 Task: Play online Dominion games in very easy mode.
Action: Mouse moved to (320, 438)
Screenshot: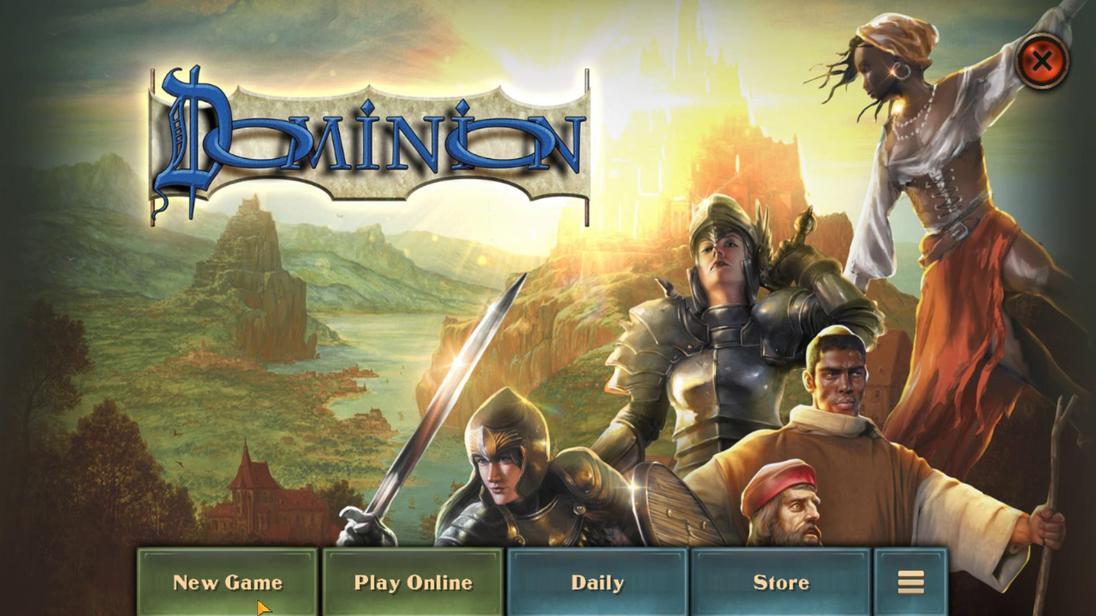 
Action: Mouse pressed left at (320, 438)
Screenshot: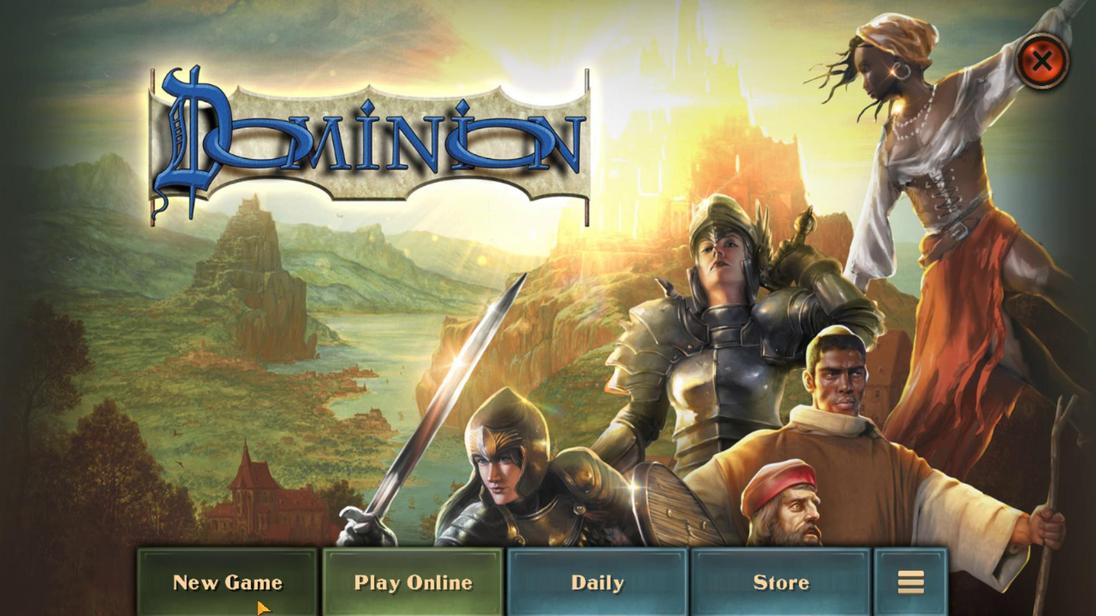 
Action: Mouse moved to (545, 467)
Screenshot: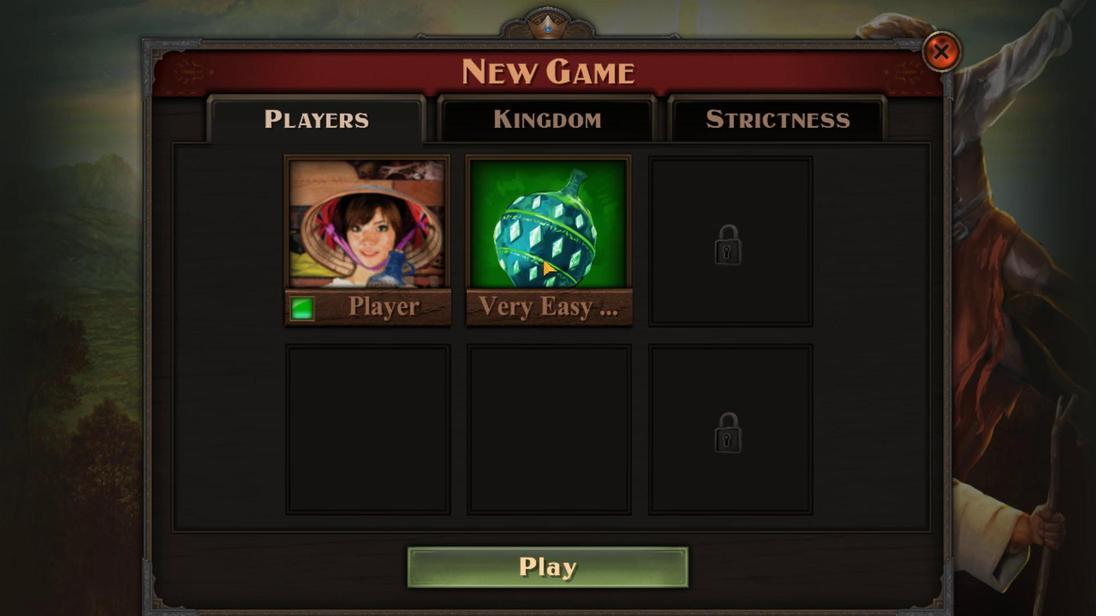 
Action: Mouse pressed left at (545, 467)
Screenshot: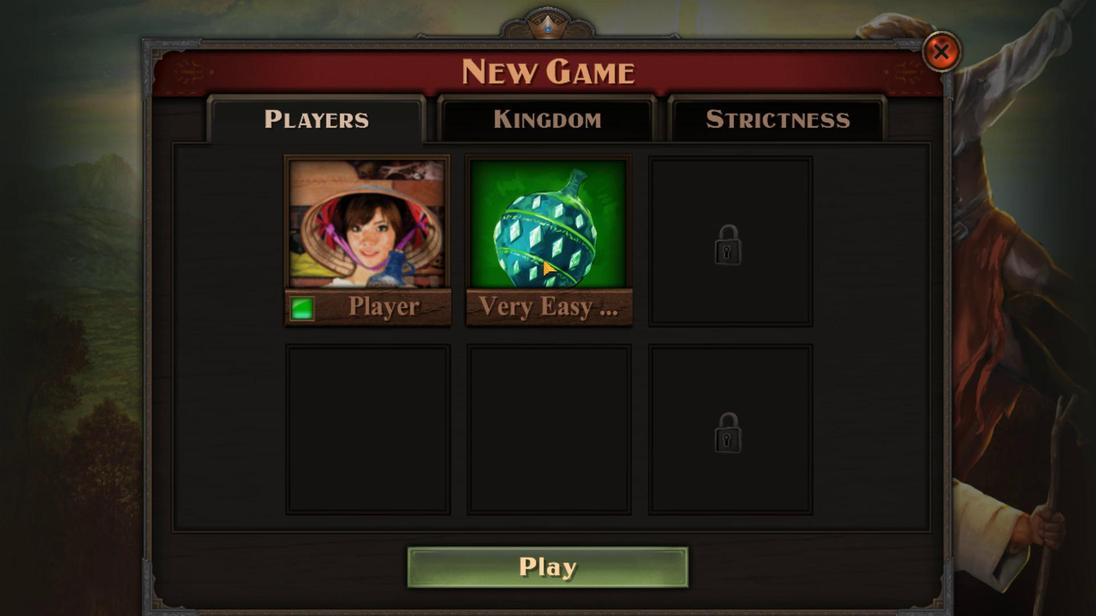 
Action: Mouse moved to (420, 465)
Screenshot: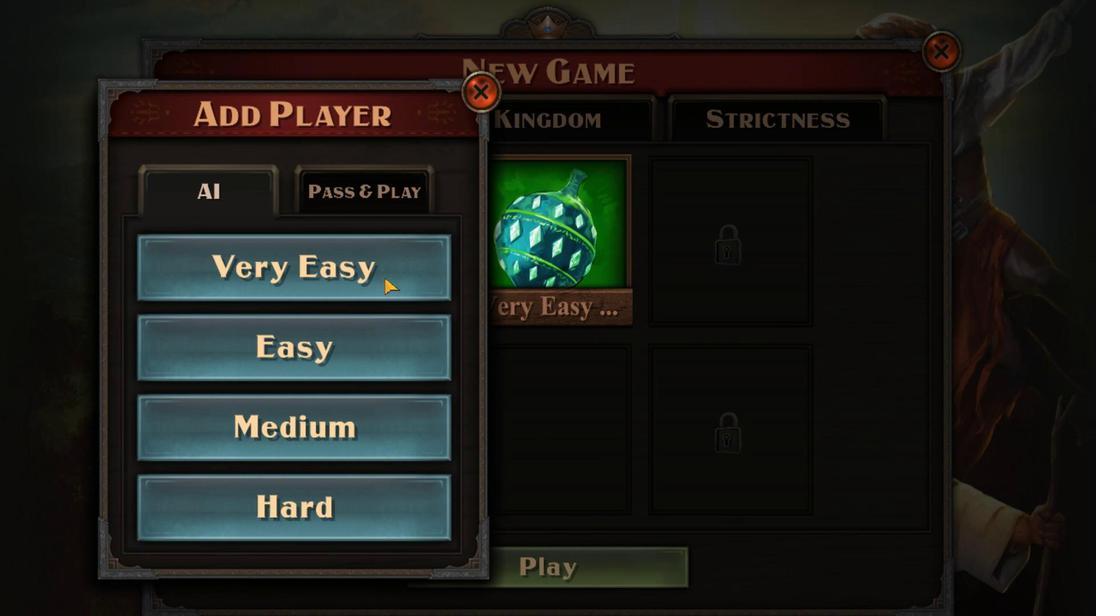 
Action: Mouse pressed left at (420, 465)
Screenshot: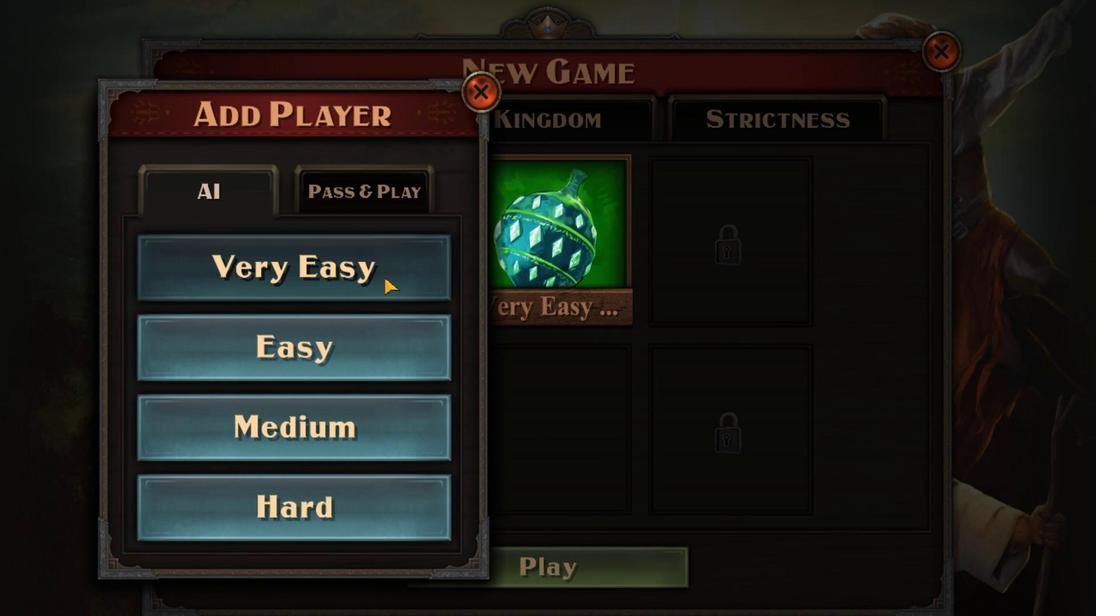 
Action: Mouse moved to (551, 441)
Screenshot: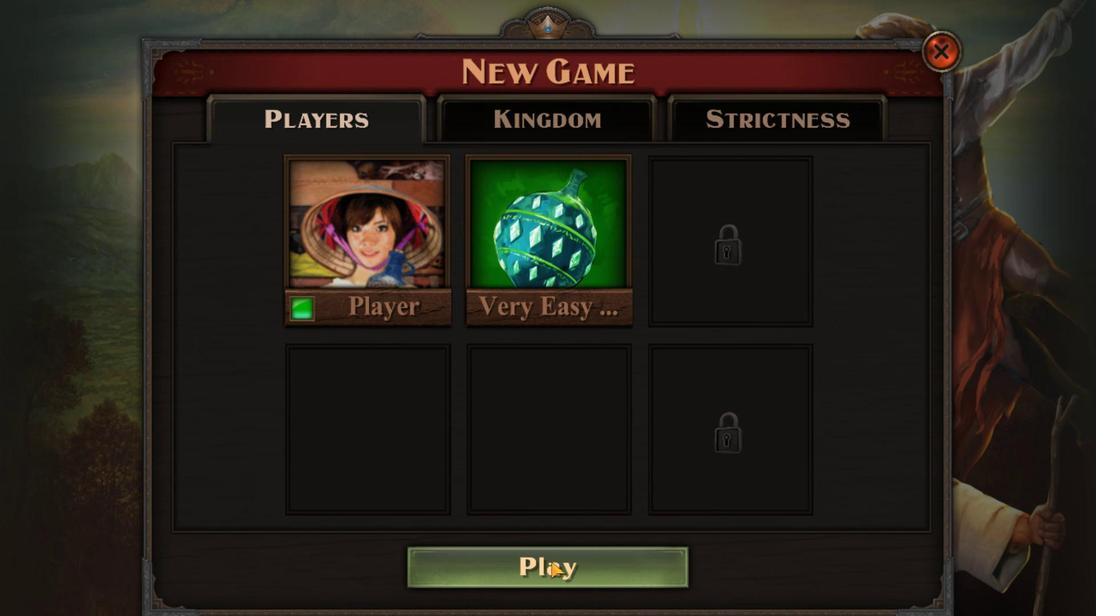 
Action: Mouse pressed left at (551, 441)
Screenshot: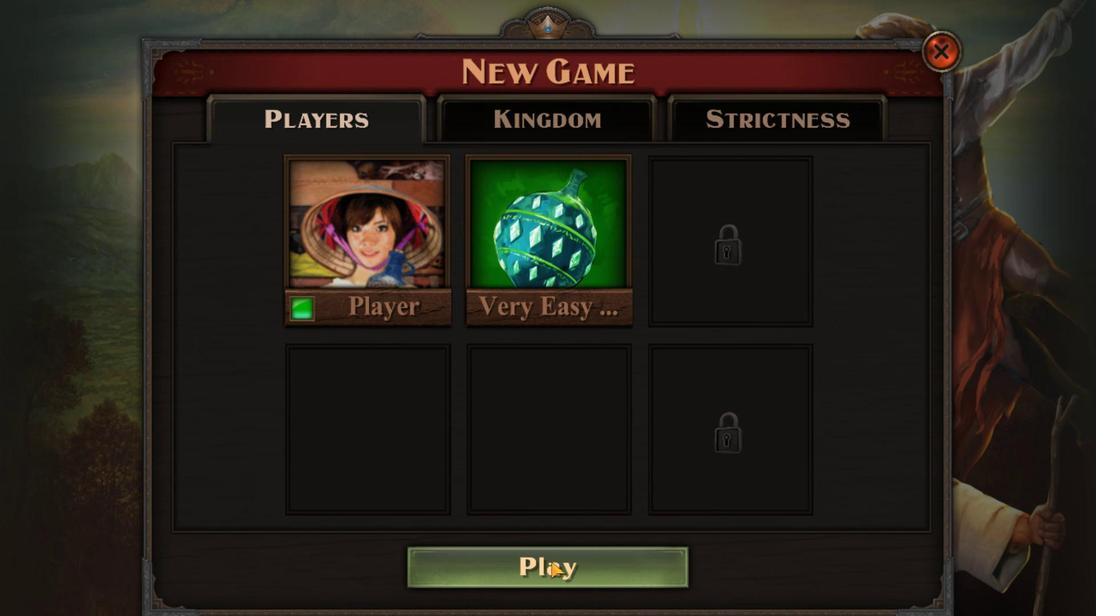 
Action: Mouse moved to (530, 444)
Screenshot: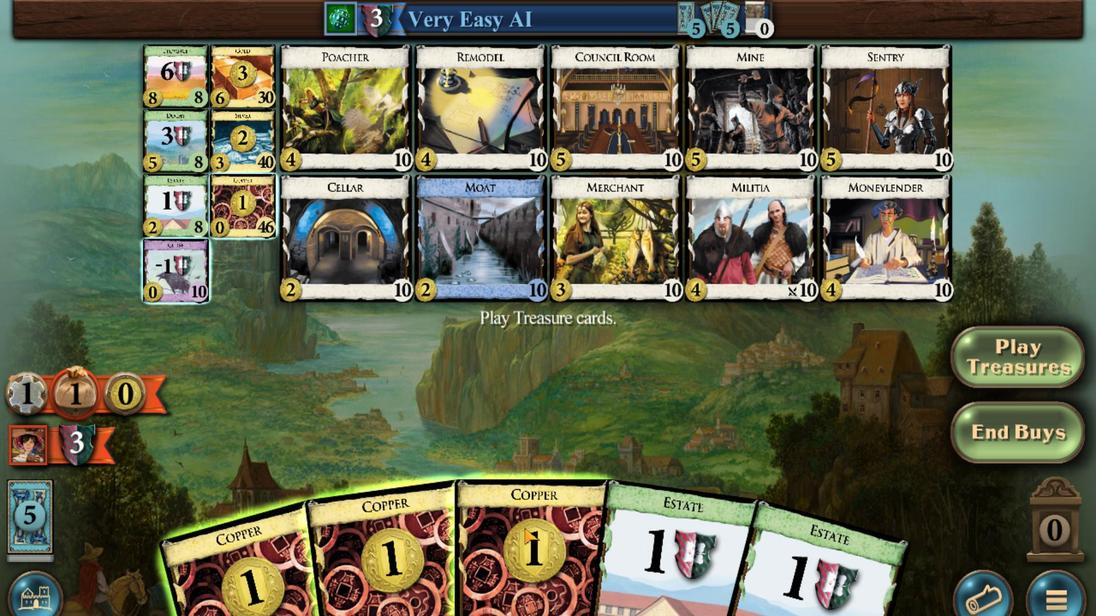 
Action: Mouse scrolled (530, 444) with delta (0, 0)
Screenshot: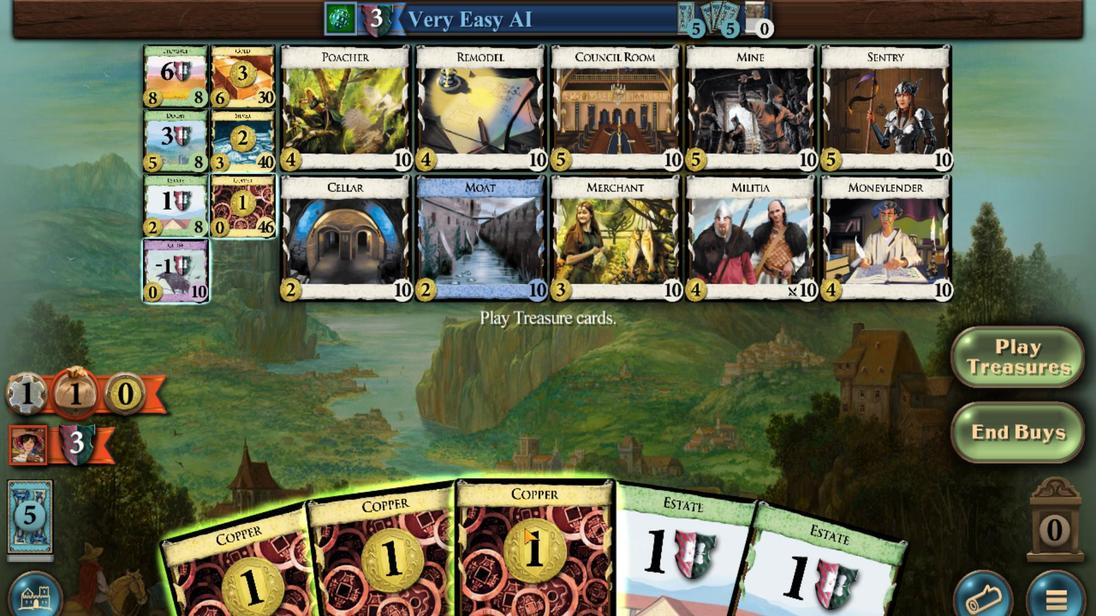 
Action: Mouse moved to (457, 442)
Screenshot: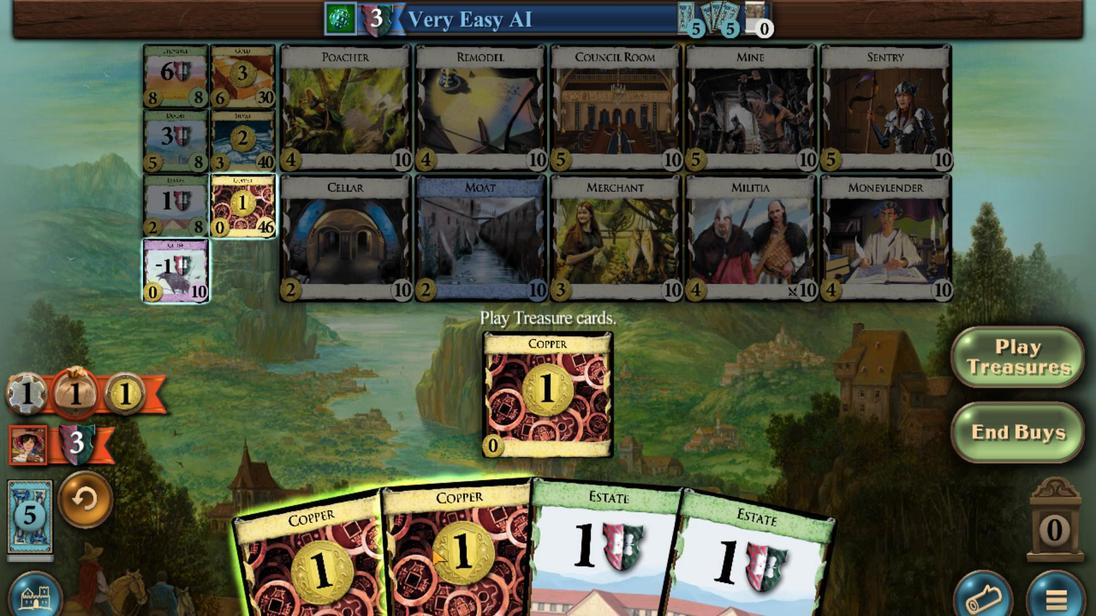
Action: Mouse scrolled (457, 442) with delta (0, 0)
Screenshot: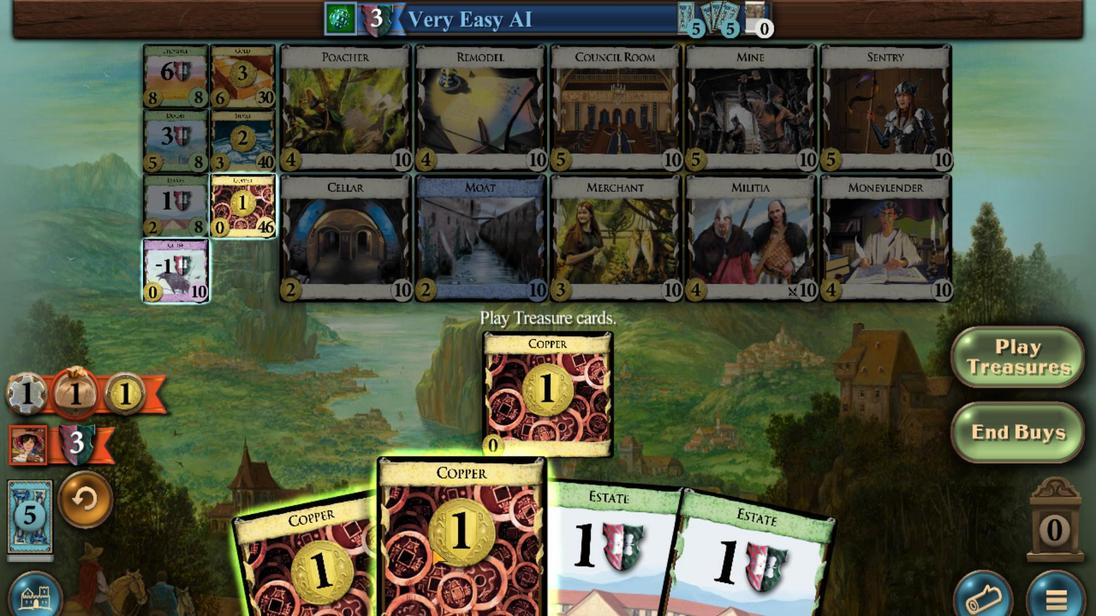 
Action: Mouse moved to (410, 441)
Screenshot: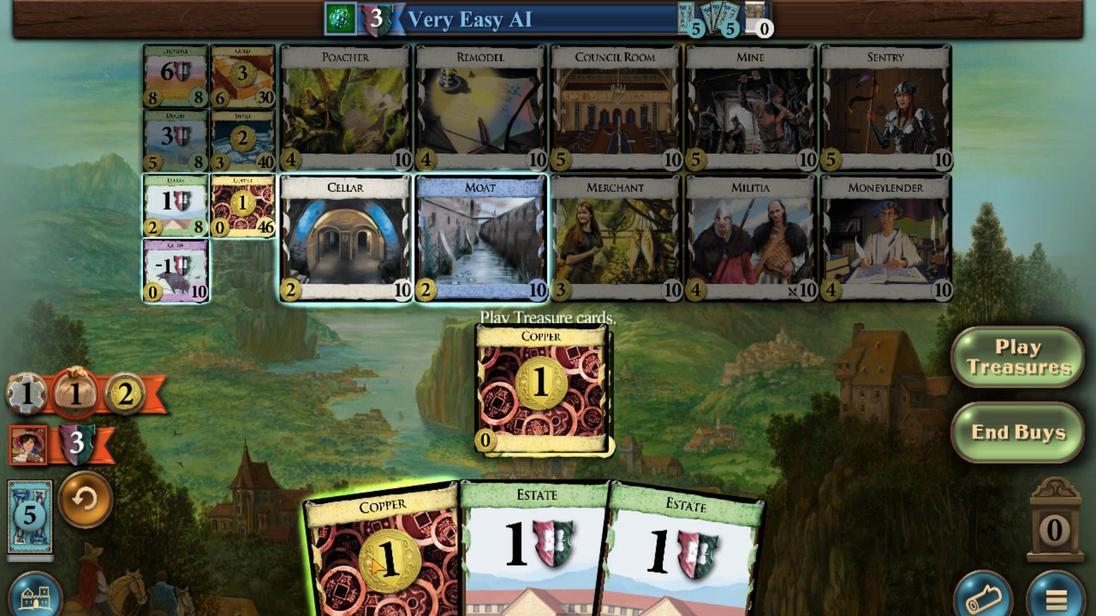 
Action: Mouse scrolled (410, 441) with delta (0, 0)
Screenshot: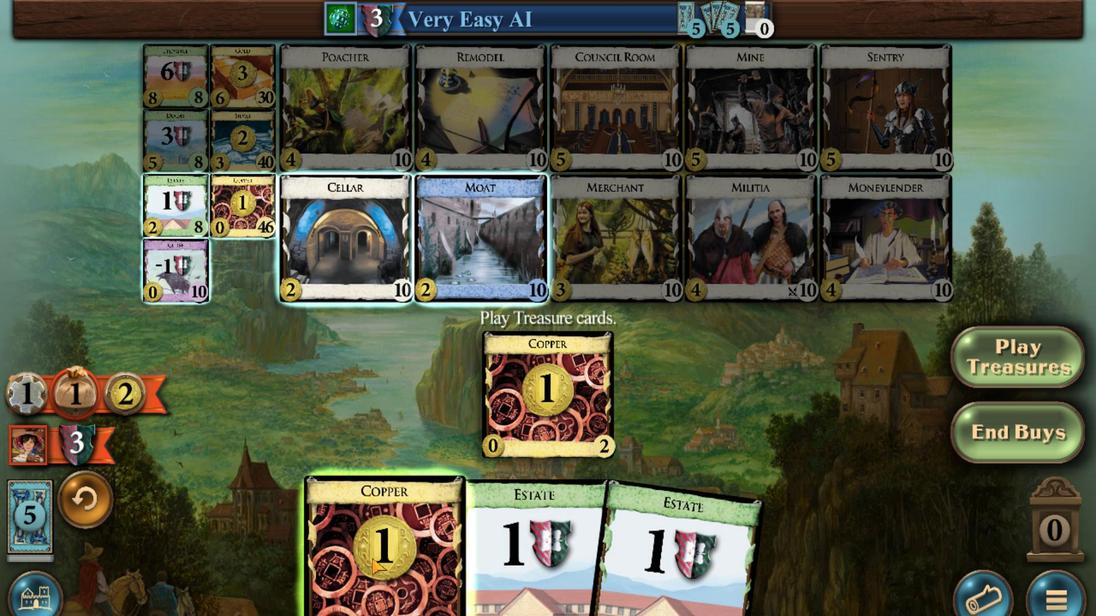 
Action: Mouse moved to (317, 476)
Screenshot: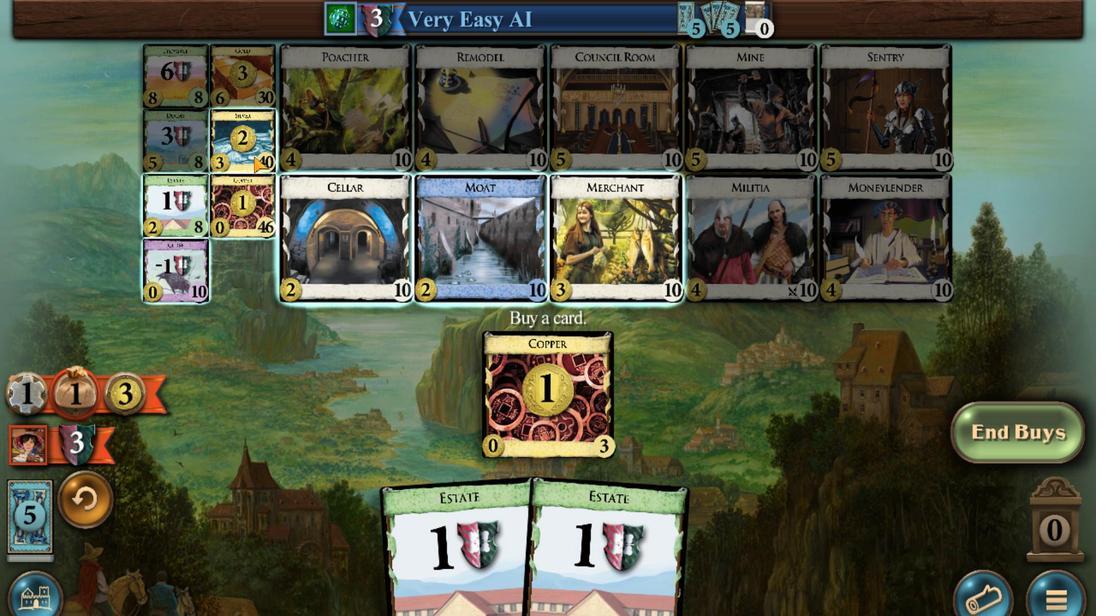 
Action: Mouse scrolled (317, 476) with delta (0, 0)
Screenshot: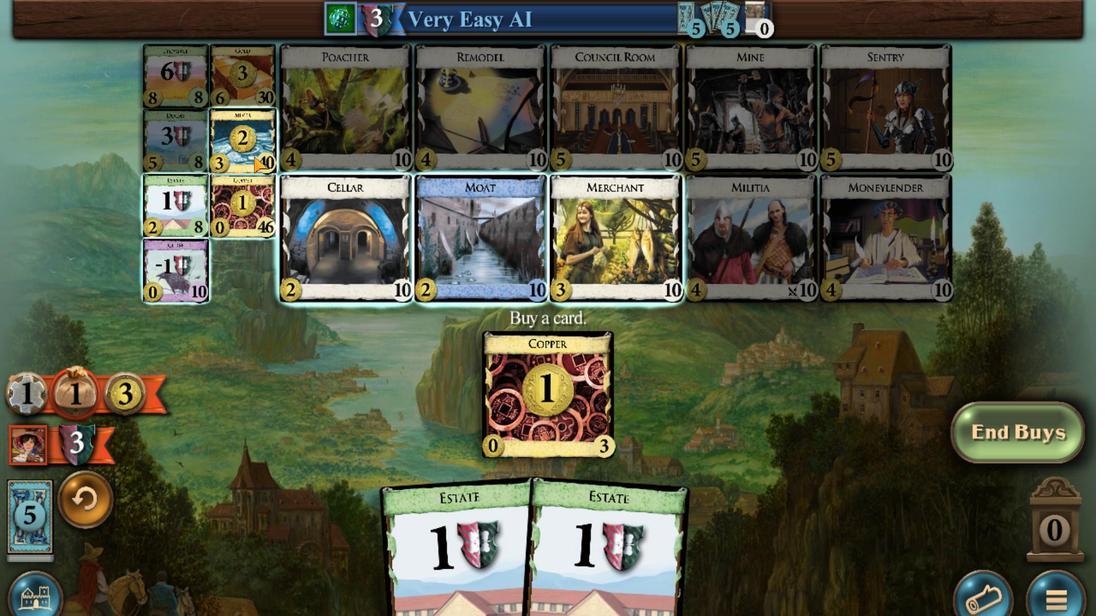 
Action: Mouse scrolled (317, 476) with delta (0, 0)
Screenshot: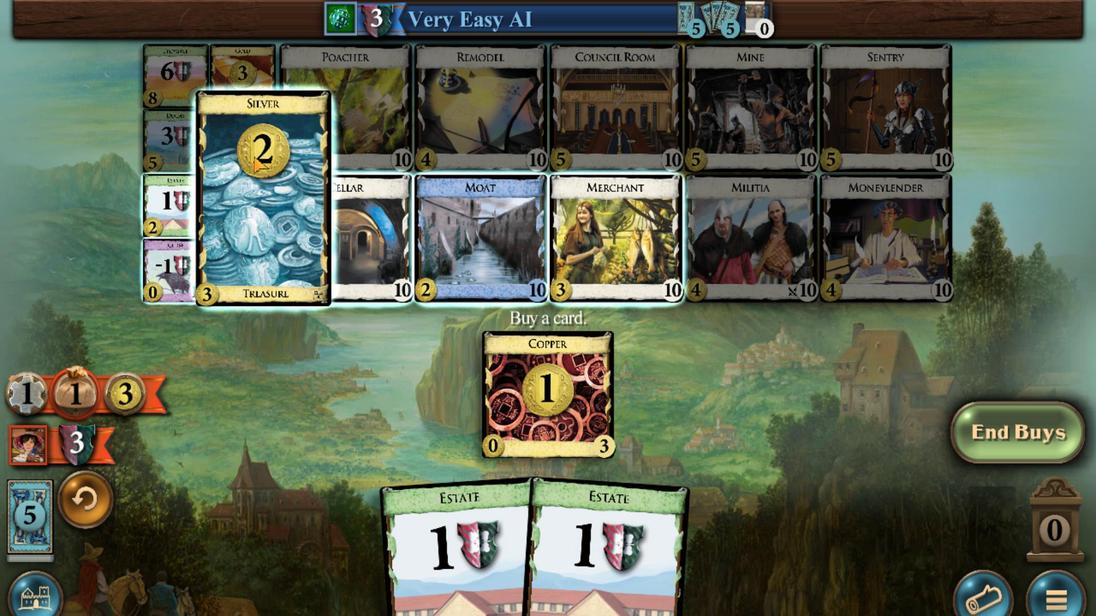 
Action: Mouse scrolled (317, 476) with delta (0, 0)
Screenshot: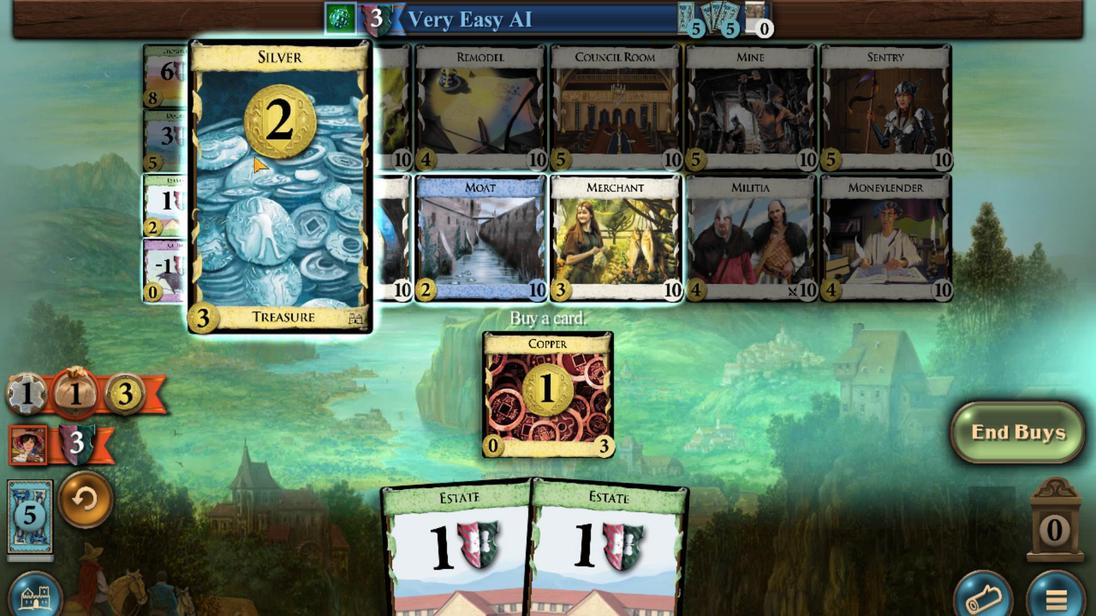
Action: Mouse scrolled (317, 476) with delta (0, 0)
Screenshot: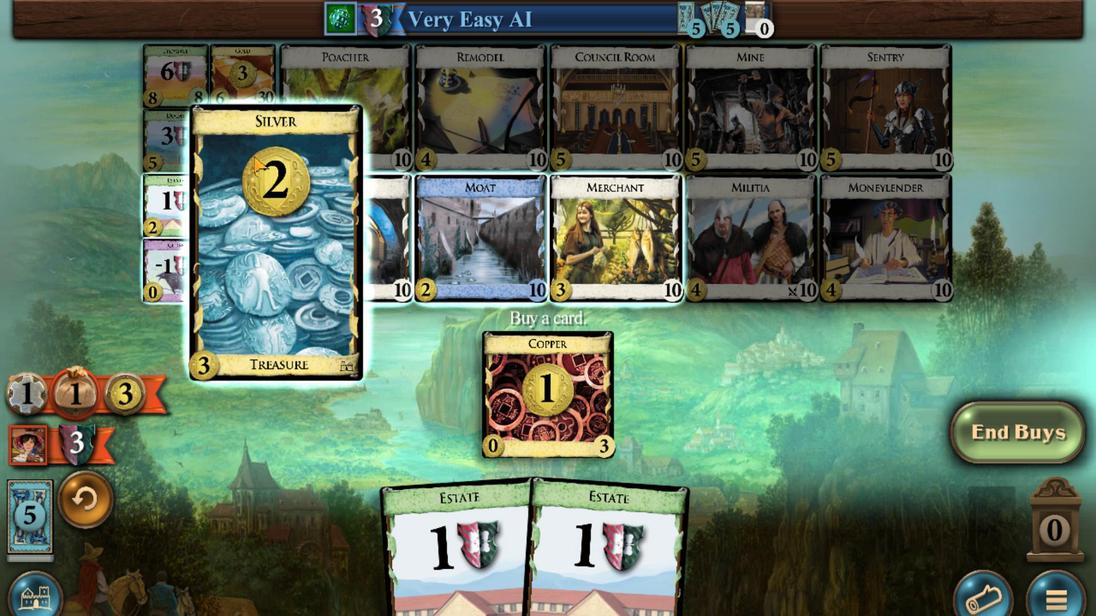 
Action: Mouse scrolled (317, 476) with delta (0, 0)
Screenshot: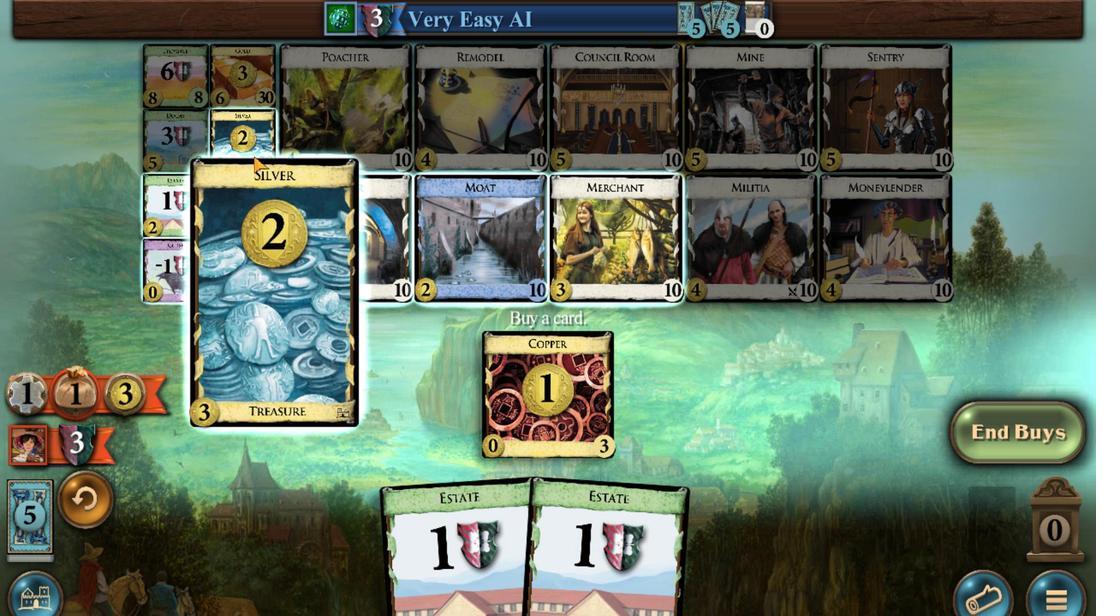 
Action: Mouse moved to (596, 444)
Screenshot: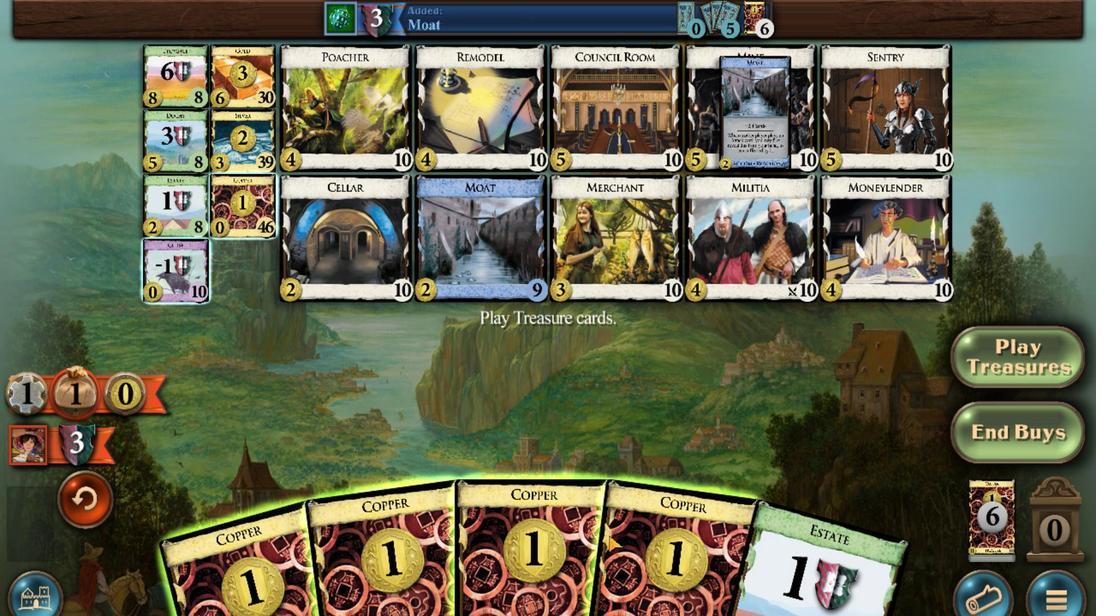 
Action: Mouse scrolled (596, 444) with delta (0, 0)
Screenshot: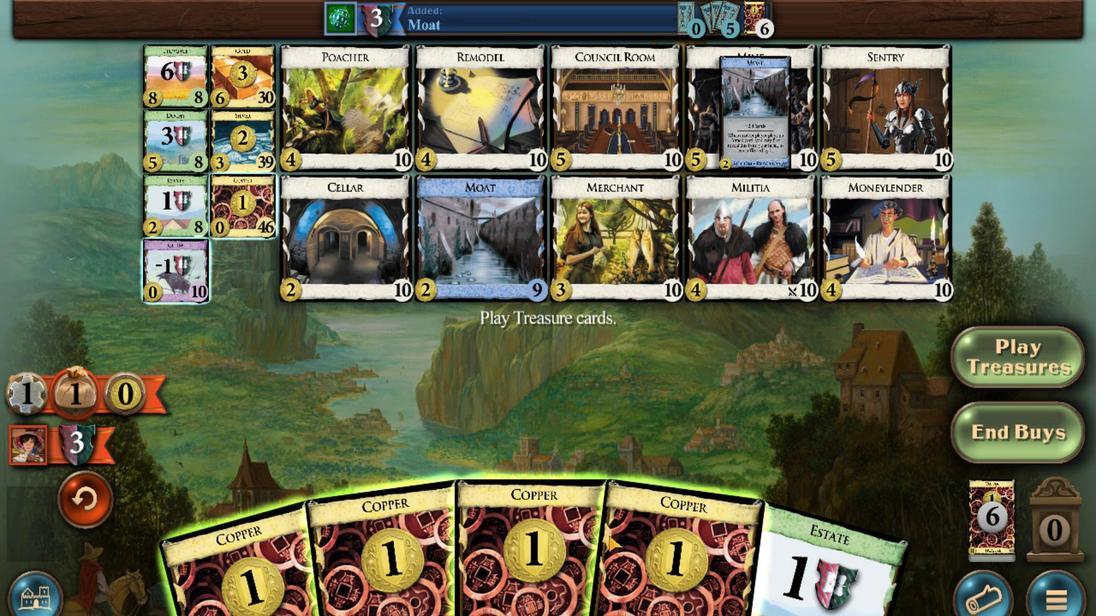 
Action: Mouse moved to (545, 444)
Screenshot: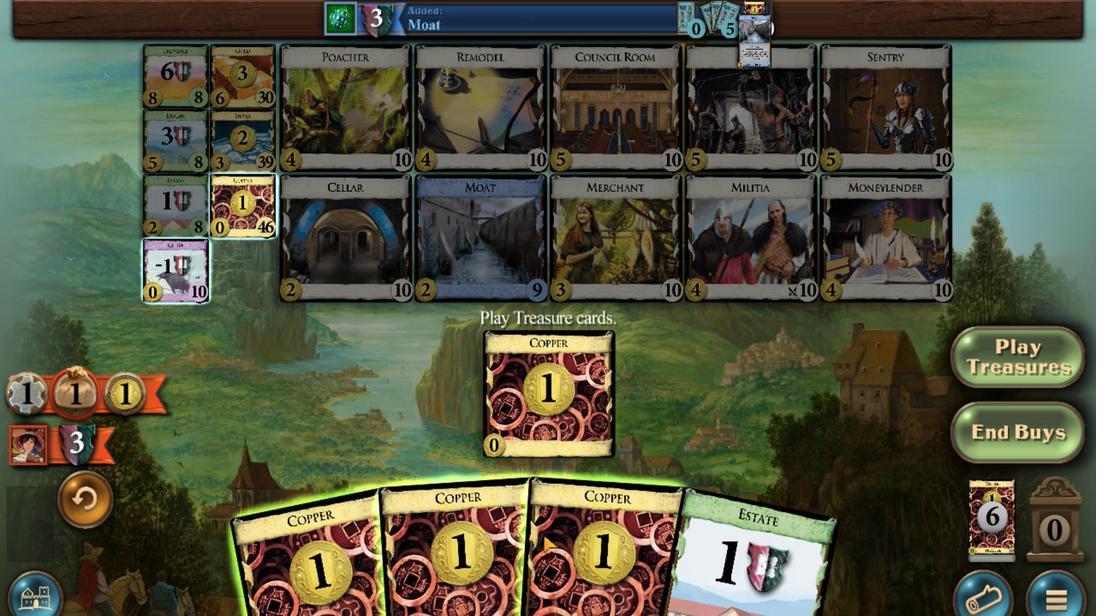 
Action: Mouse scrolled (545, 444) with delta (0, 0)
Screenshot: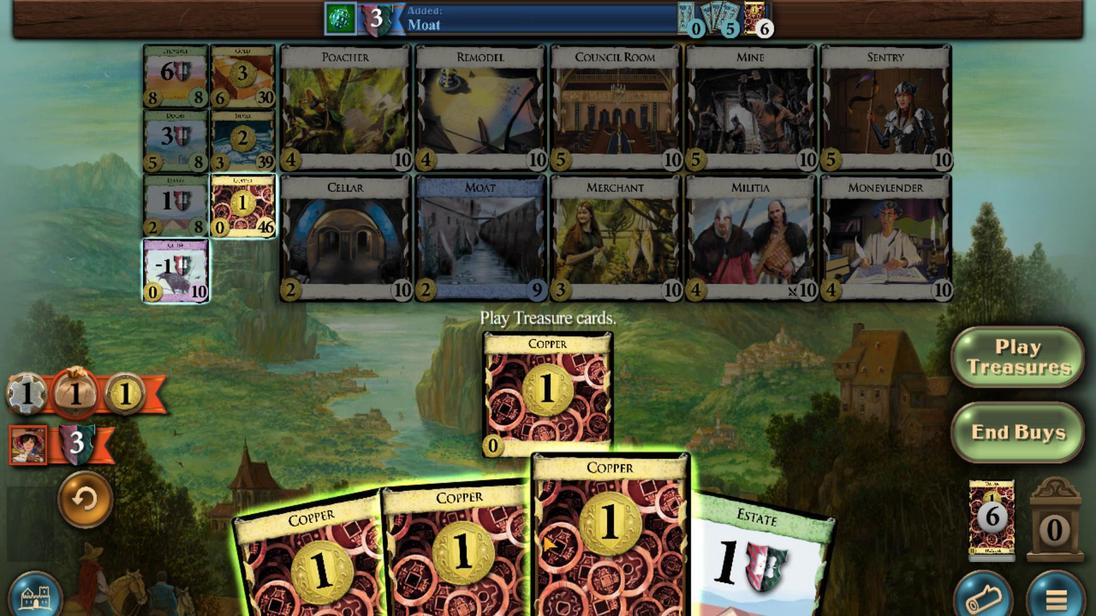 
Action: Mouse moved to (496, 444)
Screenshot: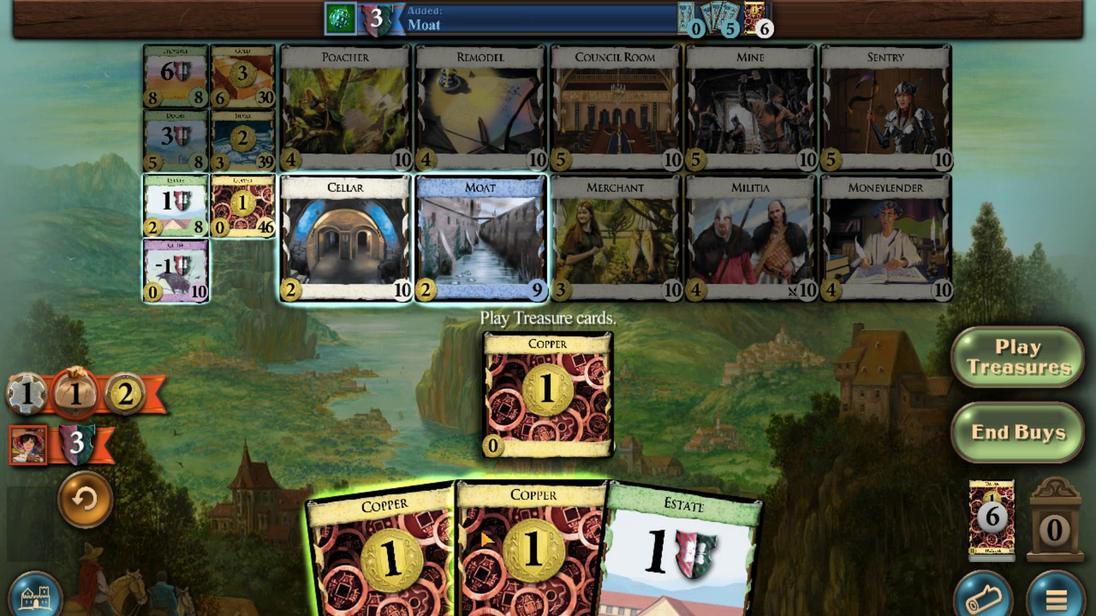 
Action: Mouse scrolled (496, 444) with delta (0, 0)
Screenshot: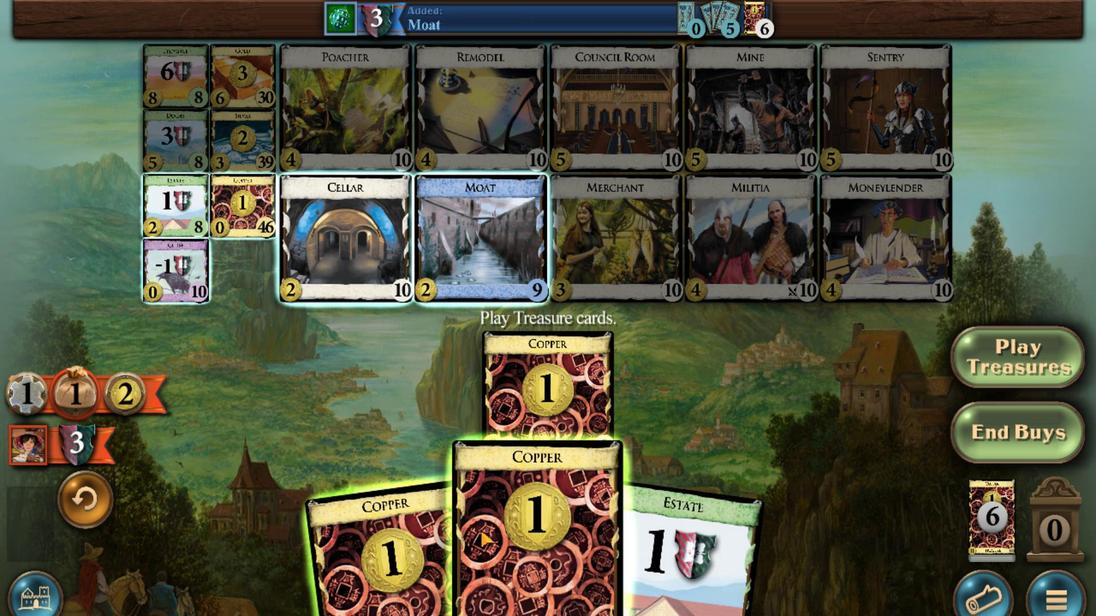 
Action: Mouse moved to (461, 444)
Screenshot: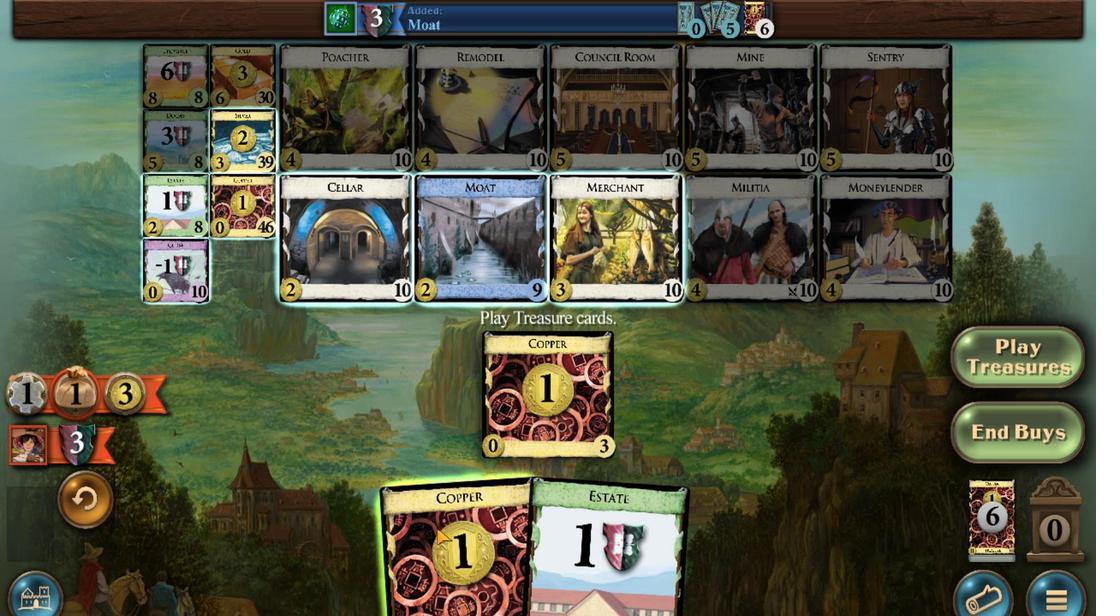 
Action: Mouse scrolled (461, 444) with delta (0, 0)
Screenshot: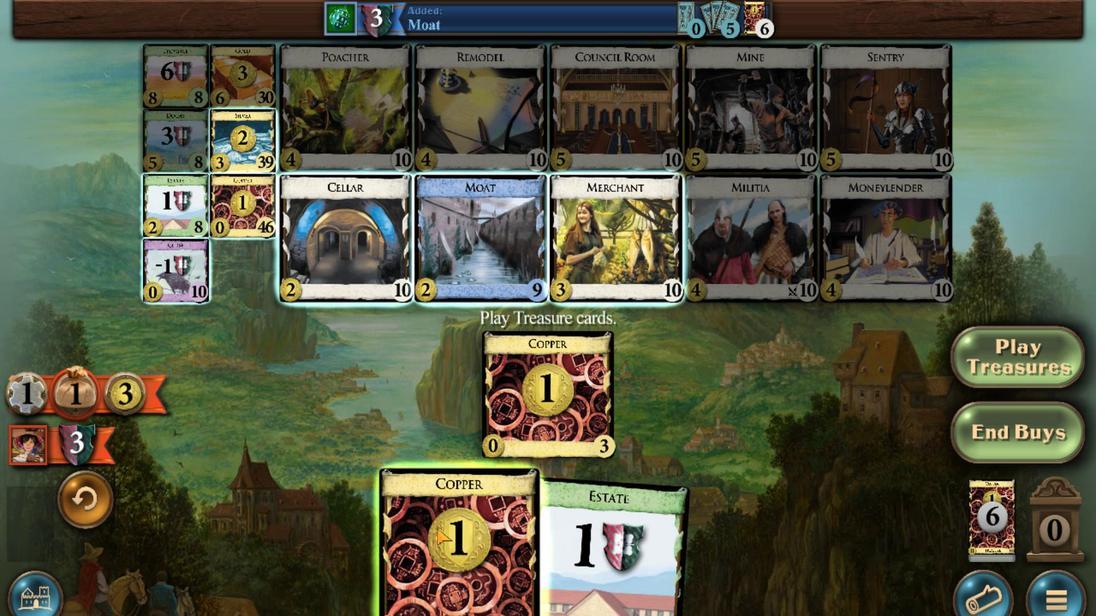 
Action: Mouse moved to (469, 481)
Screenshot: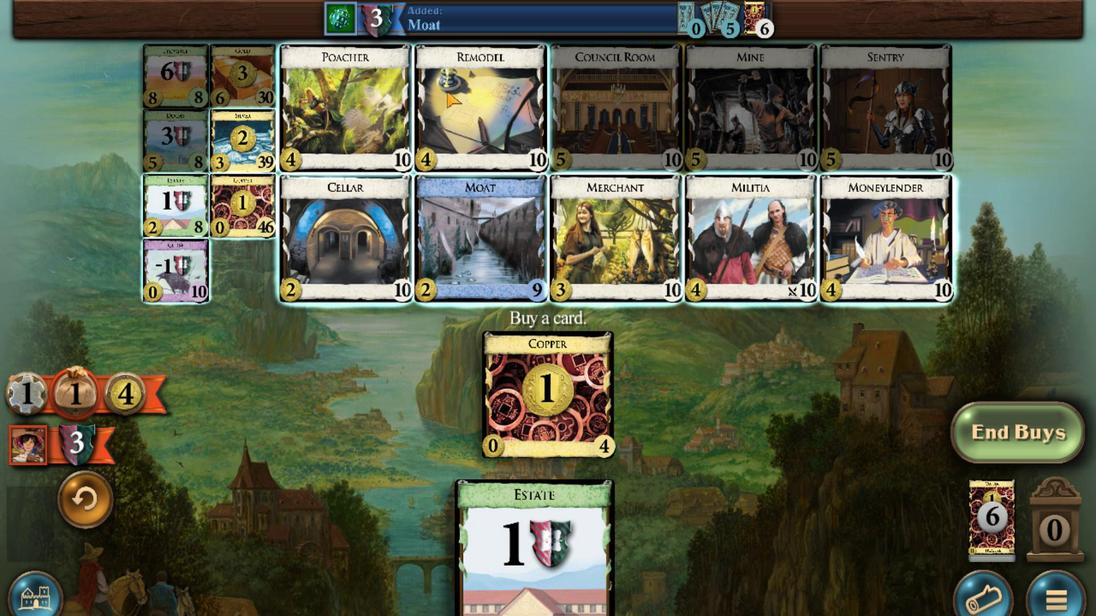 
Action: Mouse scrolled (469, 481) with delta (0, 0)
Screenshot: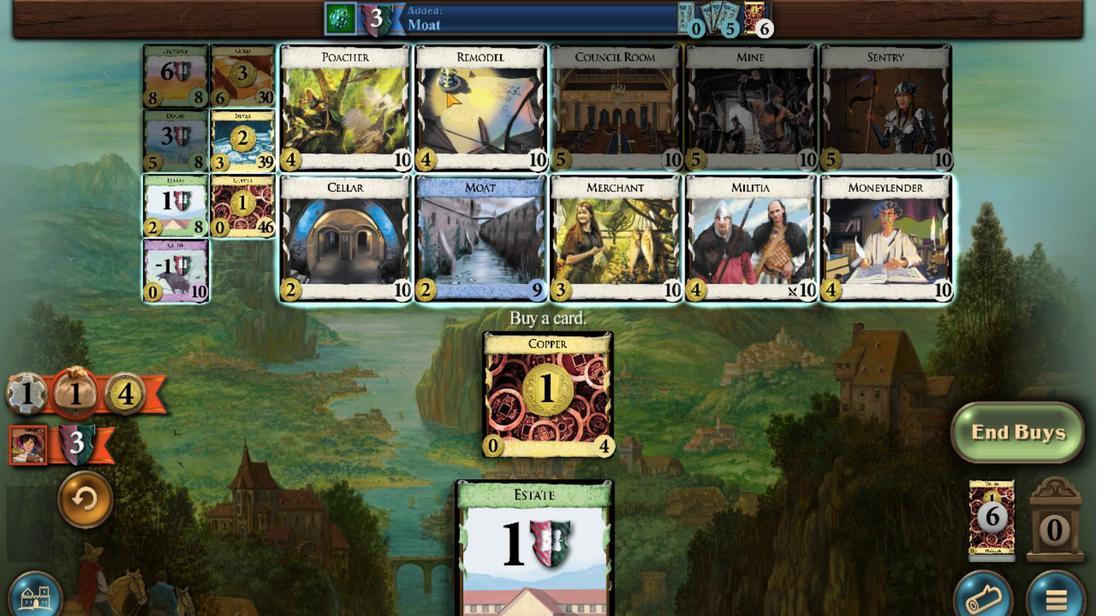 
Action: Mouse scrolled (469, 481) with delta (0, 0)
Screenshot: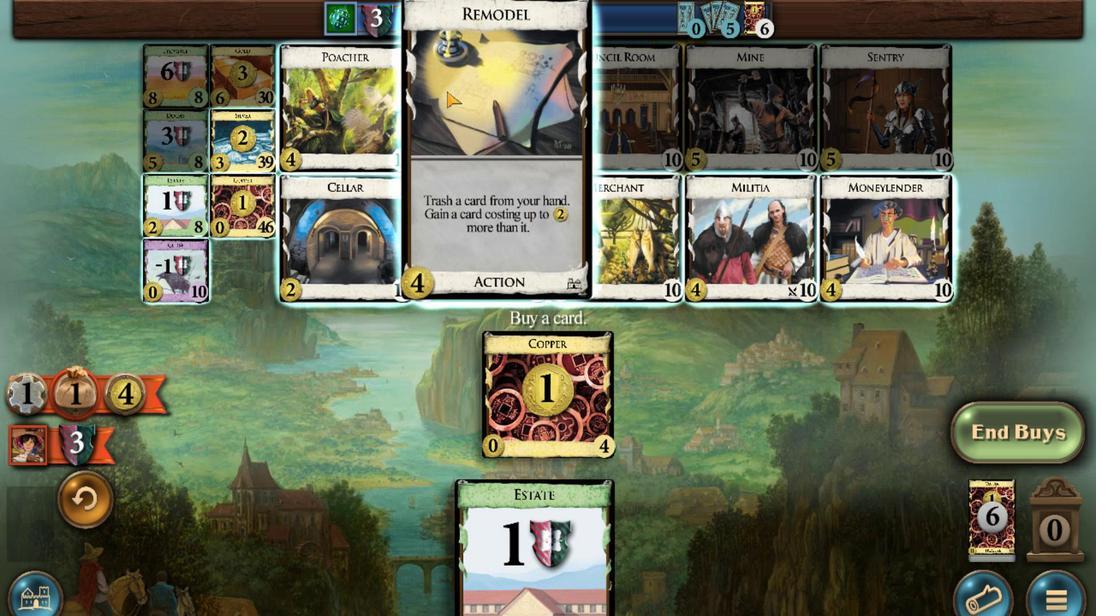 
Action: Mouse scrolled (469, 481) with delta (0, 0)
Screenshot: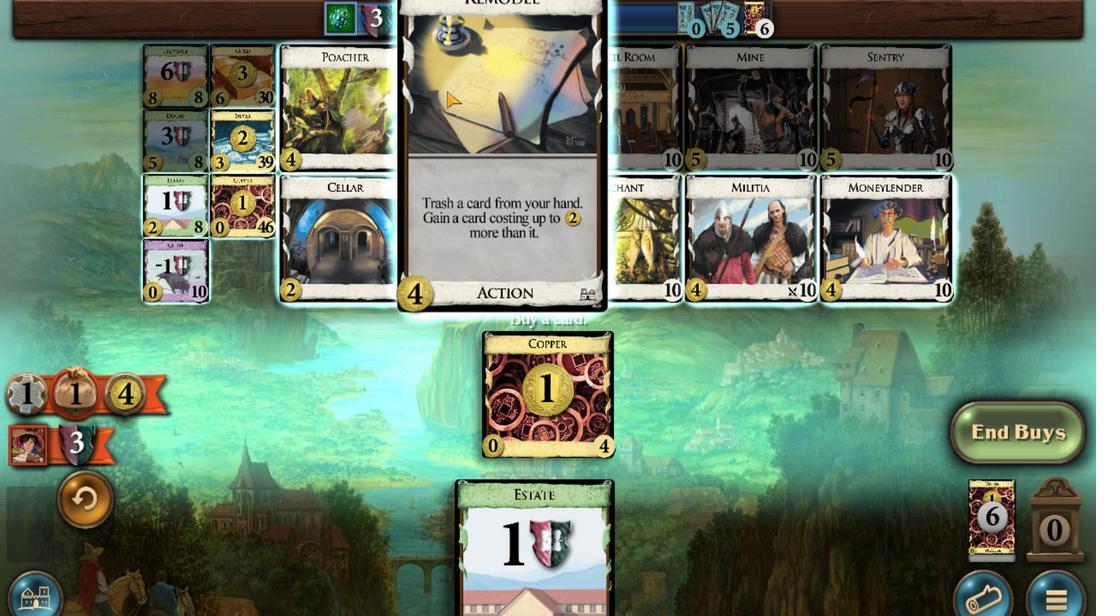 
Action: Mouse scrolled (469, 481) with delta (0, 0)
Screenshot: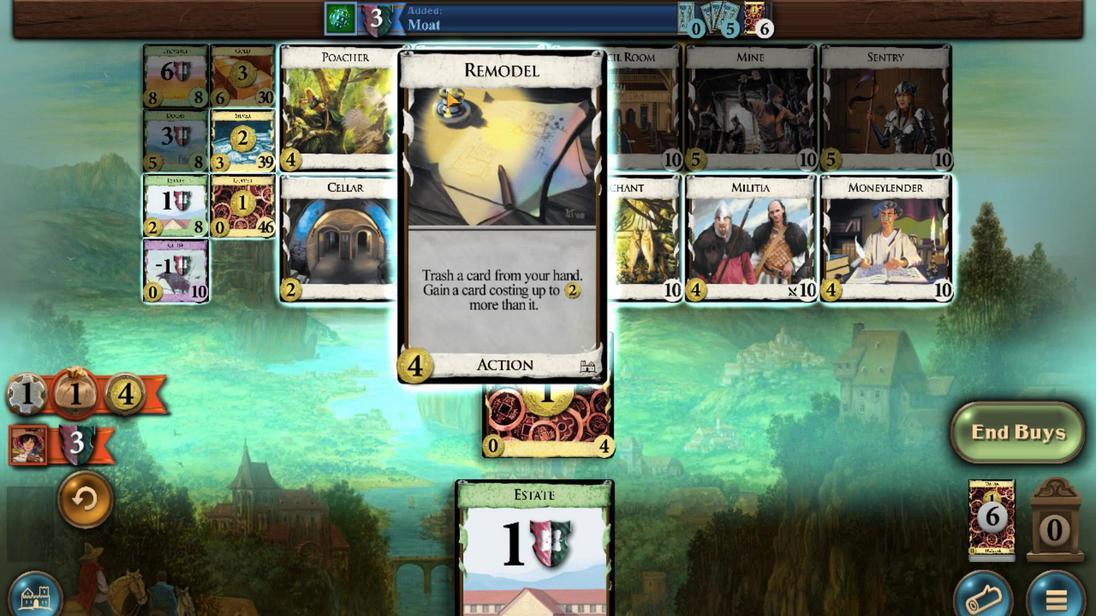 
Action: Mouse moved to (312, 442)
Screenshot: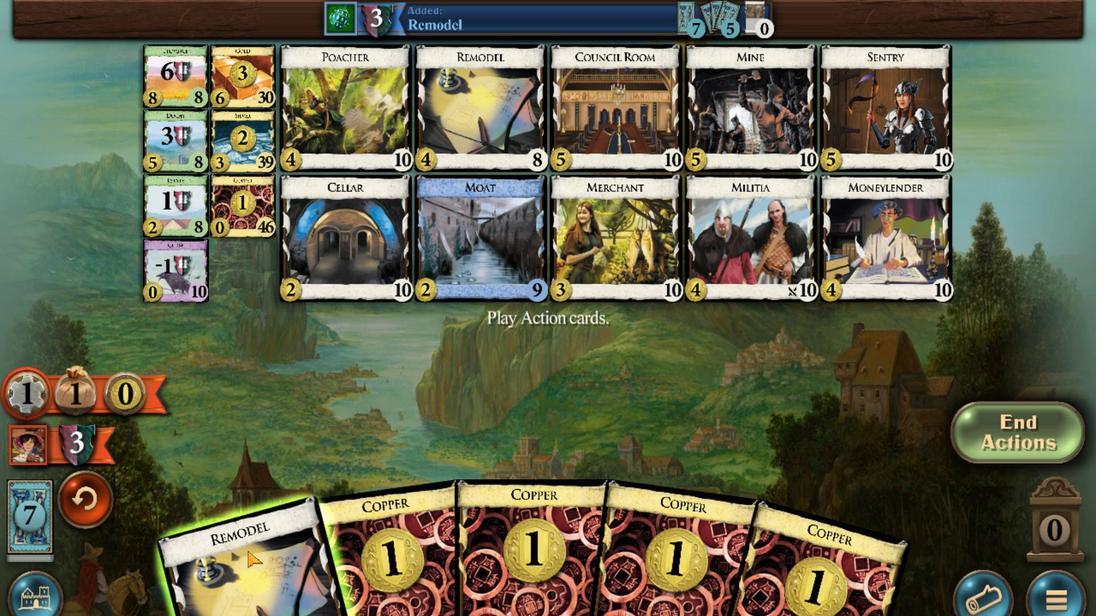 
Action: Mouse scrolled (312, 442) with delta (0, 0)
Screenshot: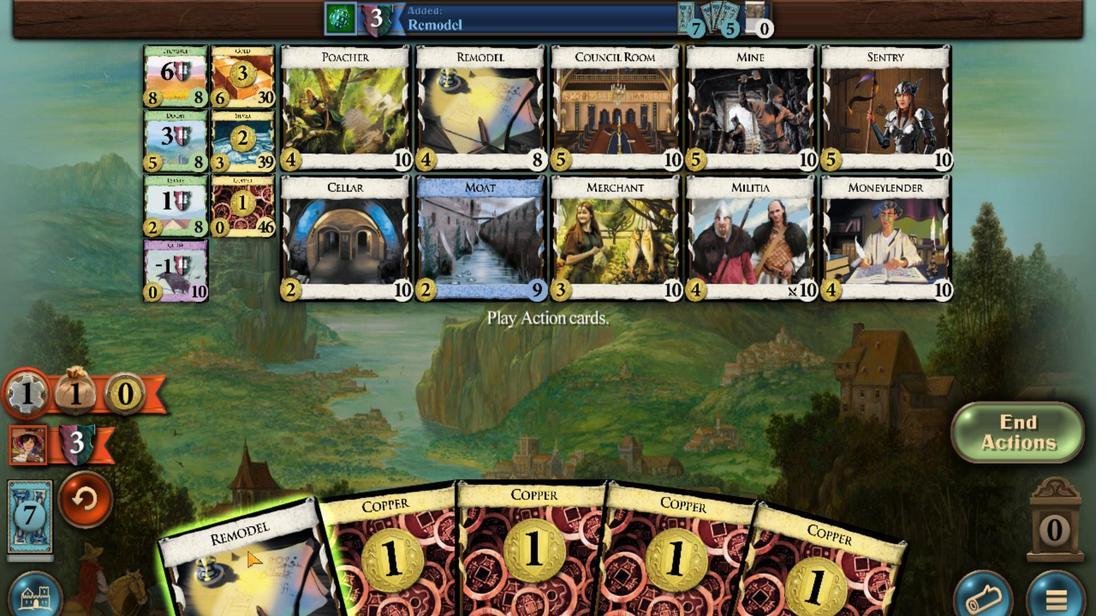 
Action: Mouse moved to (263, 473)
Screenshot: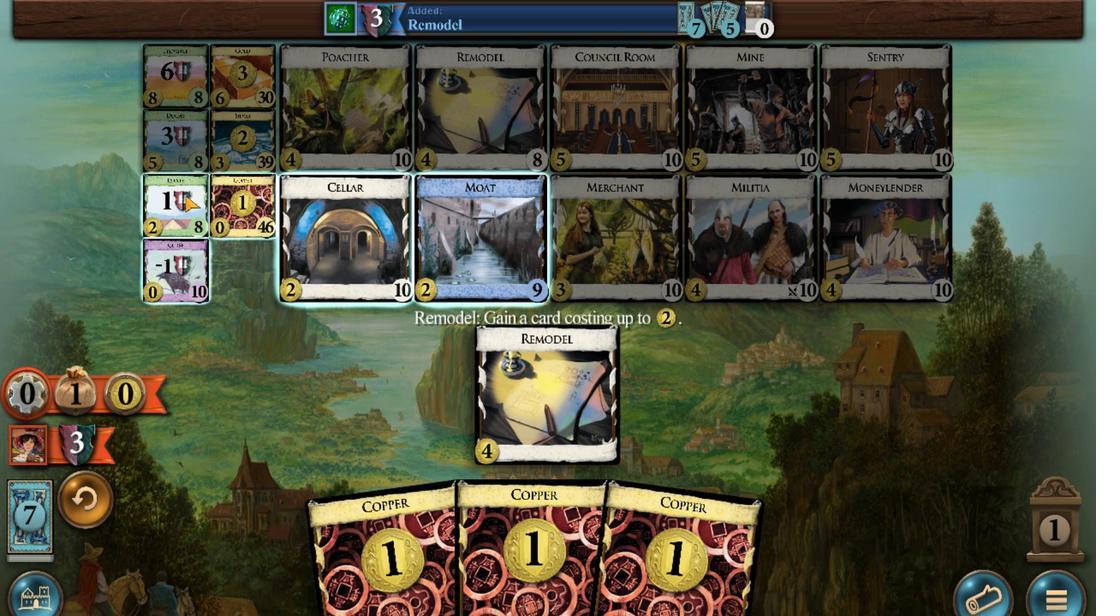 
Action: Mouse scrolled (263, 473) with delta (0, 0)
Screenshot: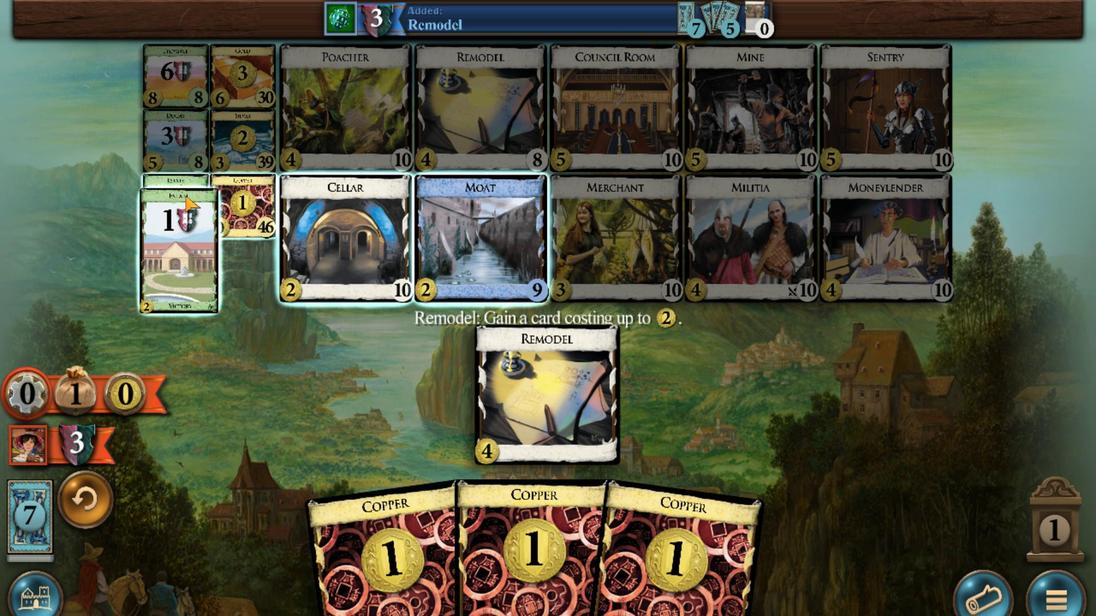 
Action: Mouse scrolled (263, 473) with delta (0, 0)
Screenshot: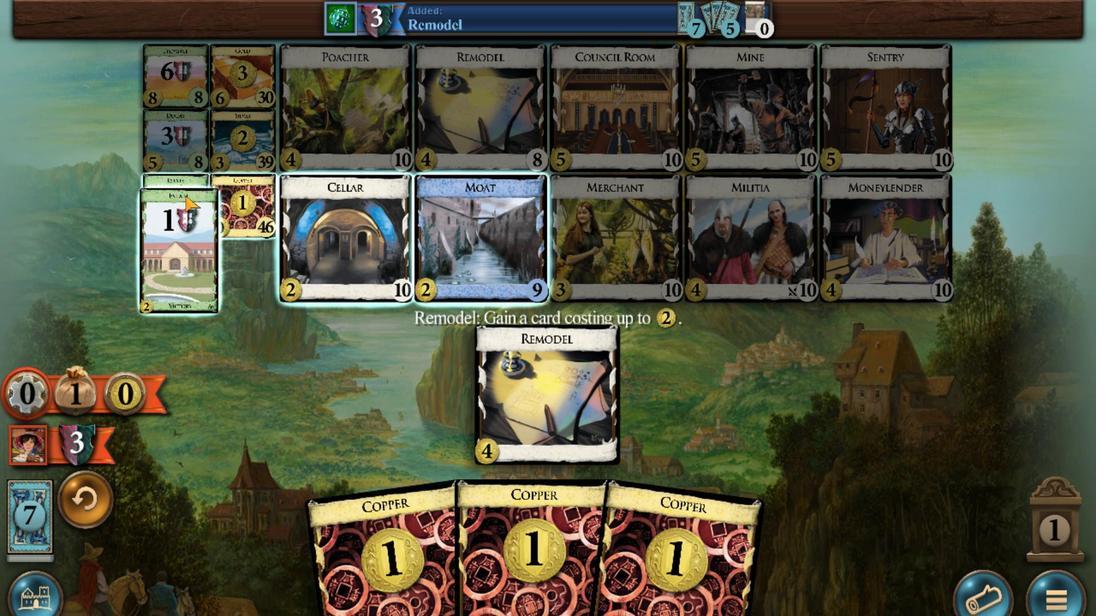 
Action: Mouse scrolled (263, 473) with delta (0, 0)
Screenshot: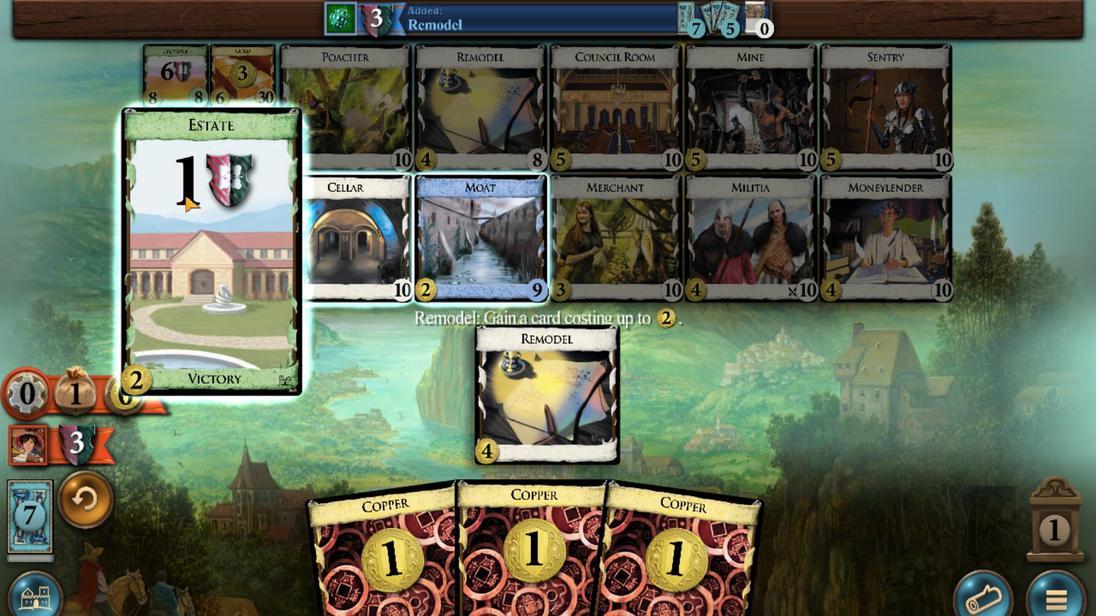 
Action: Mouse scrolled (263, 473) with delta (0, 0)
Screenshot: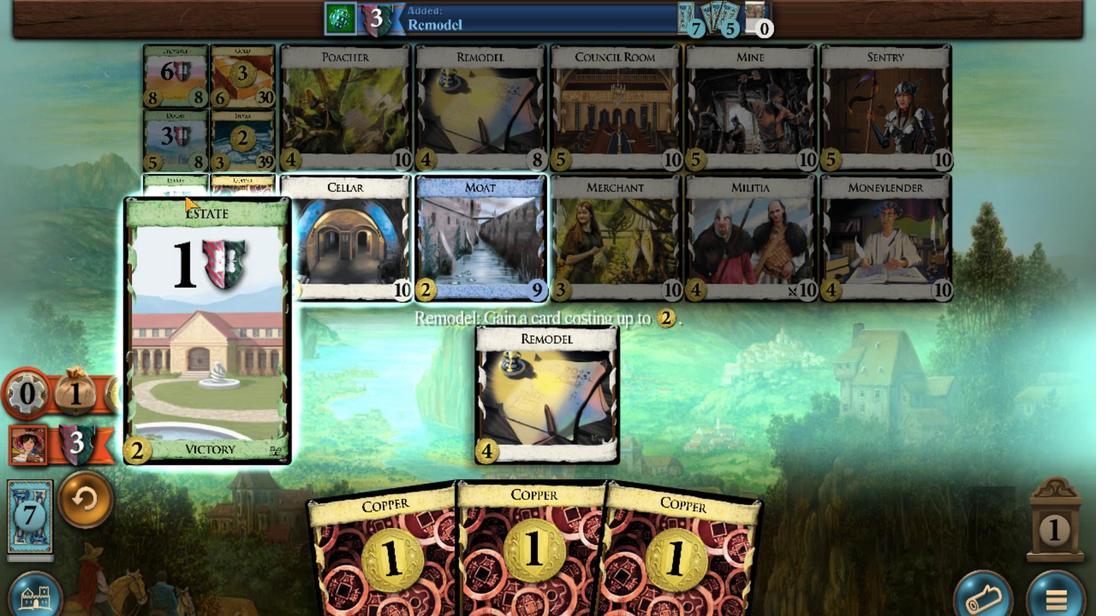 
Action: Mouse moved to (498, 445)
Screenshot: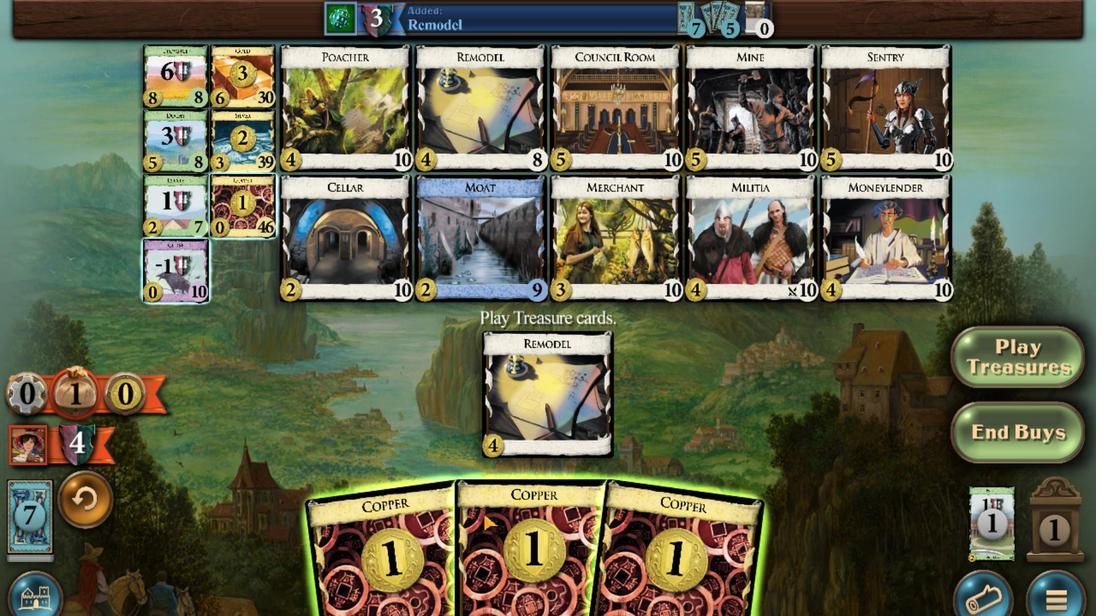 
Action: Mouse scrolled (498, 445) with delta (0, 0)
Screenshot: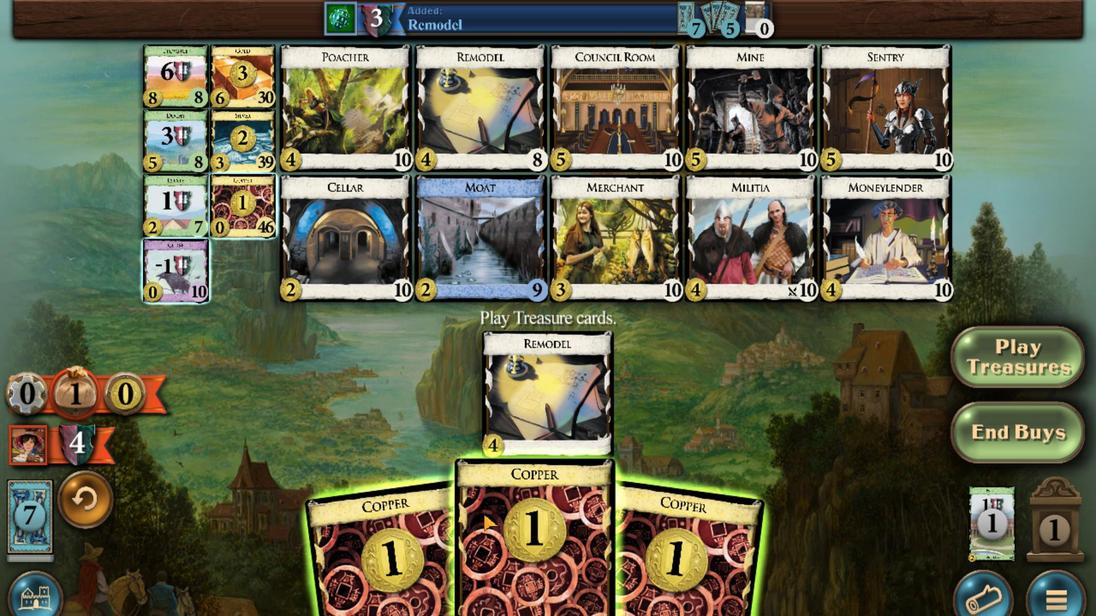 
Action: Mouse moved to (477, 445)
Screenshot: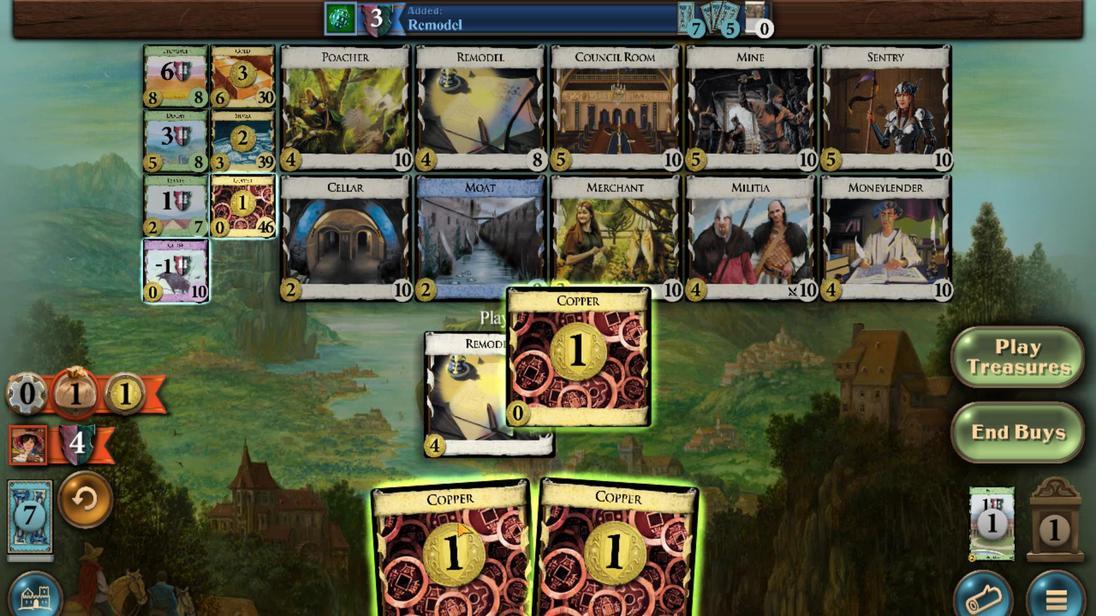 
Action: Mouse scrolled (477, 445) with delta (0, 0)
Screenshot: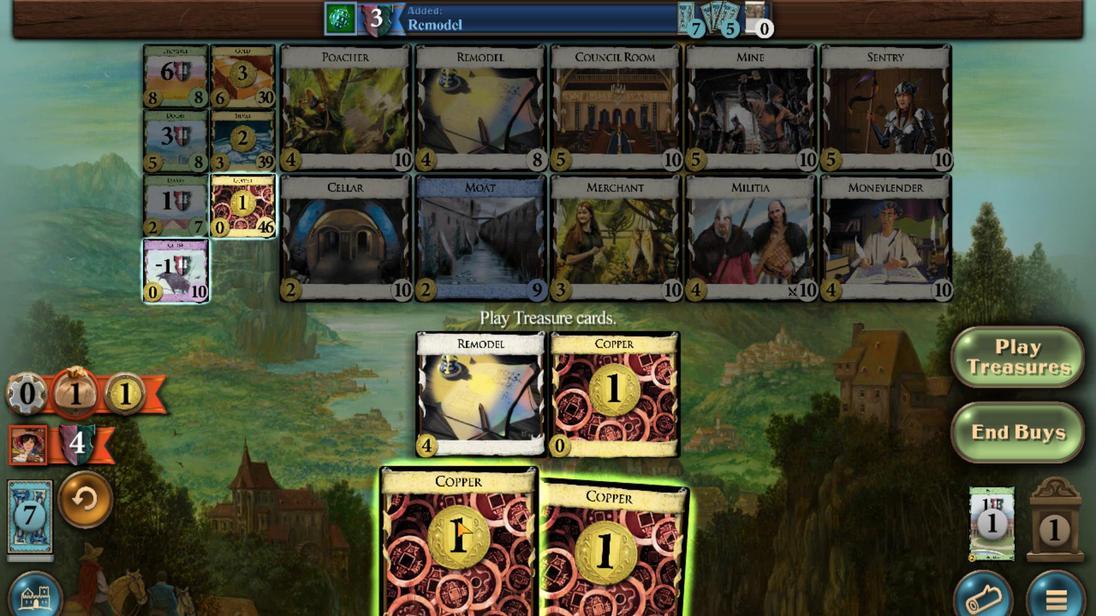 
Action: Mouse moved to (517, 445)
Screenshot: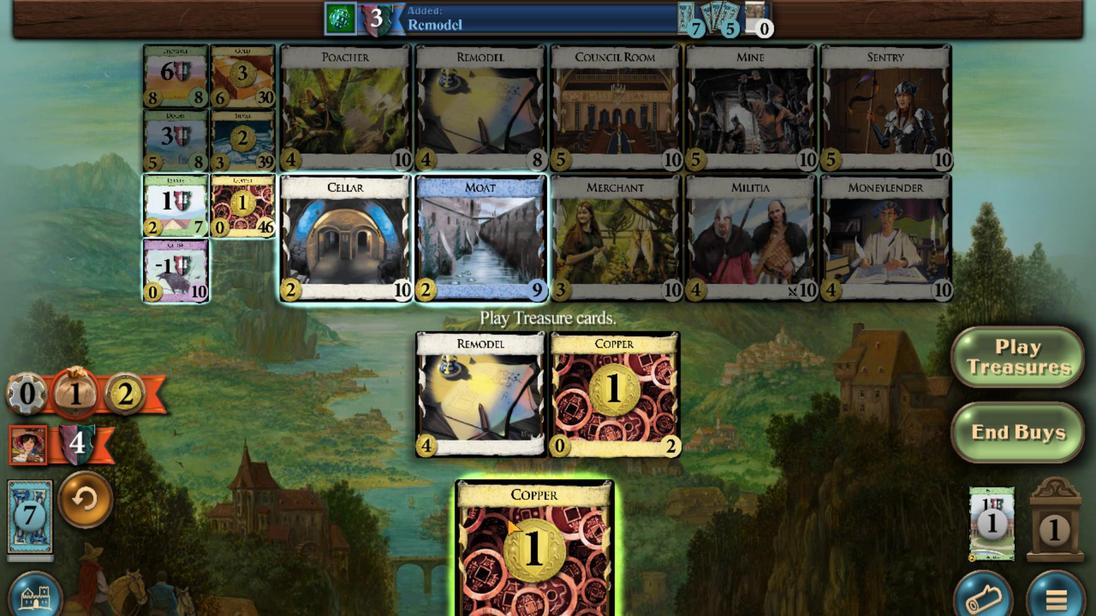 
Action: Mouse scrolled (517, 445) with delta (0, 0)
Screenshot: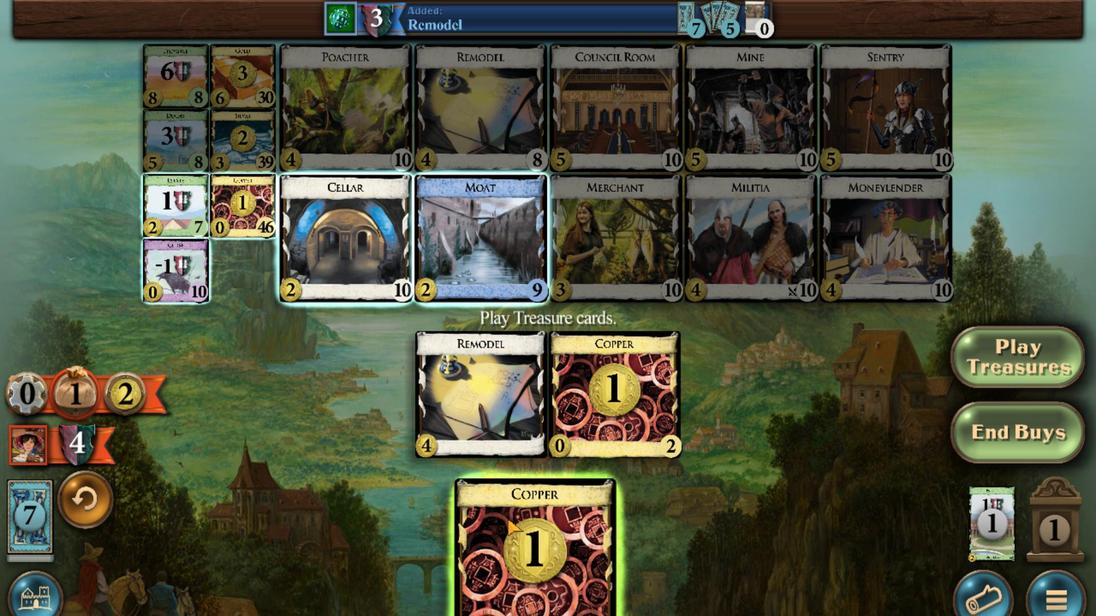 
Action: Mouse moved to (312, 477)
Screenshot: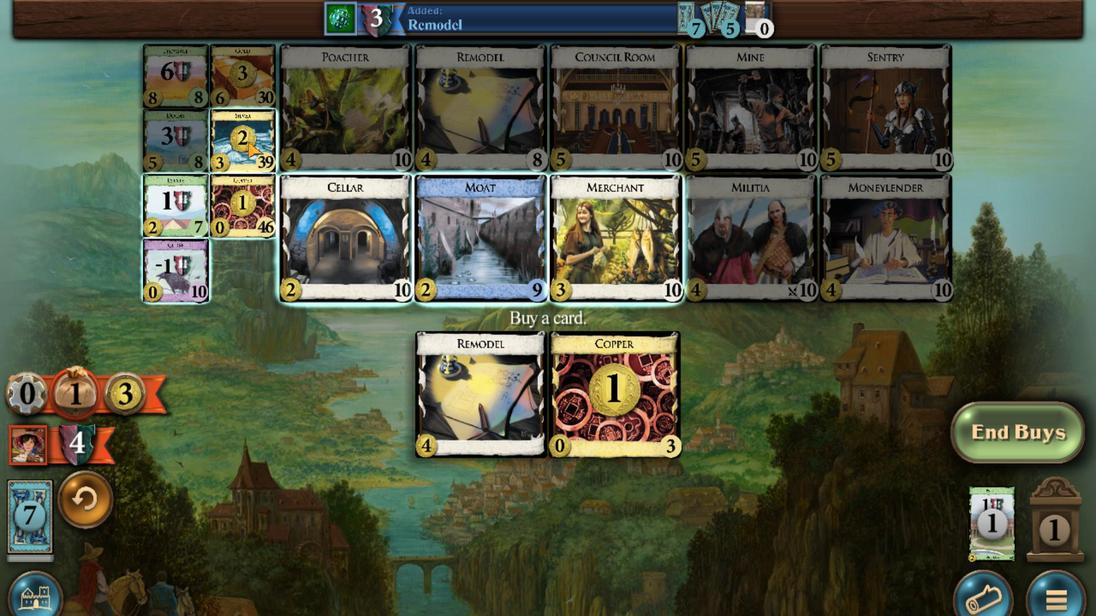 
Action: Mouse scrolled (312, 477) with delta (0, 0)
Screenshot: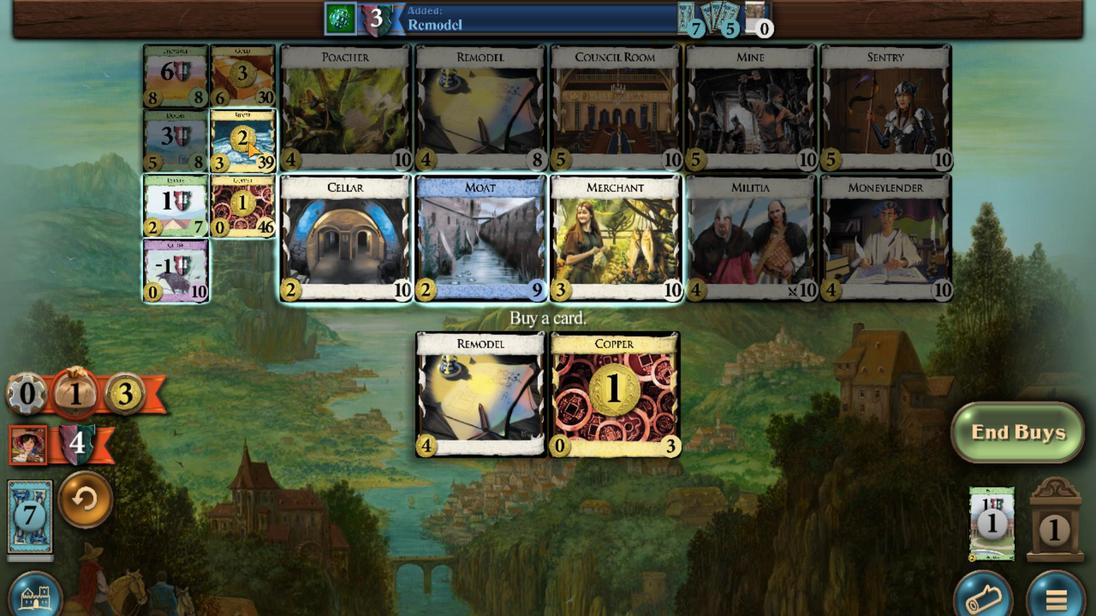 
Action: Mouse scrolled (312, 477) with delta (0, 0)
Screenshot: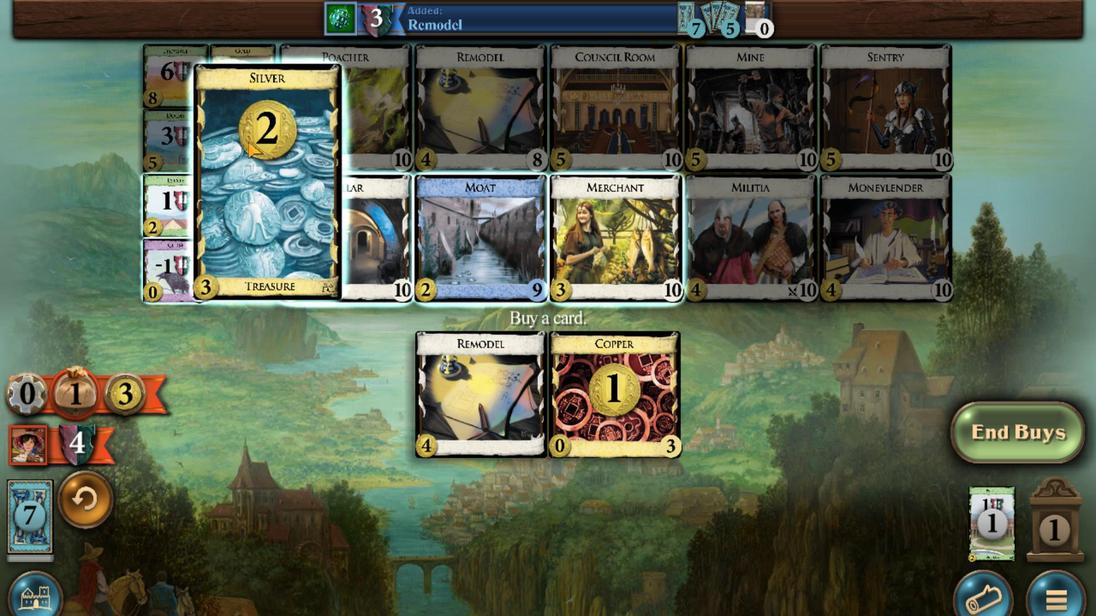 
Action: Mouse scrolled (312, 477) with delta (0, 0)
Screenshot: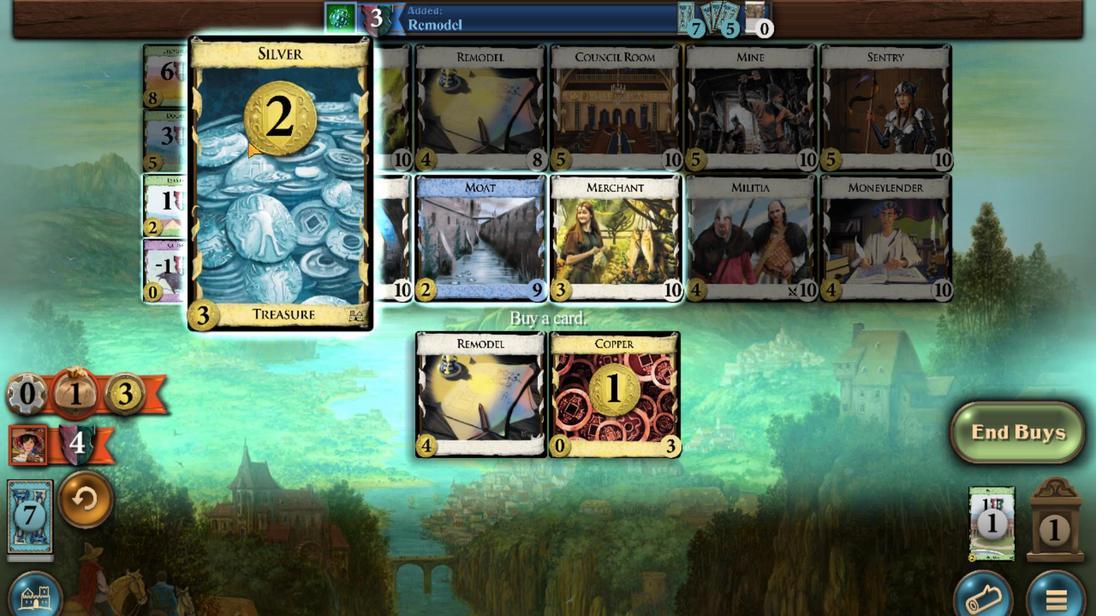
Action: Mouse moved to (508, 444)
Screenshot: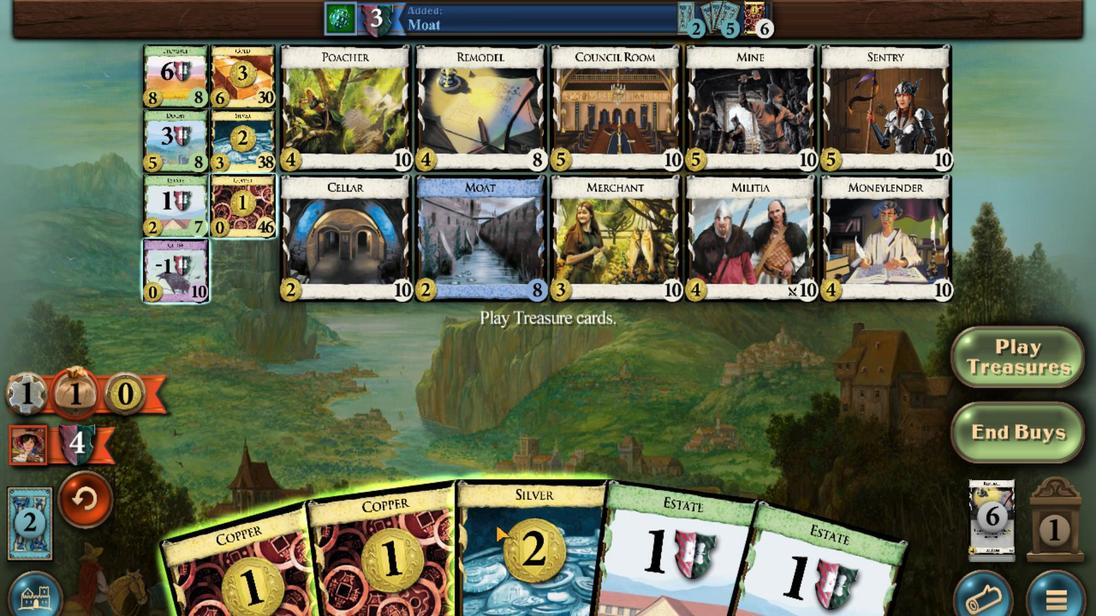 
Action: Mouse scrolled (508, 444) with delta (0, 0)
Screenshot: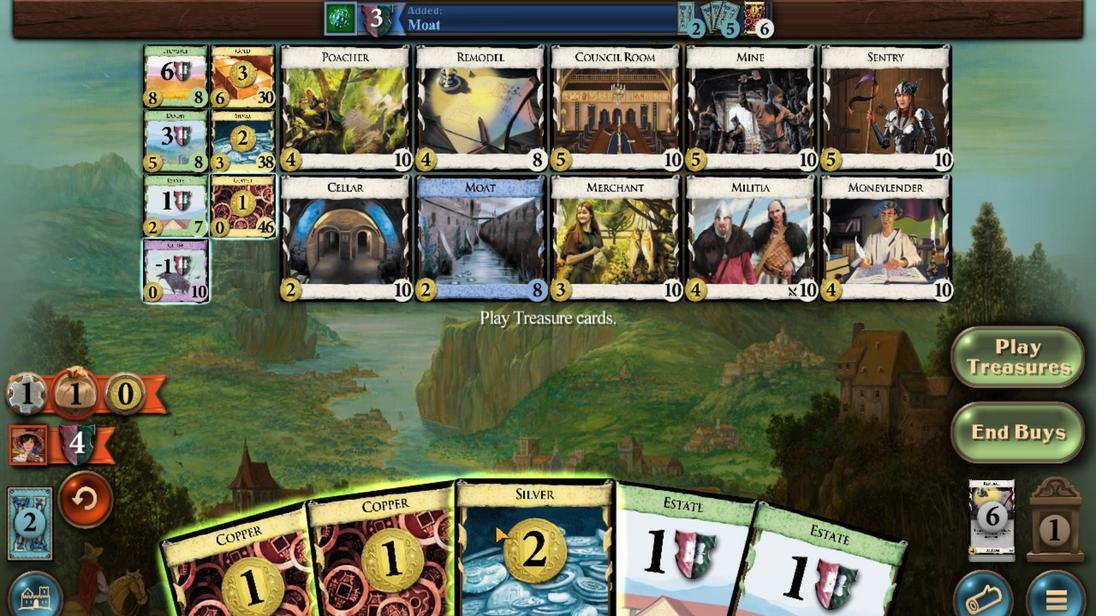 
Action: Mouse moved to (472, 444)
Screenshot: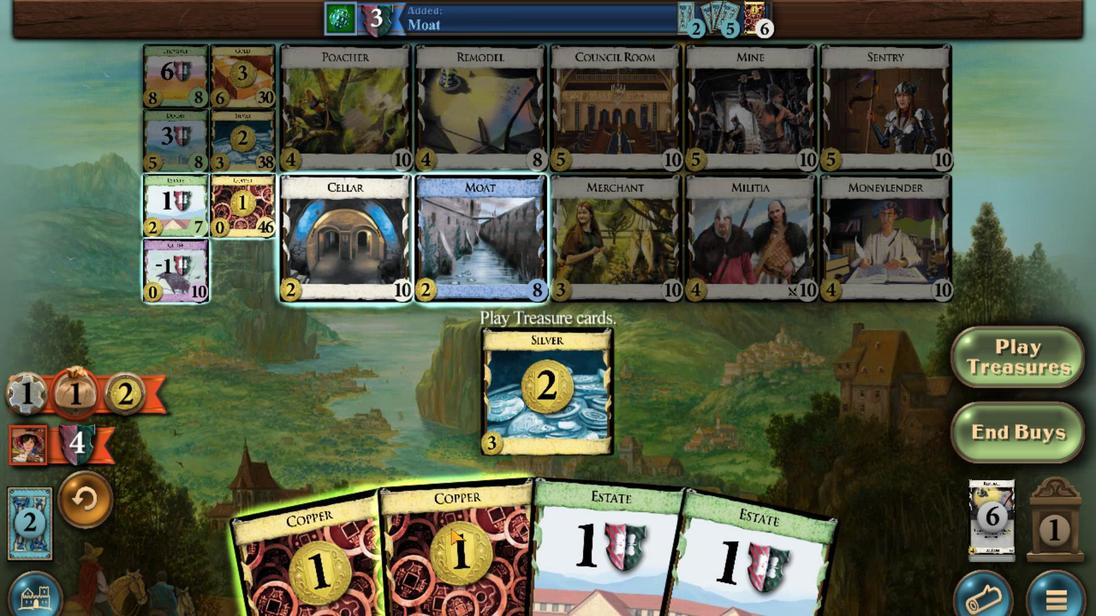 
Action: Mouse scrolled (472, 444) with delta (0, 0)
Screenshot: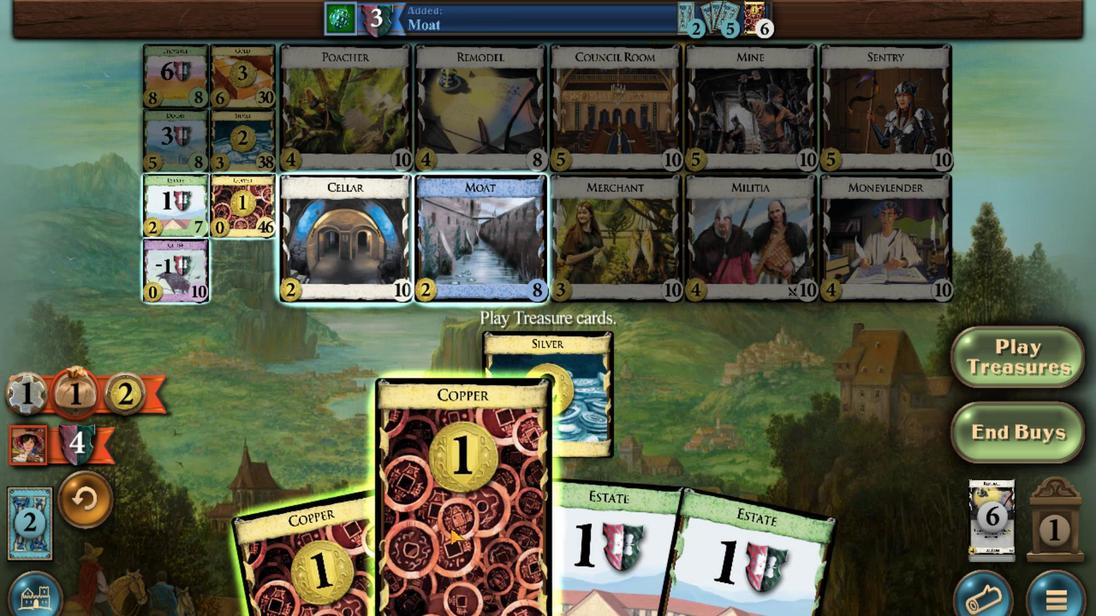 
Action: Mouse moved to (426, 443)
Screenshot: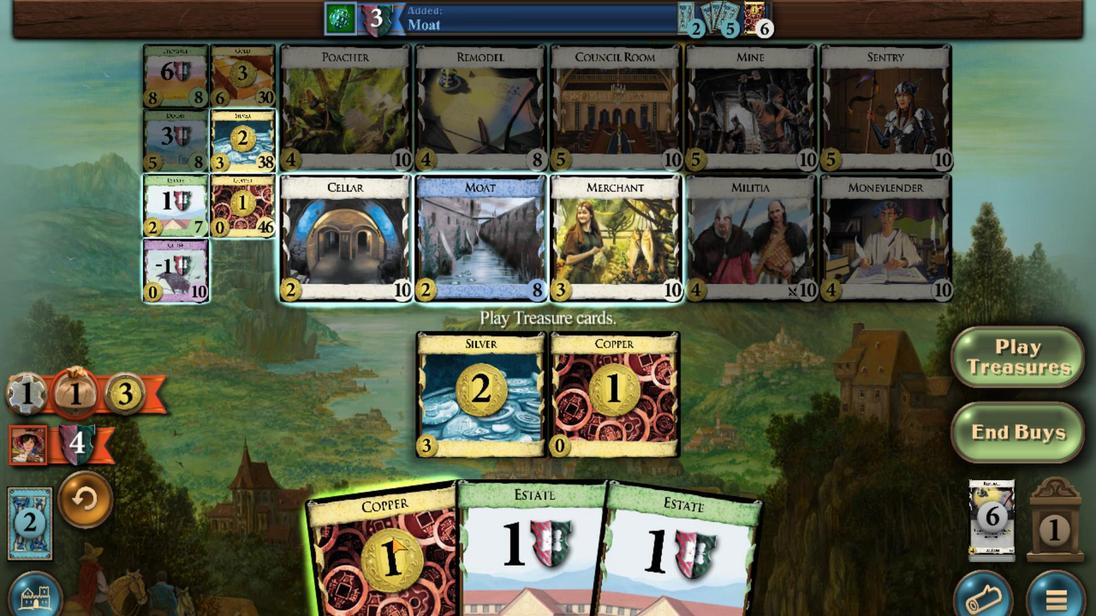 
Action: Mouse scrolled (426, 444) with delta (0, 0)
Screenshot: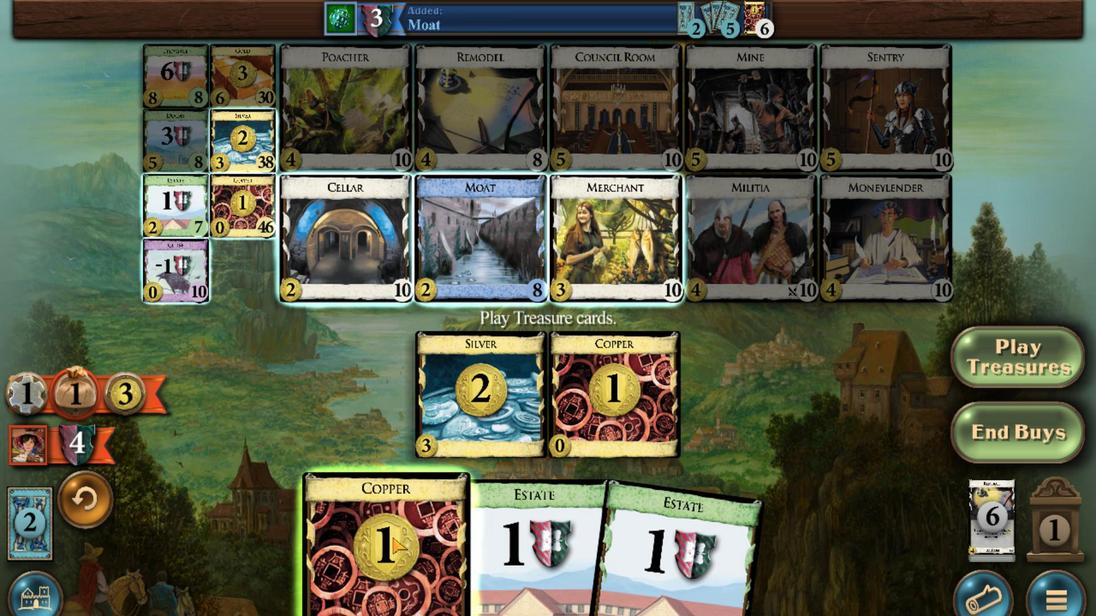 
Action: Mouse moved to (380, 479)
Screenshot: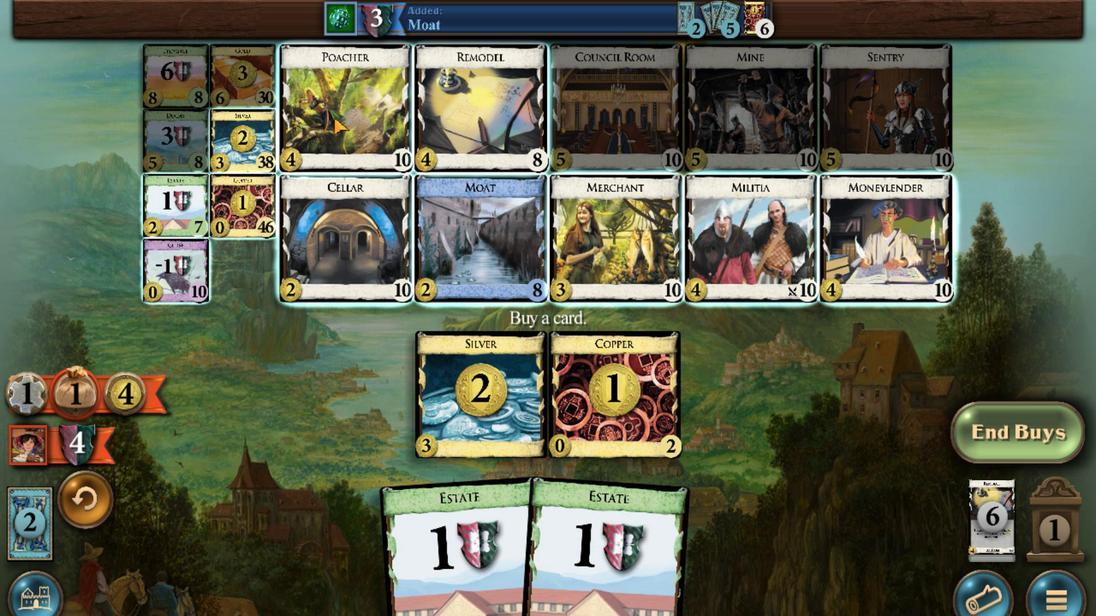 
Action: Mouse scrolled (380, 479) with delta (0, 0)
Screenshot: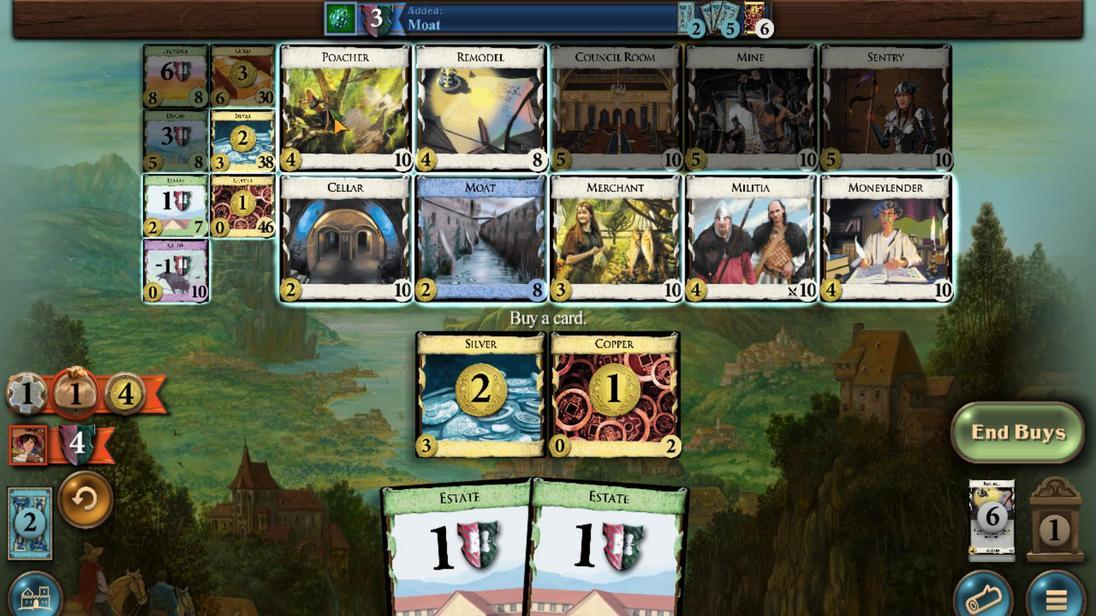 
Action: Mouse scrolled (380, 479) with delta (0, 0)
Screenshot: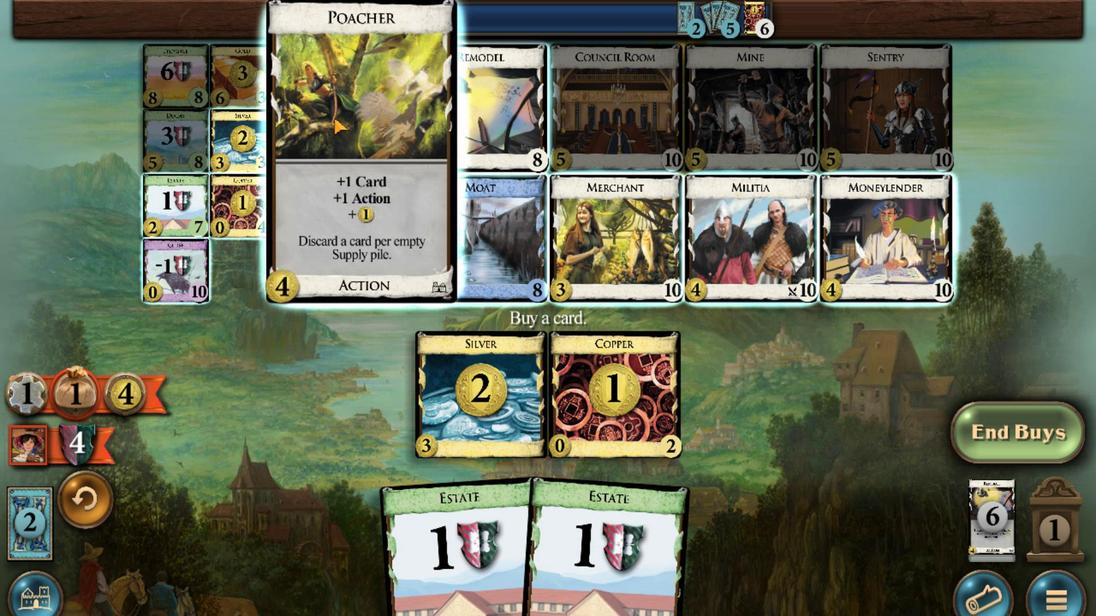 
Action: Mouse scrolled (380, 479) with delta (0, 0)
Screenshot: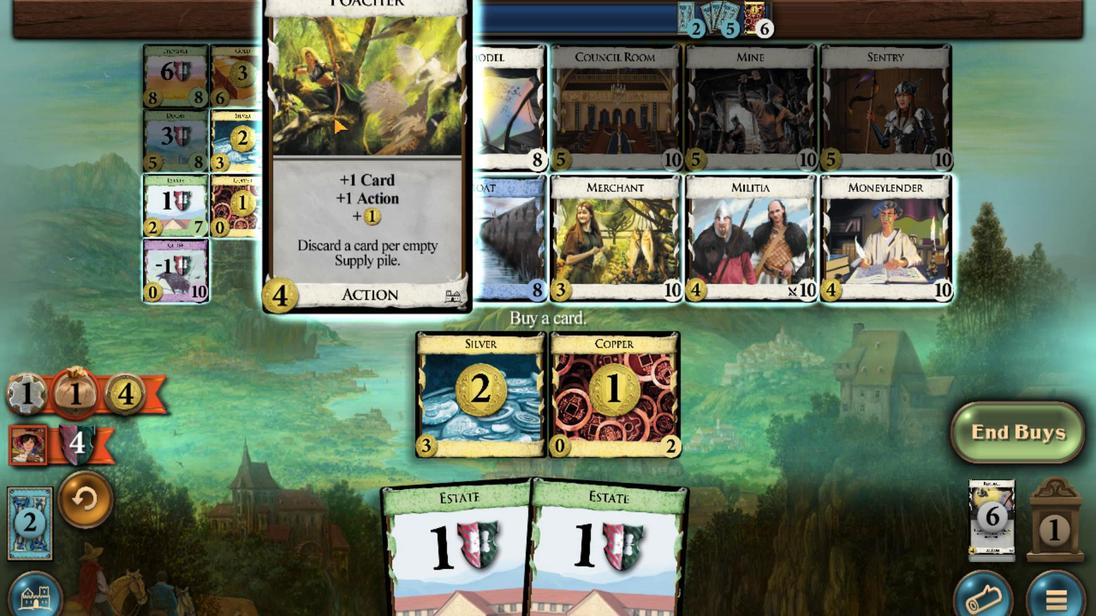 
Action: Mouse scrolled (380, 479) with delta (0, 0)
Screenshot: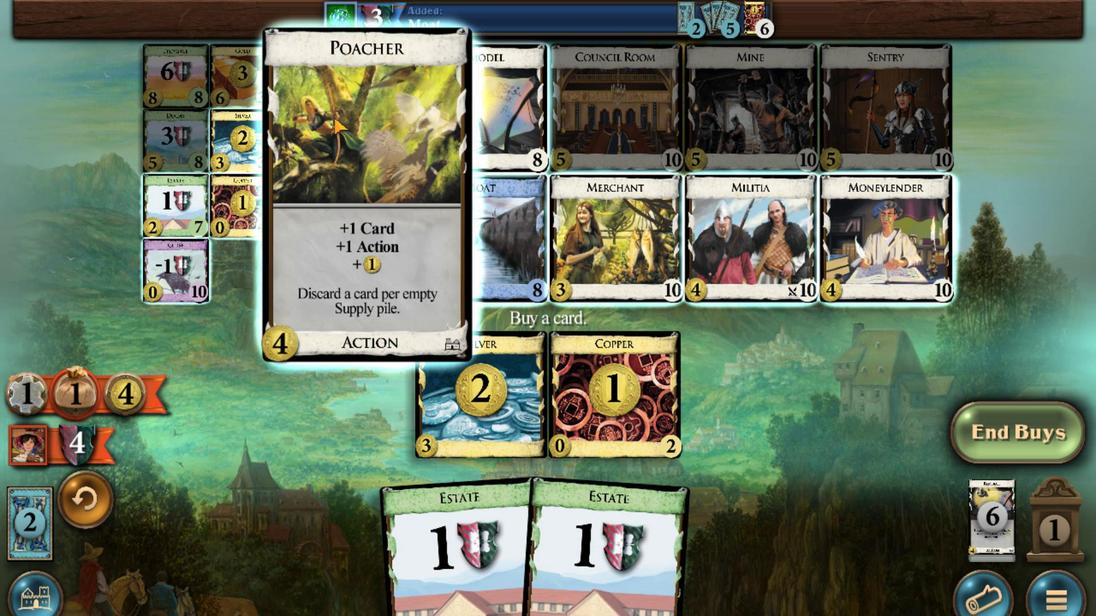 
Action: Mouse scrolled (380, 479) with delta (0, 0)
Screenshot: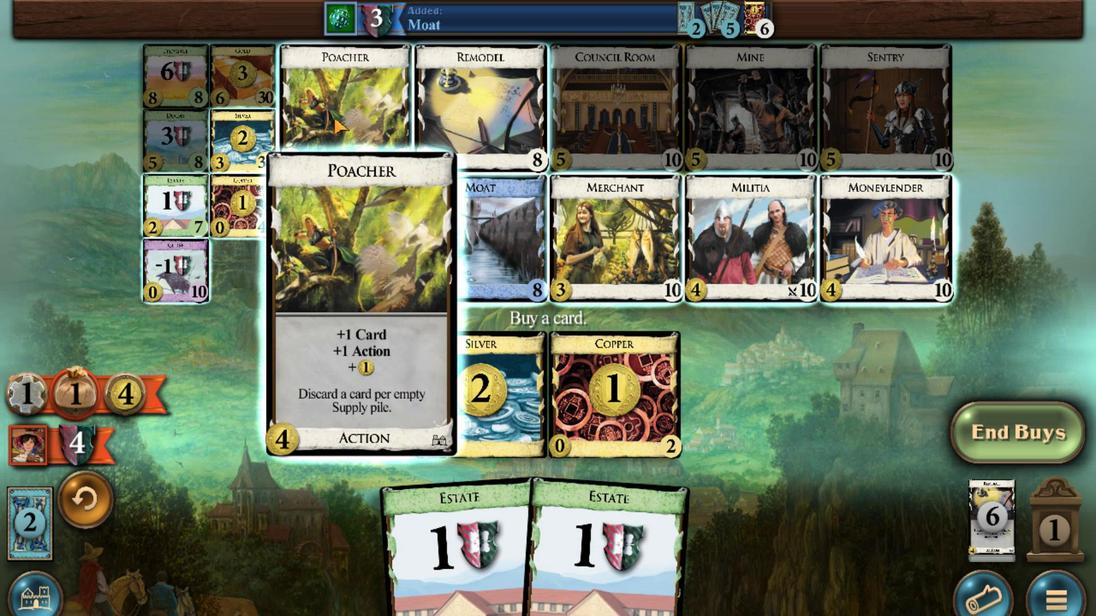 
Action: Mouse moved to (426, 445)
Screenshot: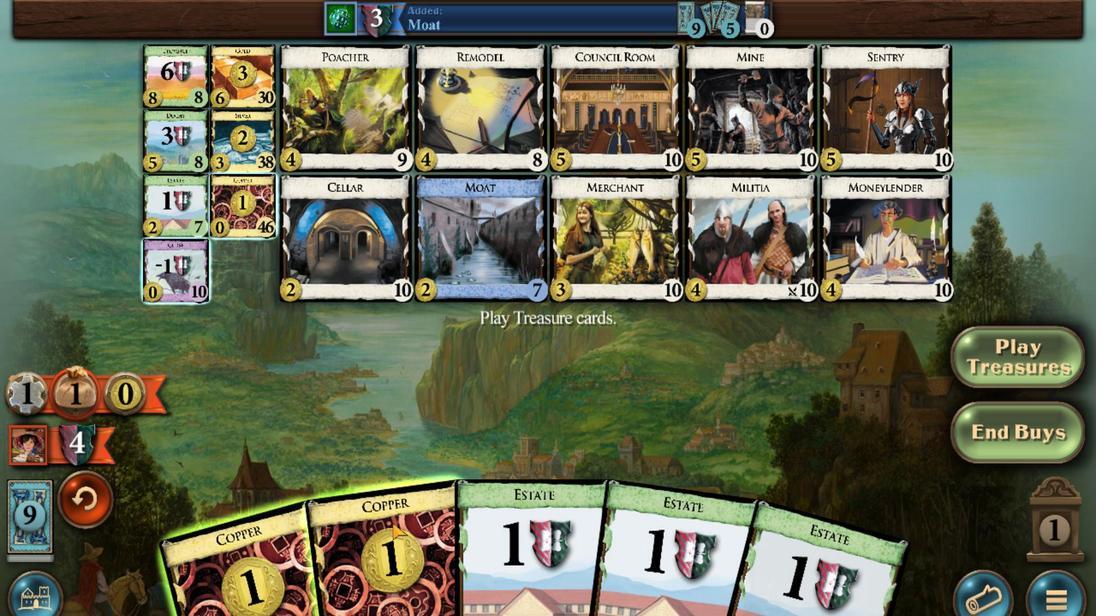 
Action: Mouse scrolled (426, 445) with delta (0, 0)
Screenshot: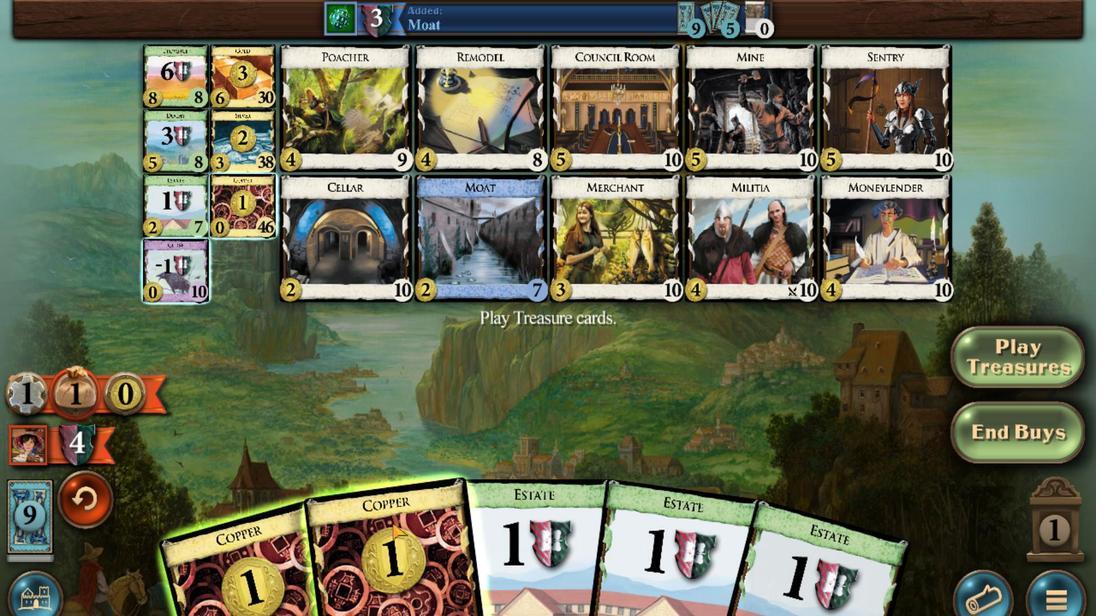 
Action: Mouse scrolled (426, 445) with delta (0, 0)
Screenshot: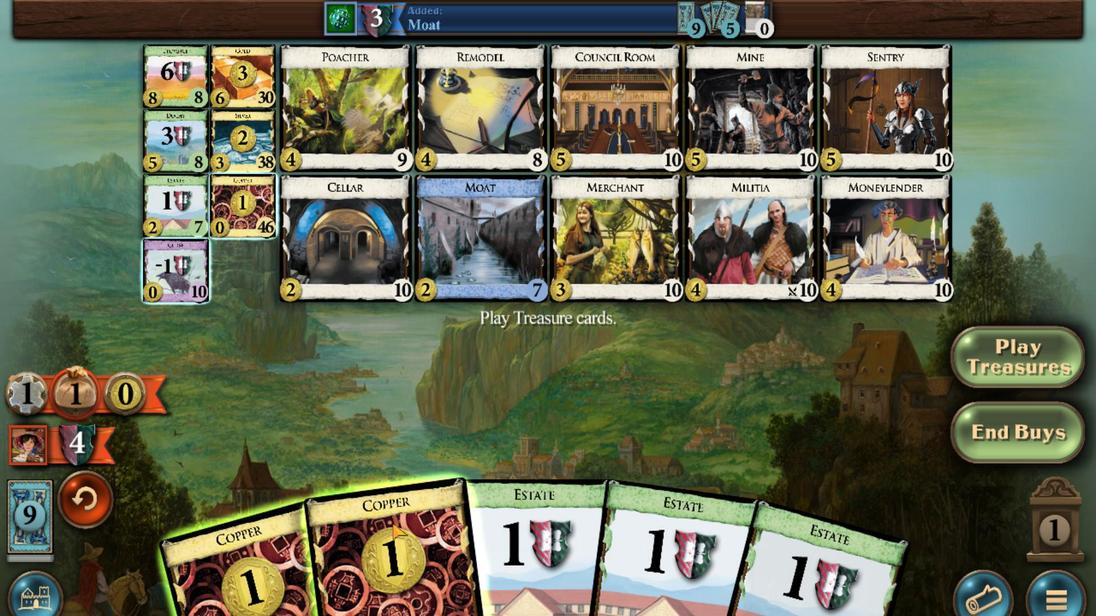 
Action: Mouse moved to (386, 444)
Screenshot: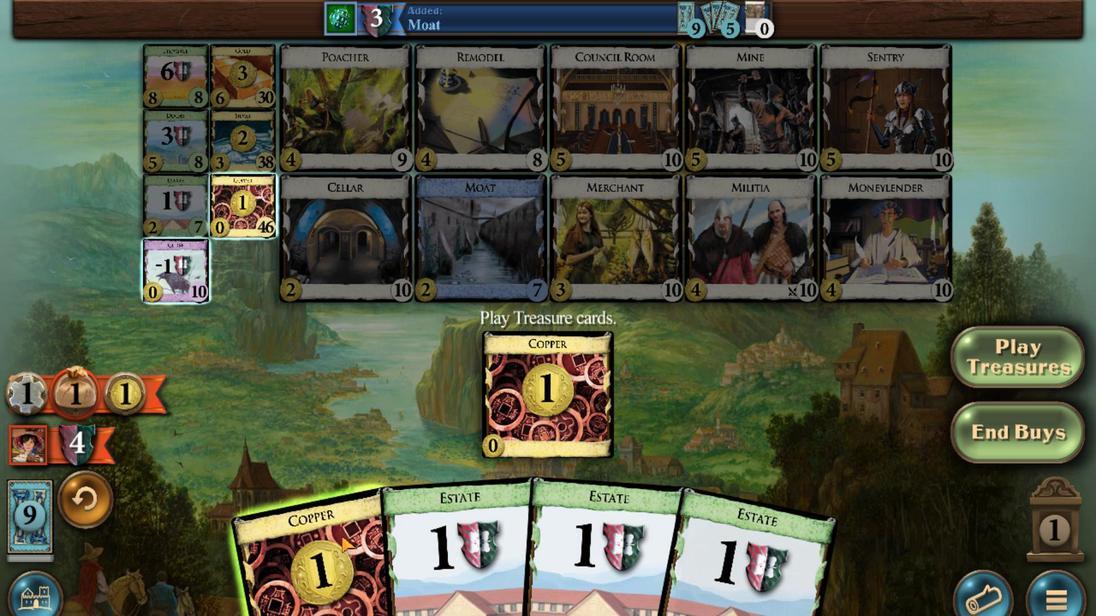 
Action: Mouse scrolled (386, 444) with delta (0, 0)
Screenshot: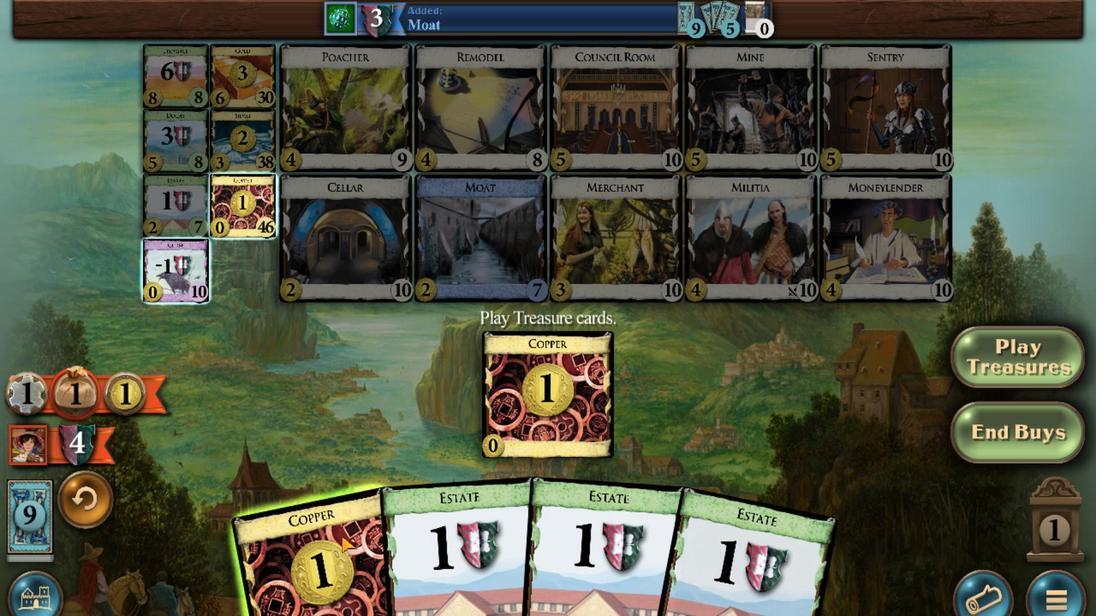 
Action: Mouse moved to (264, 472)
Screenshot: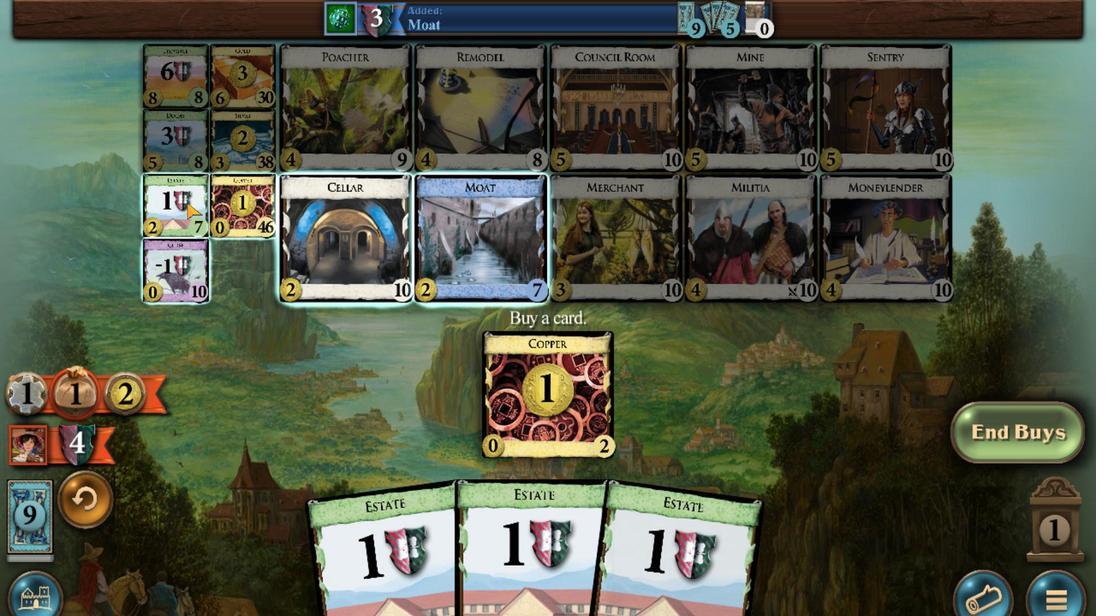
Action: Mouse scrolled (264, 472) with delta (0, 0)
Screenshot: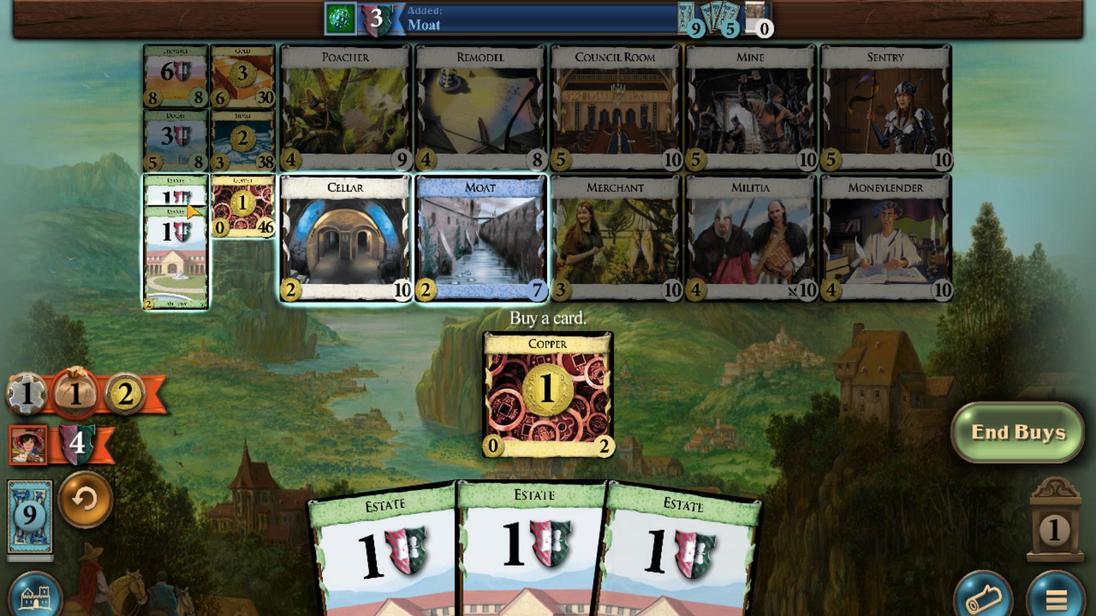 
Action: Mouse scrolled (264, 472) with delta (0, 0)
Screenshot: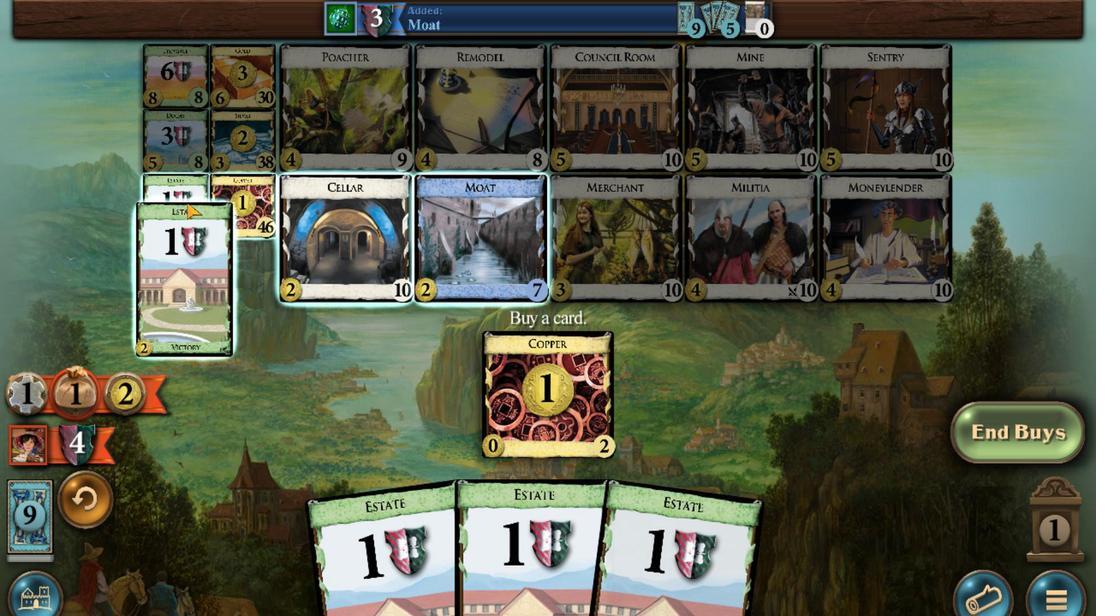 
Action: Mouse scrolled (264, 472) with delta (0, 0)
Screenshot: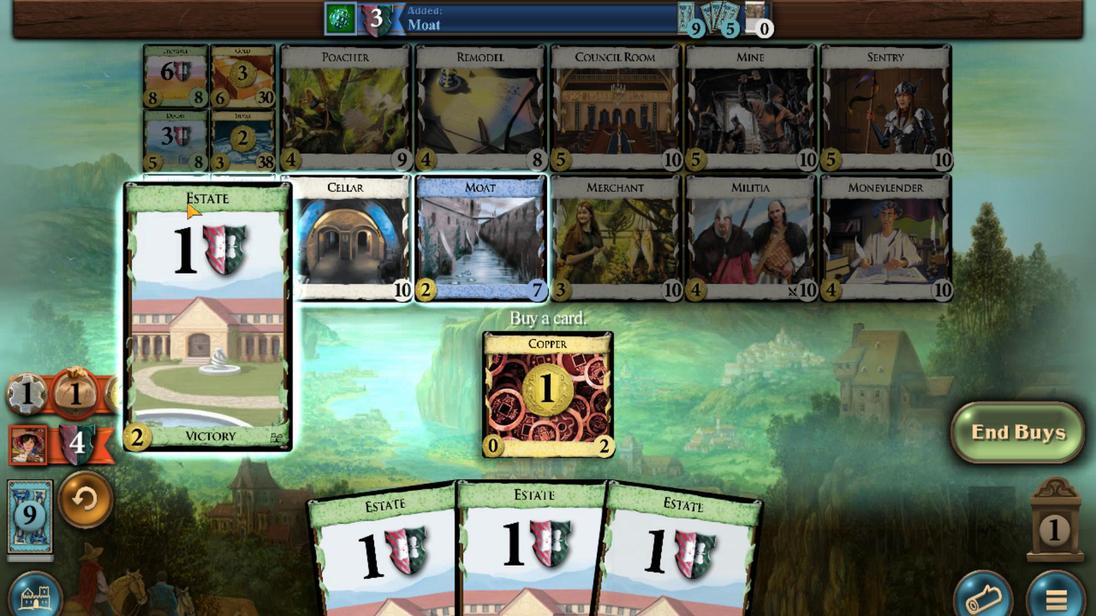 
Action: Mouse scrolled (264, 472) with delta (0, 0)
Screenshot: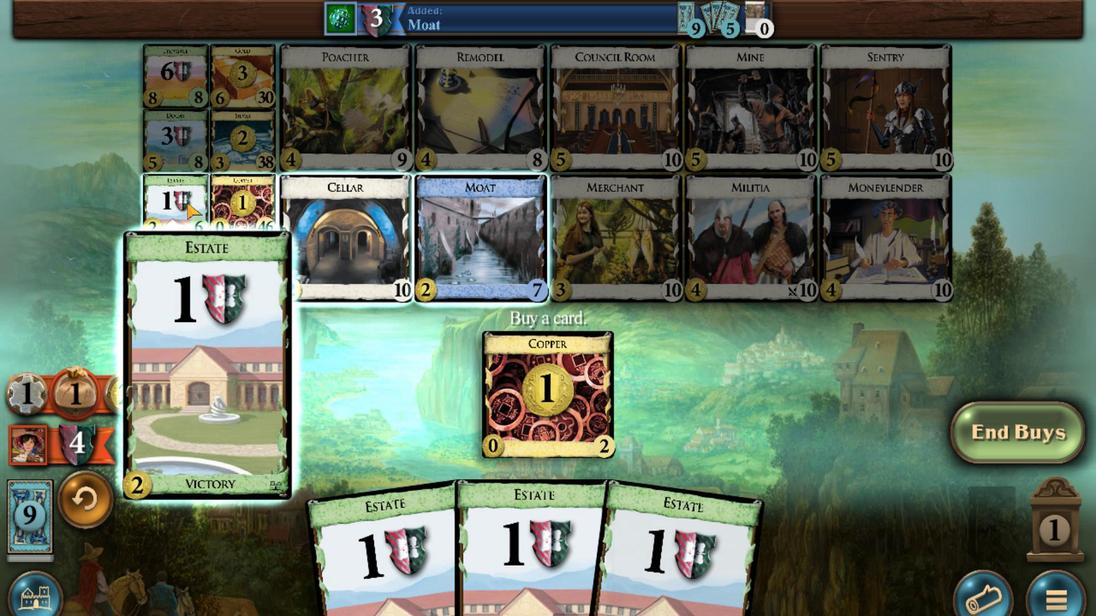 
Action: Mouse moved to (325, 444)
Screenshot: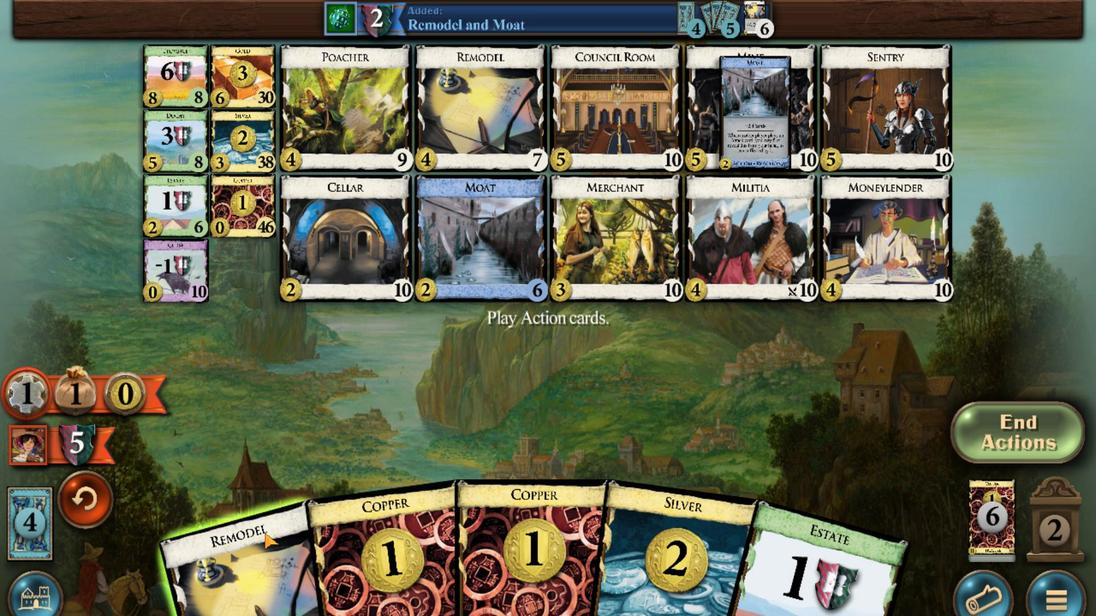 
Action: Mouse scrolled (325, 444) with delta (0, 0)
Screenshot: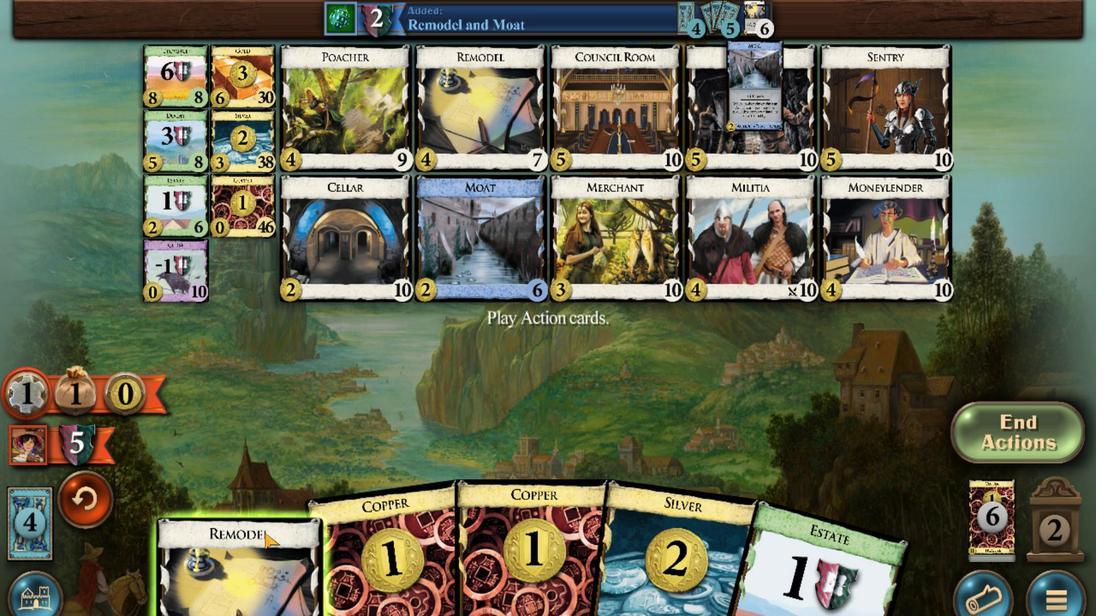 
Action: Mouse moved to (594, 444)
Screenshot: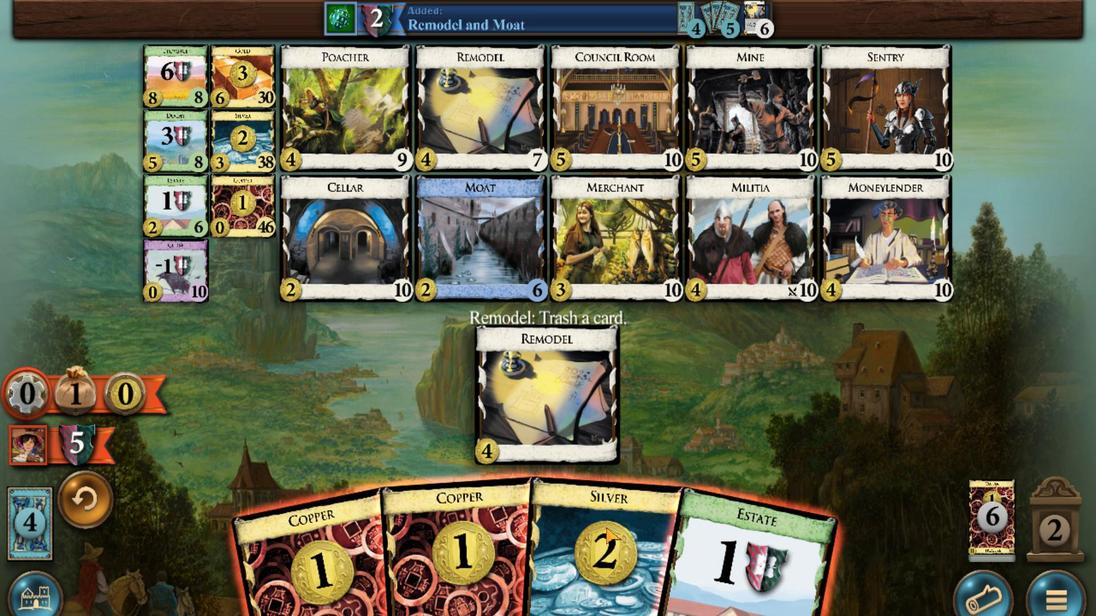 
Action: Mouse scrolled (594, 444) with delta (0, 0)
Screenshot: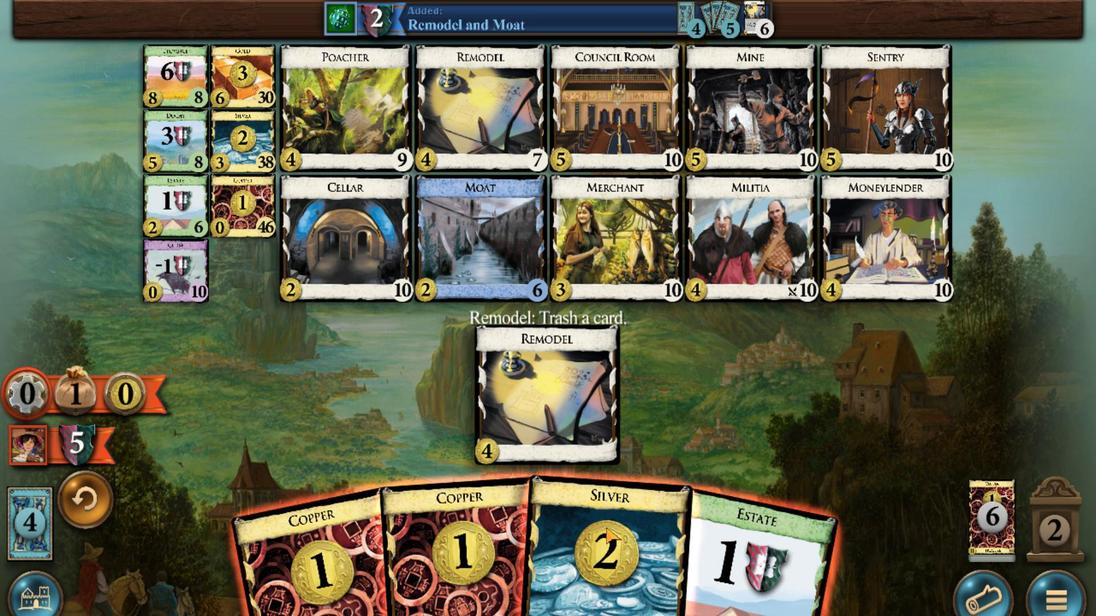 
Action: Mouse moved to (252, 477)
Screenshot: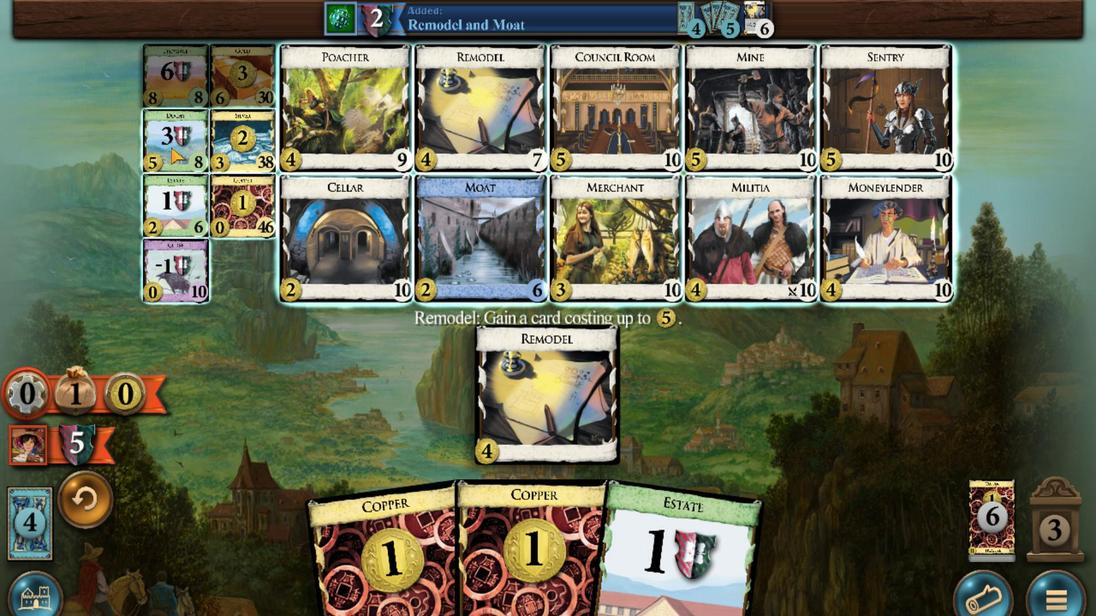 
Action: Mouse scrolled (252, 477) with delta (0, 0)
Screenshot: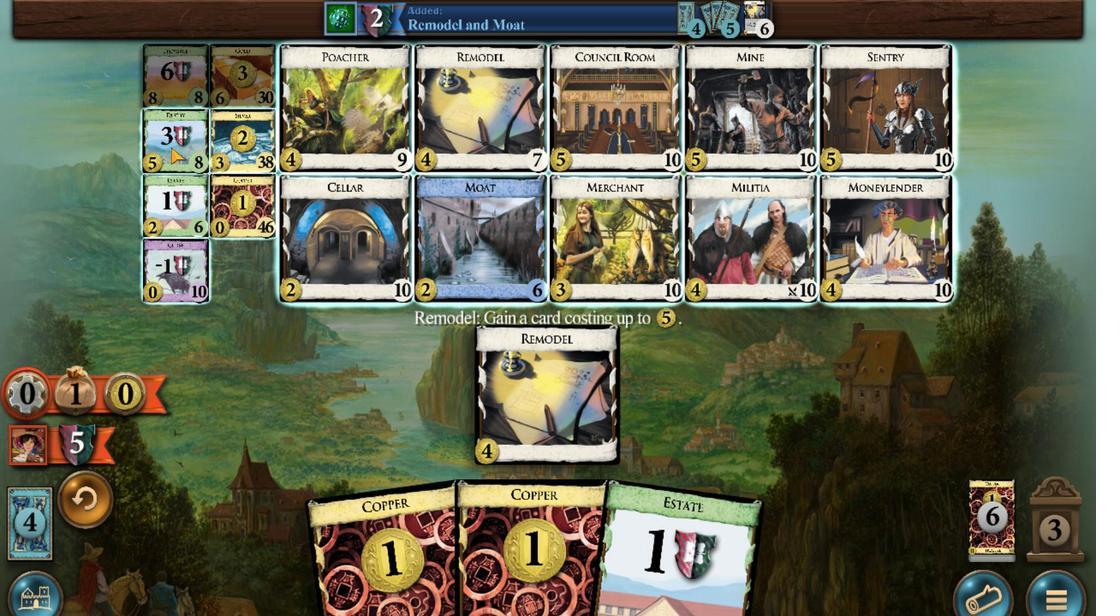 
Action: Mouse scrolled (252, 477) with delta (0, 0)
Screenshot: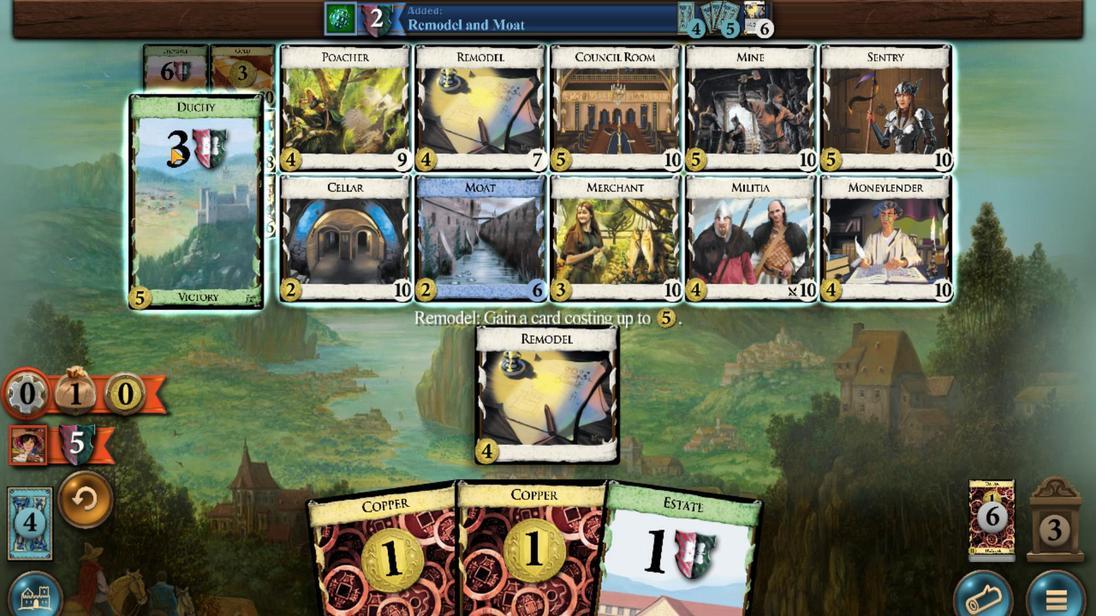 
Action: Mouse scrolled (252, 477) with delta (0, 0)
Screenshot: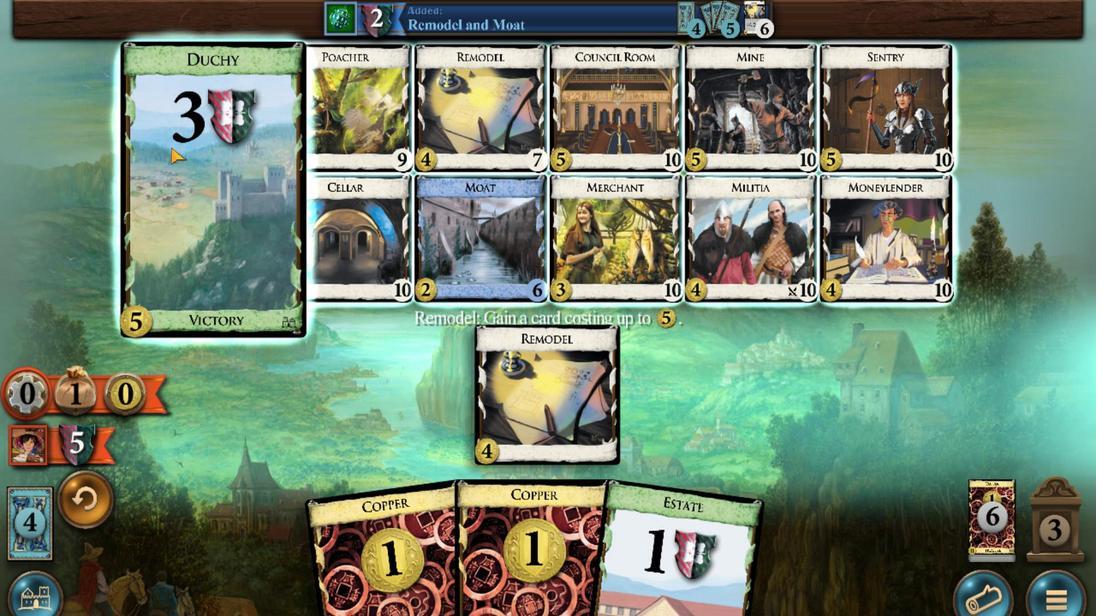 
Action: Mouse scrolled (252, 477) with delta (0, 0)
Screenshot: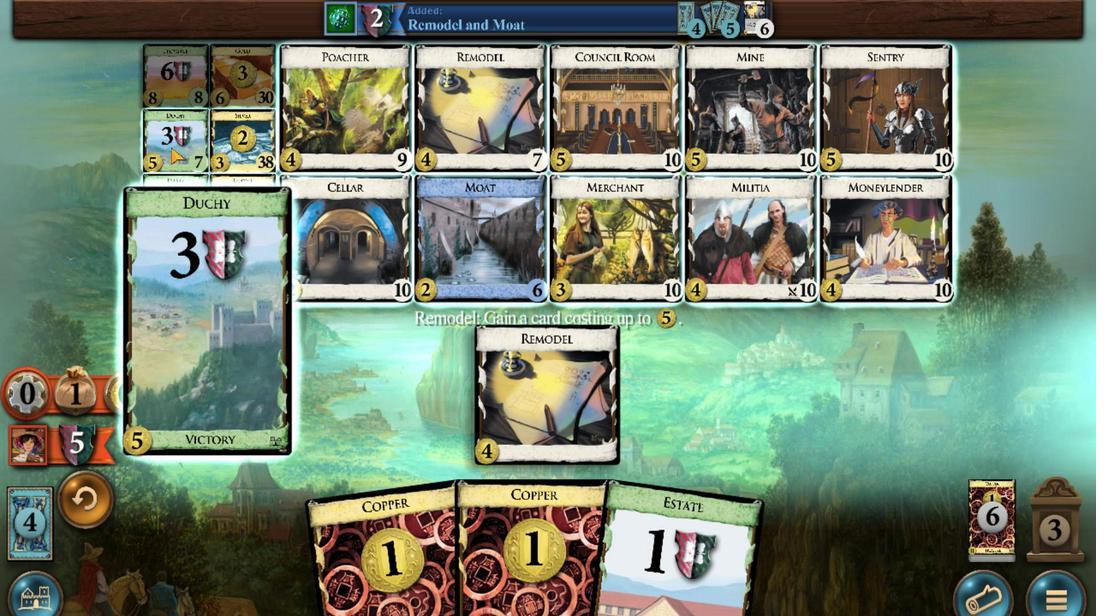 
Action: Mouse moved to (541, 442)
Screenshot: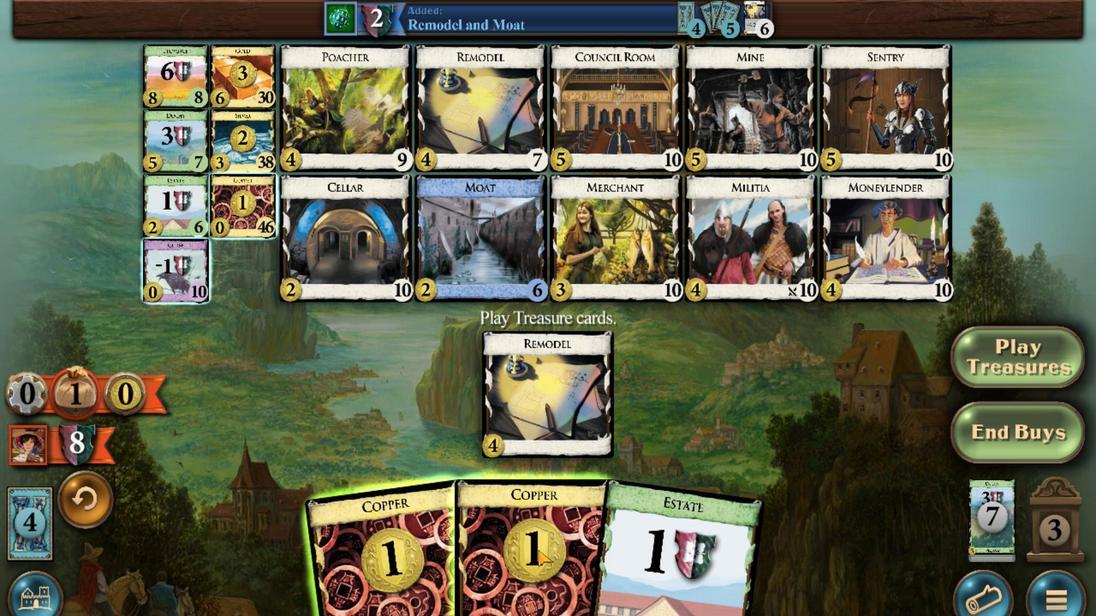 
Action: Mouse scrolled (541, 442) with delta (0, 0)
Screenshot: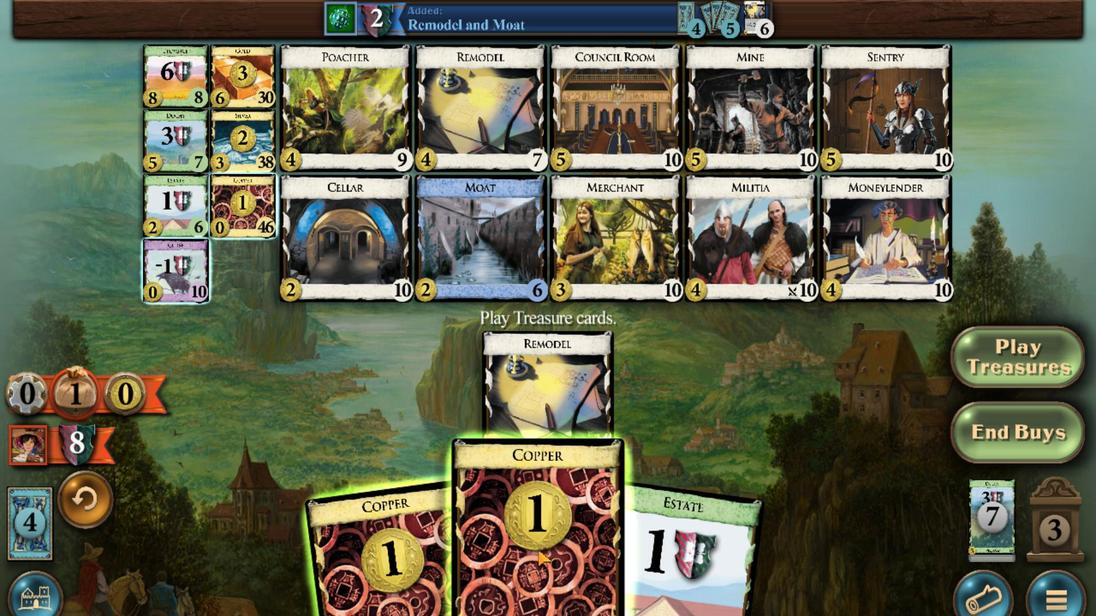 
Action: Mouse moved to (482, 441)
Screenshot: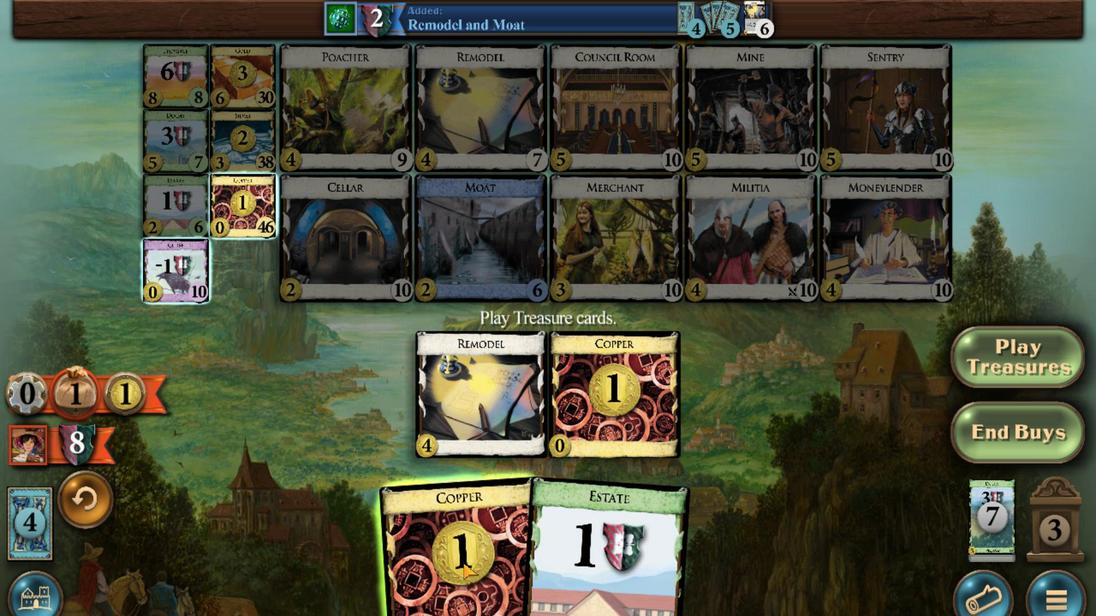 
Action: Mouse scrolled (482, 441) with delta (0, 0)
Screenshot: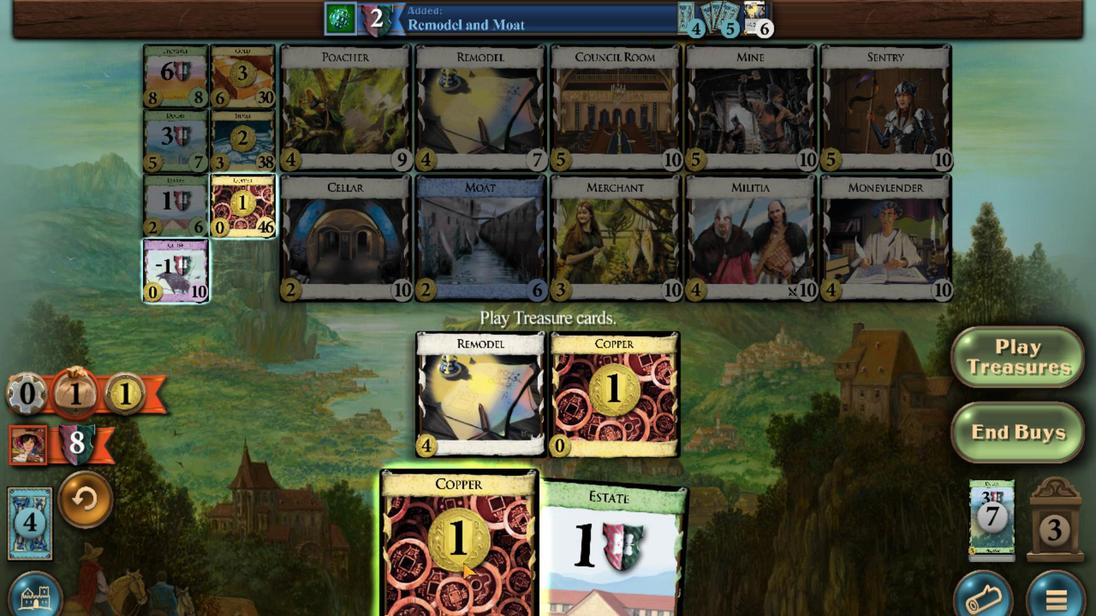 
Action: Mouse moved to (264, 471)
Screenshot: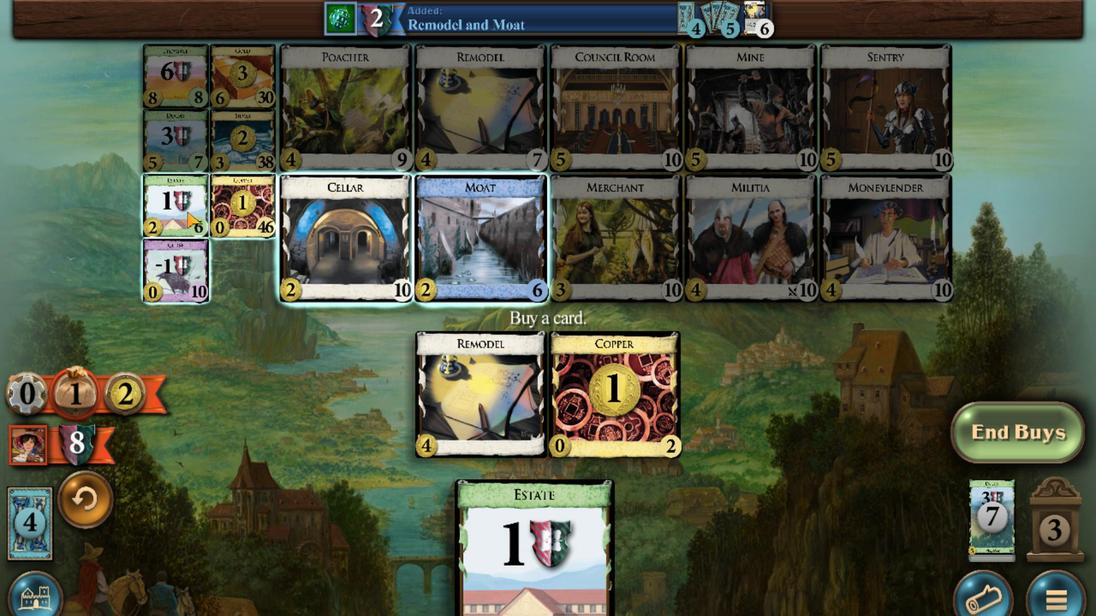 
Action: Mouse scrolled (264, 471) with delta (0, 0)
Screenshot: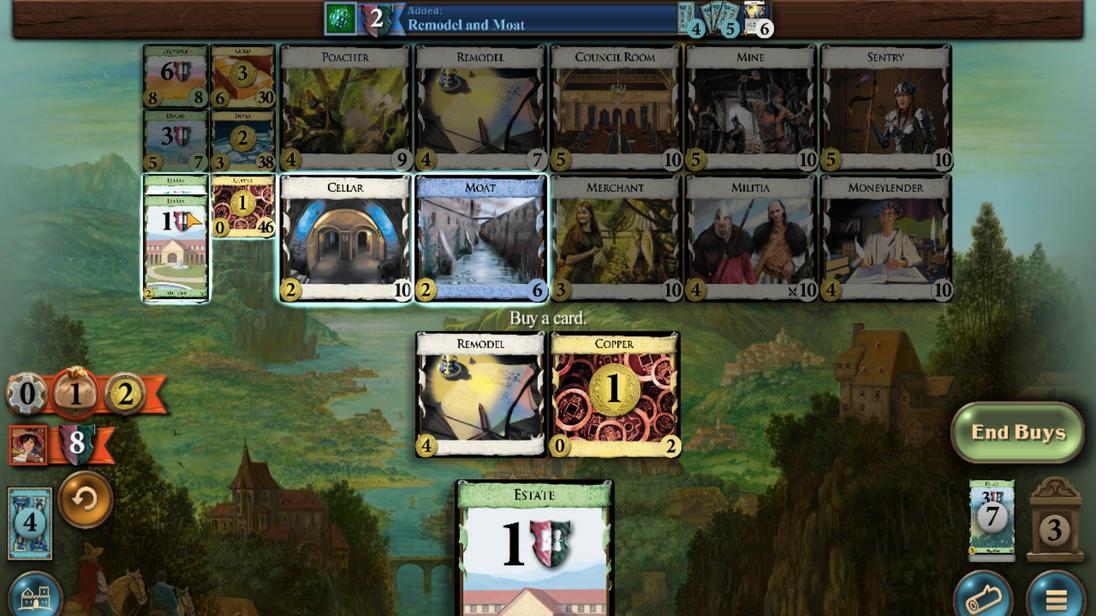 
Action: Mouse scrolled (264, 471) with delta (0, 0)
Screenshot: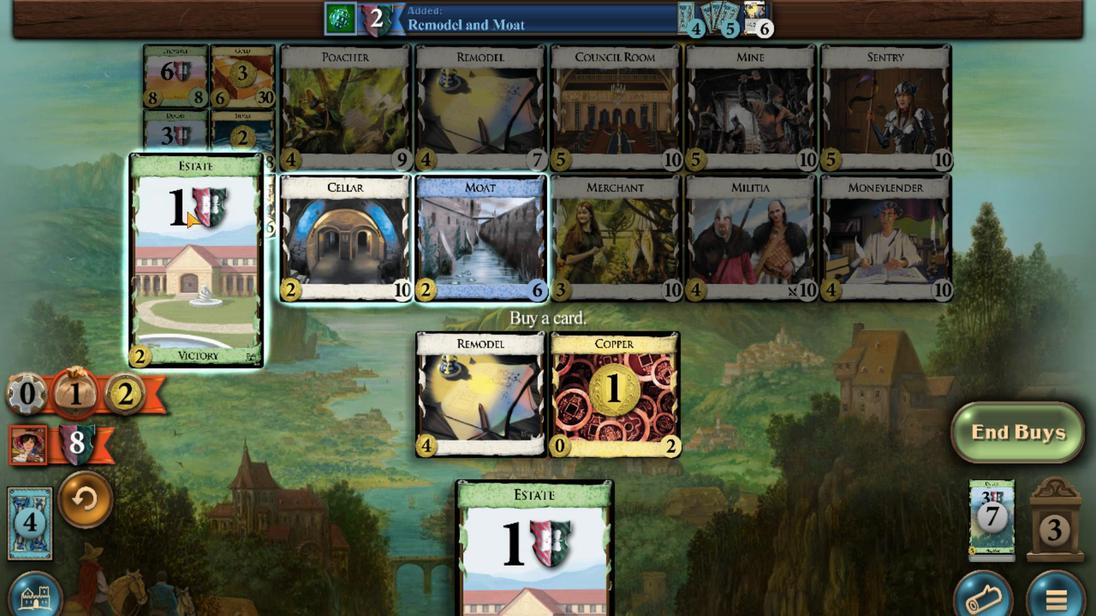
Action: Mouse scrolled (264, 471) with delta (0, 0)
Screenshot: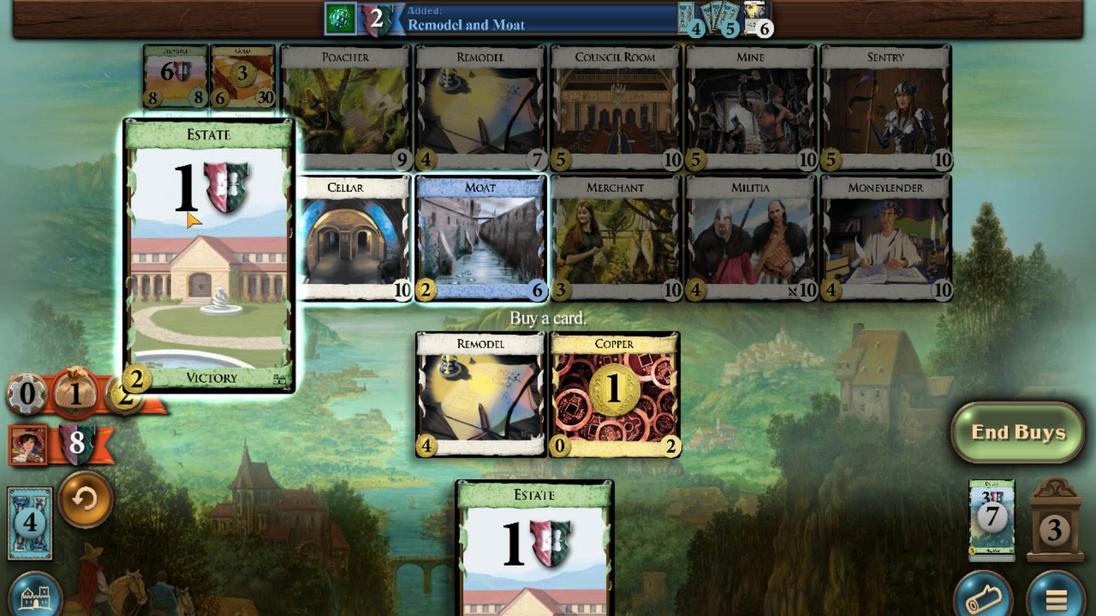 
Action: Mouse scrolled (264, 471) with delta (0, 0)
Screenshot: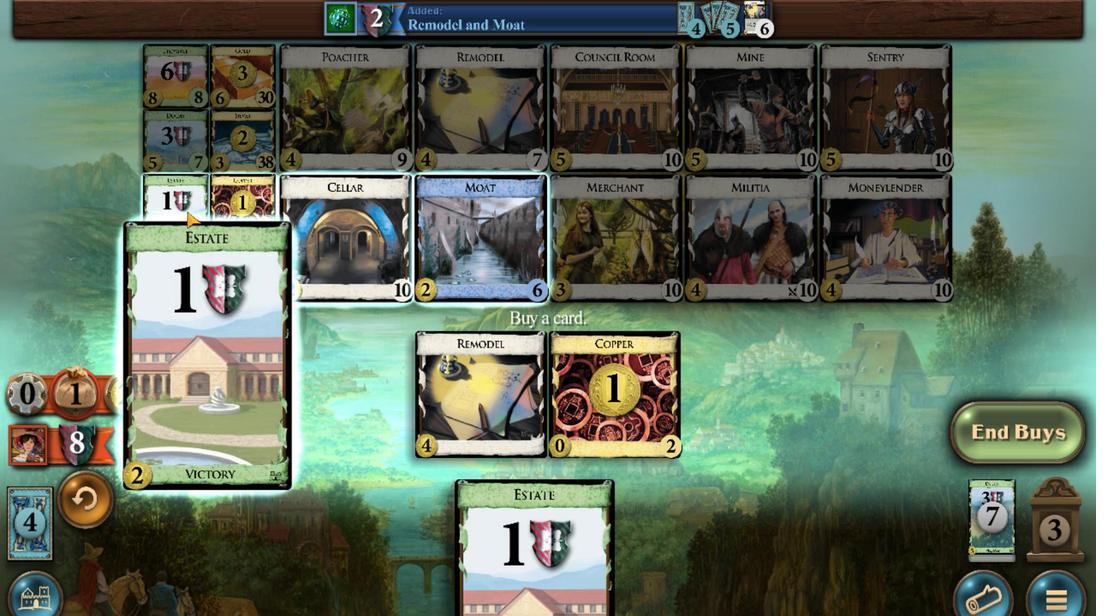 
Action: Mouse moved to (323, 441)
Screenshot: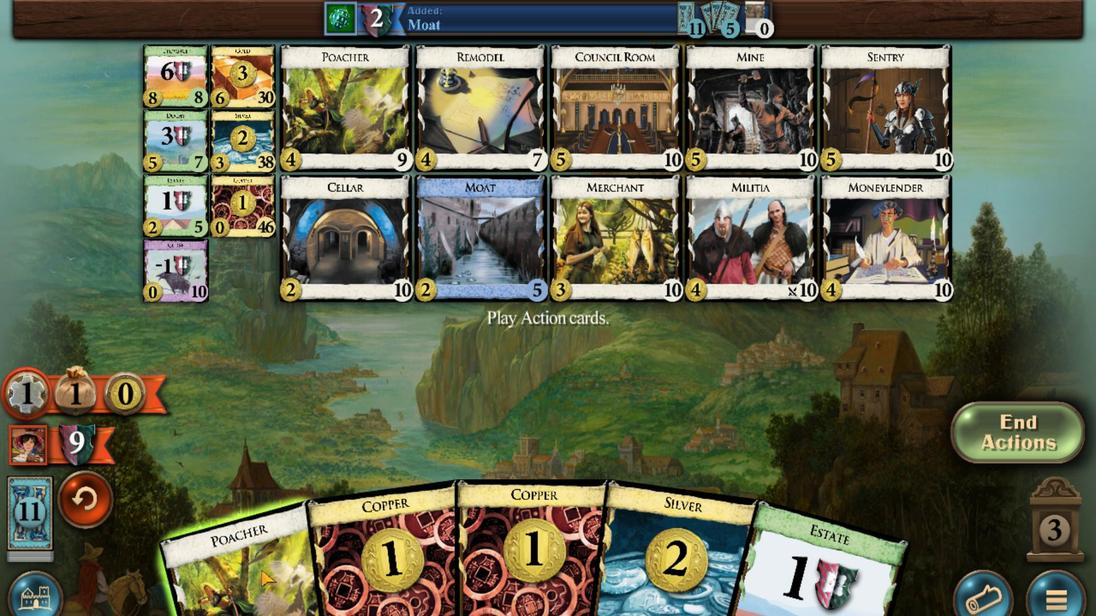 
Action: Mouse scrolled (323, 441) with delta (0, 0)
Screenshot: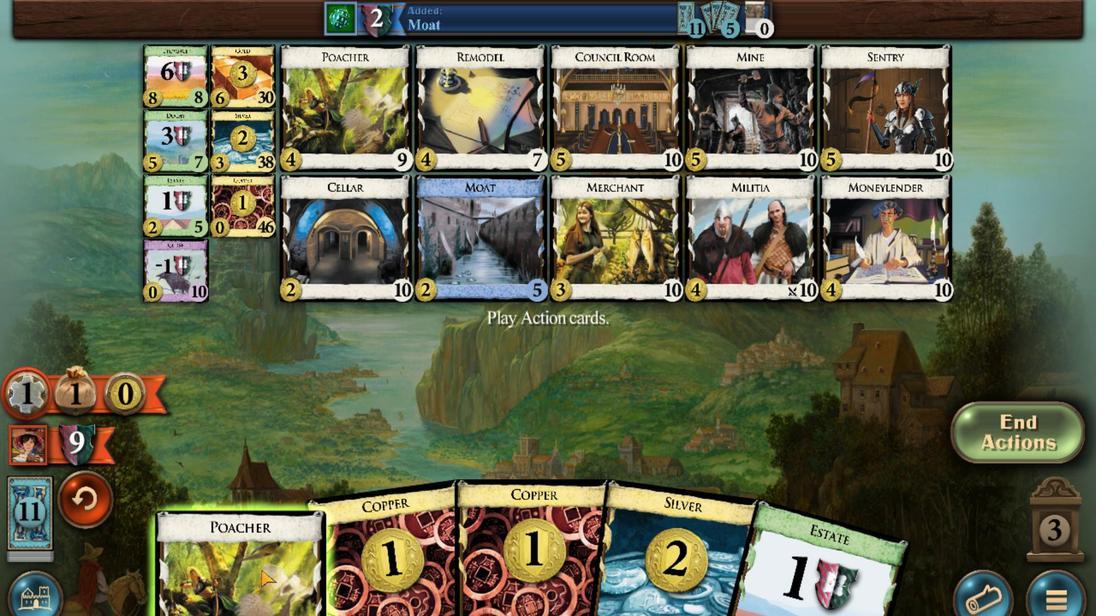 
Action: Mouse moved to (516, 440)
Screenshot: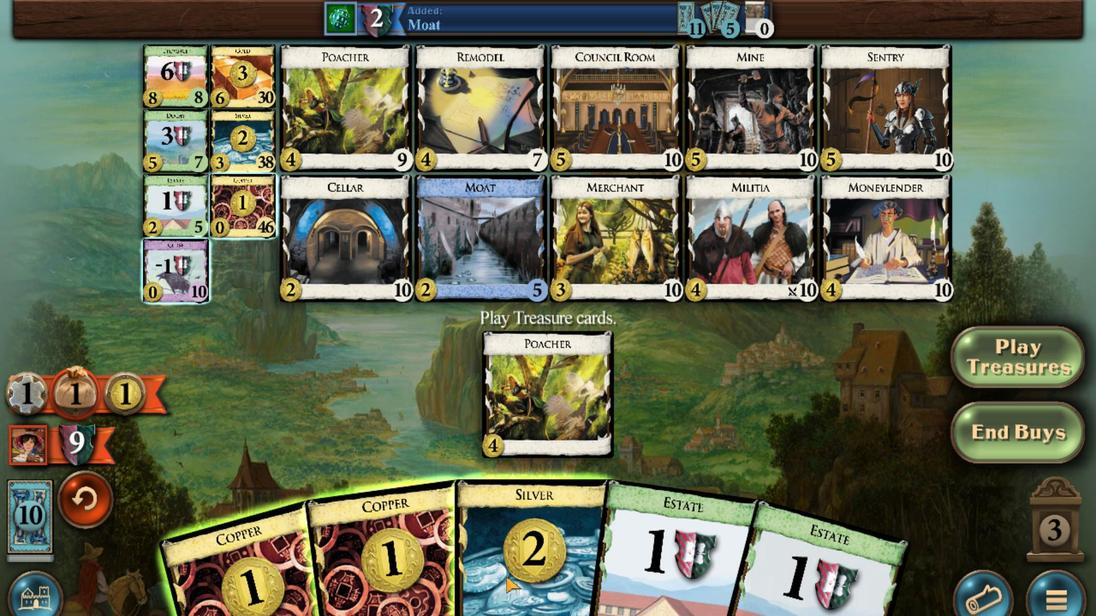 
Action: Mouse scrolled (516, 440) with delta (0, 0)
Screenshot: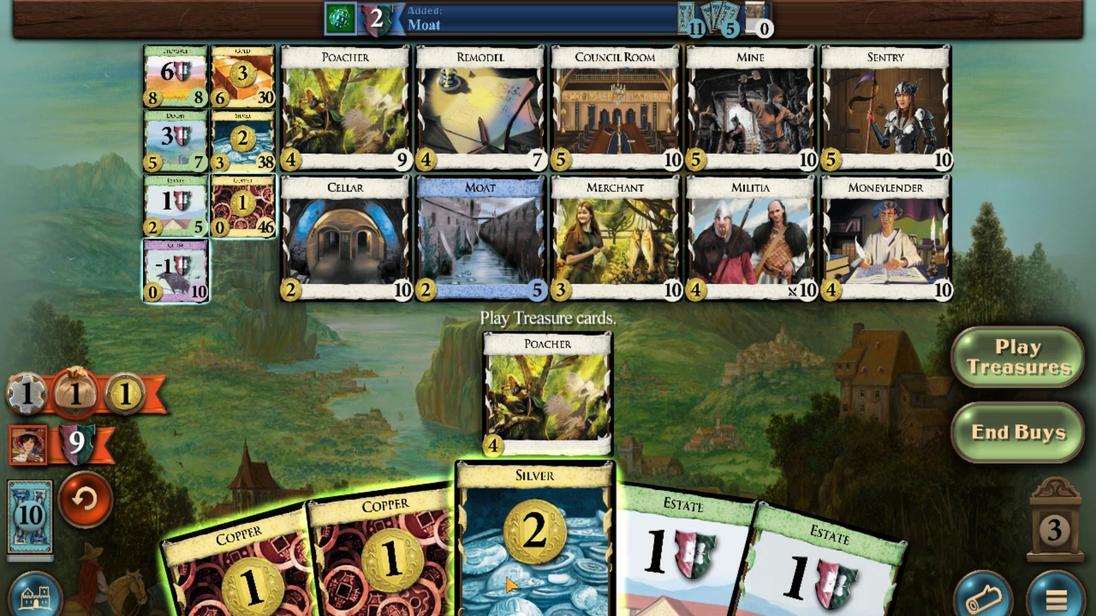 
Action: Mouse moved to (492, 441)
Screenshot: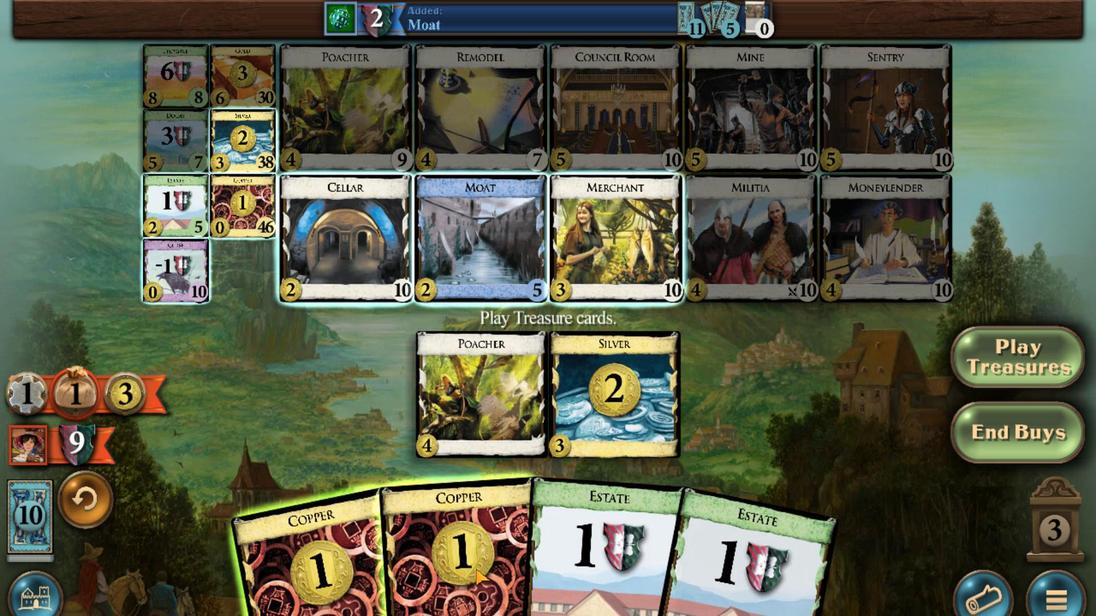 
Action: Mouse scrolled (492, 441) with delta (0, 0)
Screenshot: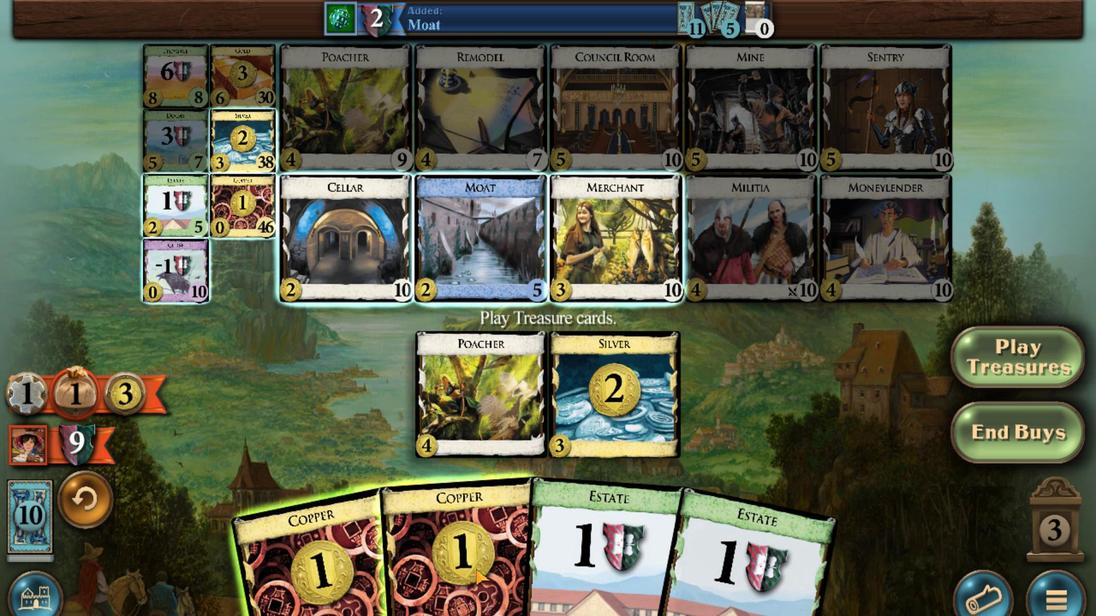
Action: Mouse moved to (450, 441)
Screenshot: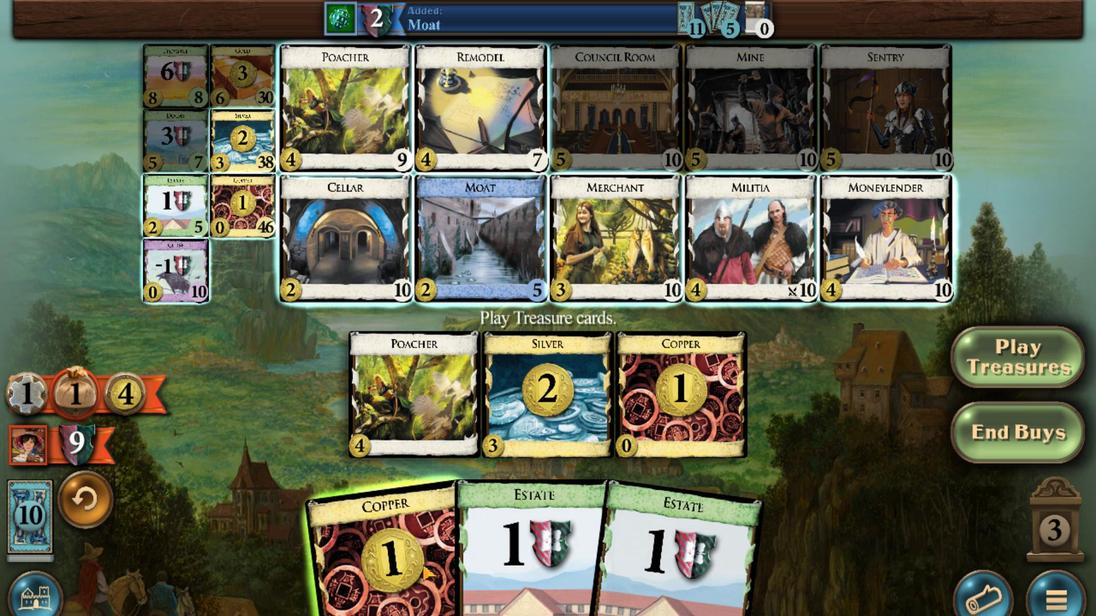 
Action: Mouse scrolled (450, 441) with delta (0, 0)
Screenshot: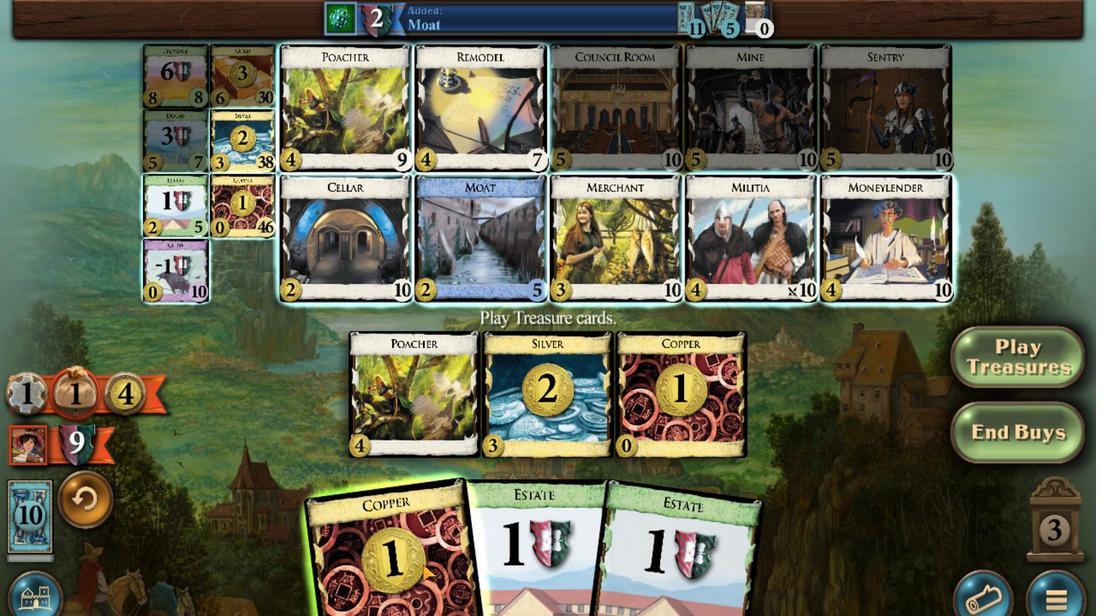 
Action: Mouse moved to (254, 477)
Screenshot: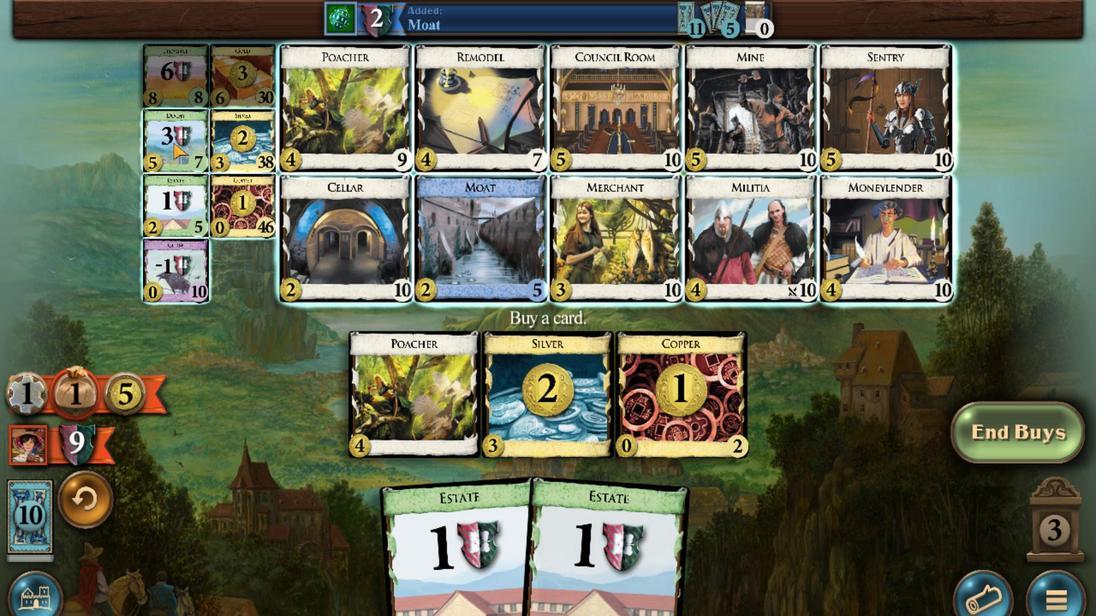 
Action: Mouse scrolled (254, 477) with delta (0, 0)
Screenshot: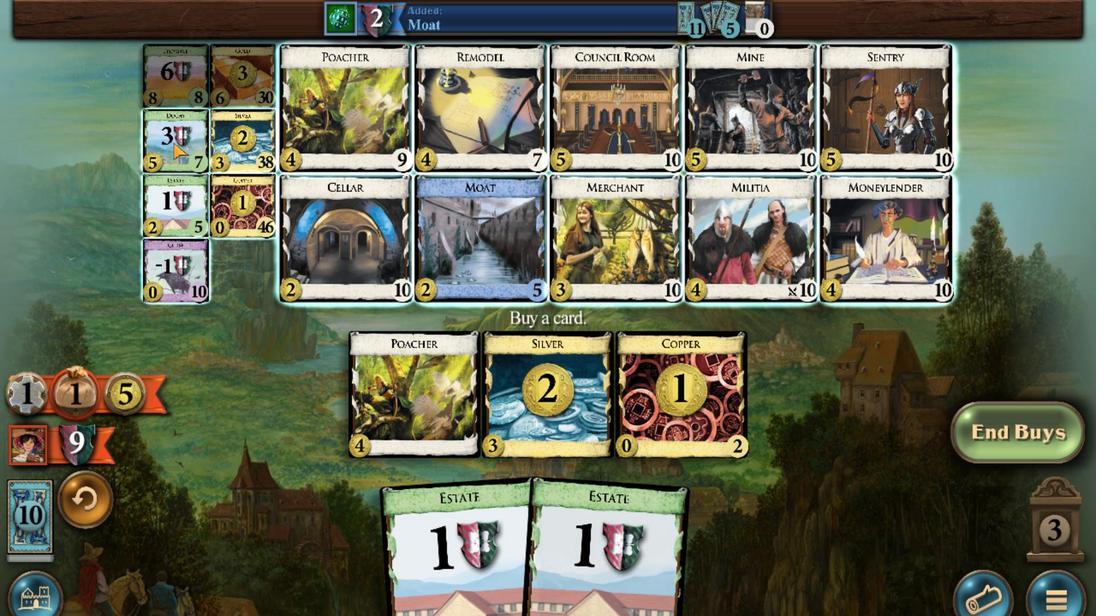 
Action: Mouse scrolled (254, 477) with delta (0, 0)
Screenshot: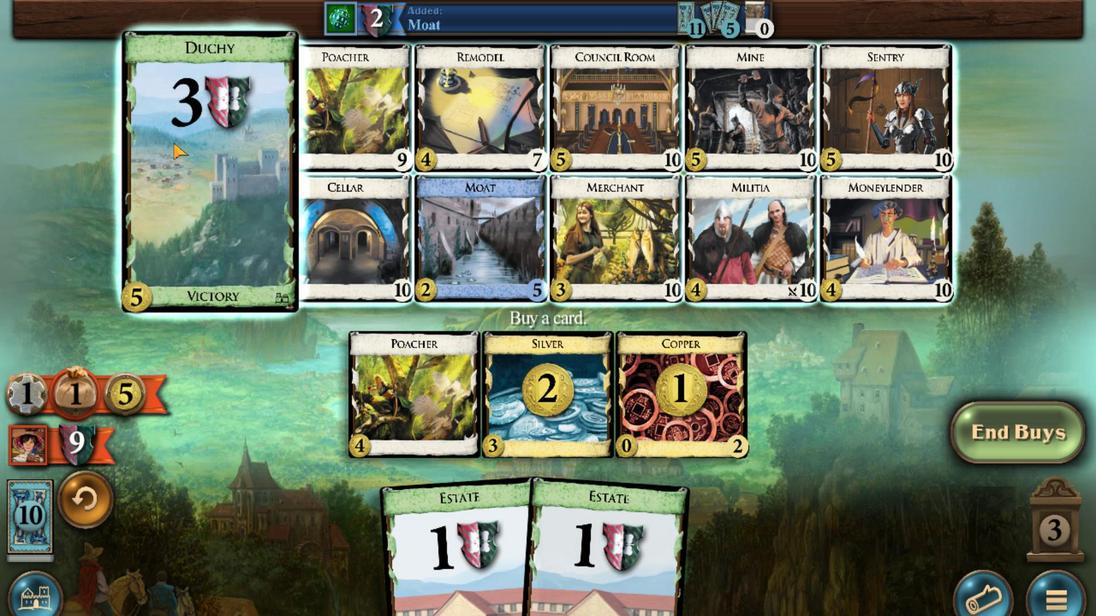 
Action: Mouse scrolled (254, 477) with delta (0, 0)
Screenshot: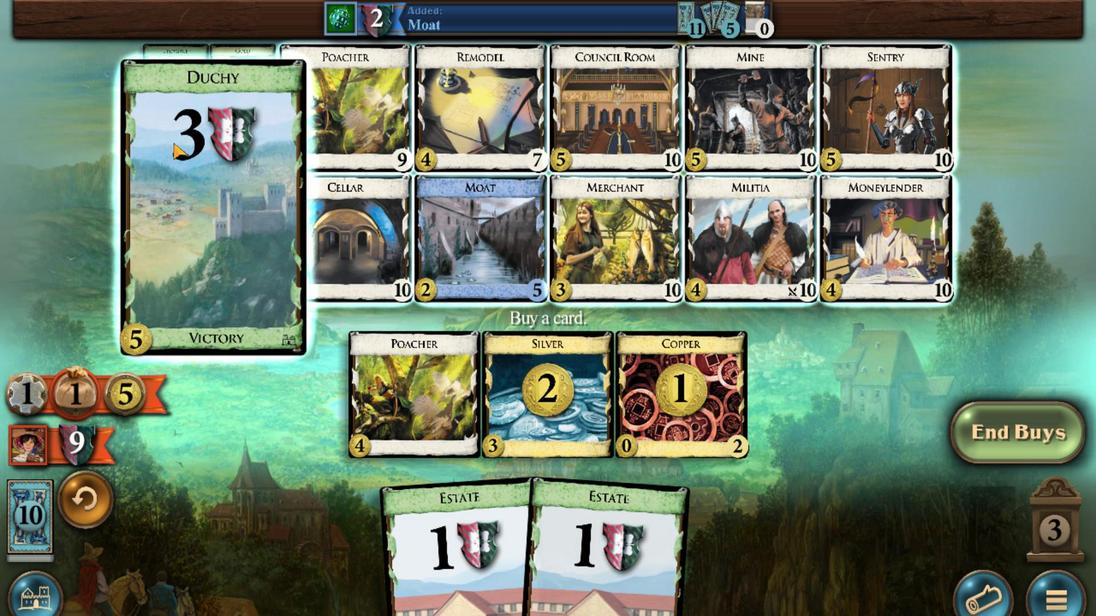 
Action: Mouse scrolled (254, 477) with delta (0, 0)
Screenshot: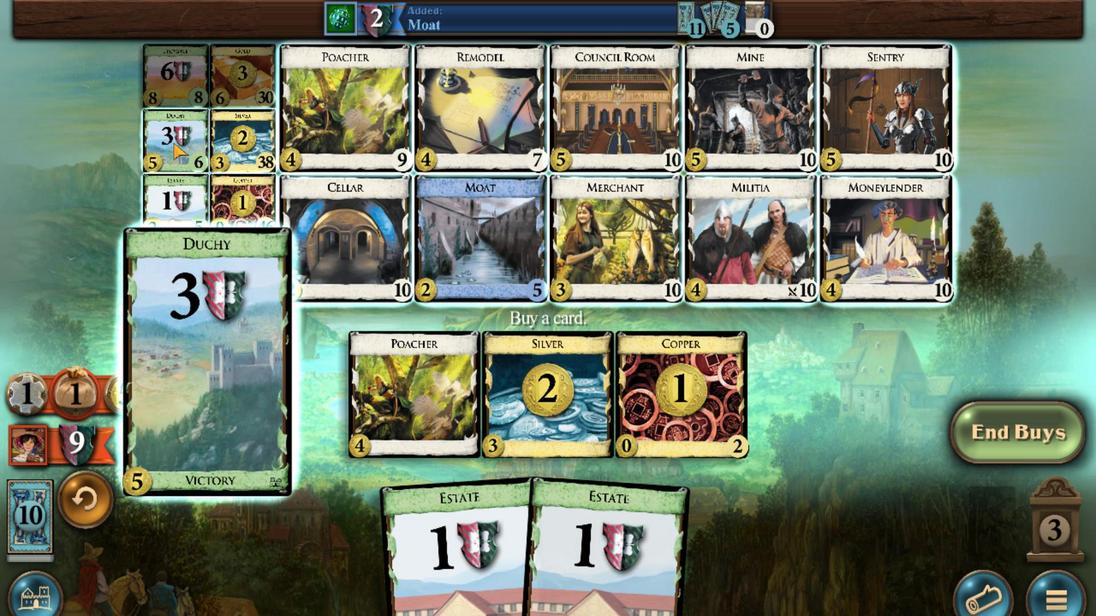 
Action: Mouse moved to (421, 442)
Screenshot: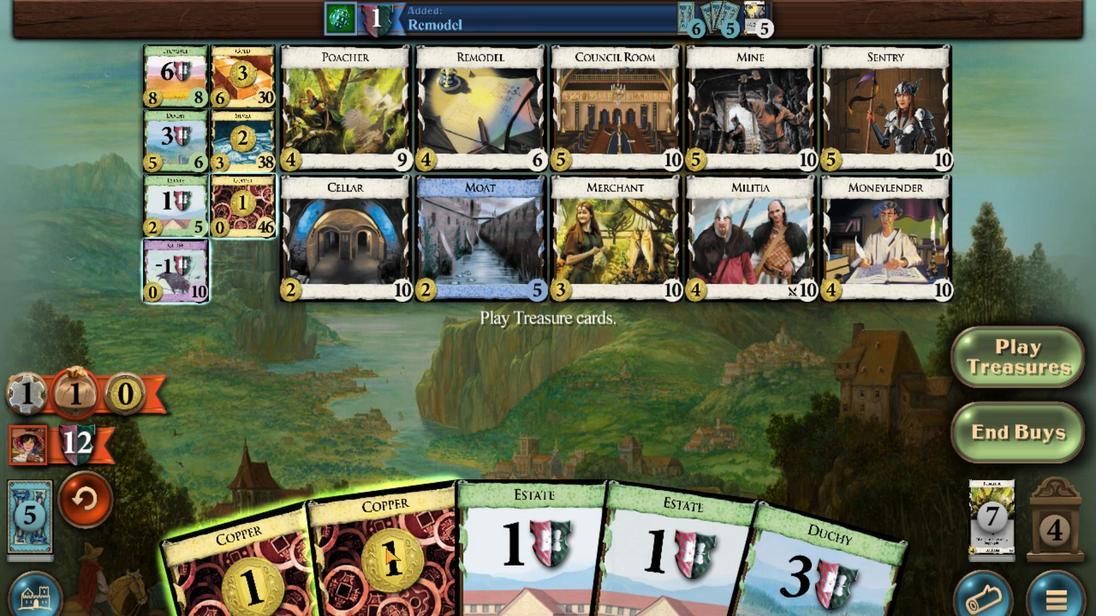 
Action: Mouse scrolled (421, 442) with delta (0, 0)
Screenshot: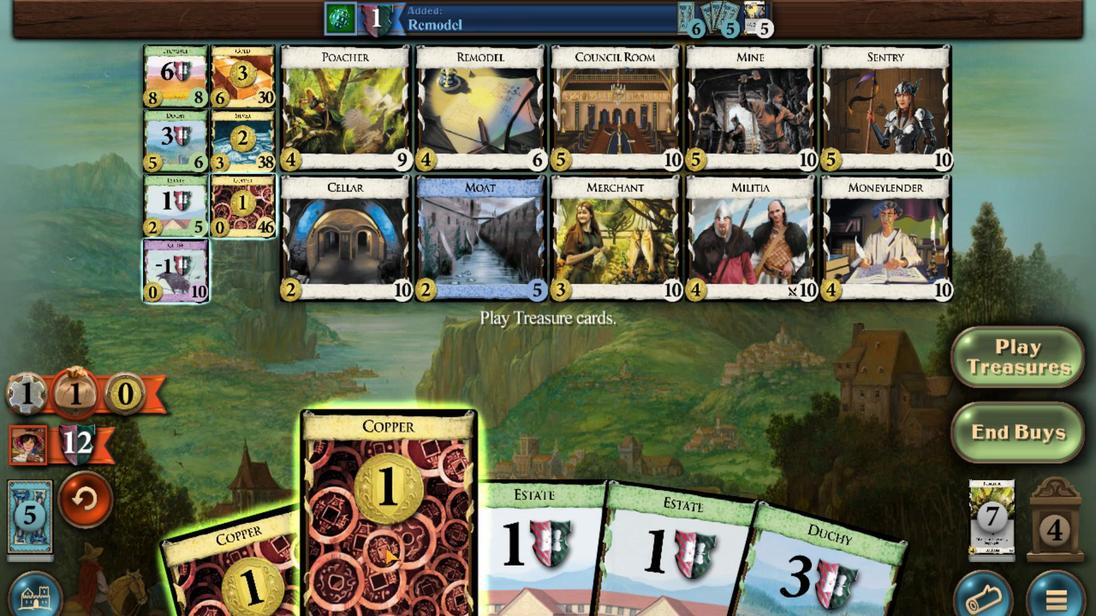 
Action: Mouse moved to (384, 442)
Screenshot: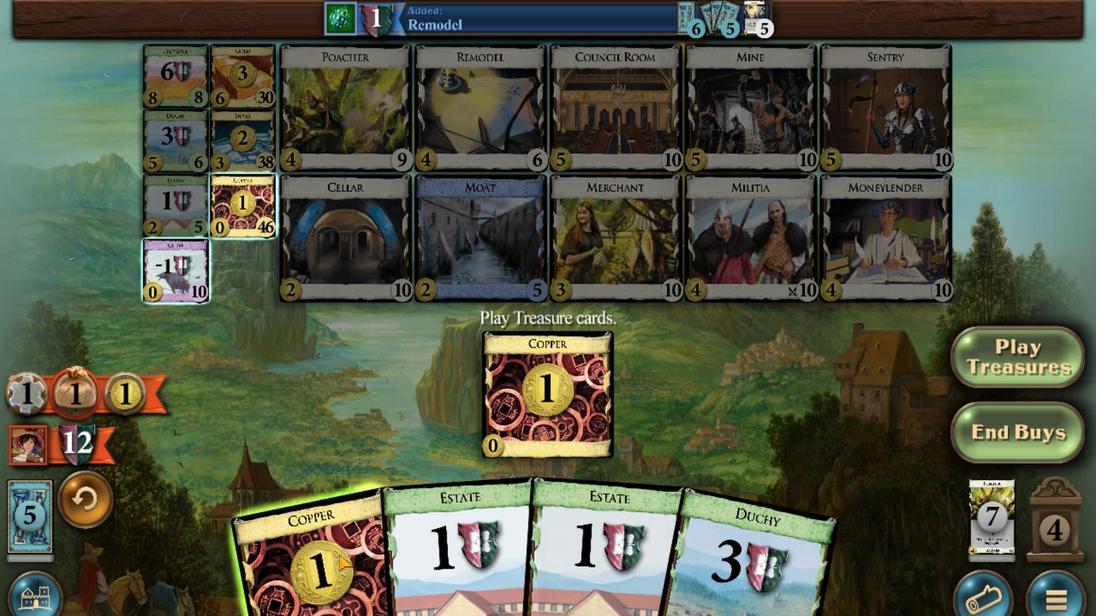 
Action: Mouse scrolled (384, 442) with delta (0, 0)
Screenshot: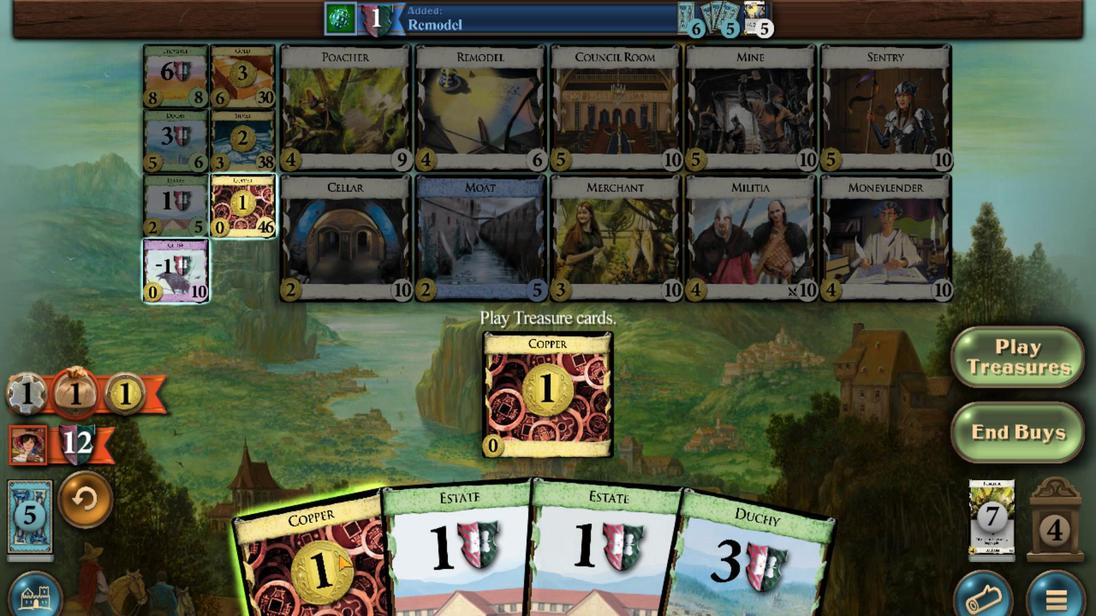 
Action: Mouse moved to (257, 473)
Screenshot: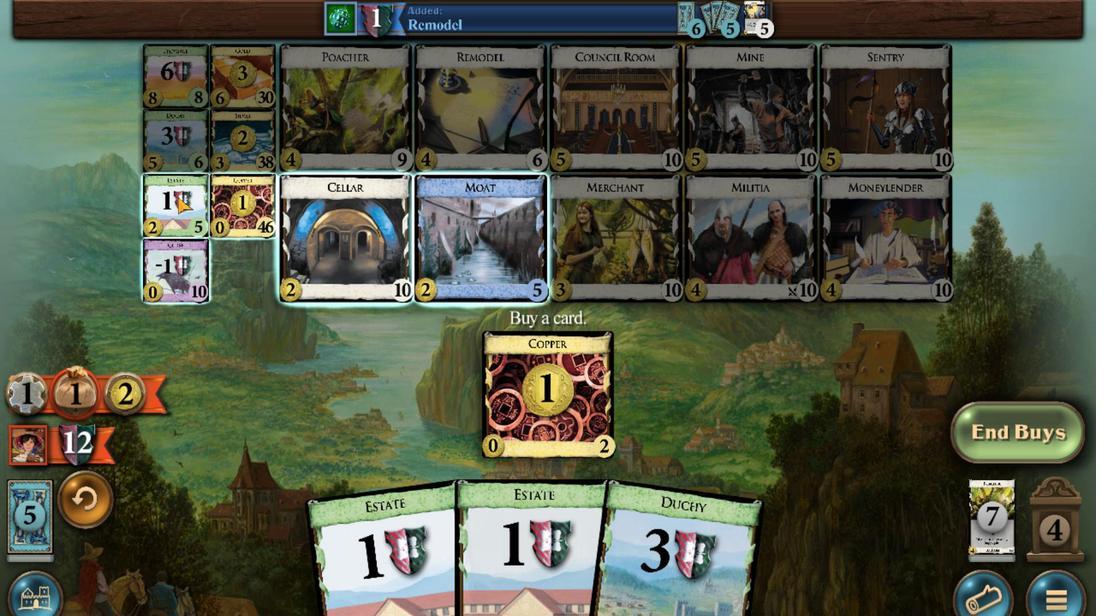 
Action: Mouse scrolled (257, 472) with delta (0, 0)
Screenshot: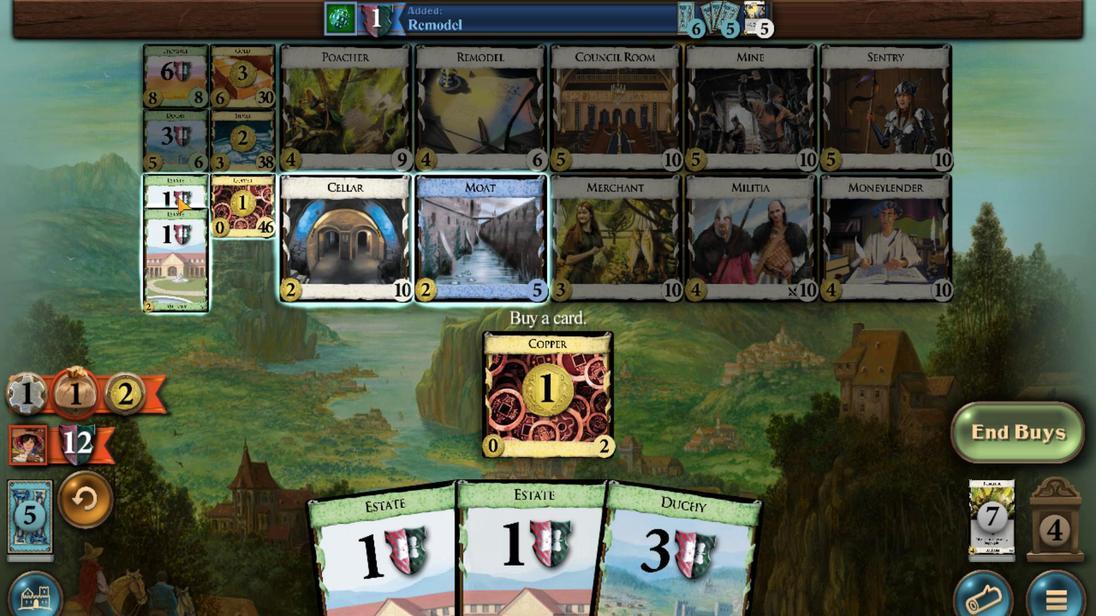 
Action: Mouse scrolled (257, 472) with delta (0, 0)
Screenshot: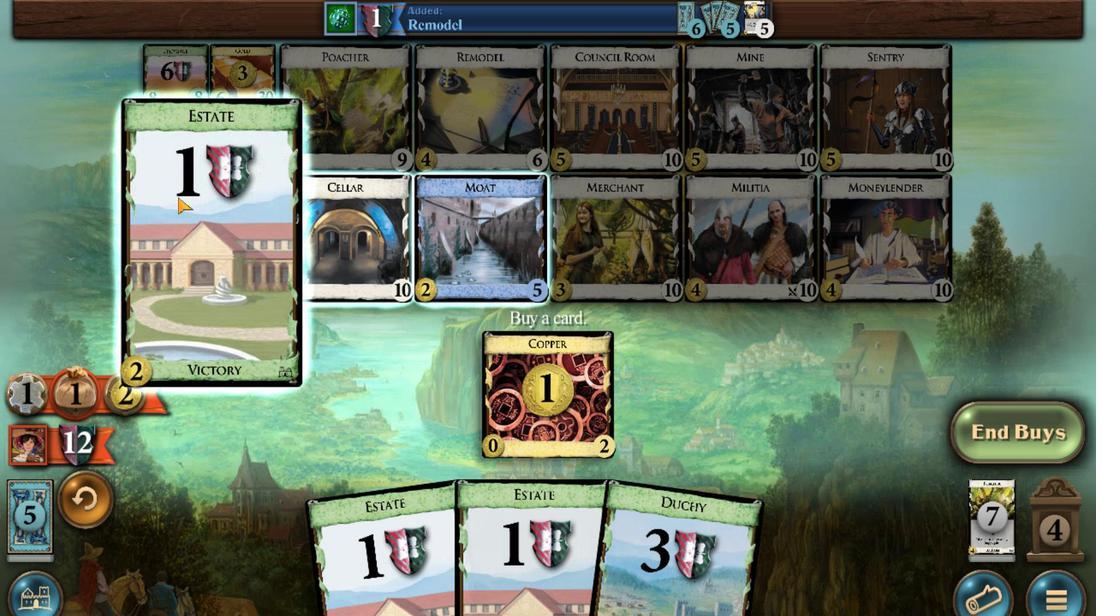 
Action: Mouse moved to (317, 442)
Screenshot: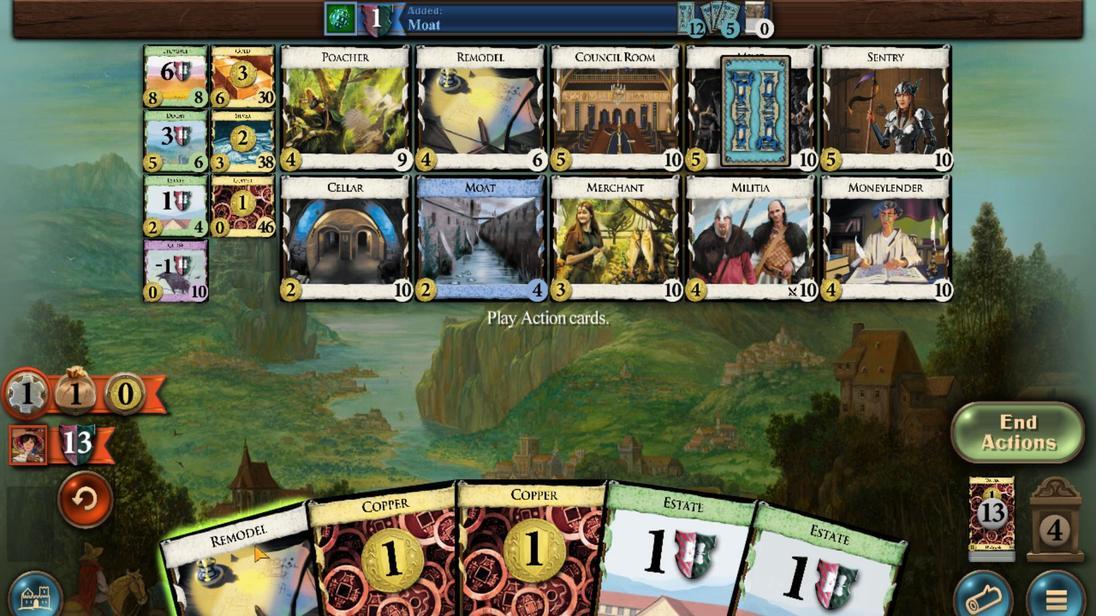 
Action: Mouse scrolled (317, 442) with delta (0, 0)
Screenshot: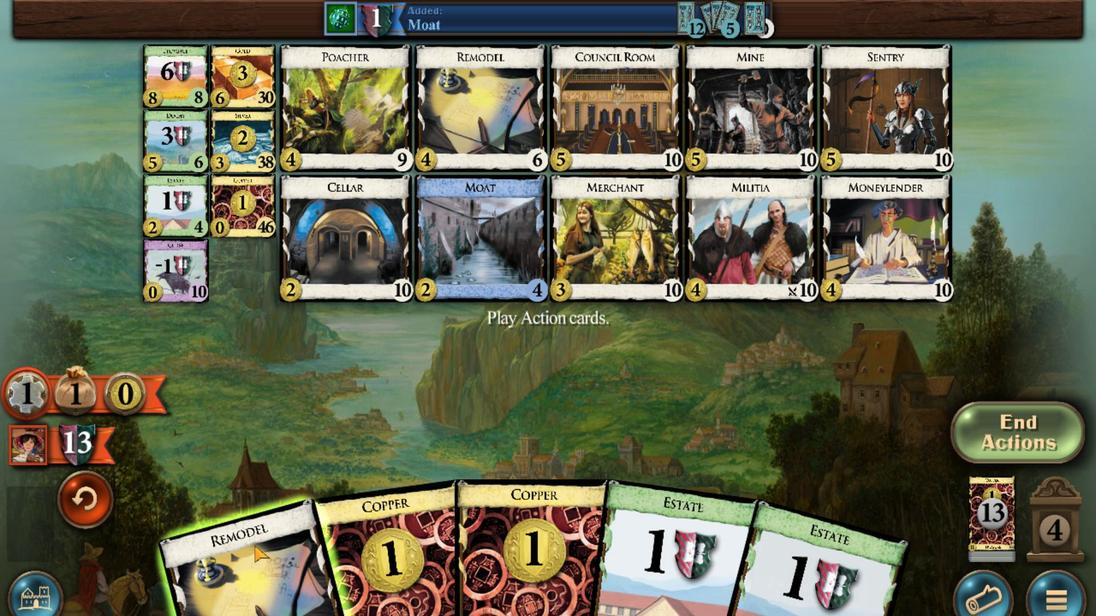
Action: Mouse moved to (494, 444)
Screenshot: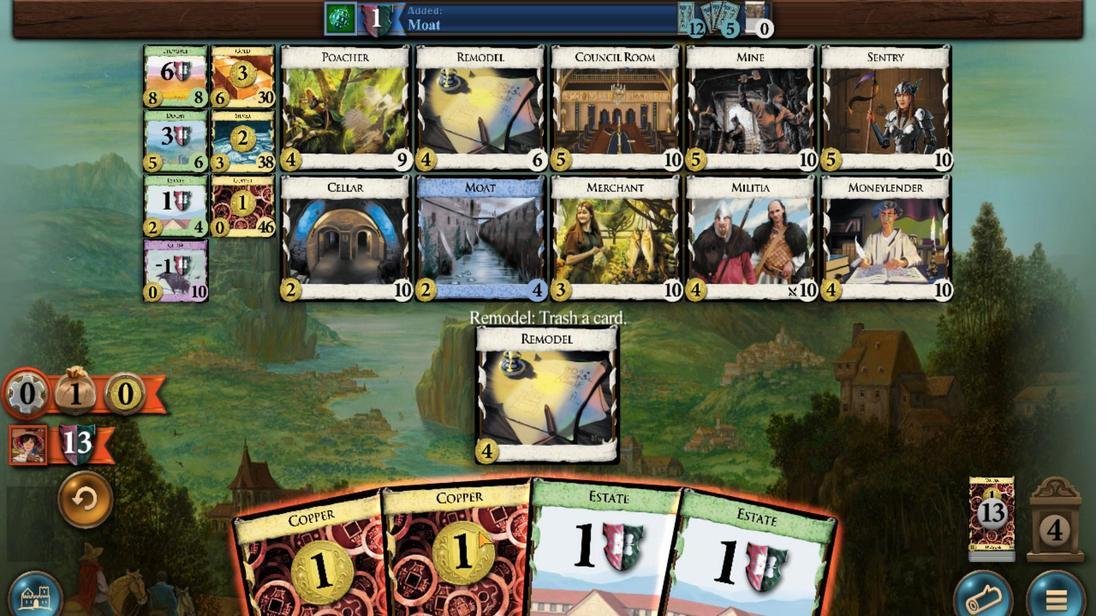 
Action: Mouse scrolled (494, 444) with delta (0, 0)
Screenshot: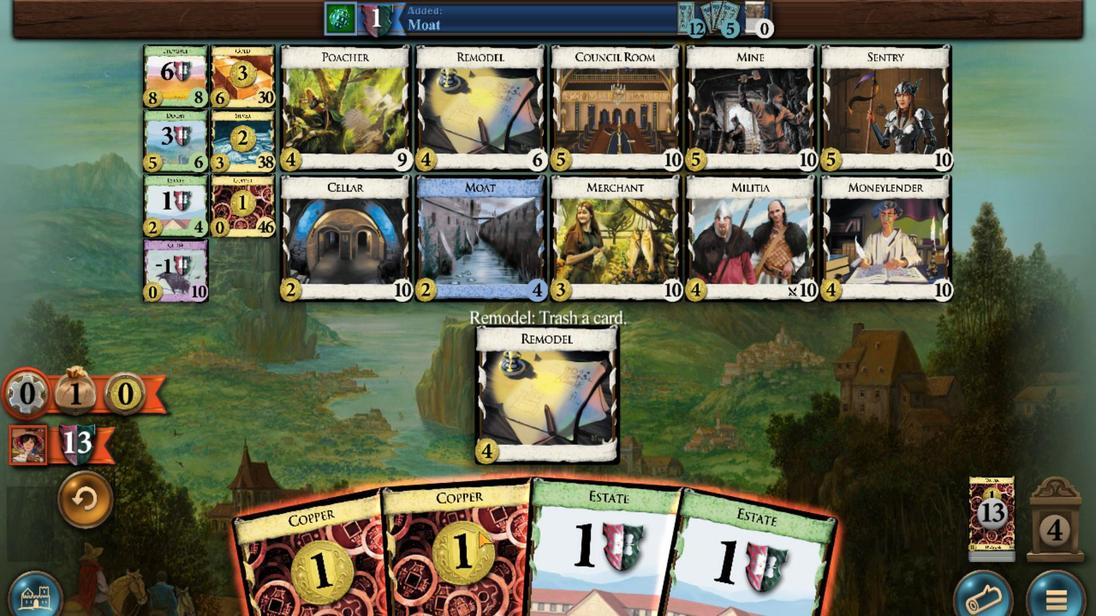 
Action: Mouse moved to (268, 472)
Screenshot: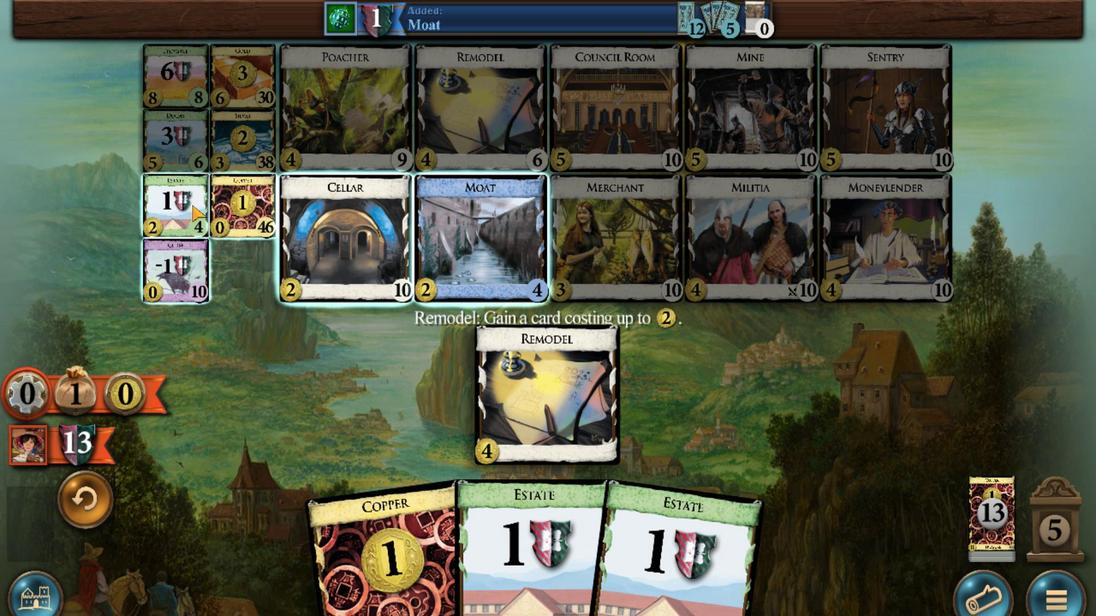 
Action: Mouse scrolled (268, 472) with delta (0, 0)
Screenshot: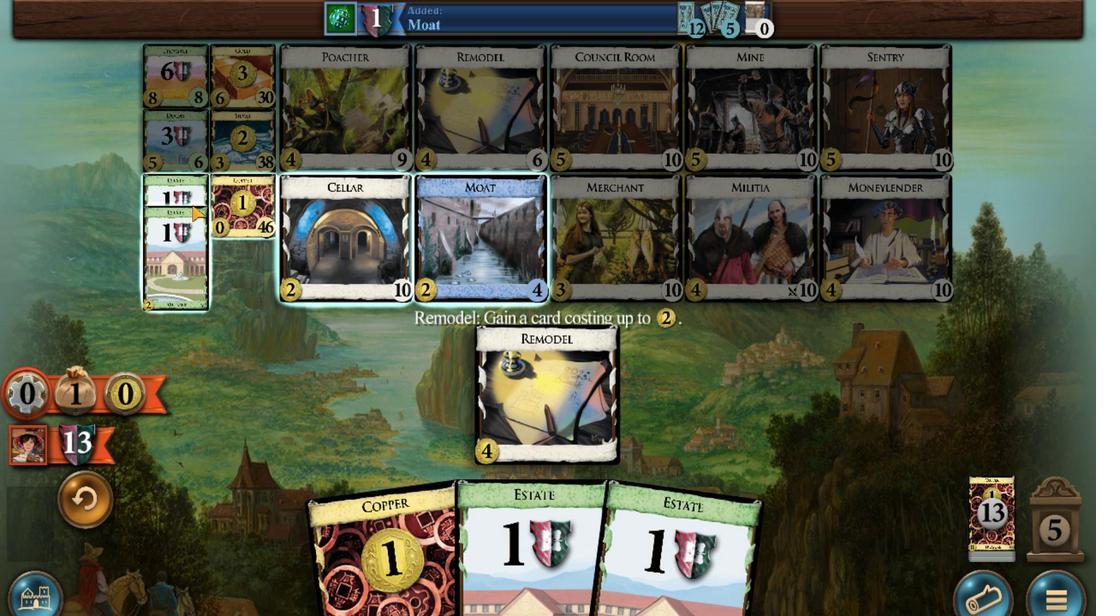 
Action: Mouse scrolled (268, 472) with delta (0, 0)
Screenshot: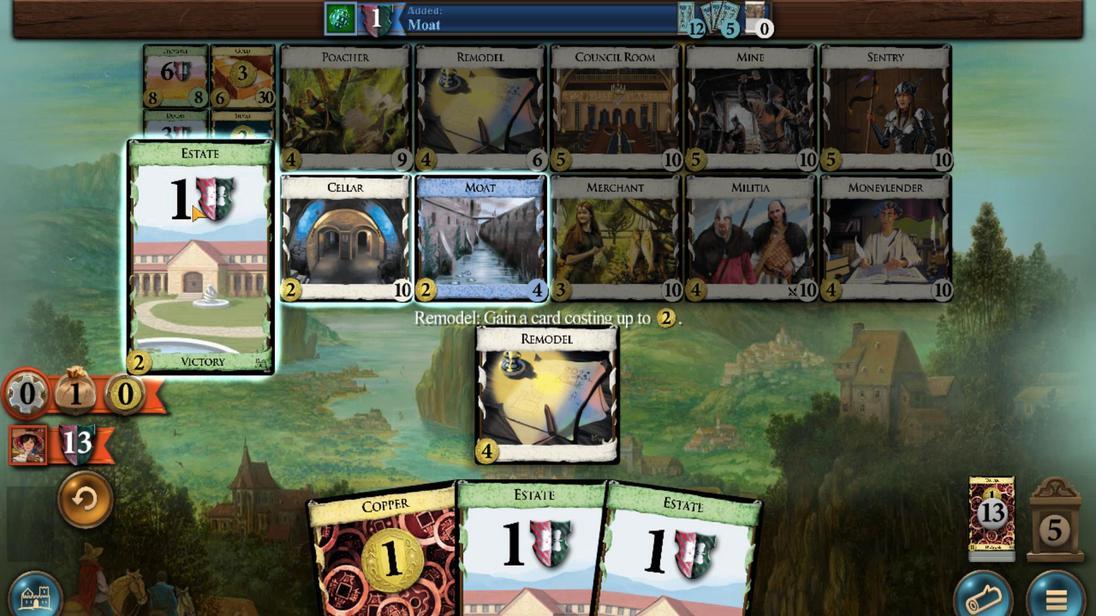 
Action: Mouse moved to (417, 445)
Screenshot: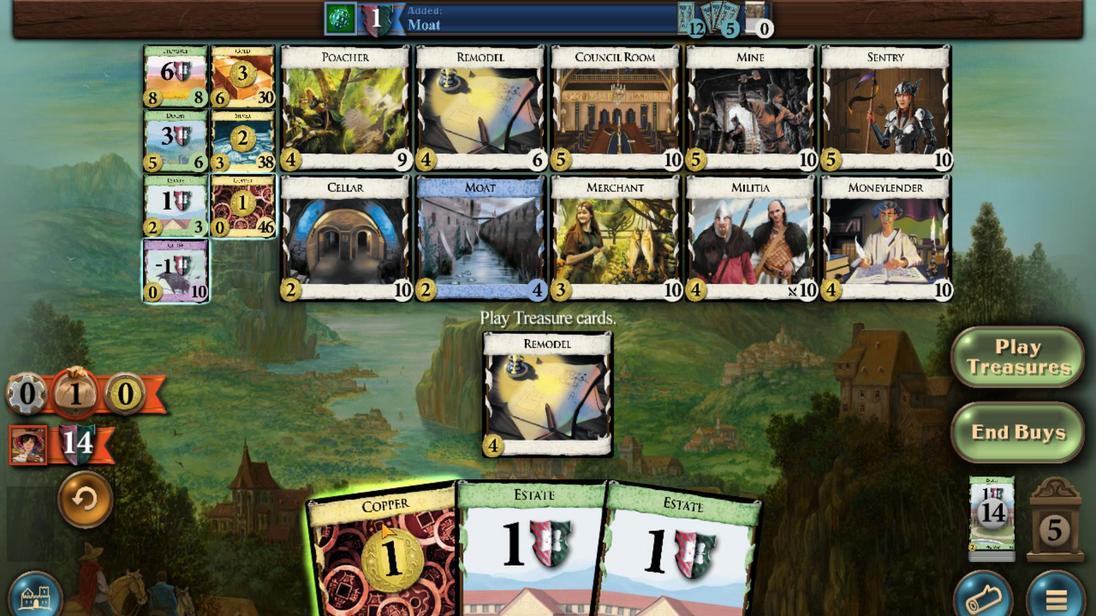 
Action: Mouse scrolled (417, 445) with delta (0, 0)
Screenshot: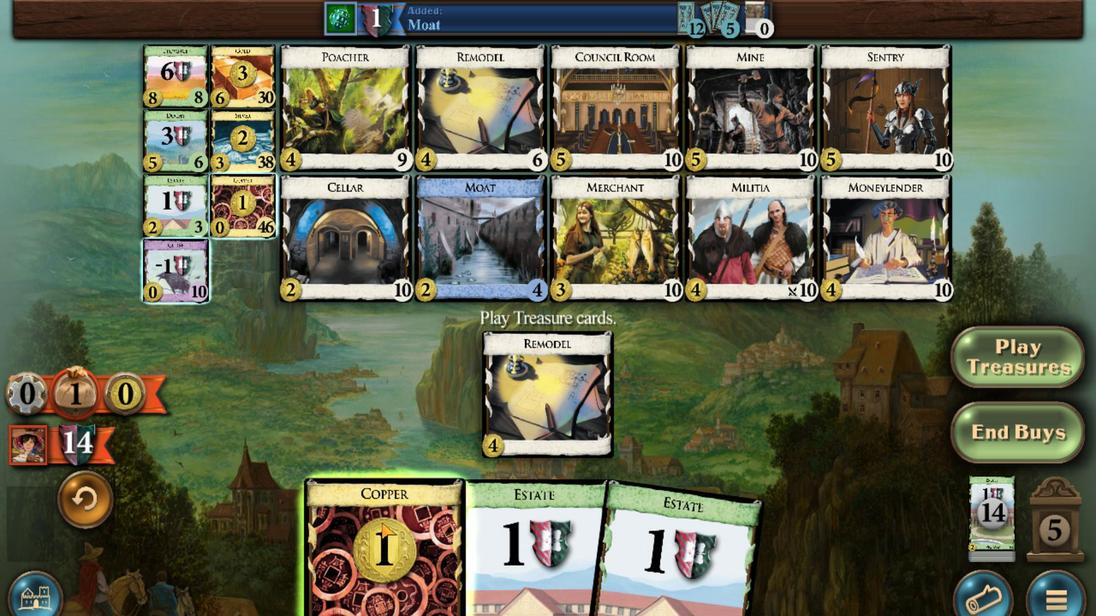 
Action: Mouse moved to (320, 472)
Screenshot: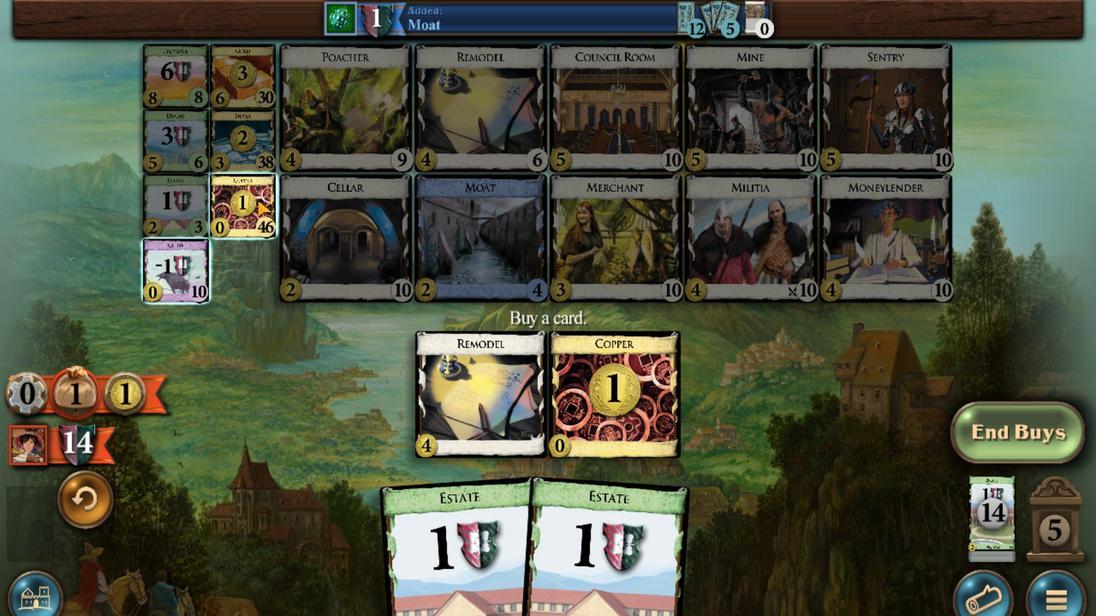
Action: Mouse scrolled (320, 472) with delta (0, 0)
Screenshot: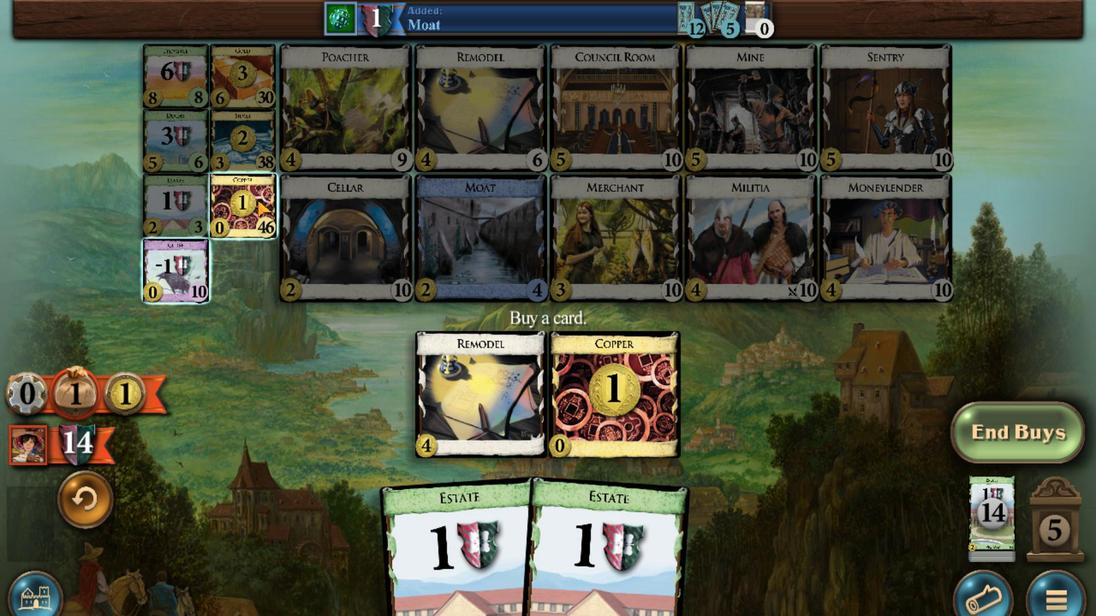
Action: Mouse scrolled (320, 472) with delta (0, 0)
Screenshot: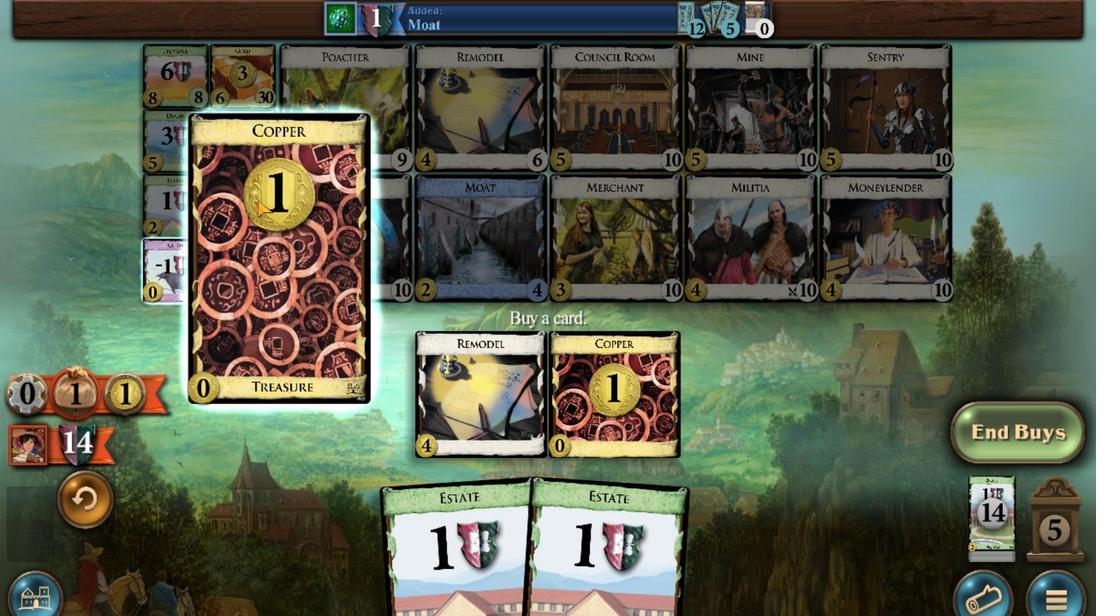 
Action: Mouse scrolled (320, 472) with delta (0, 0)
Screenshot: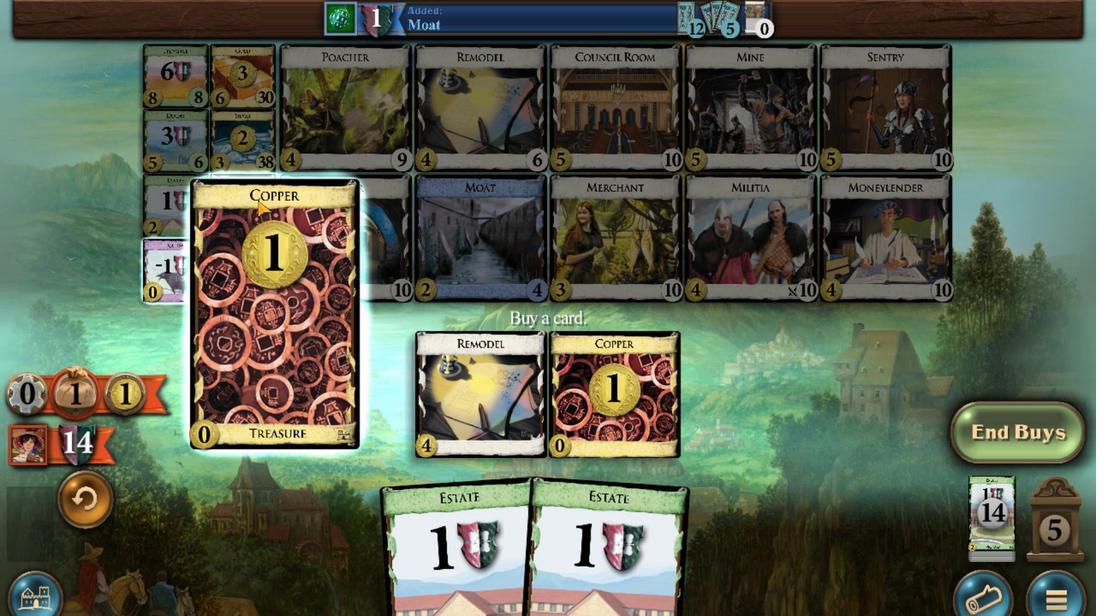 
Action: Mouse moved to (307, 441)
Screenshot: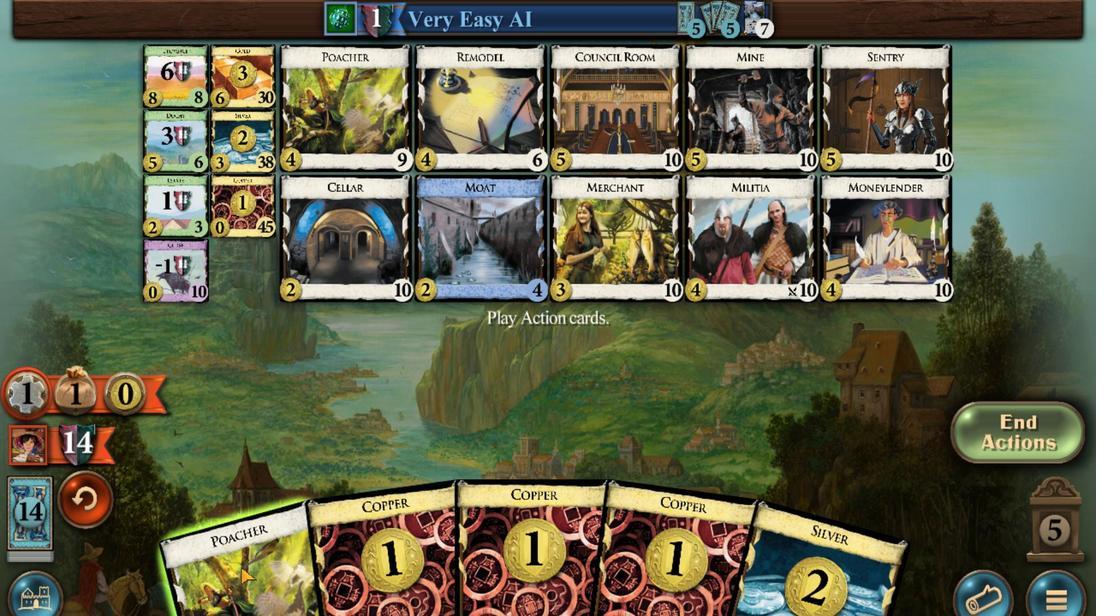 
Action: Mouse scrolled (307, 441) with delta (0, 0)
Screenshot: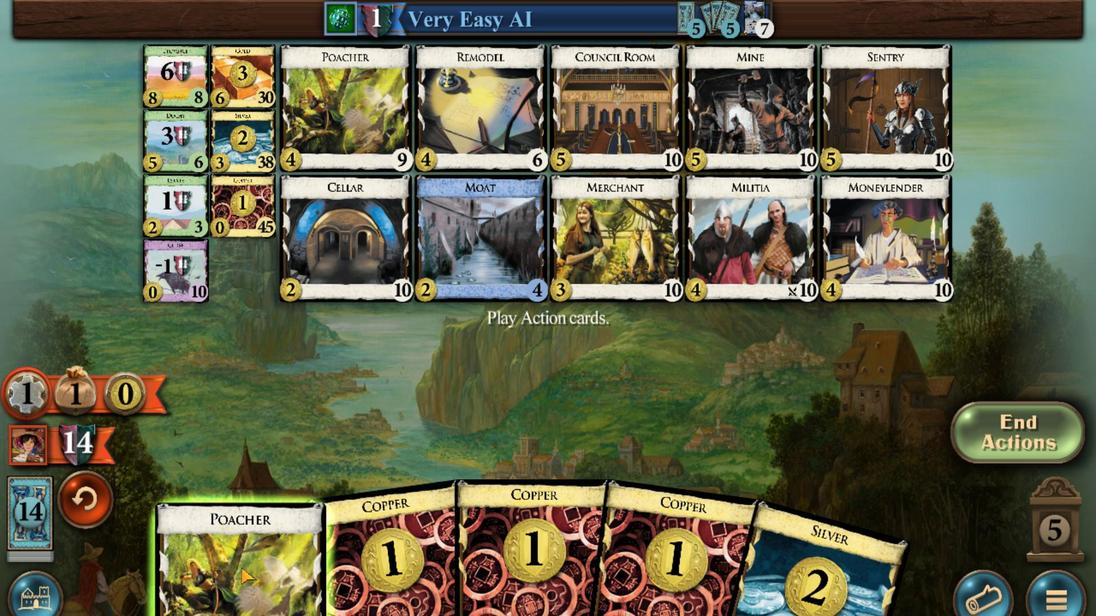 
Action: Mouse moved to (620, 446)
Screenshot: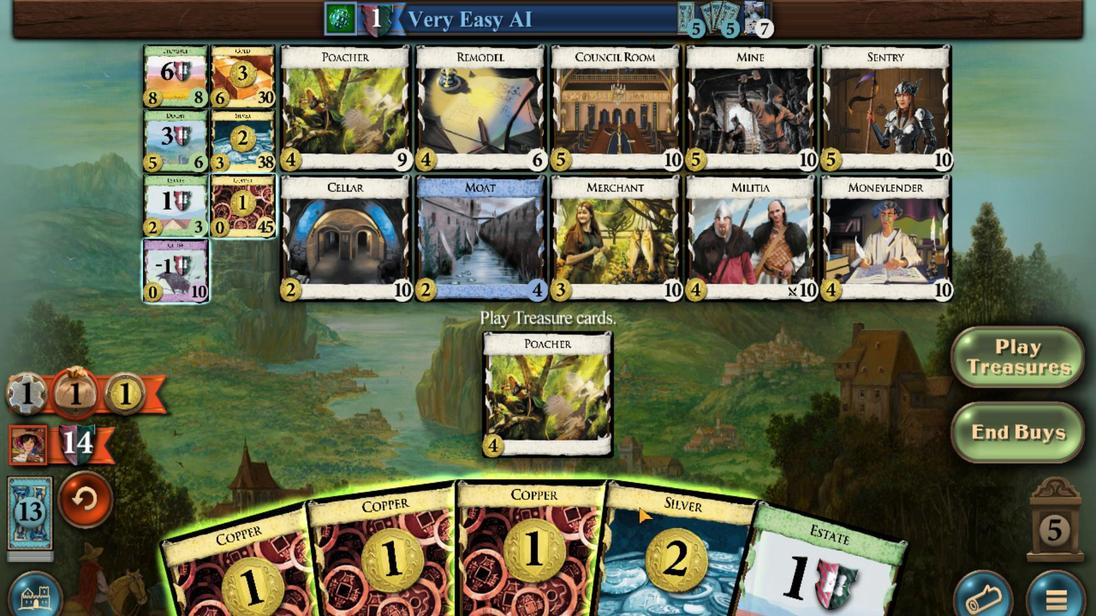 
Action: Mouse scrolled (620, 446) with delta (0, 0)
Screenshot: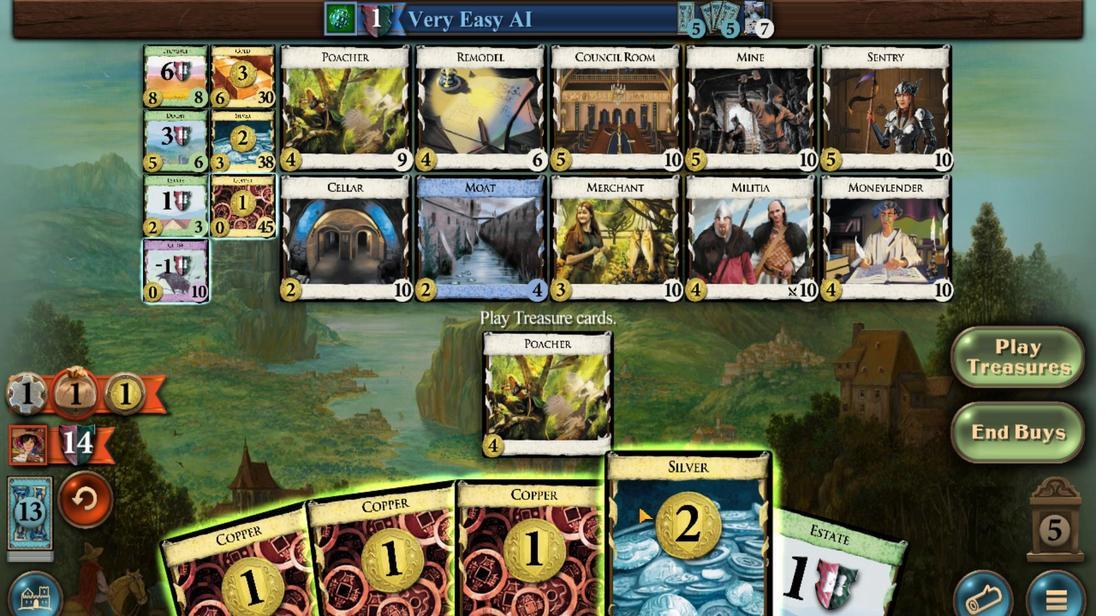 
Action: Mouse moved to (598, 445)
Screenshot: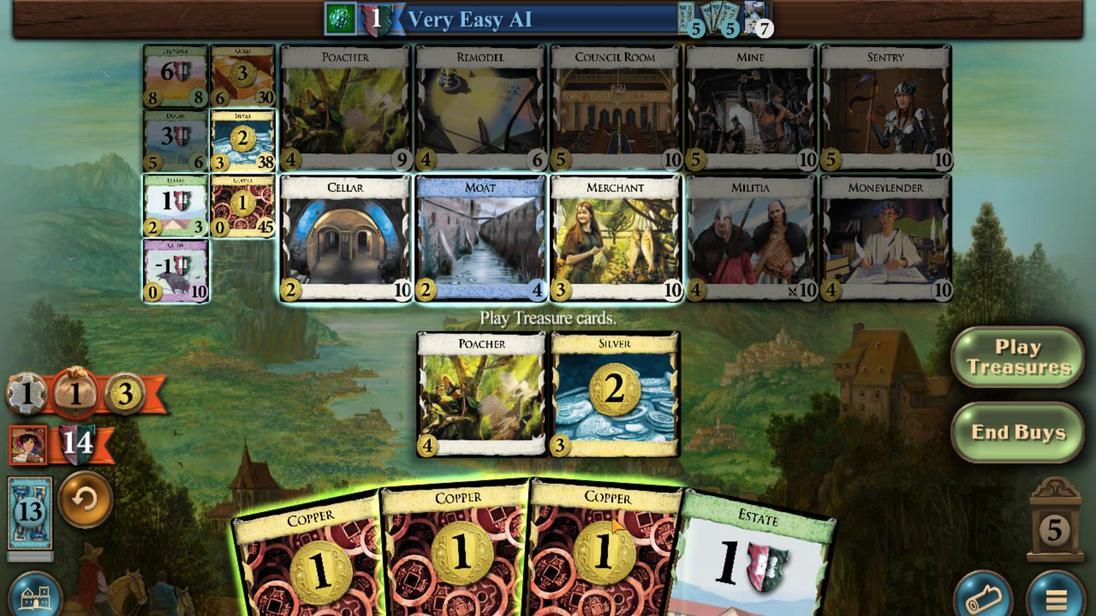 
Action: Mouse scrolled (598, 445) with delta (0, 0)
Screenshot: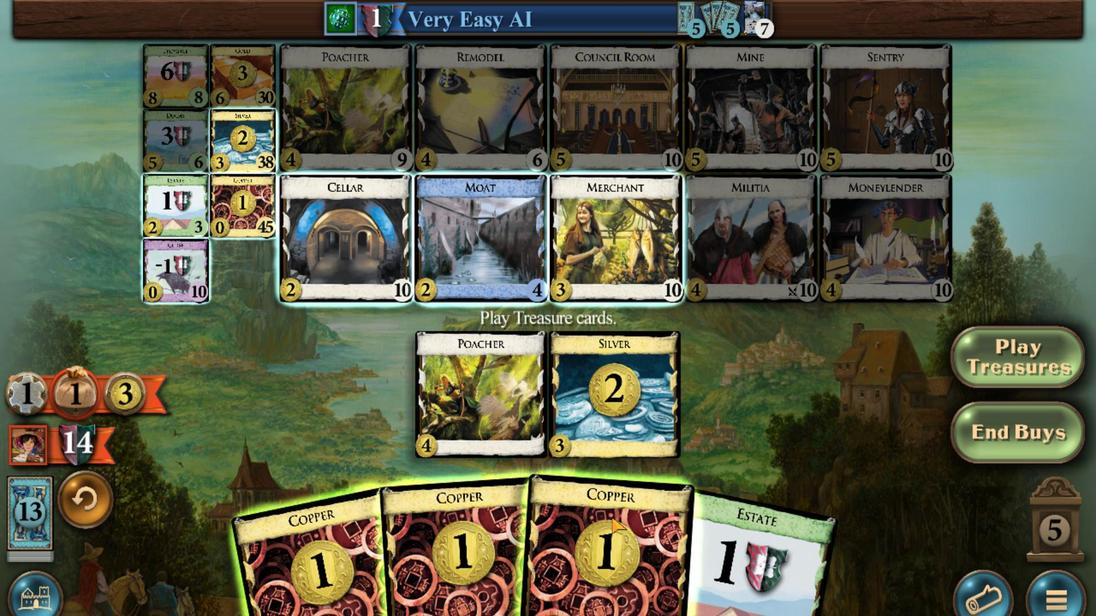 
Action: Mouse moved to (564, 444)
Screenshot: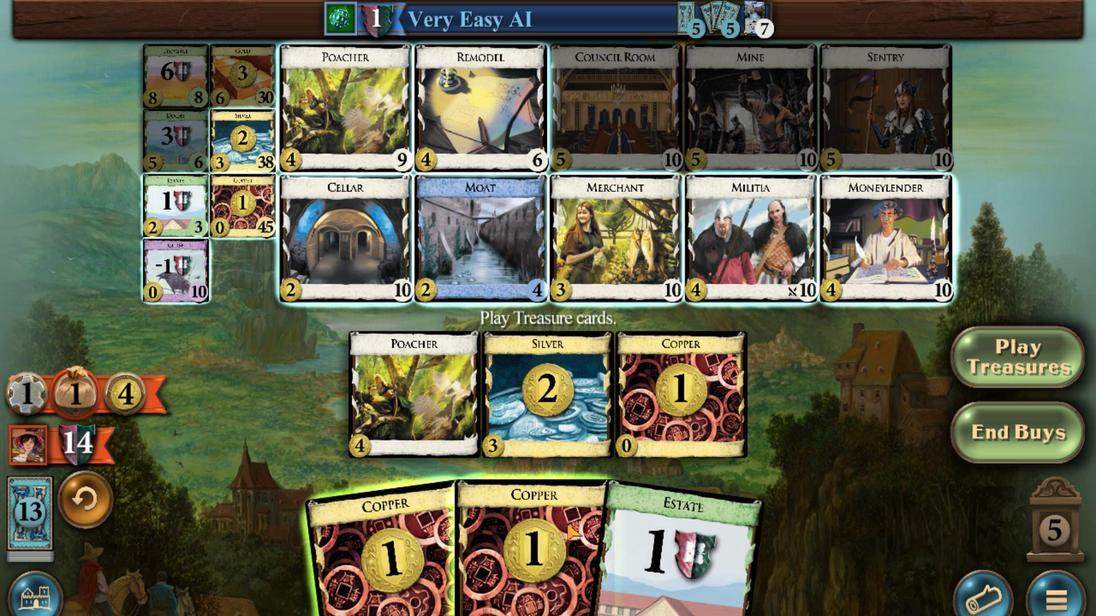 
Action: Mouse scrolled (564, 445) with delta (0, 0)
Screenshot: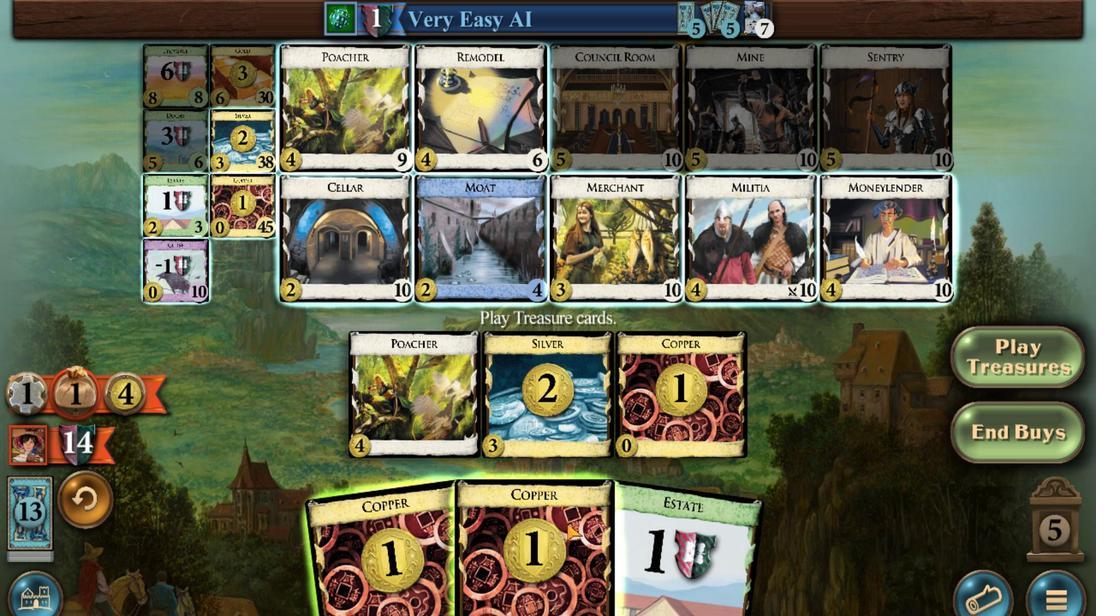 
Action: Mouse moved to (503, 444)
Screenshot: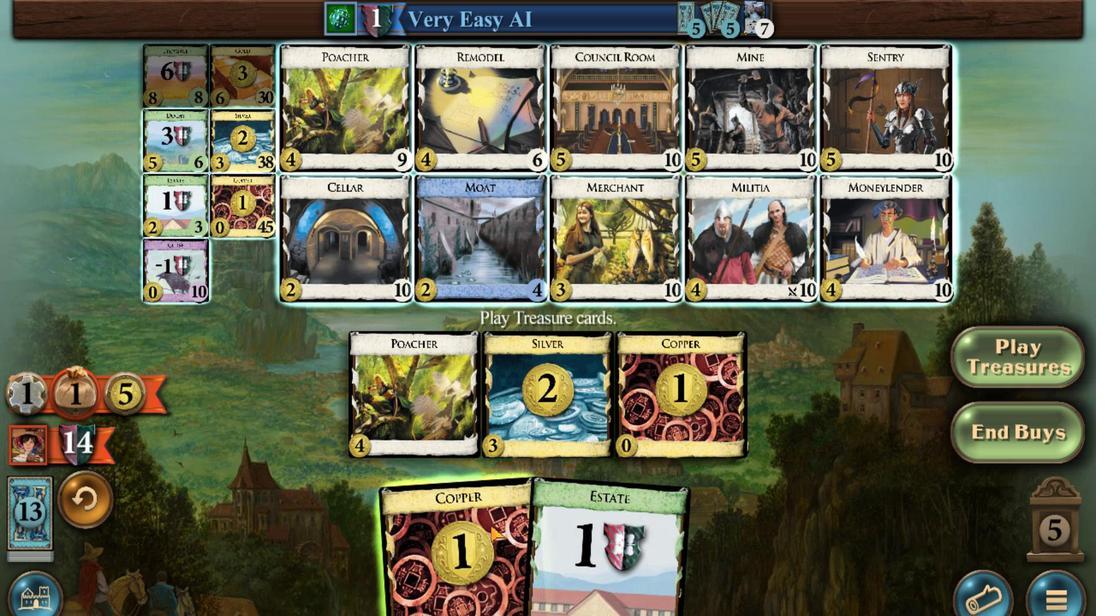 
Action: Mouse scrolled (503, 444) with delta (0, 0)
Screenshot: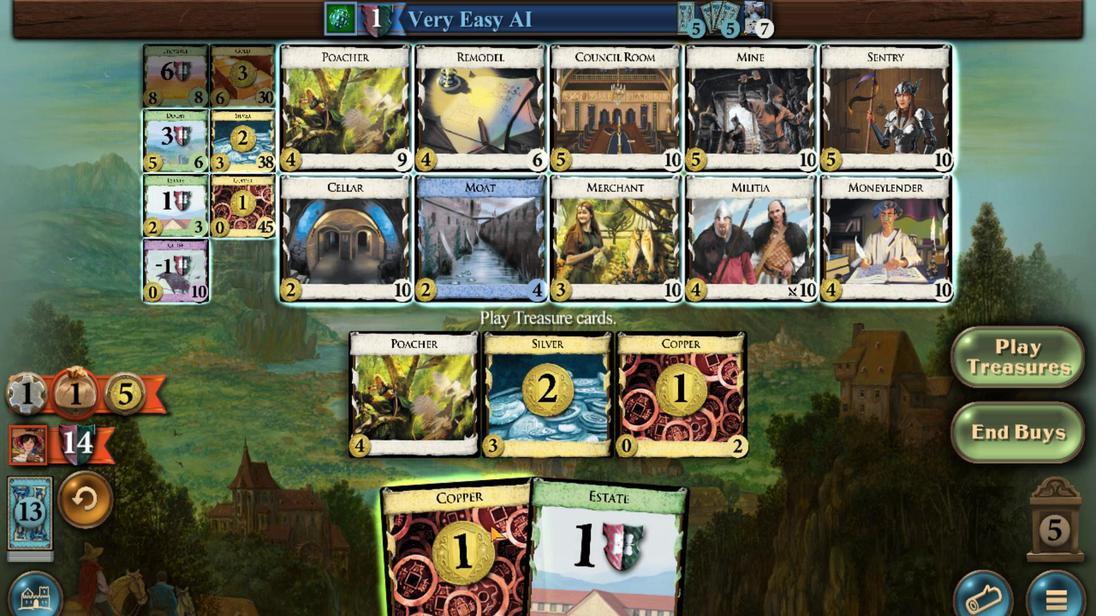 
Action: Mouse moved to (301, 482)
Screenshot: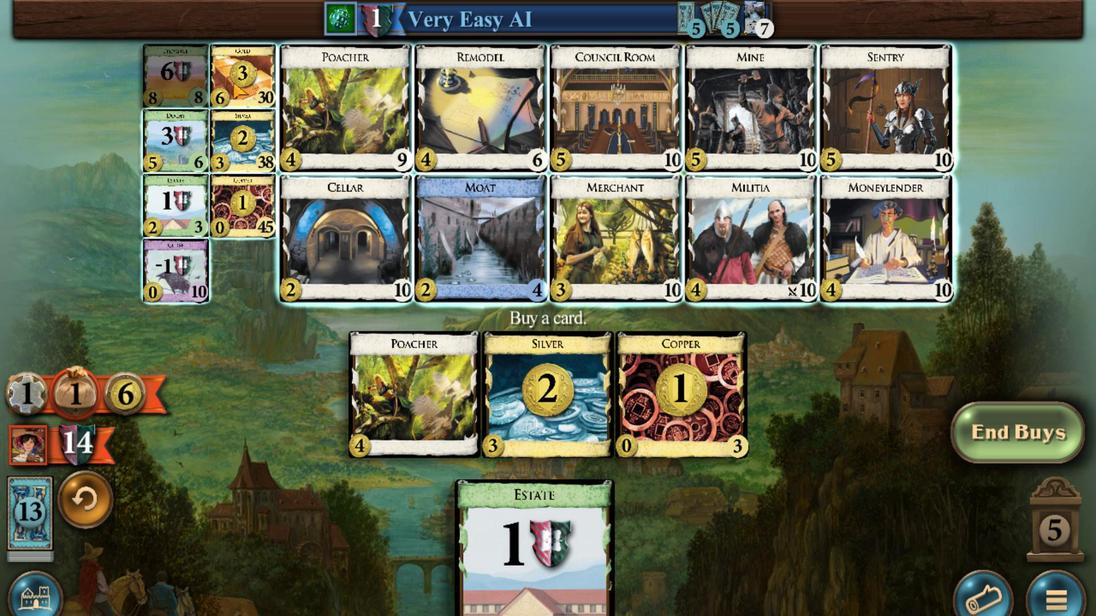 
Action: Mouse scrolled (301, 482) with delta (0, 0)
Screenshot: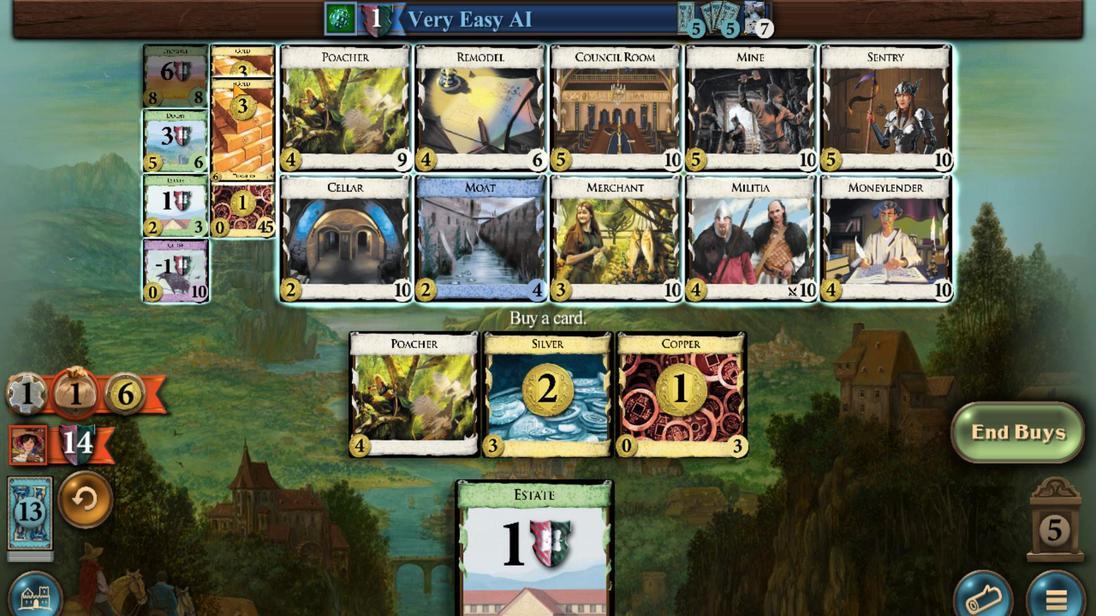 
Action: Mouse scrolled (301, 482) with delta (0, 0)
Screenshot: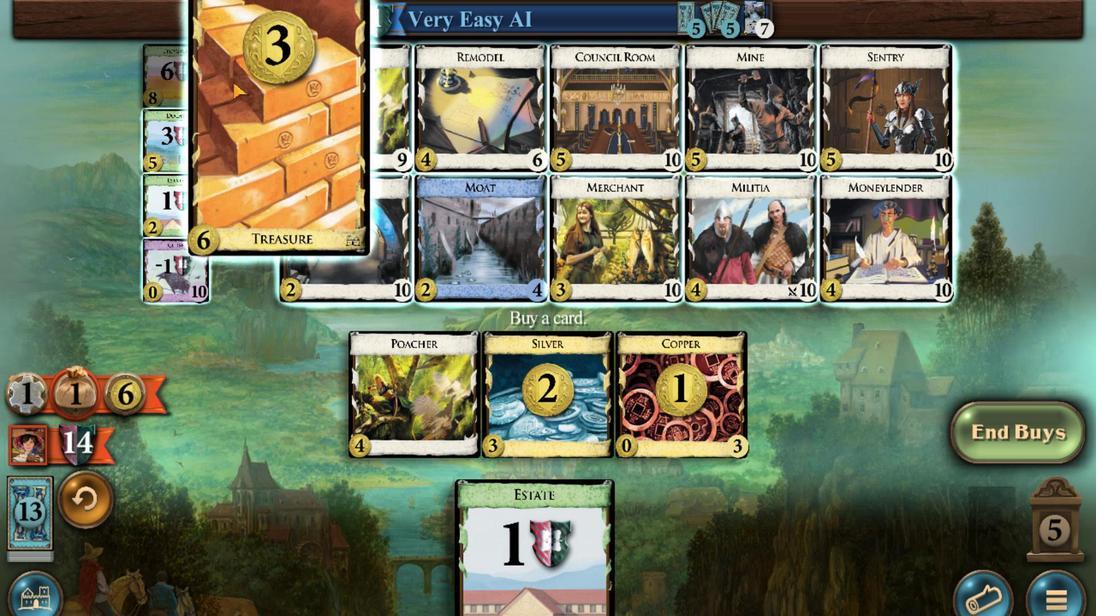 
Action: Mouse scrolled (301, 482) with delta (0, 0)
Screenshot: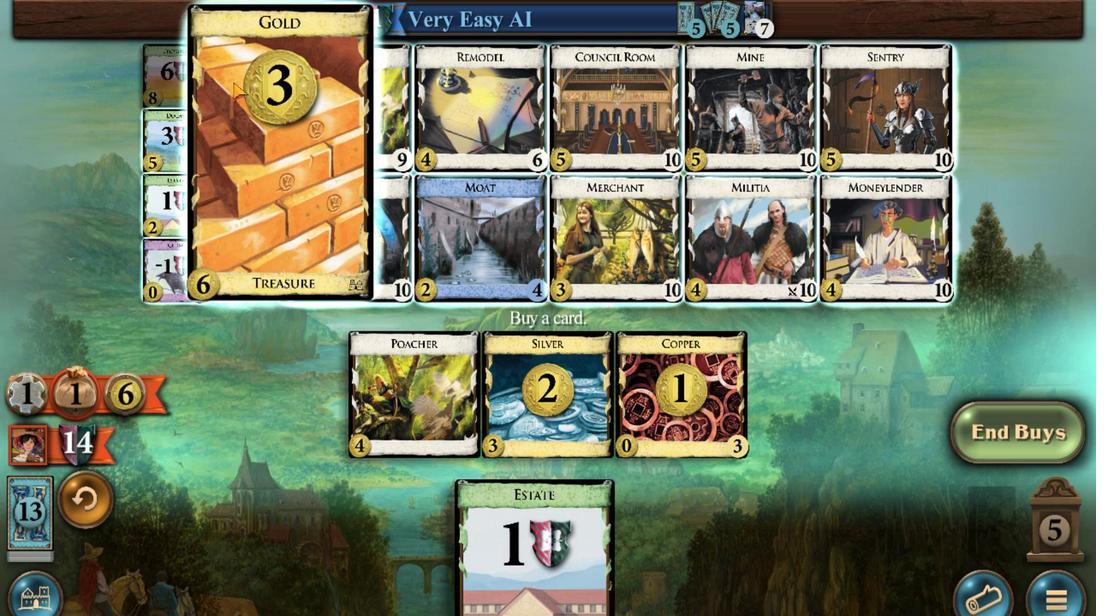 
Action: Mouse scrolled (301, 482) with delta (0, 0)
Screenshot: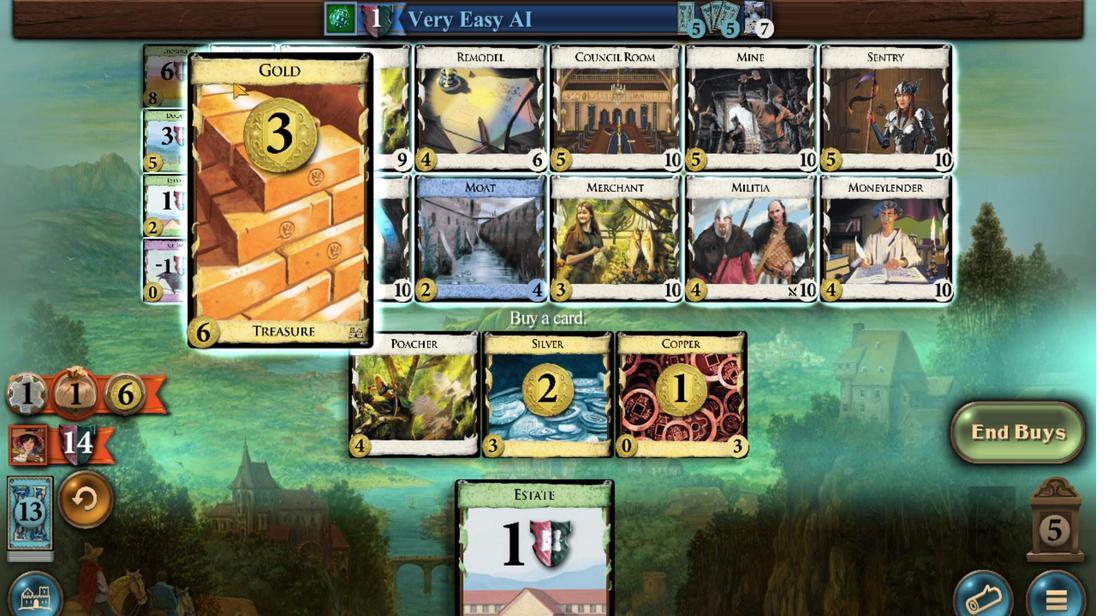 
Action: Mouse scrolled (301, 482) with delta (0, 0)
Screenshot: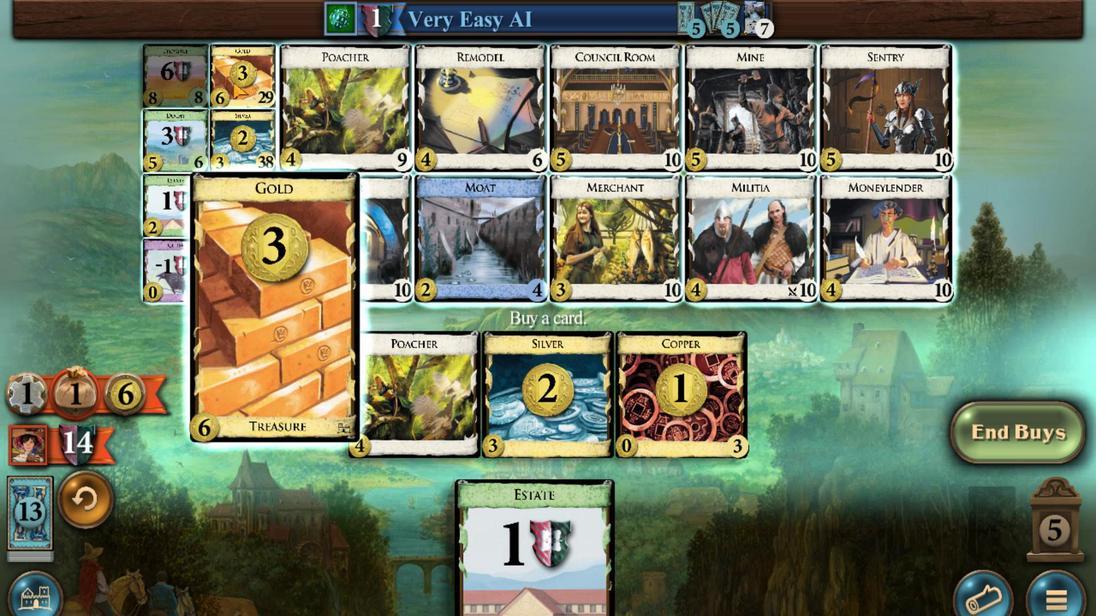 
Action: Mouse moved to (320, 444)
Screenshot: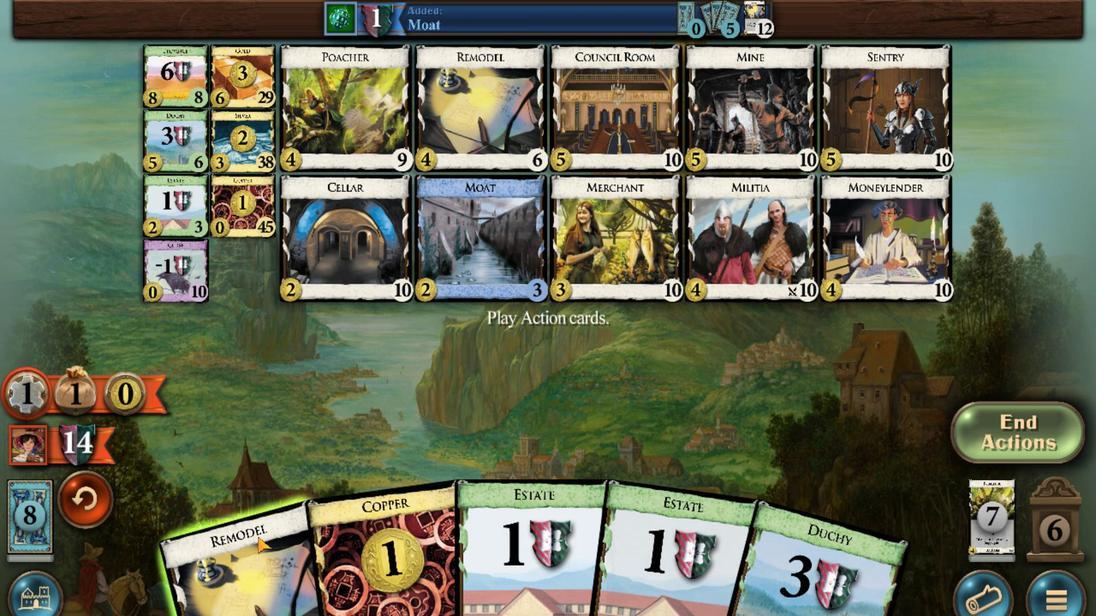 
Action: Mouse scrolled (320, 444) with delta (0, 0)
Screenshot: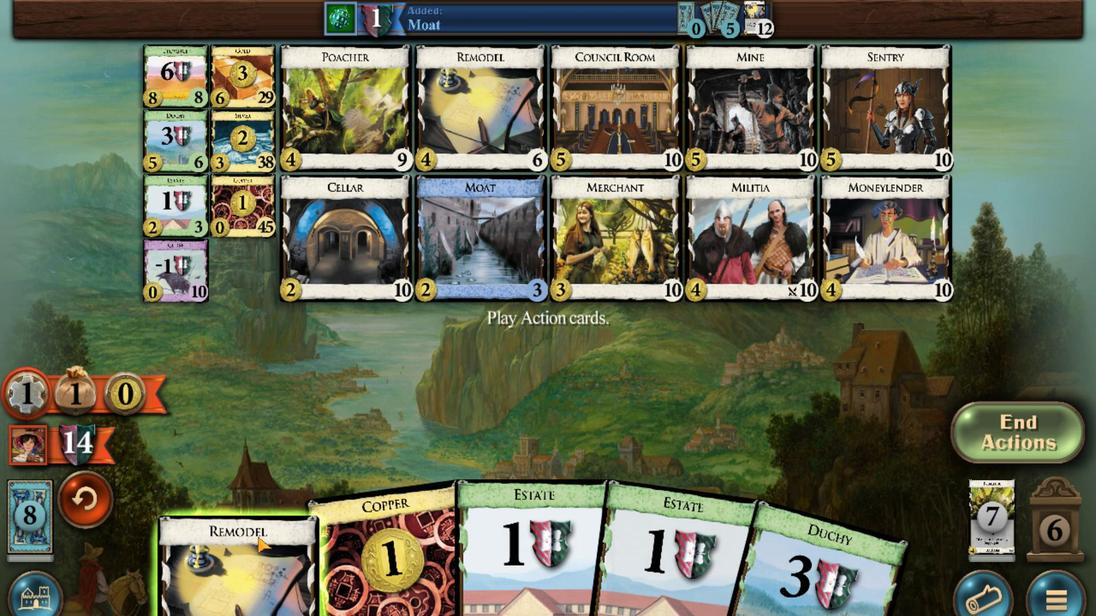 
Action: Mouse moved to (719, 440)
Screenshot: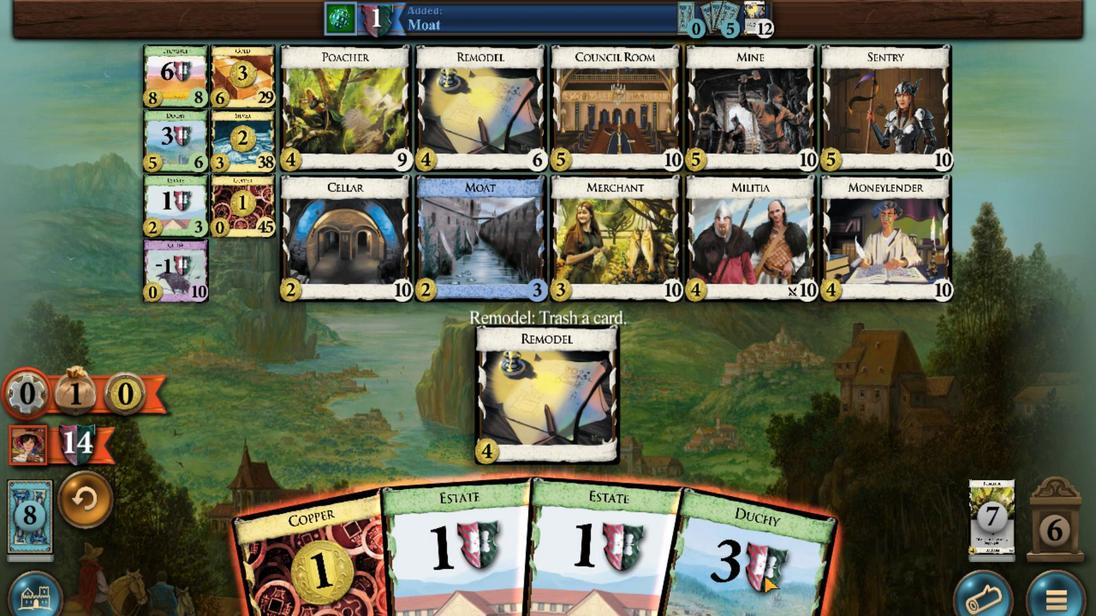 
Action: Mouse scrolled (719, 440) with delta (0, 0)
Screenshot: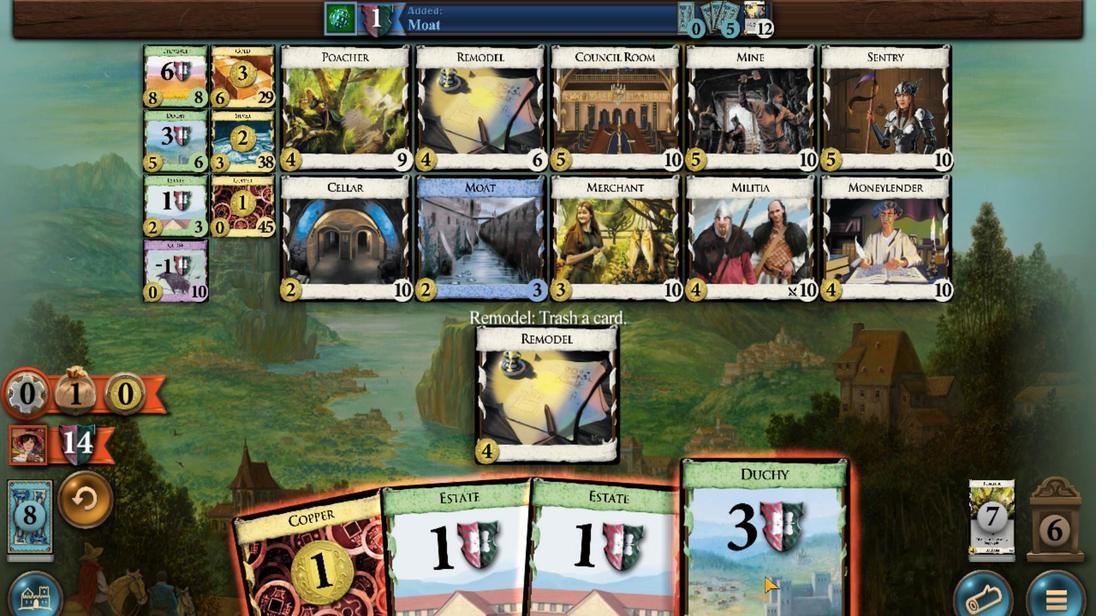 
Action: Mouse moved to (304, 482)
Screenshot: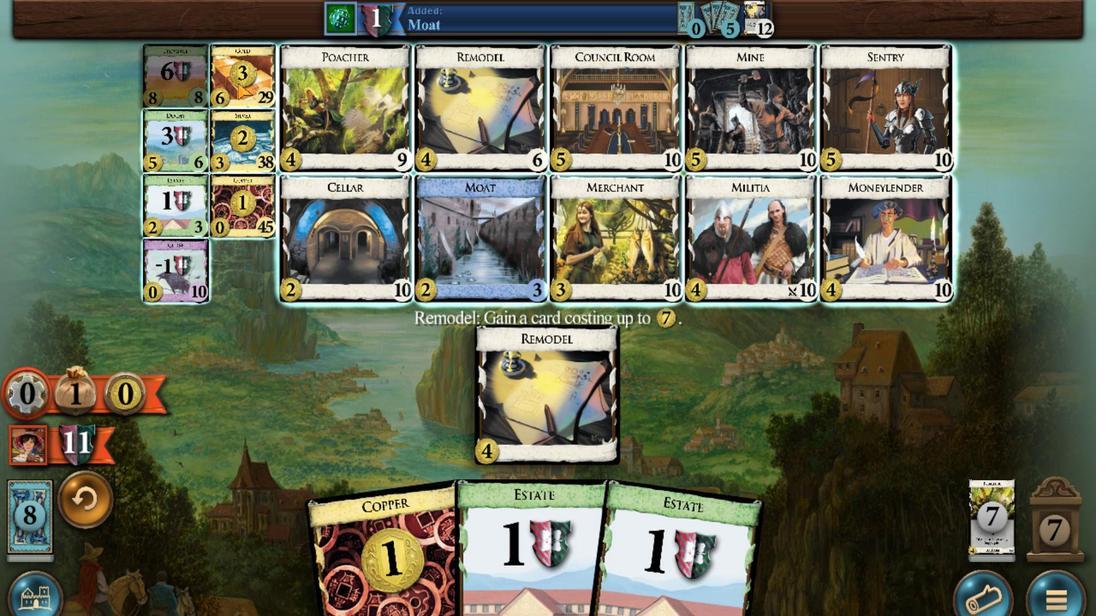 
Action: Mouse scrolled (304, 482) with delta (0, 0)
Screenshot: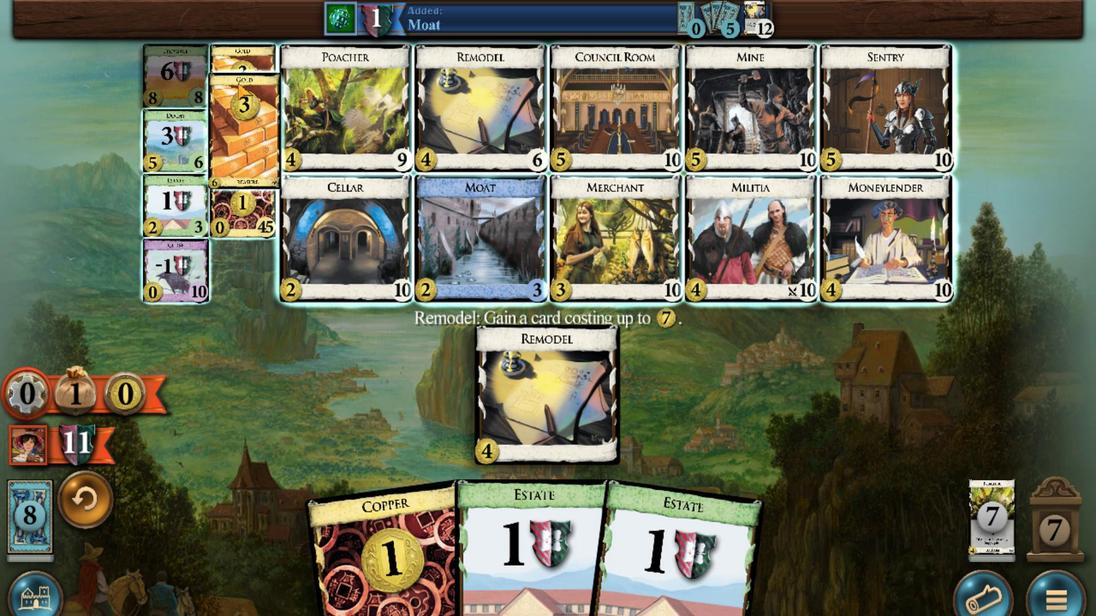 
Action: Mouse scrolled (304, 482) with delta (0, 0)
Screenshot: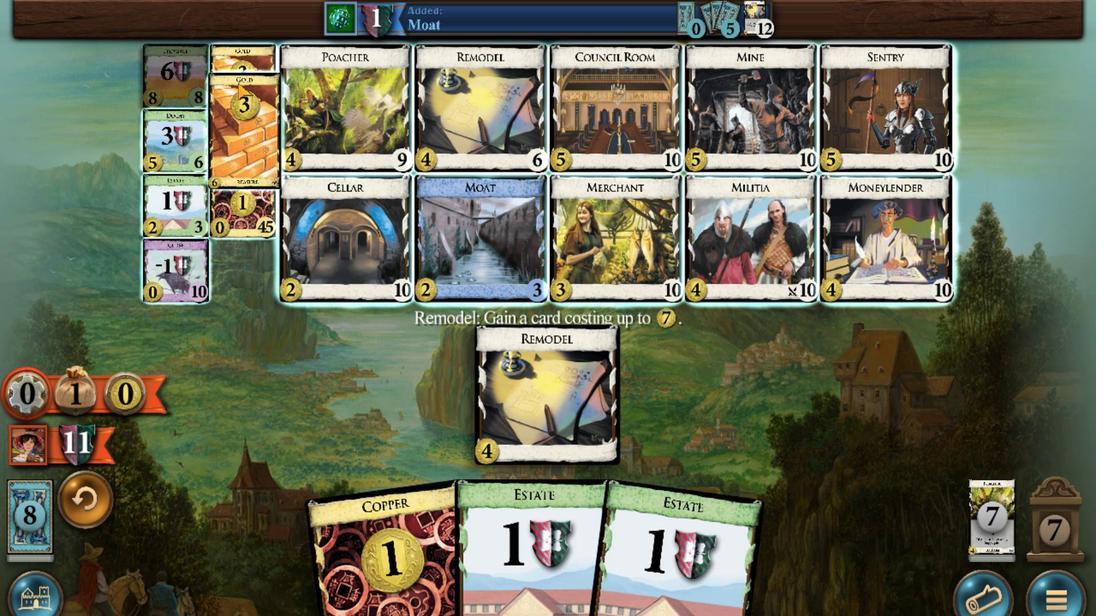 
Action: Mouse scrolled (304, 482) with delta (0, 0)
Screenshot: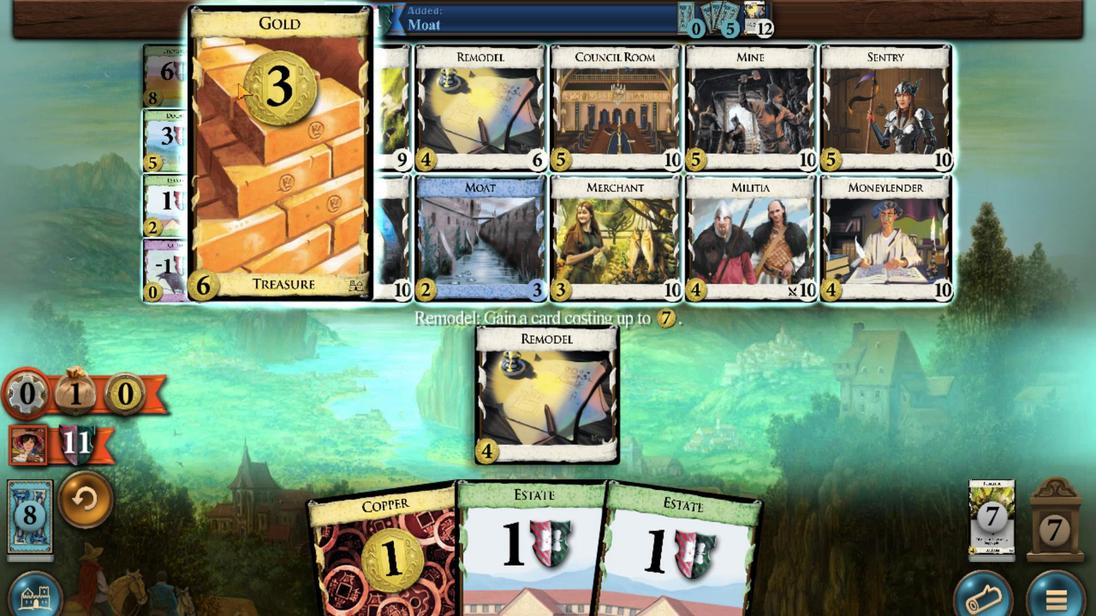 
Action: Mouse scrolled (304, 482) with delta (0, 0)
Screenshot: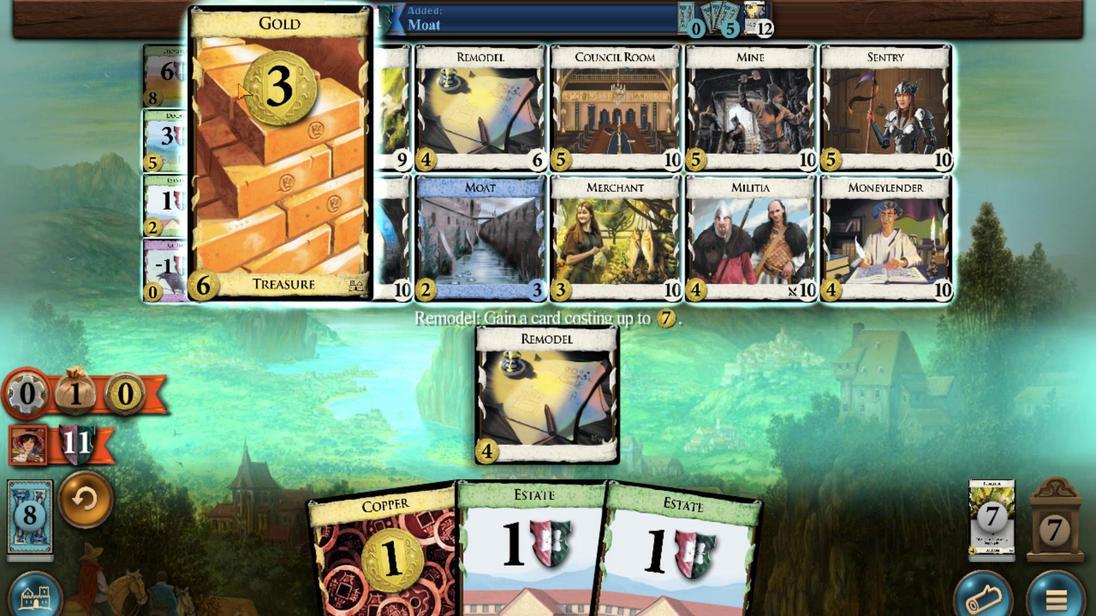 
Action: Mouse scrolled (304, 482) with delta (0, 0)
Screenshot: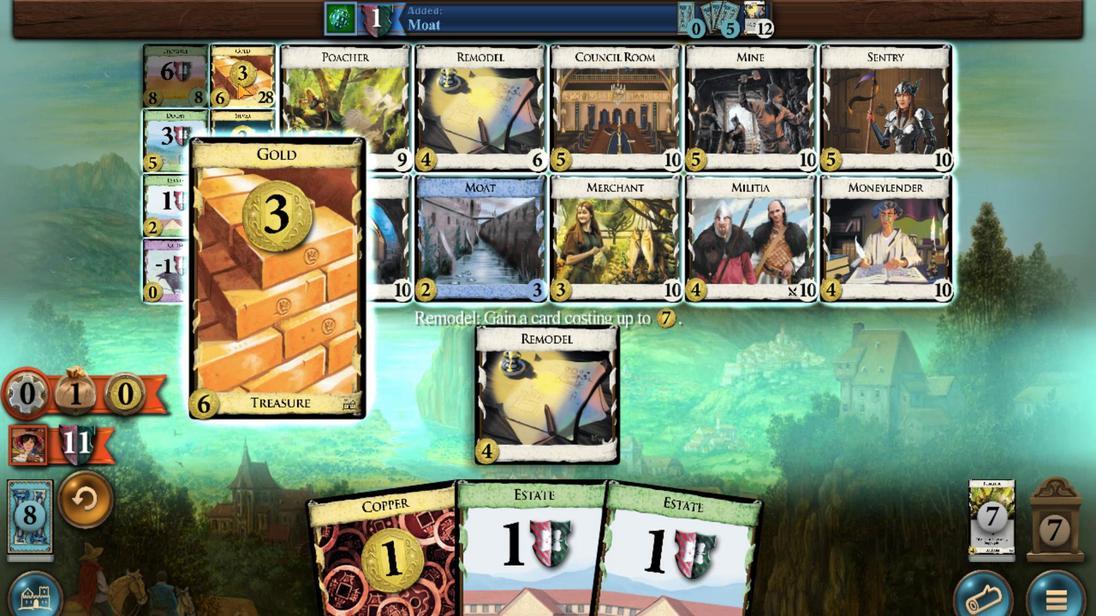 
Action: Mouse moved to (427, 445)
Screenshot: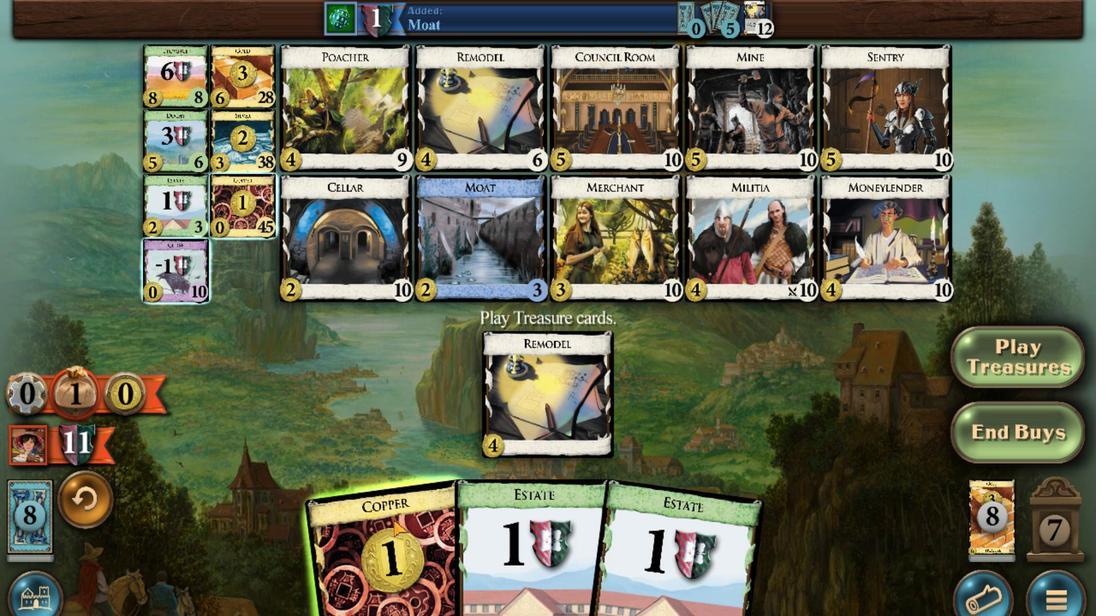 
Action: Mouse scrolled (427, 445) with delta (0, 0)
Screenshot: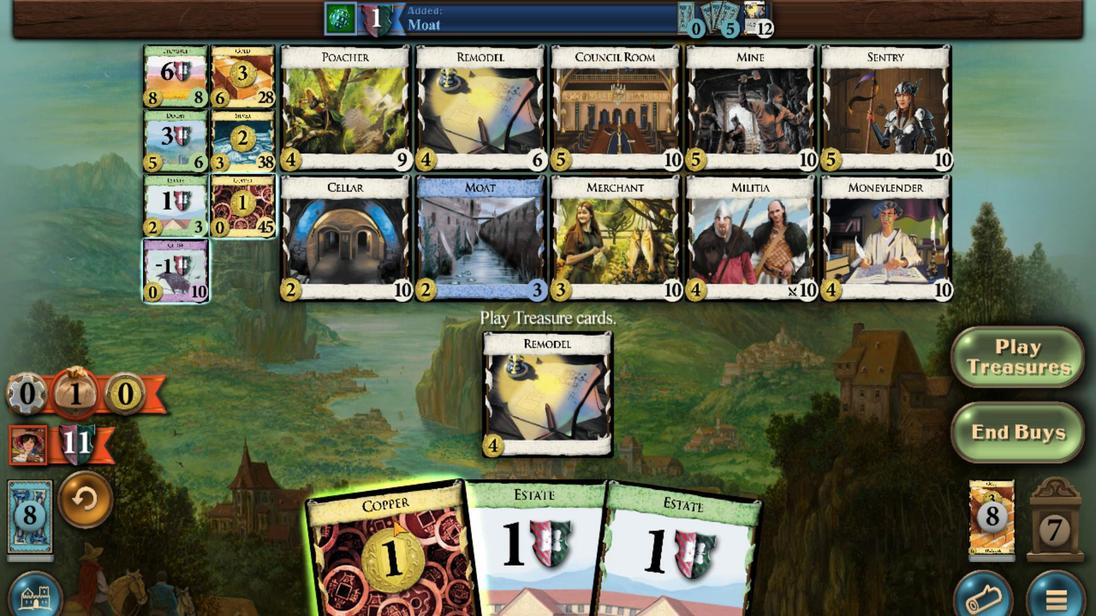 
Action: Mouse moved to (303, 473)
Screenshot: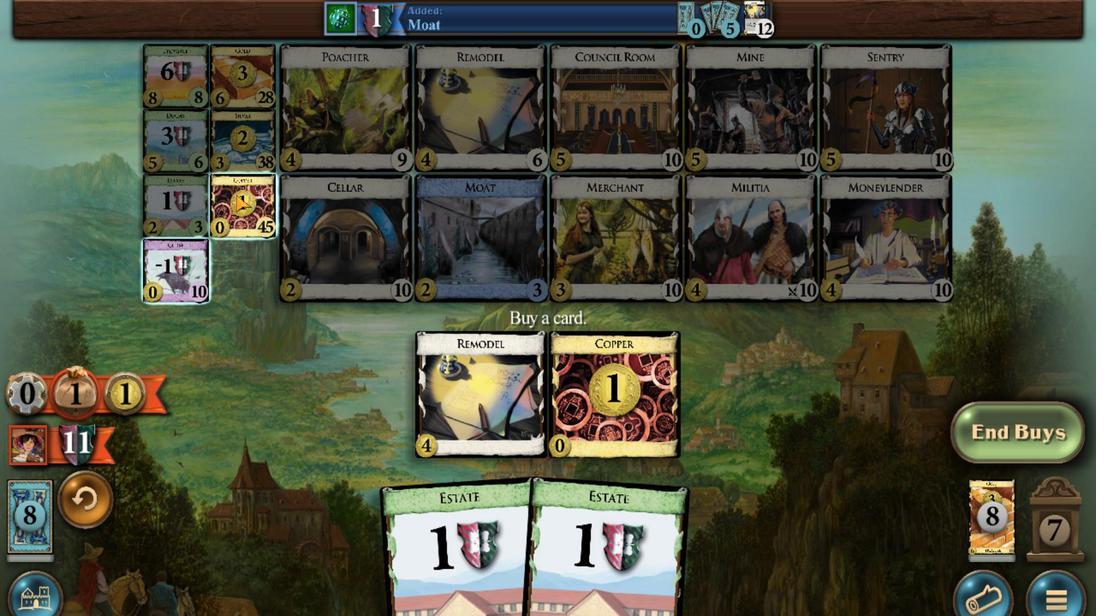 
Action: Mouse scrolled (303, 473) with delta (0, 0)
Screenshot: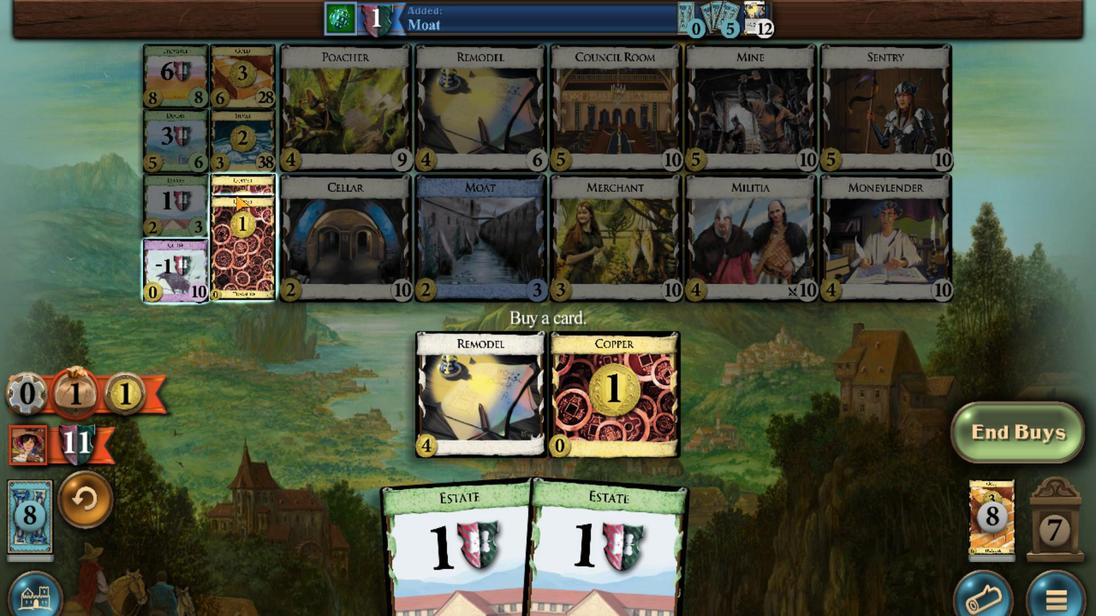 
Action: Mouse scrolled (303, 473) with delta (0, 0)
Screenshot: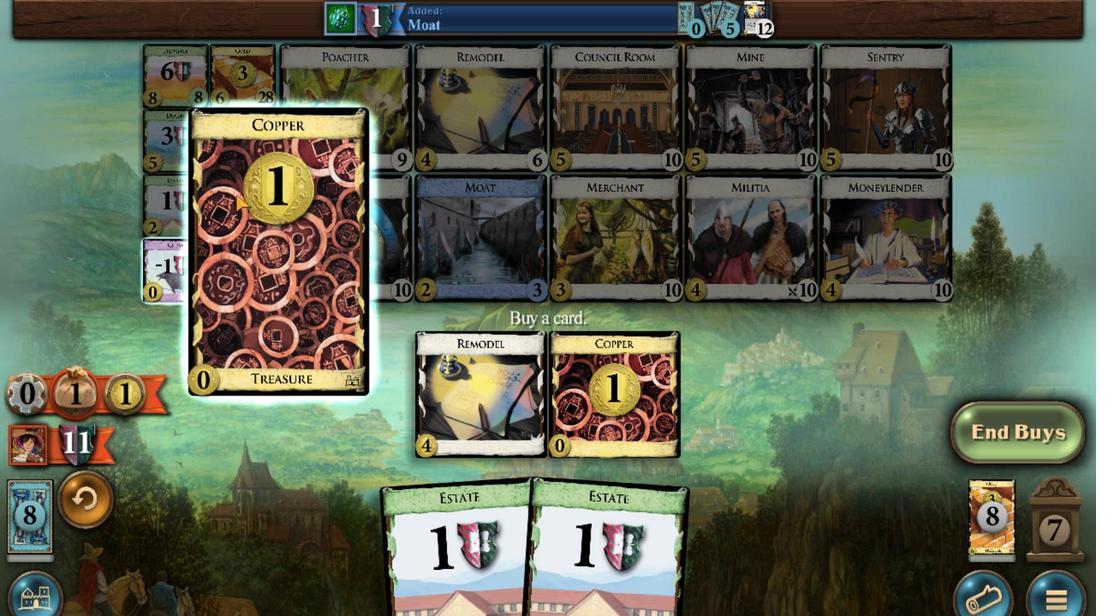 
Action: Mouse scrolled (303, 473) with delta (0, 0)
Screenshot: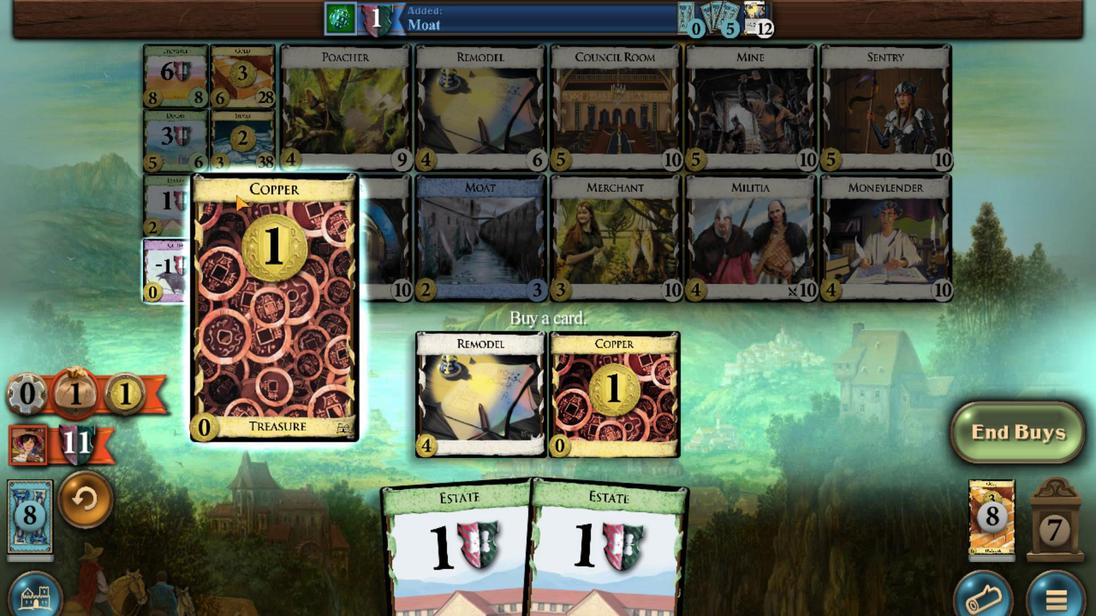 
Action: Mouse moved to (317, 442)
Screenshot: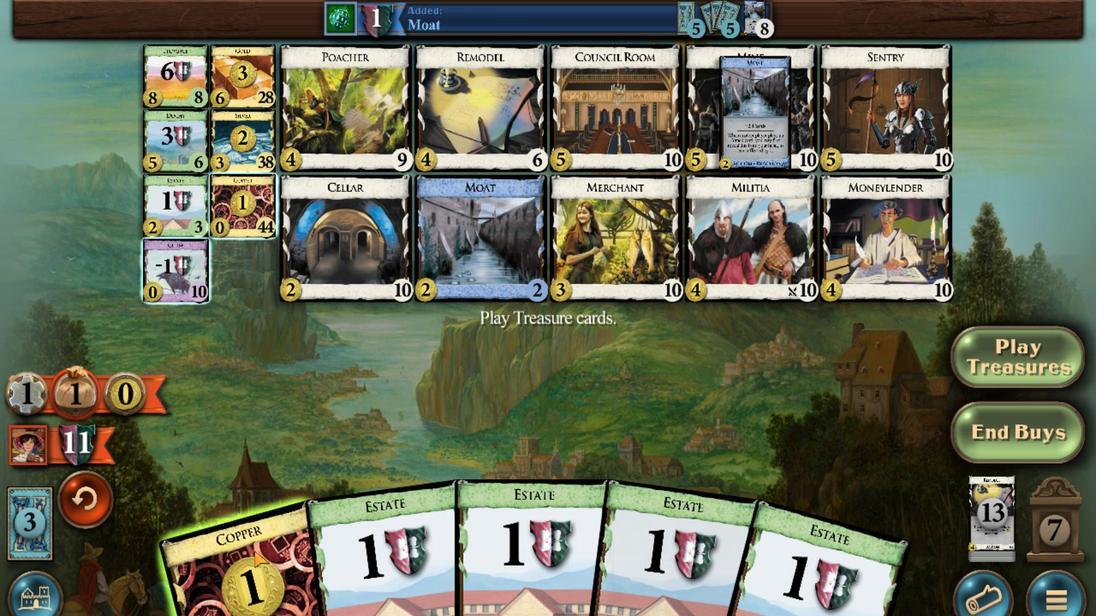 
Action: Mouse scrolled (317, 442) with delta (0, 0)
Screenshot: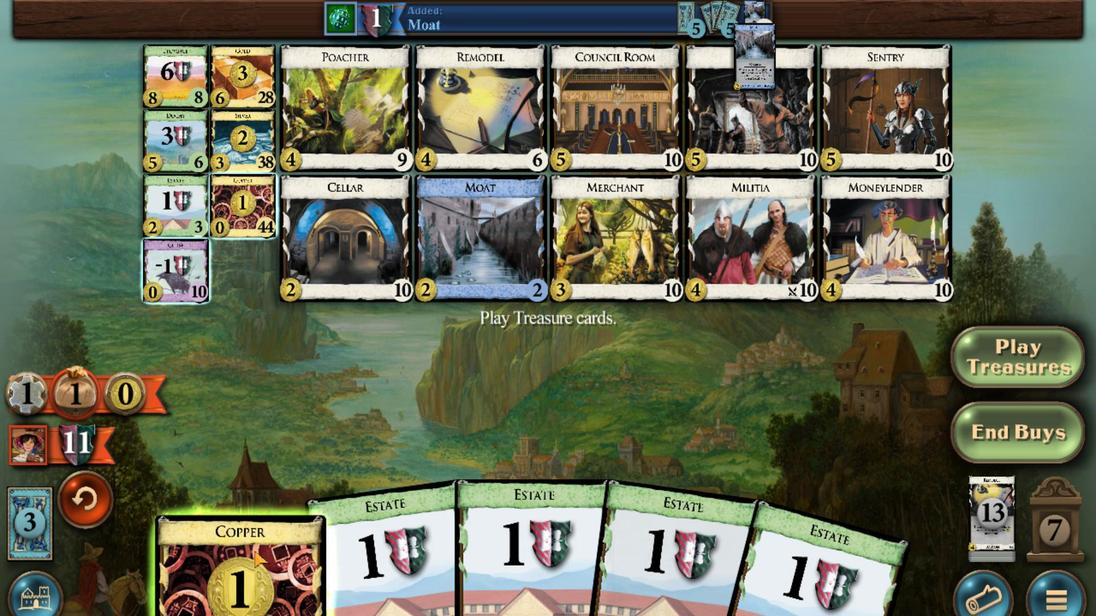 
Action: Mouse moved to (313, 472)
Screenshot: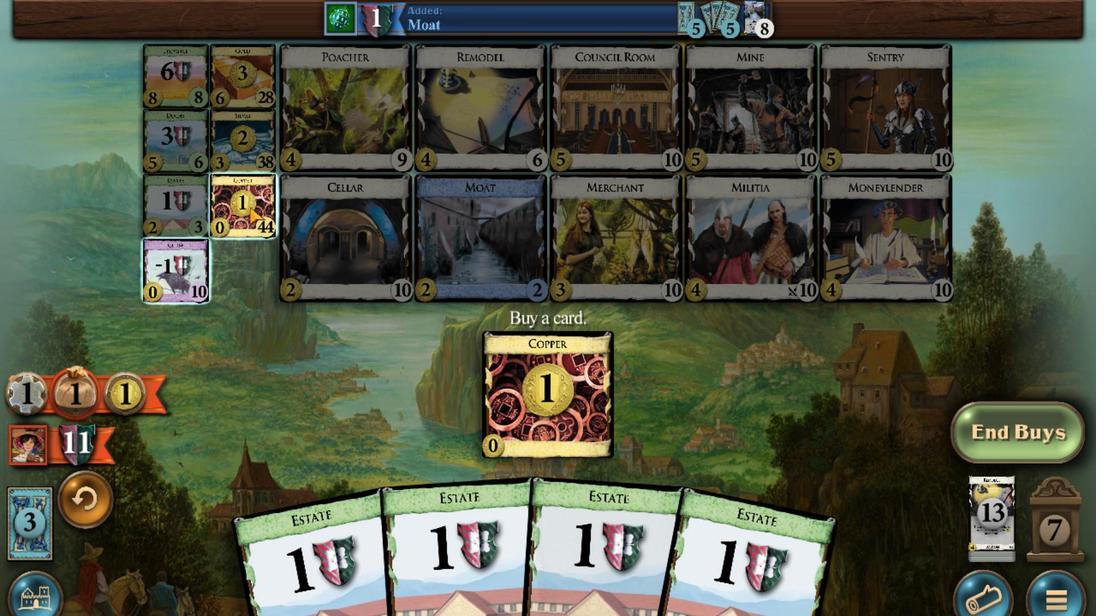 
Action: Mouse scrolled (313, 472) with delta (0, 0)
Screenshot: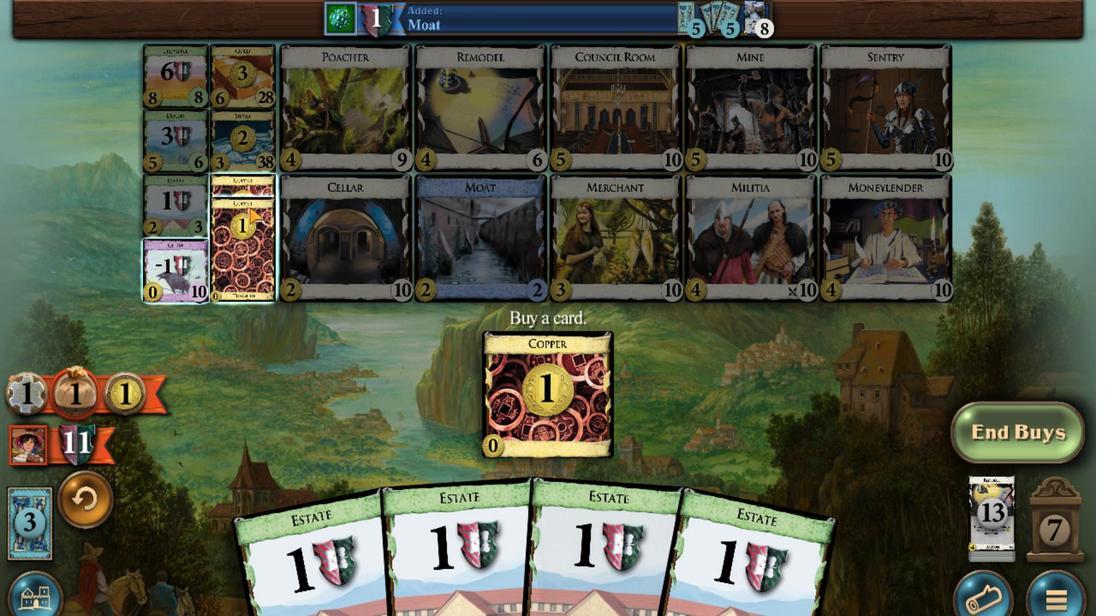 
Action: Mouse scrolled (313, 472) with delta (0, 0)
Screenshot: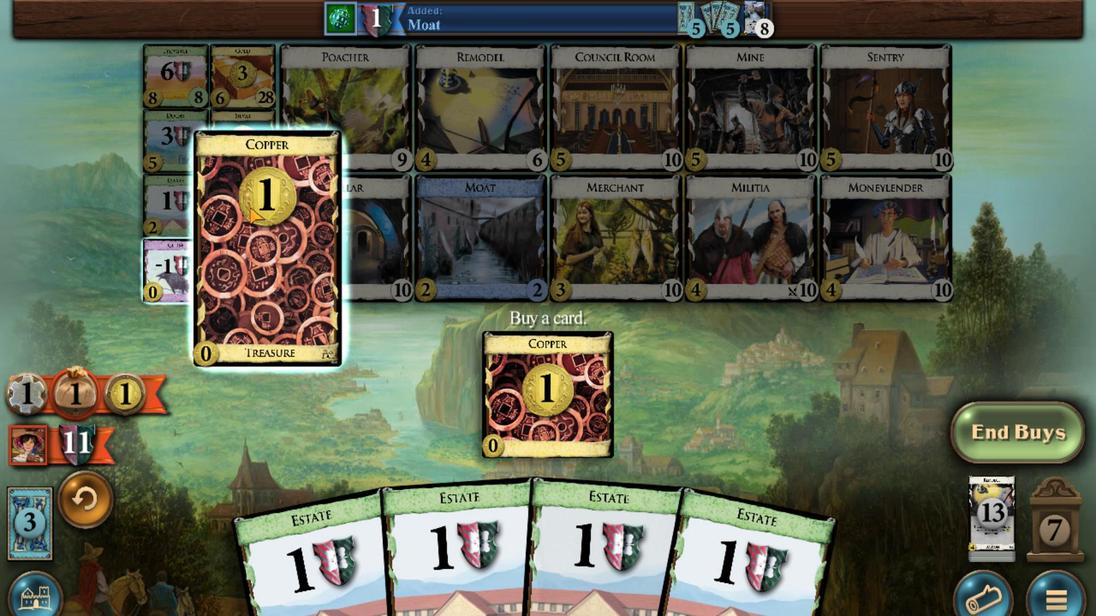 
Action: Mouse scrolled (313, 472) with delta (0, 0)
Screenshot: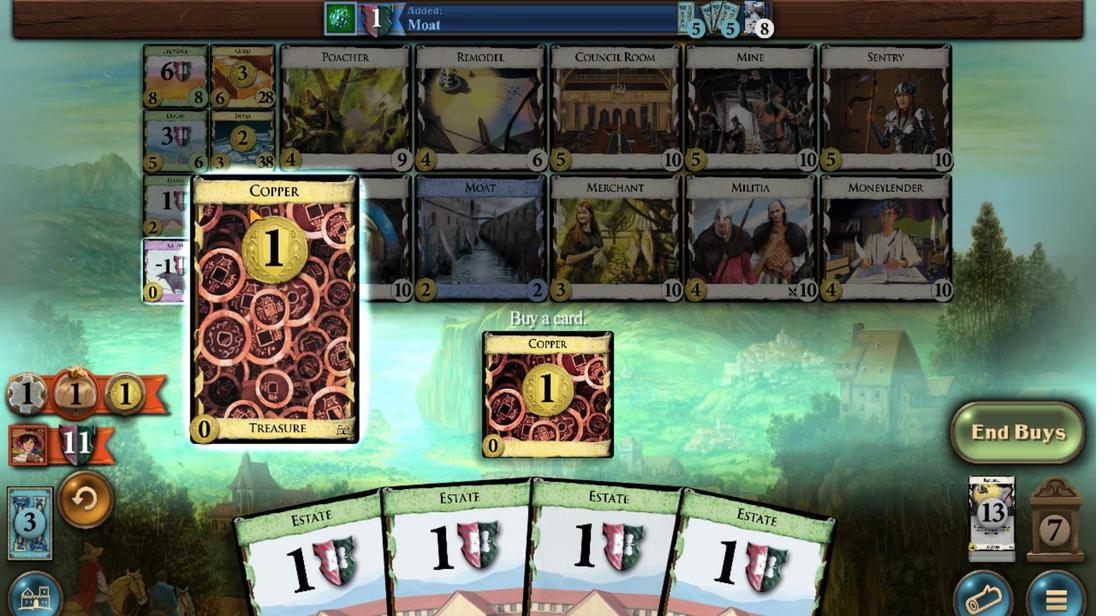 
Action: Mouse moved to (316, 443)
Screenshot: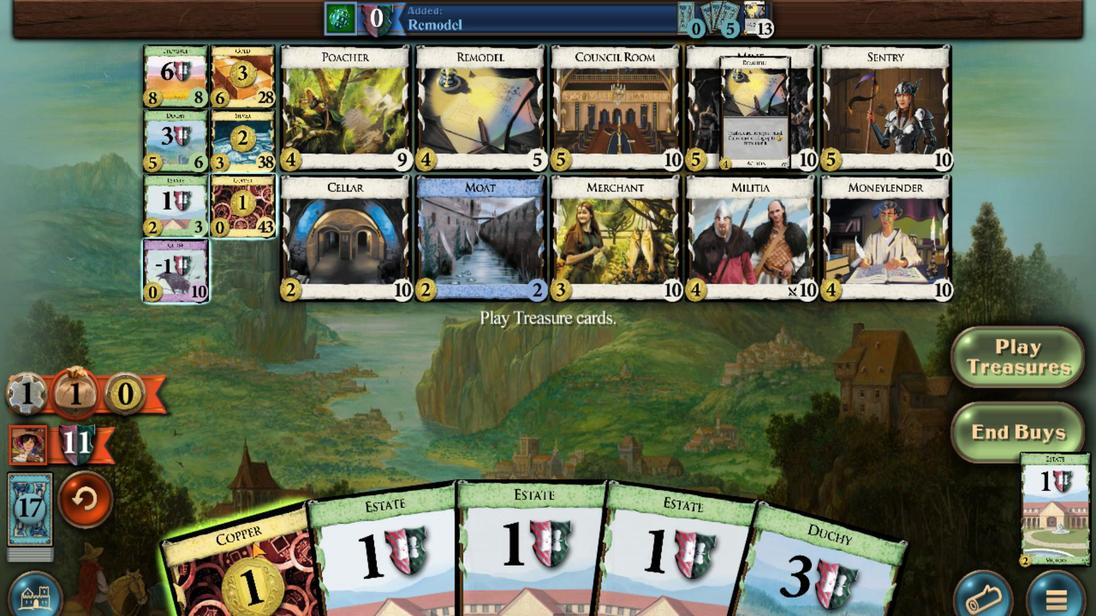 
Action: Mouse scrolled (316, 443) with delta (0, 0)
Screenshot: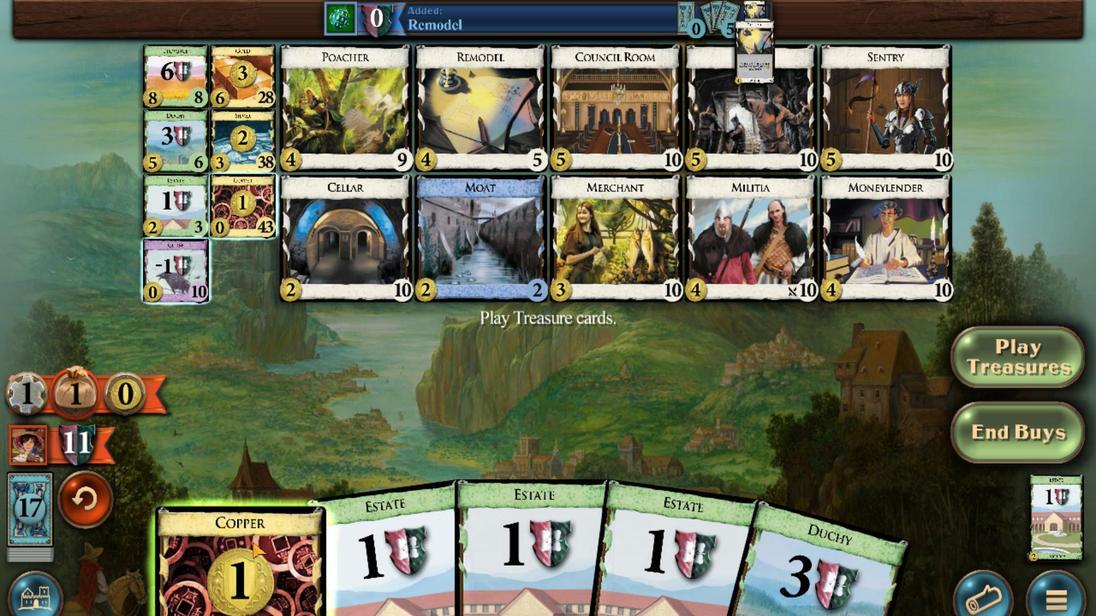 
Action: Mouse moved to (316, 472)
Screenshot: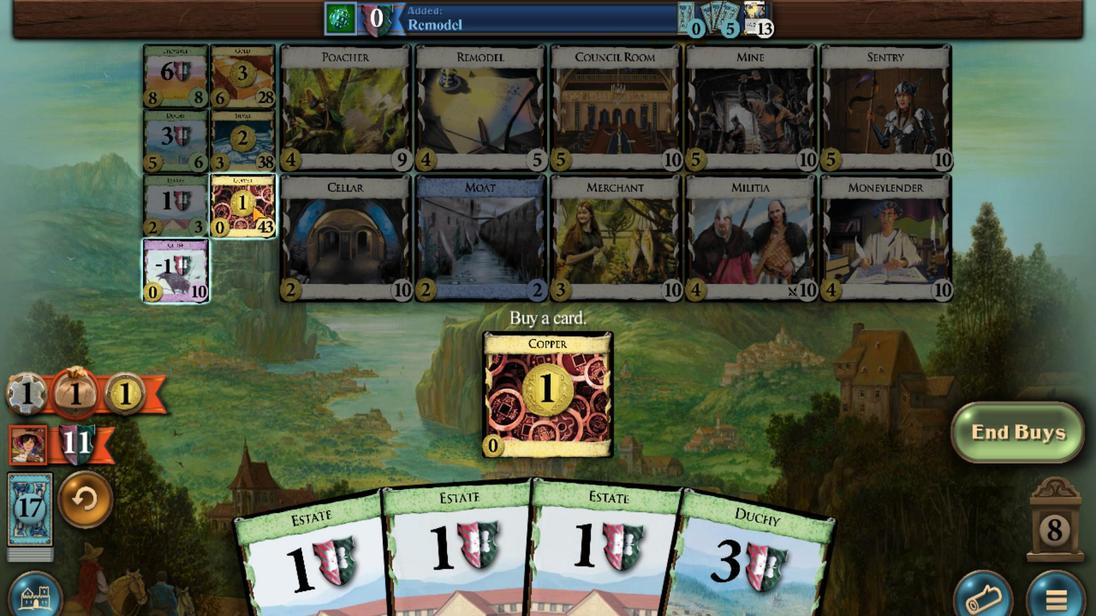 
Action: Mouse scrolled (316, 472) with delta (0, 0)
Screenshot: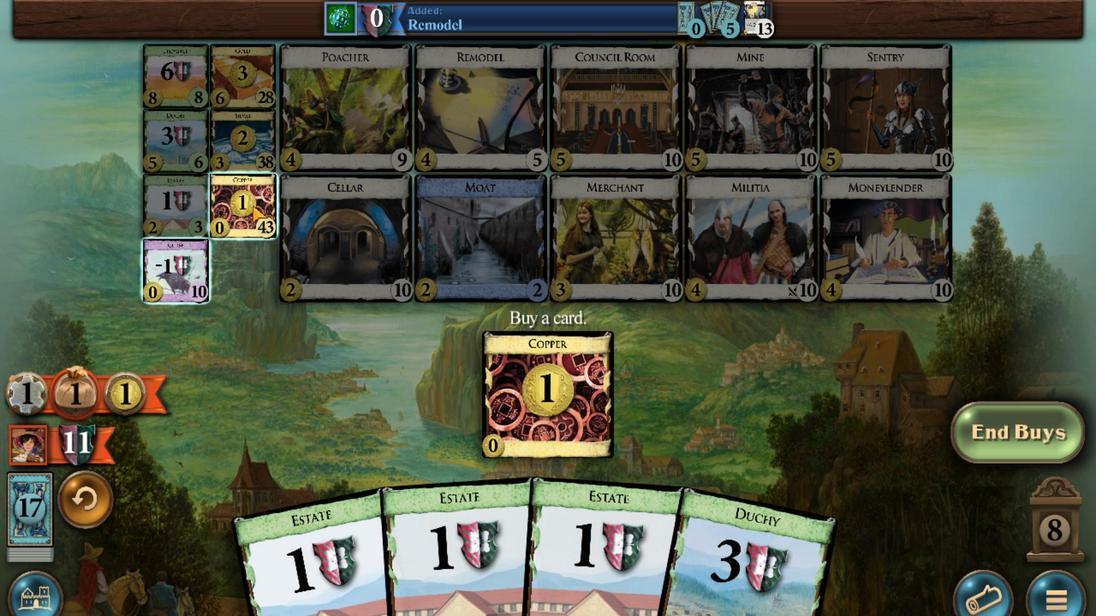 
Action: Mouse scrolled (316, 472) with delta (0, 0)
Screenshot: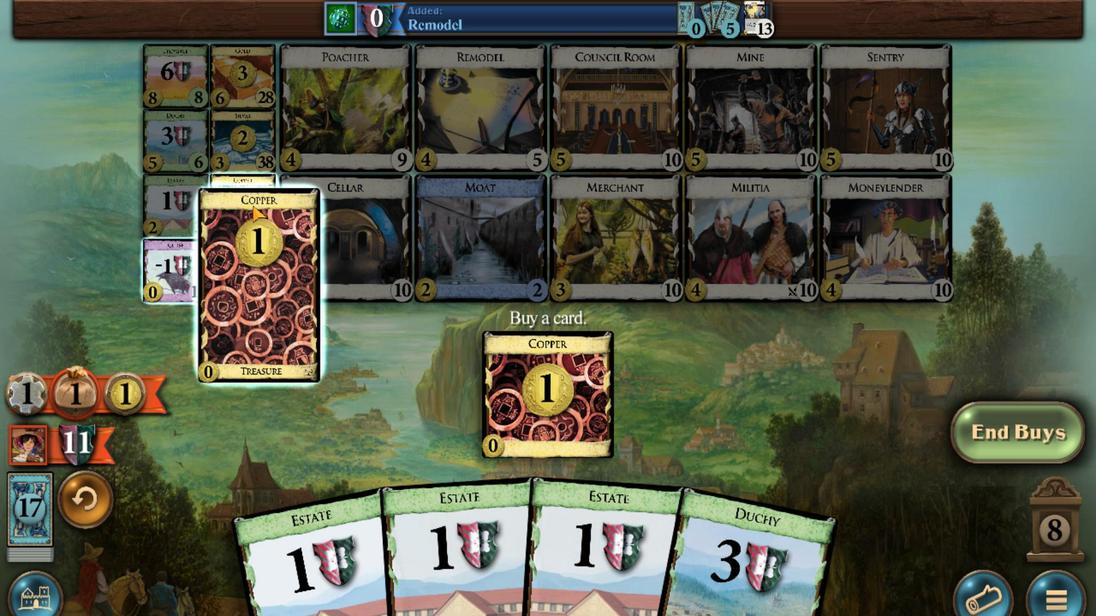 
Action: Mouse scrolled (316, 472) with delta (0, 0)
Screenshot: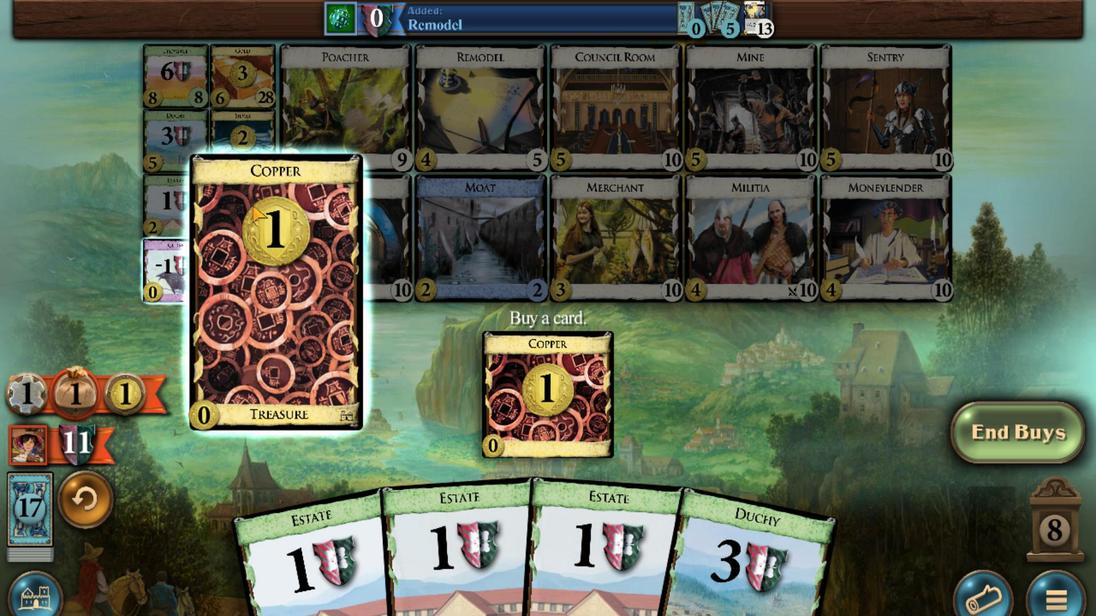 
Action: Mouse moved to (339, 441)
Screenshot: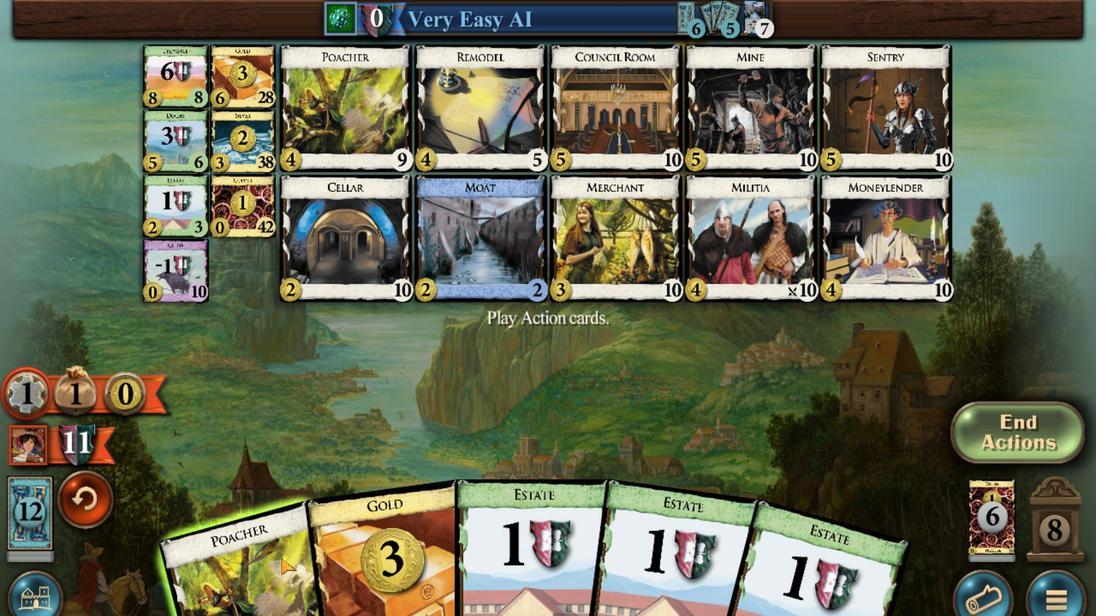
Action: Mouse scrolled (339, 441) with delta (0, 0)
Screenshot: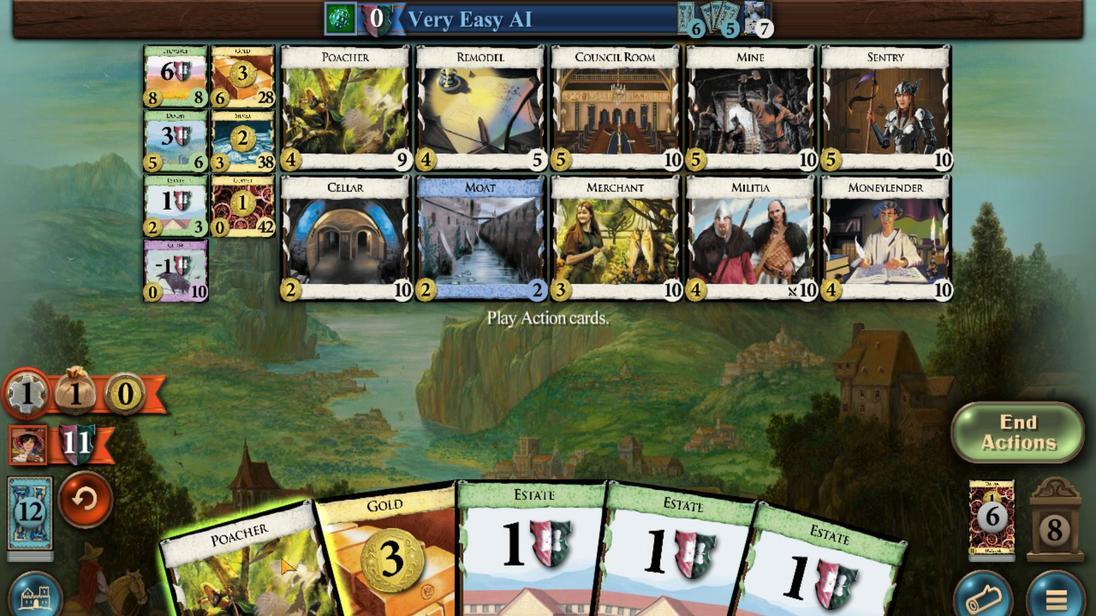 
Action: Mouse moved to (320, 444)
Screenshot: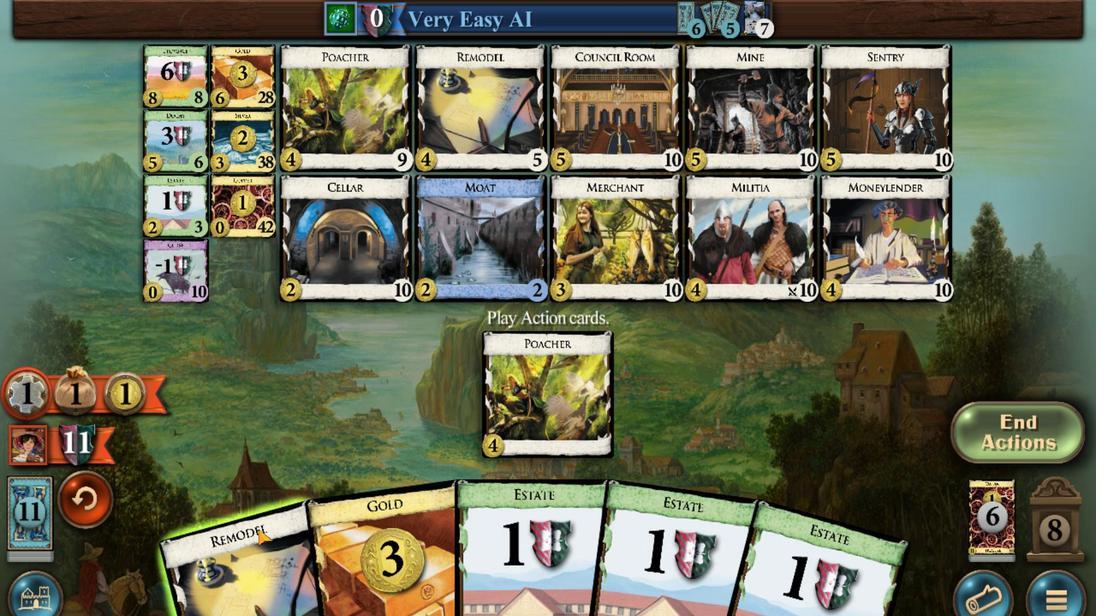 
Action: Mouse scrolled (320, 444) with delta (0, 0)
Screenshot: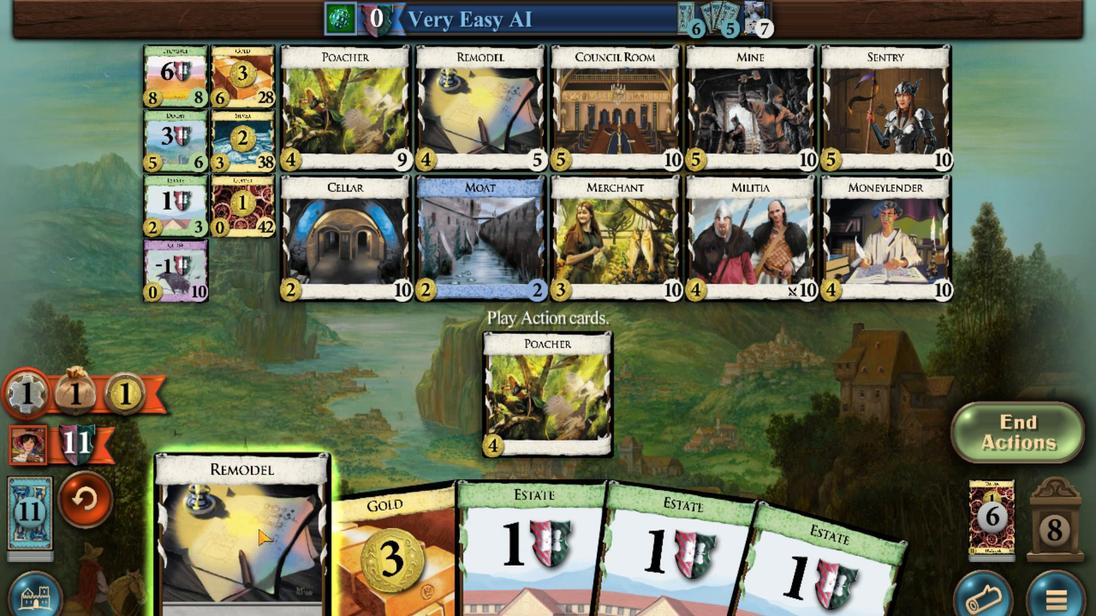 
Action: Mouse moved to (356, 442)
Screenshot: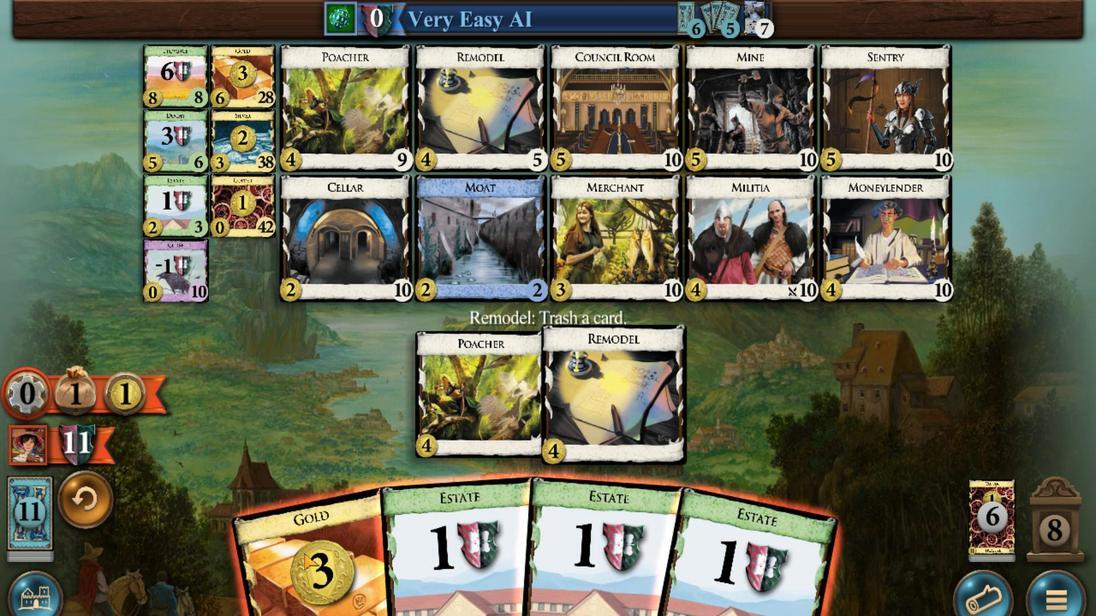 
Action: Mouse scrolled (356, 442) with delta (0, 0)
Screenshot: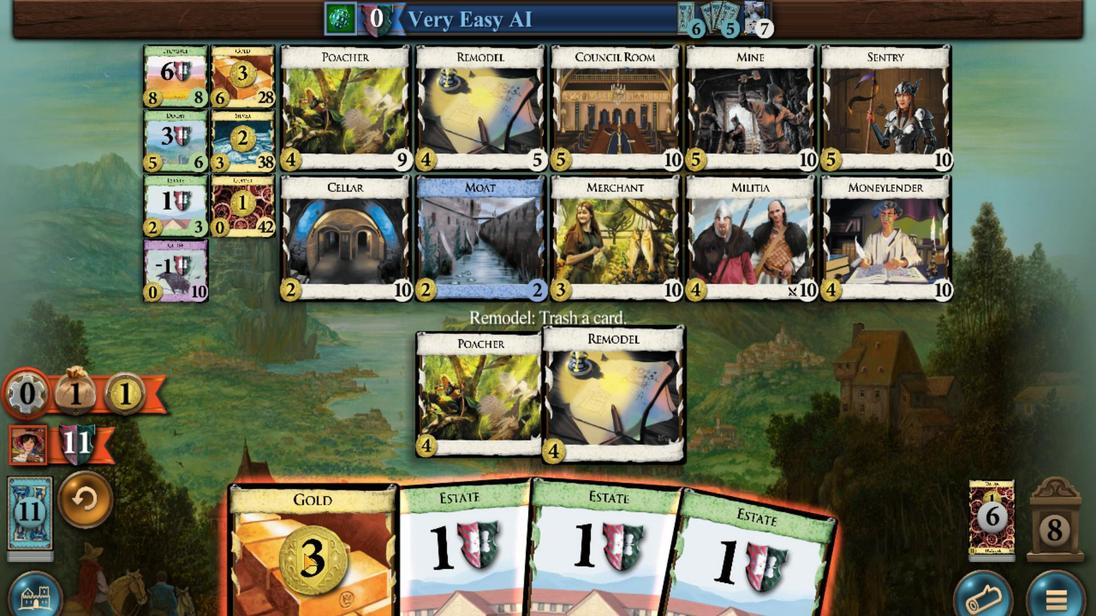 
Action: Mouse moved to (250, 484)
Screenshot: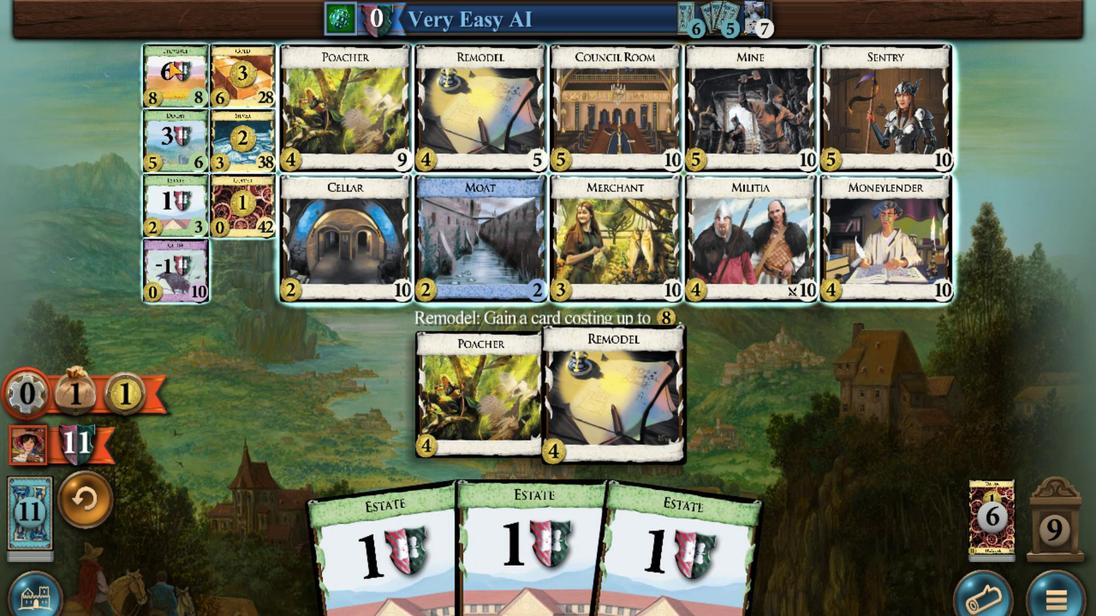 
Action: Mouse scrolled (250, 484) with delta (0, 0)
Screenshot: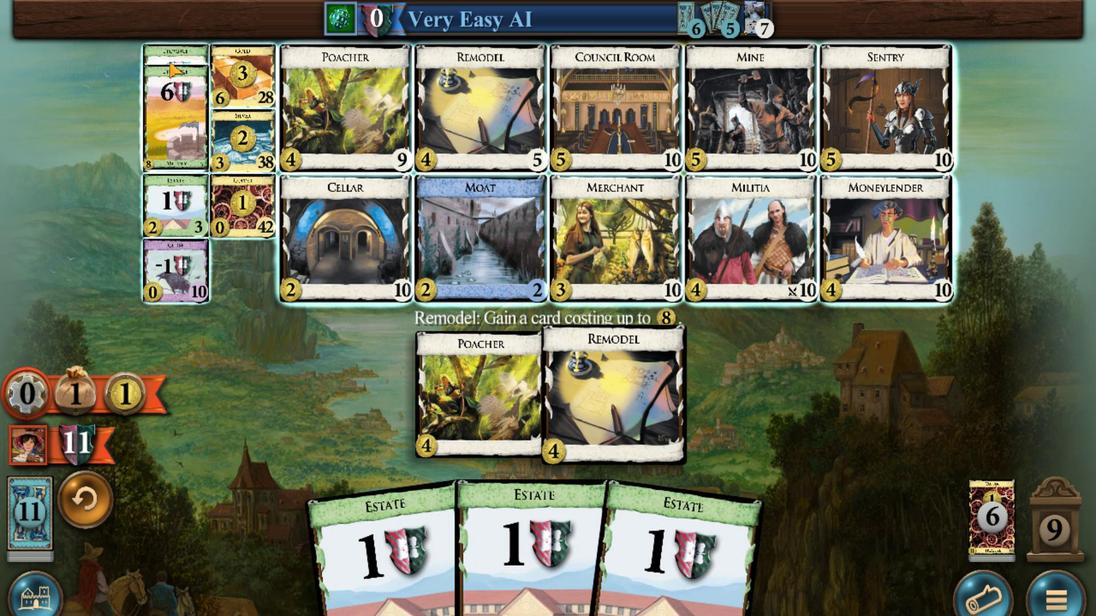 
Action: Mouse scrolled (250, 484) with delta (0, 0)
Screenshot: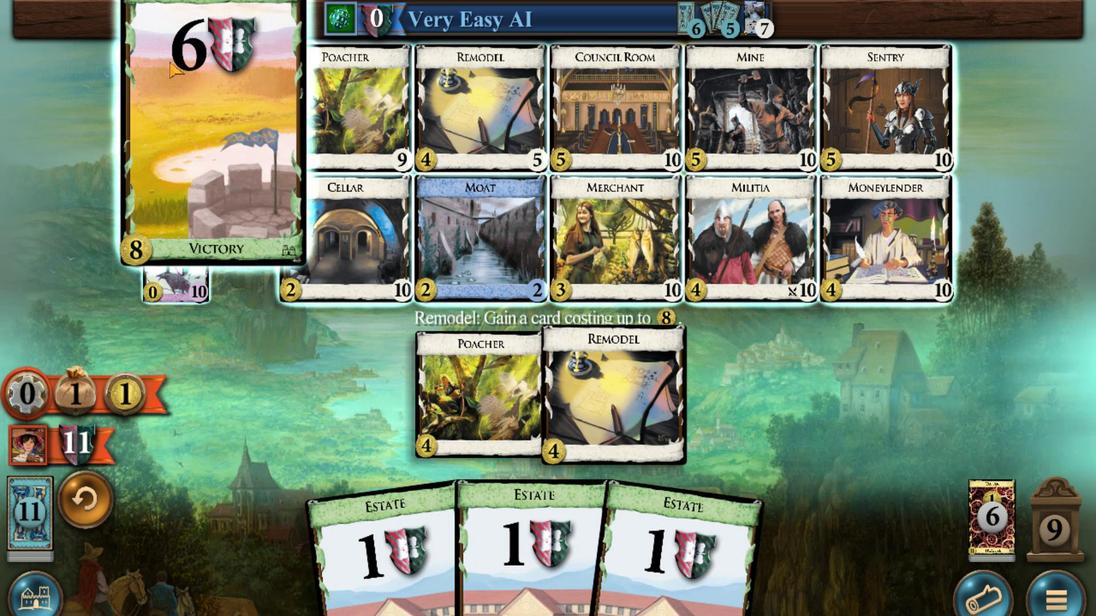 
Action: Mouse scrolled (250, 484) with delta (0, 0)
Screenshot: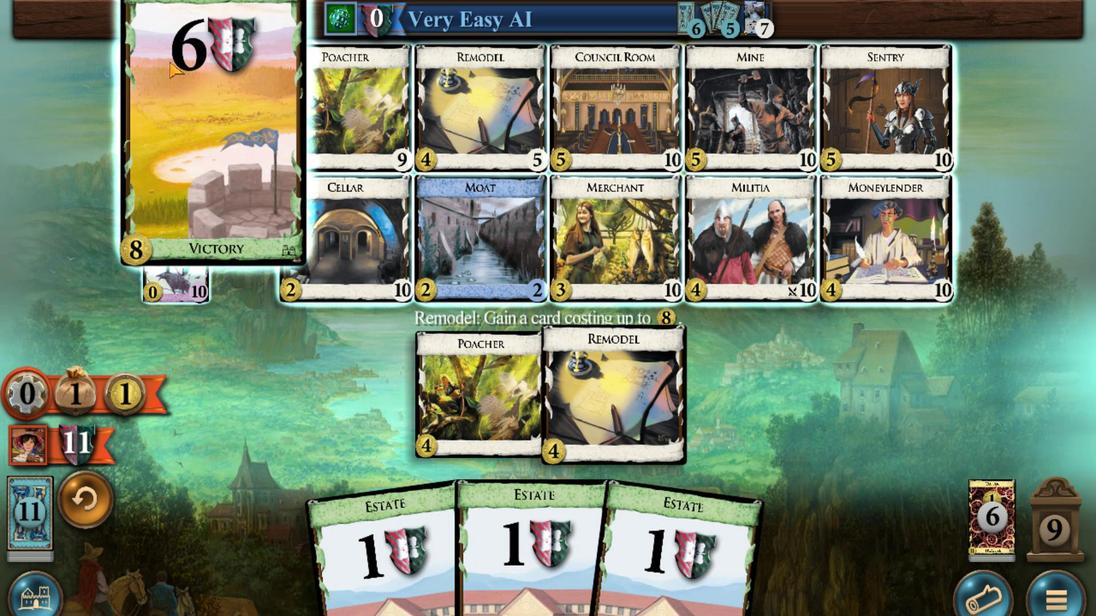 
Action: Mouse scrolled (250, 484) with delta (0, 0)
Screenshot: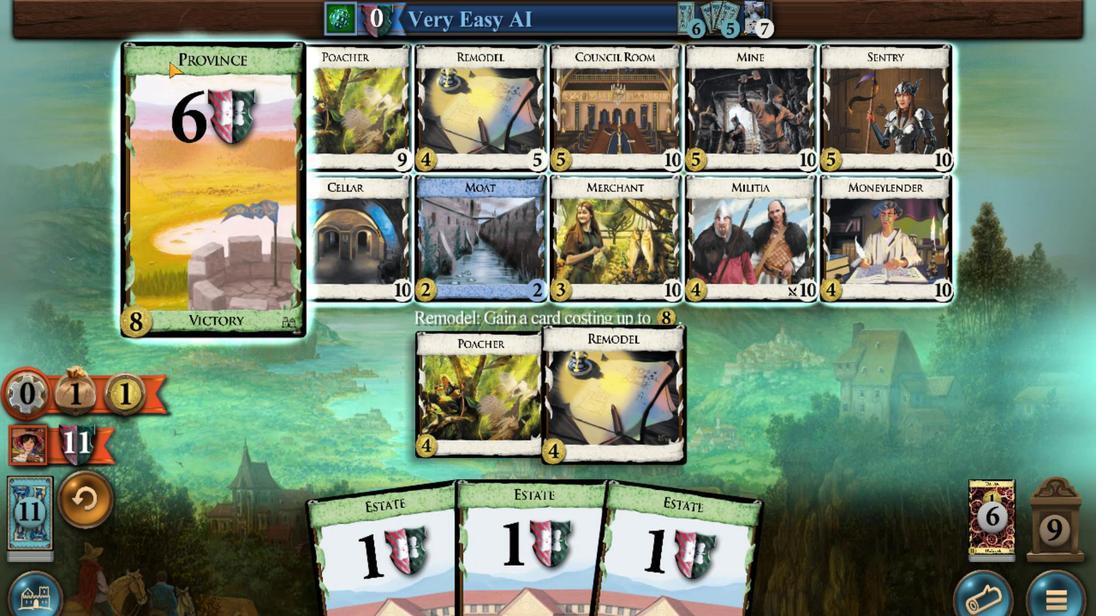 
Action: Mouse scrolled (250, 484) with delta (0, 0)
Screenshot: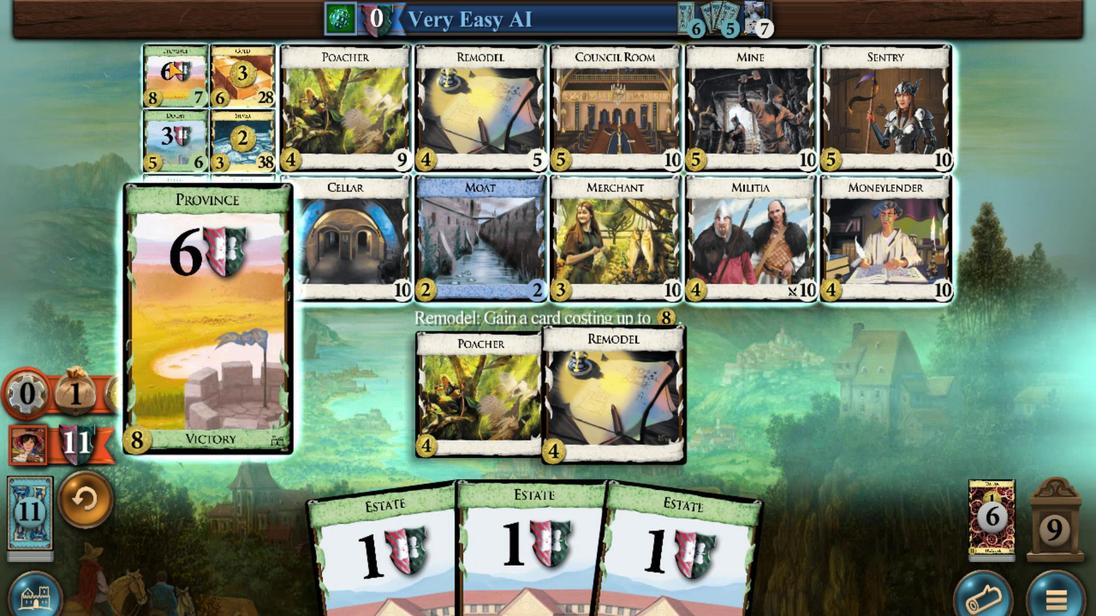 
Action: Mouse moved to (317, 471)
Screenshot: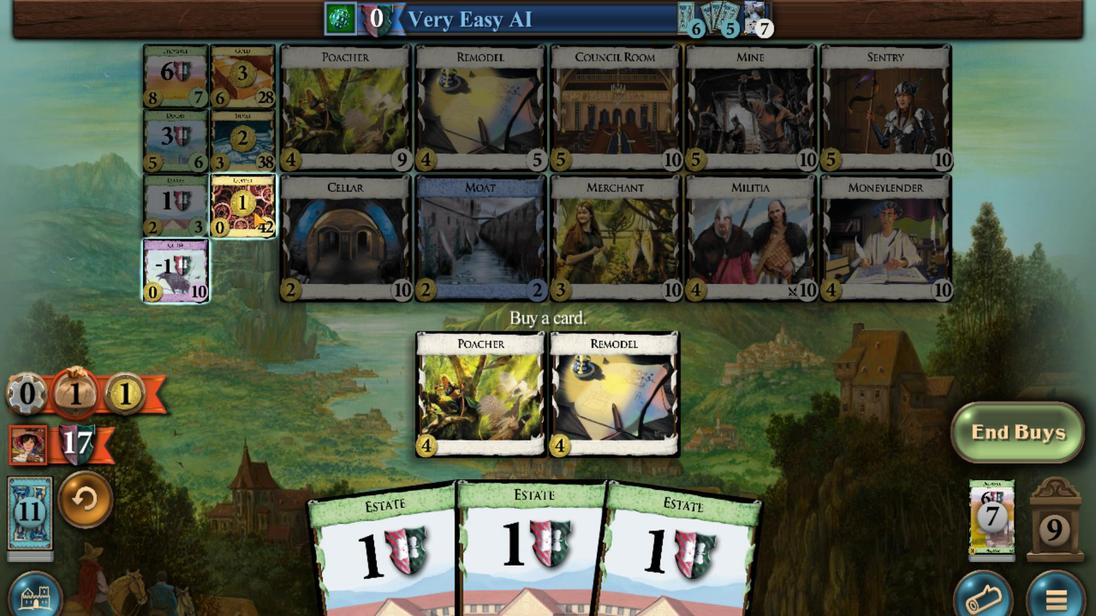 
Action: Mouse scrolled (317, 471) with delta (0, 0)
Screenshot: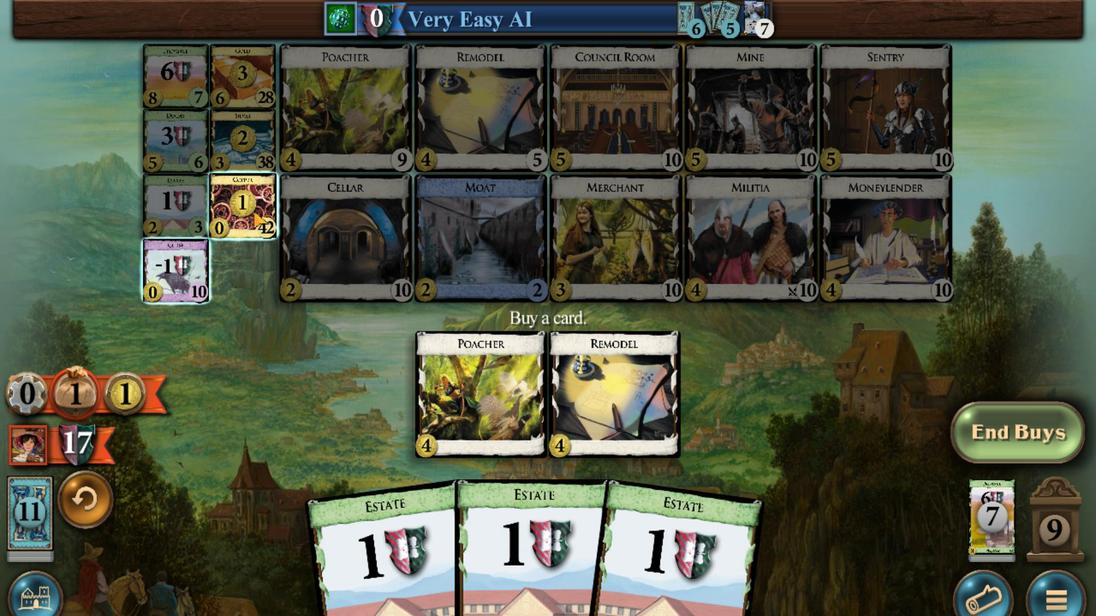 
Action: Mouse scrolled (317, 471) with delta (0, 0)
Screenshot: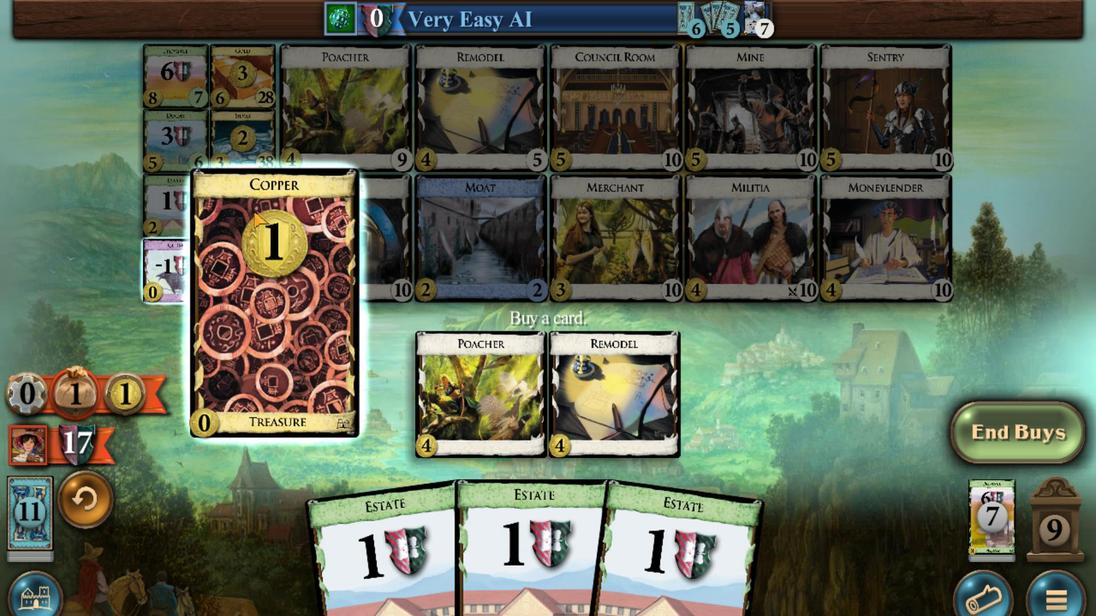 
Action: Mouse scrolled (317, 471) with delta (0, 0)
Screenshot: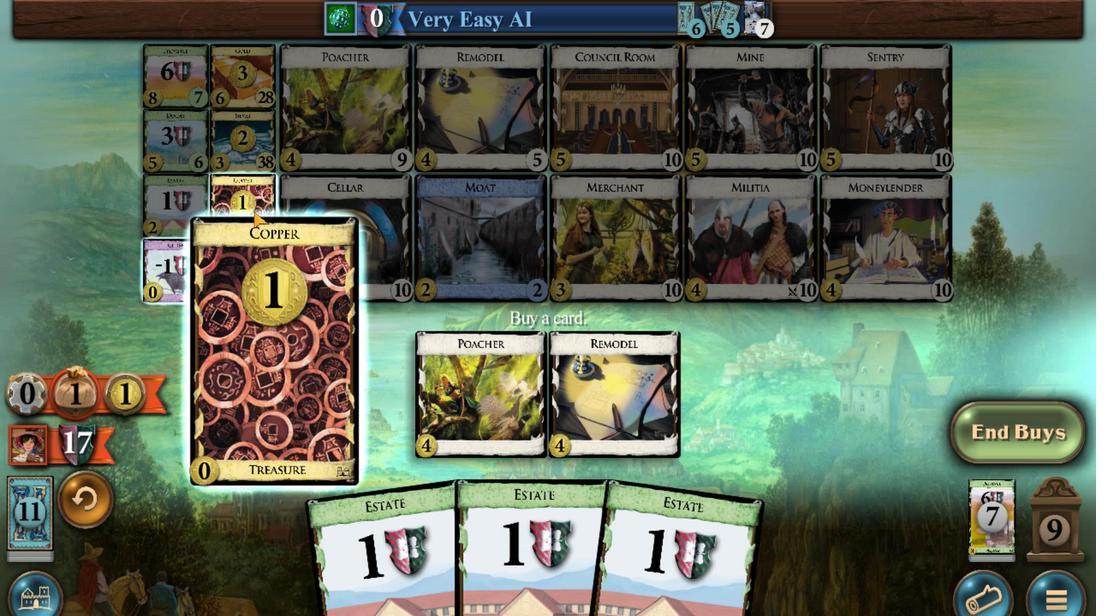
Action: Mouse moved to (624, 443)
Screenshot: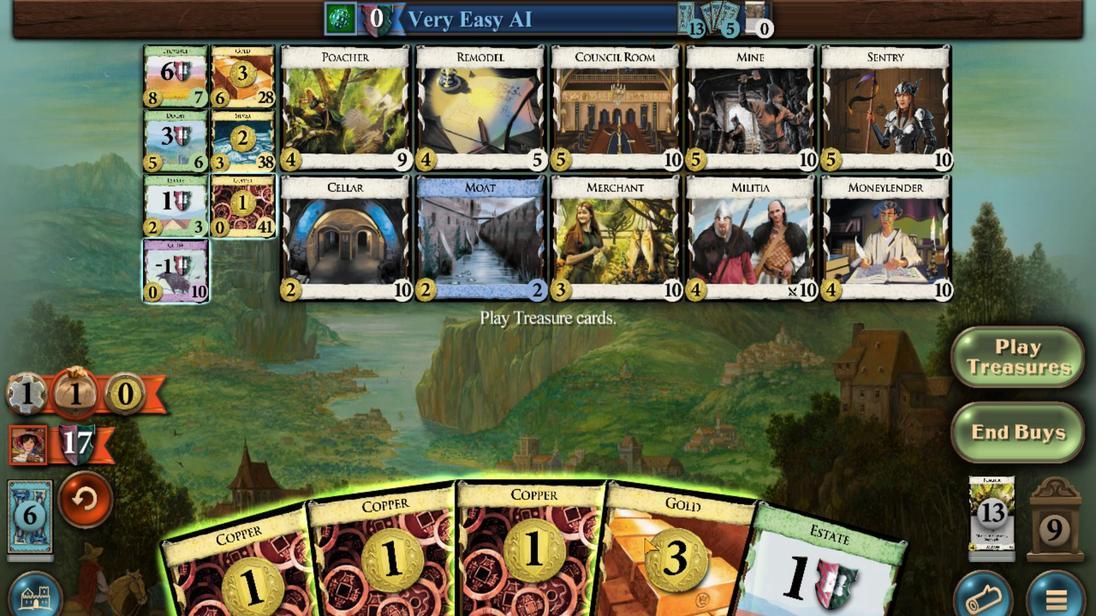 
Action: Mouse scrolled (624, 443) with delta (0, 0)
Screenshot: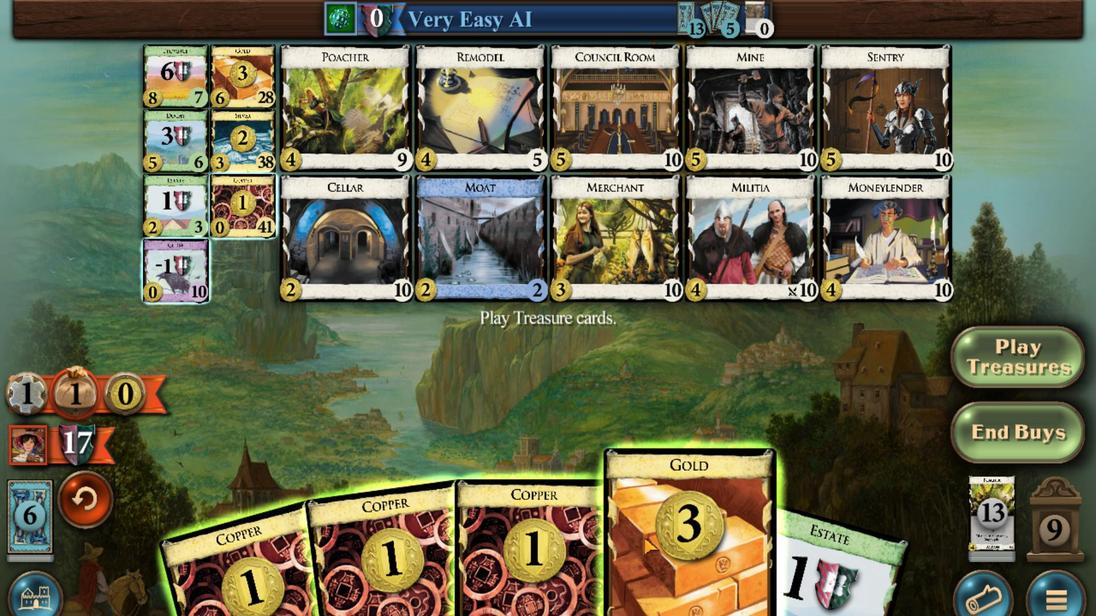 
Action: Mouse moved to (571, 443)
Screenshot: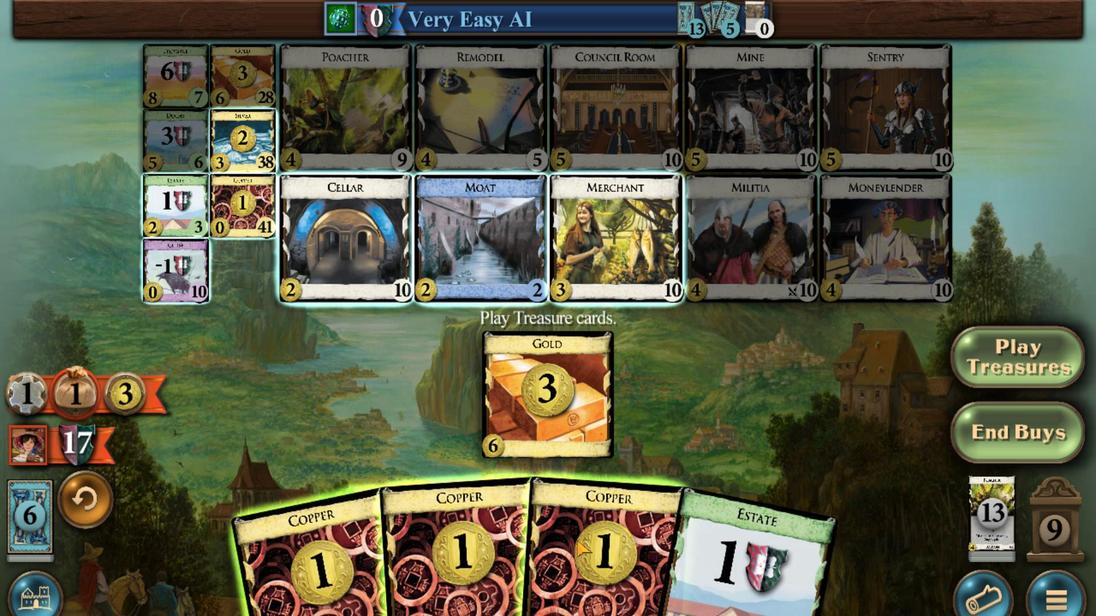 
Action: Mouse scrolled (571, 443) with delta (0, 0)
Screenshot: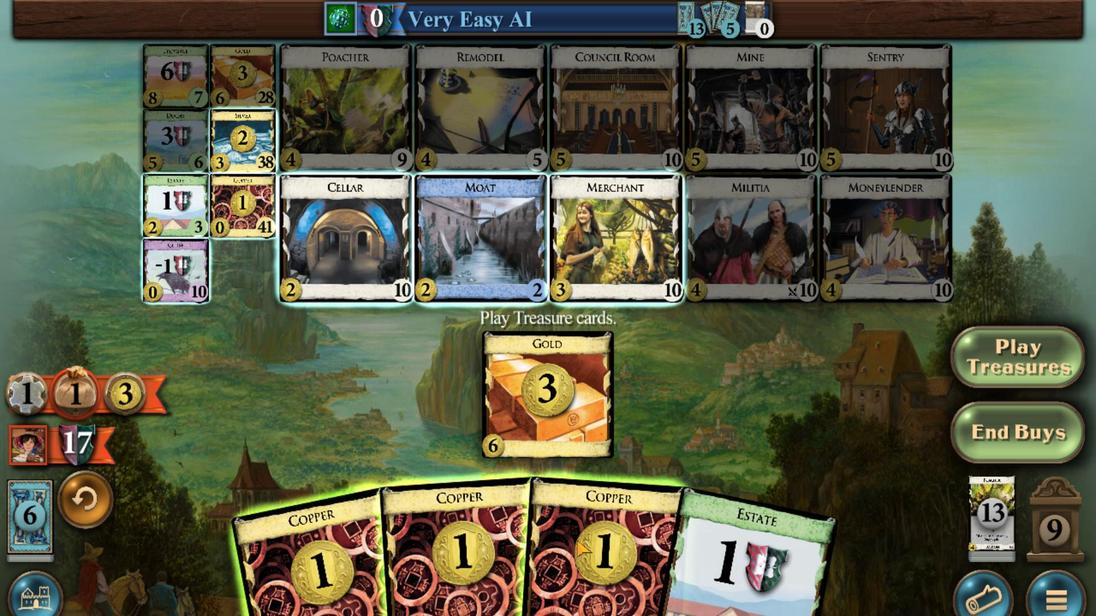
Action: Mouse moved to (523, 442)
Screenshot: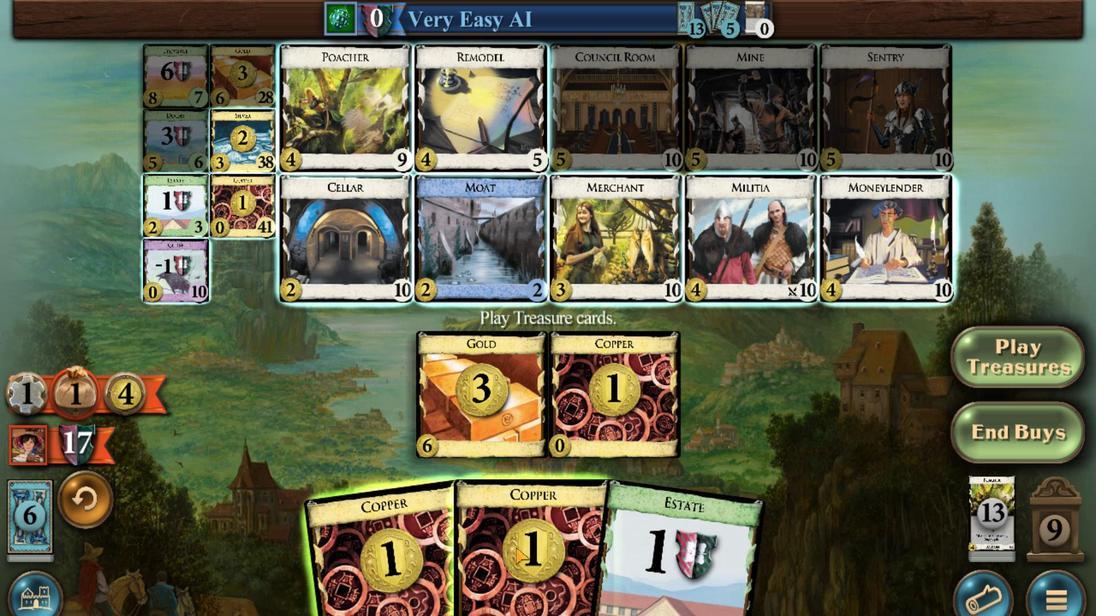 
Action: Mouse scrolled (523, 442) with delta (0, 0)
Screenshot: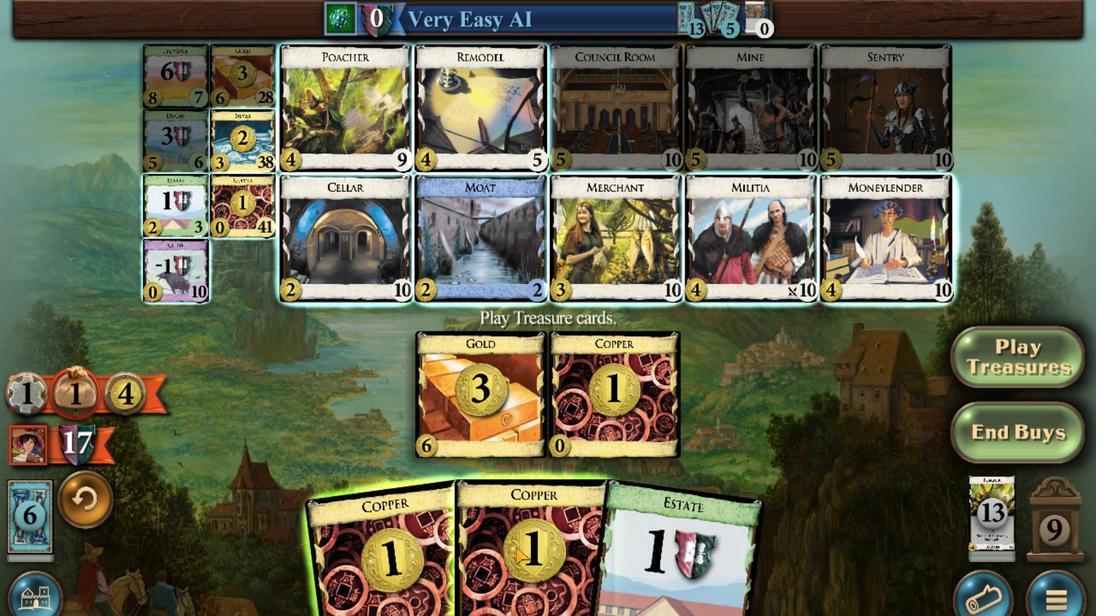 
Action: Mouse moved to (476, 442)
Screenshot: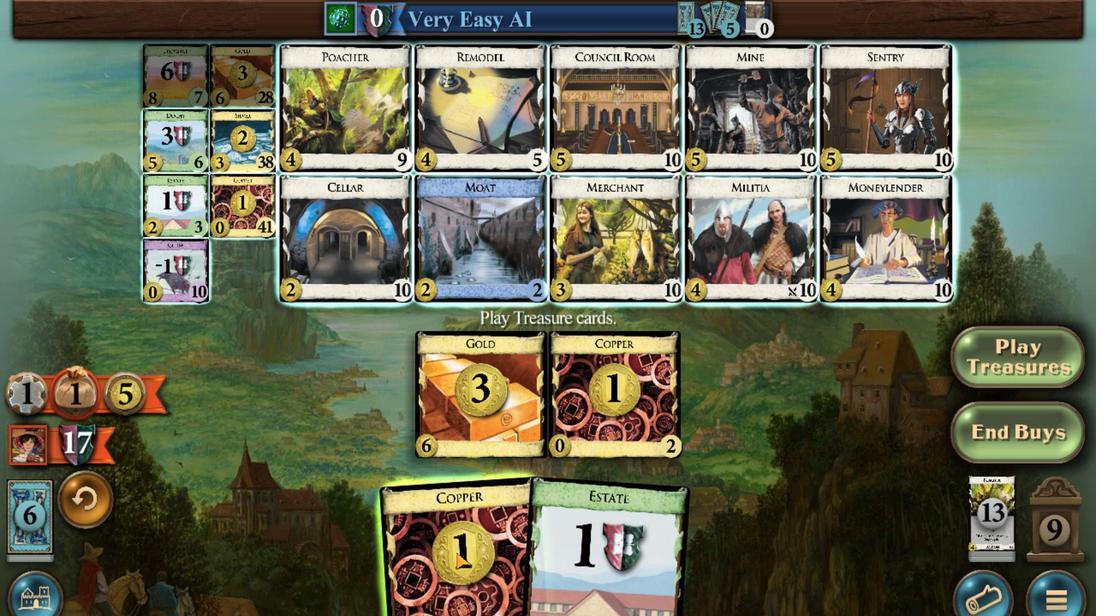 
Action: Mouse scrolled (476, 442) with delta (0, 0)
Screenshot: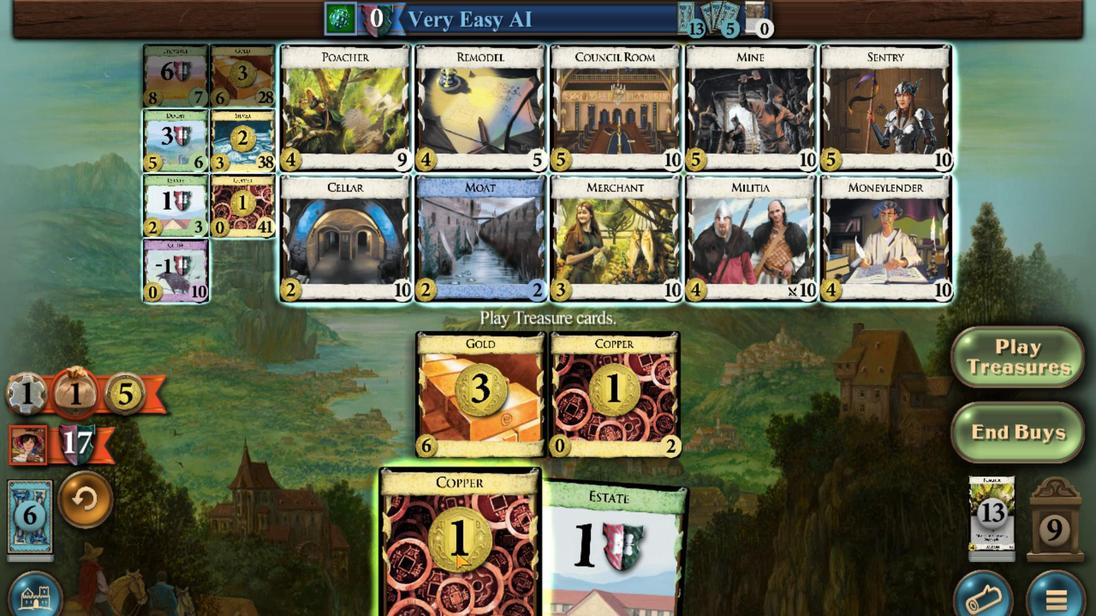 
Action: Mouse moved to (305, 481)
Screenshot: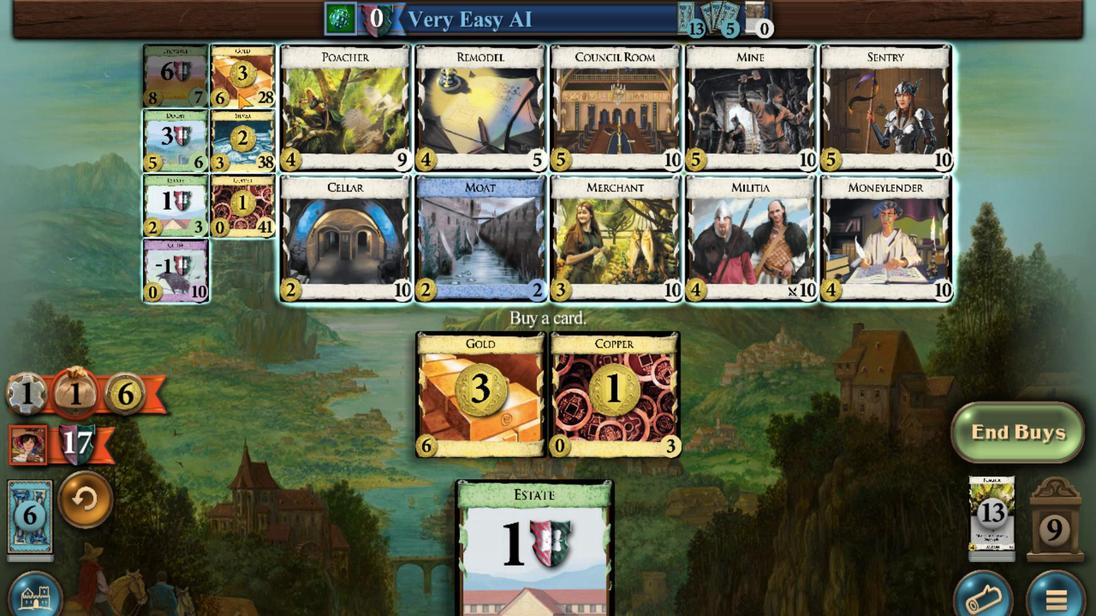 
Action: Mouse scrolled (305, 481) with delta (0, 0)
Screenshot: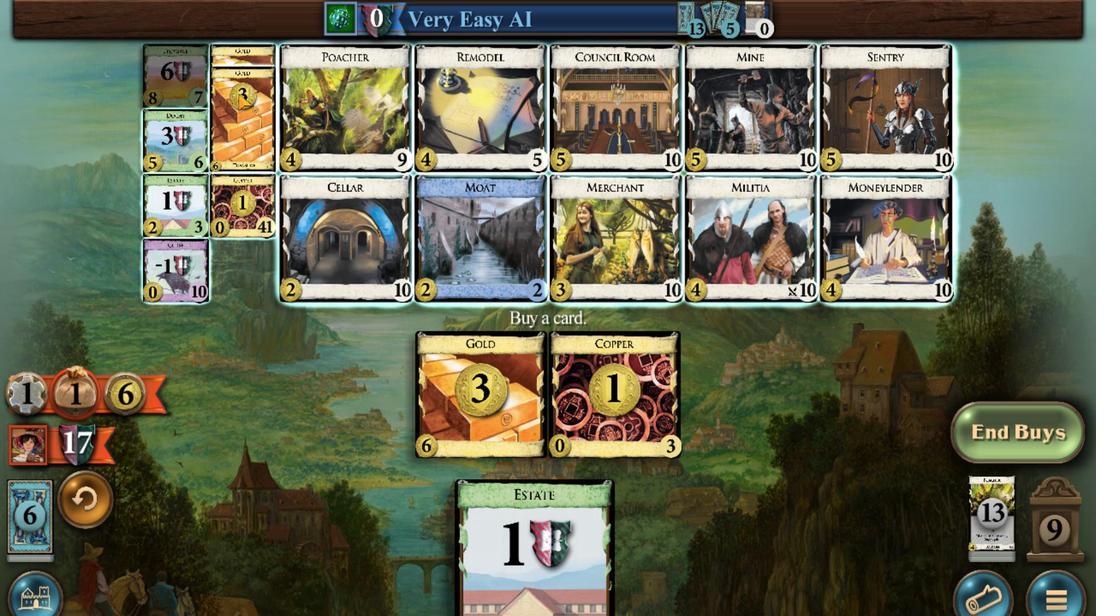 
Action: Mouse scrolled (305, 481) with delta (0, 0)
Screenshot: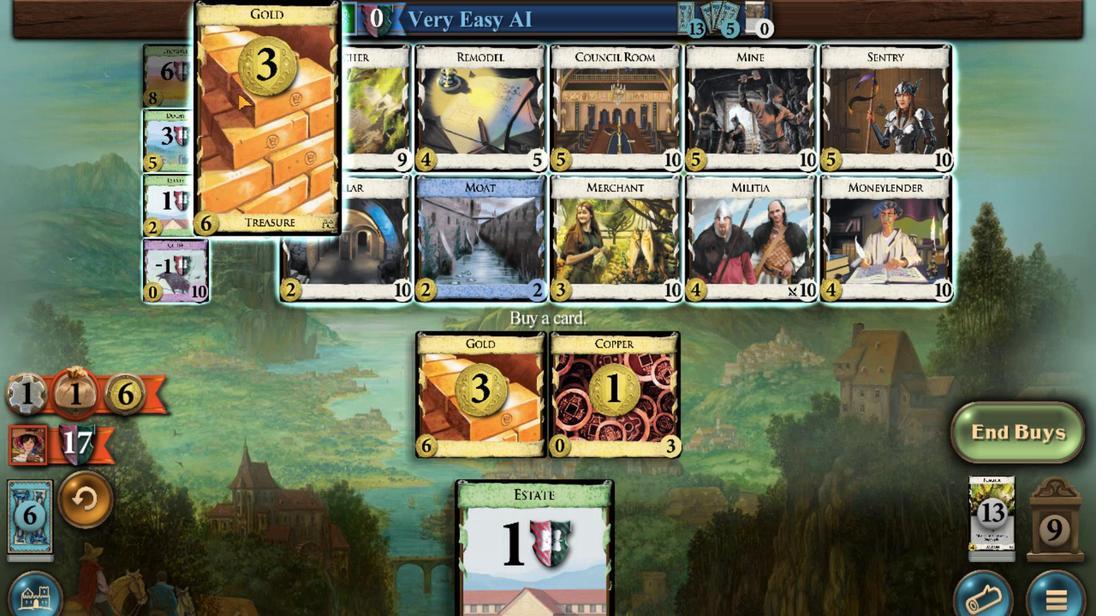 
Action: Mouse scrolled (305, 481) with delta (0, 0)
Screenshot: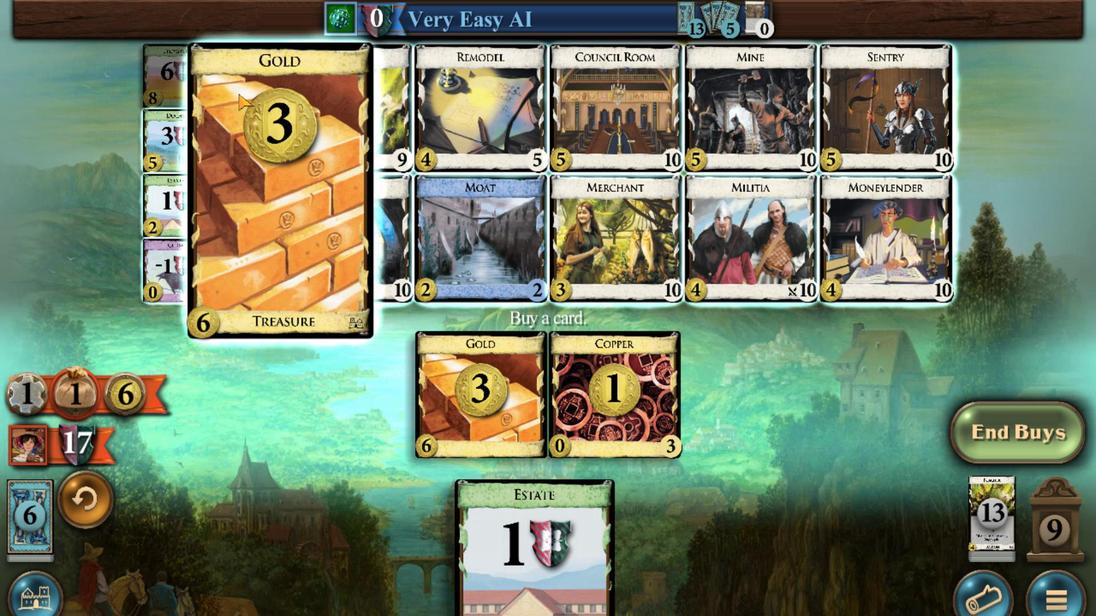 
Action: Mouse scrolled (305, 481) with delta (0, 0)
Screenshot: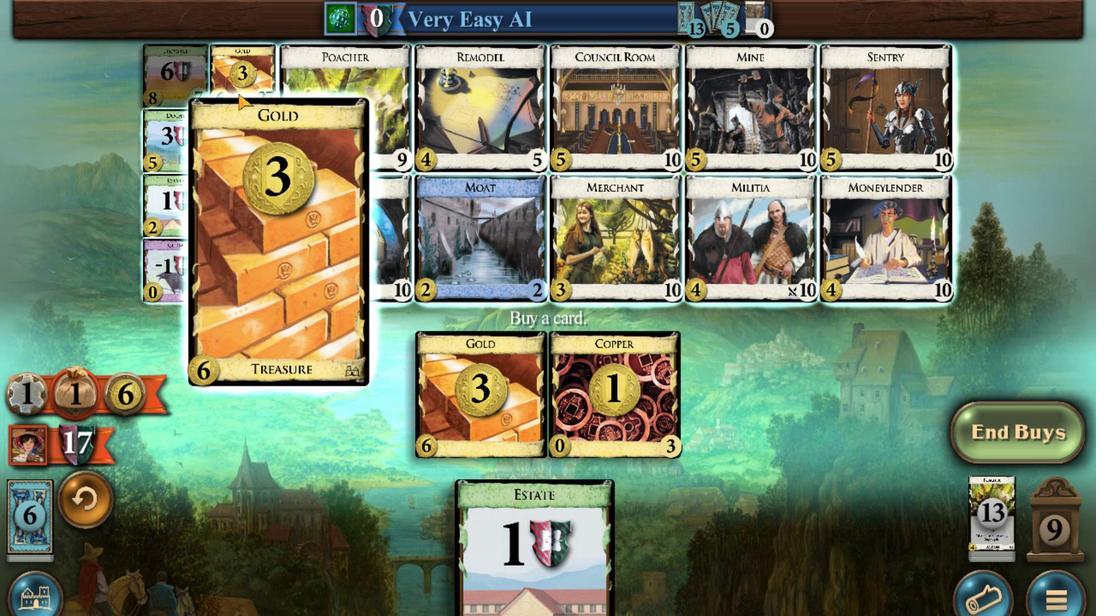 
Action: Mouse moved to (629, 444)
Screenshot: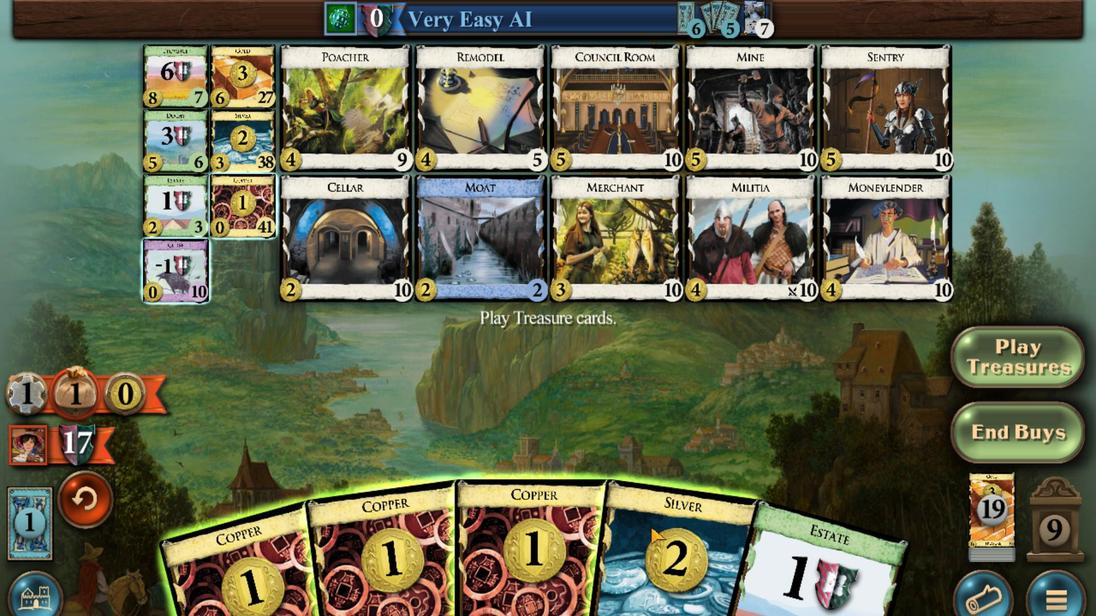 
Action: Mouse scrolled (629, 444) with delta (0, 0)
Screenshot: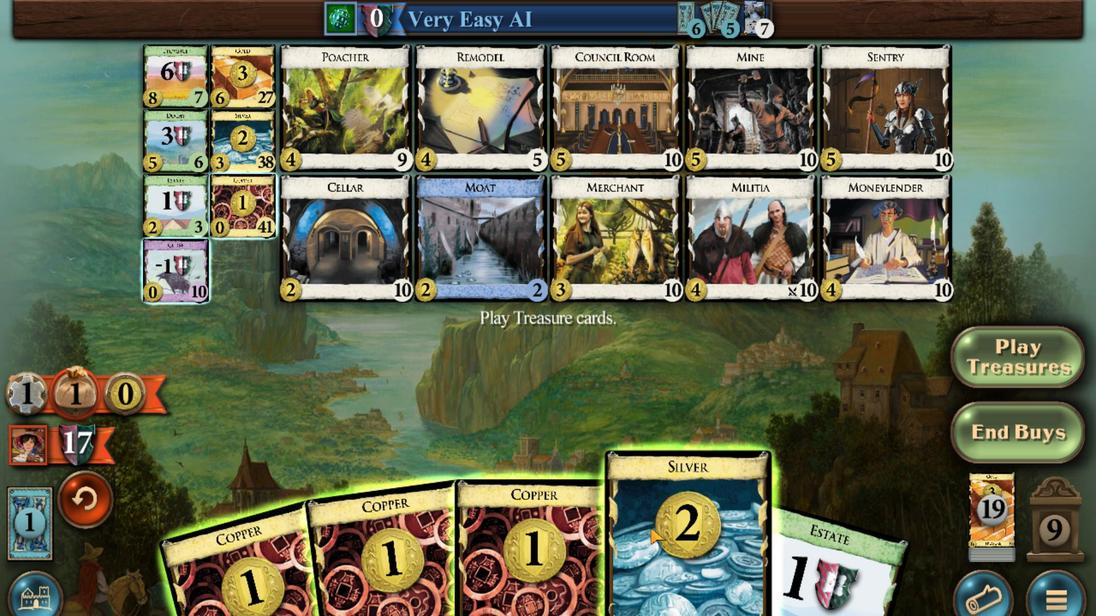 
Action: Mouse moved to (591, 444)
Screenshot: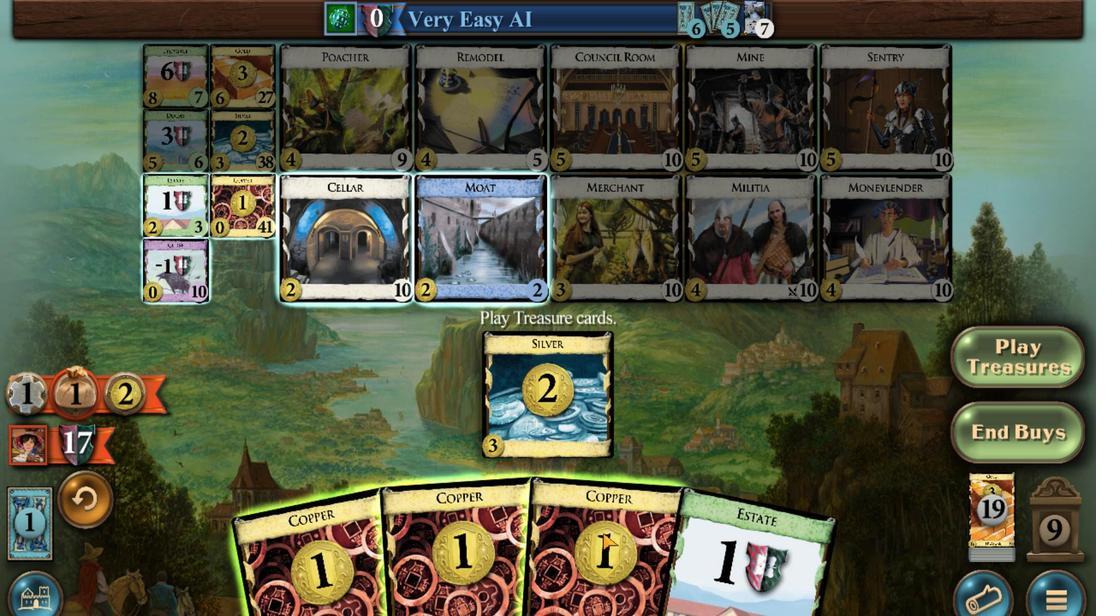
Action: Mouse scrolled (591, 444) with delta (0, 0)
Screenshot: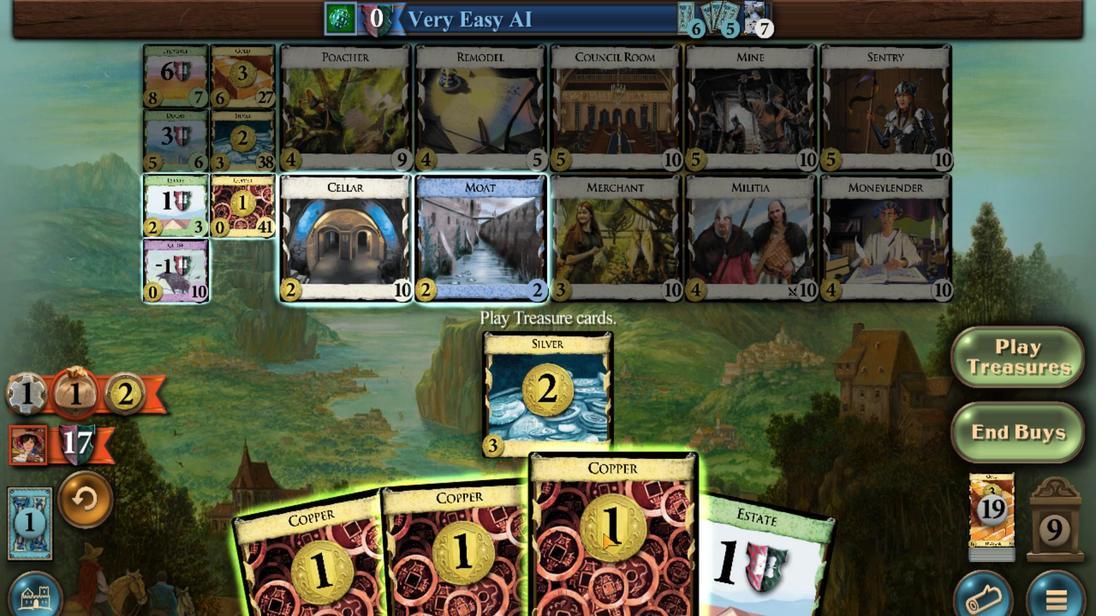 
Action: Mouse moved to (537, 444)
Screenshot: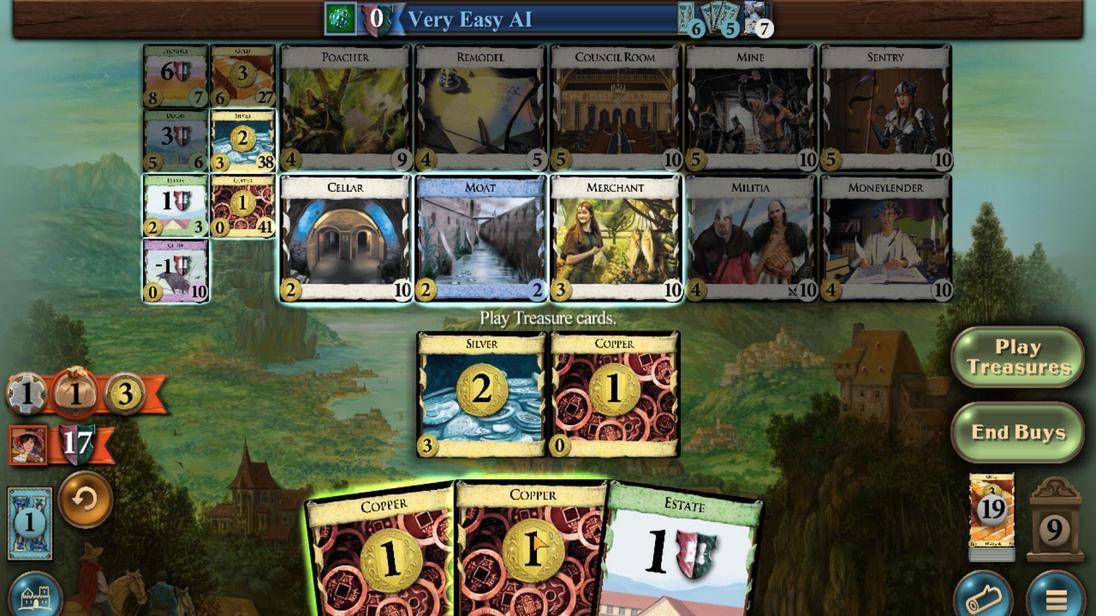 
Action: Mouse scrolled (537, 444) with delta (0, 0)
Screenshot: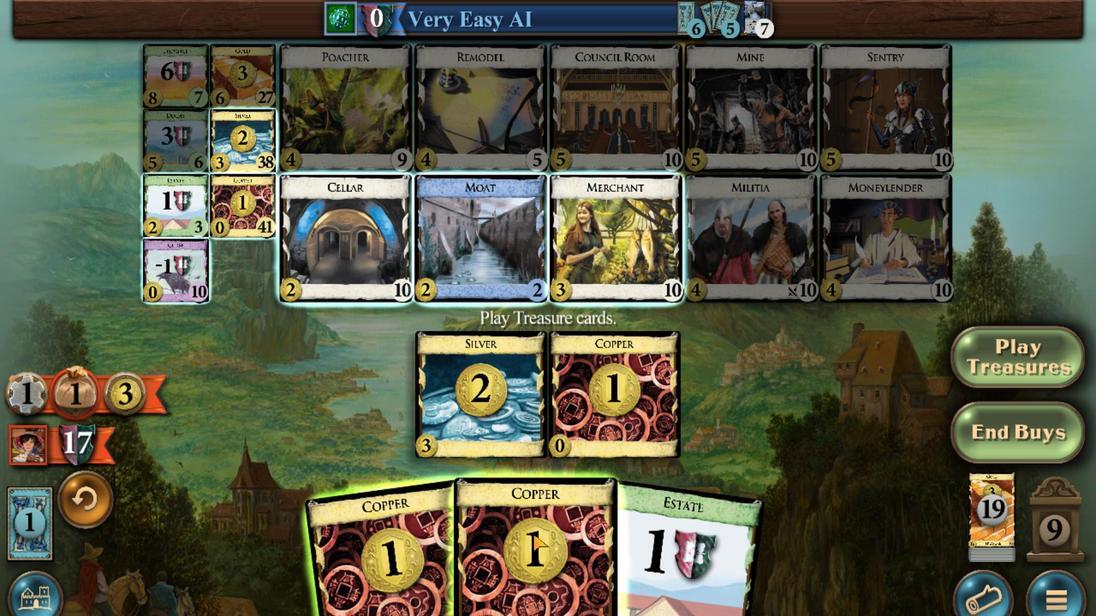 
Action: Mouse moved to (504, 444)
Screenshot: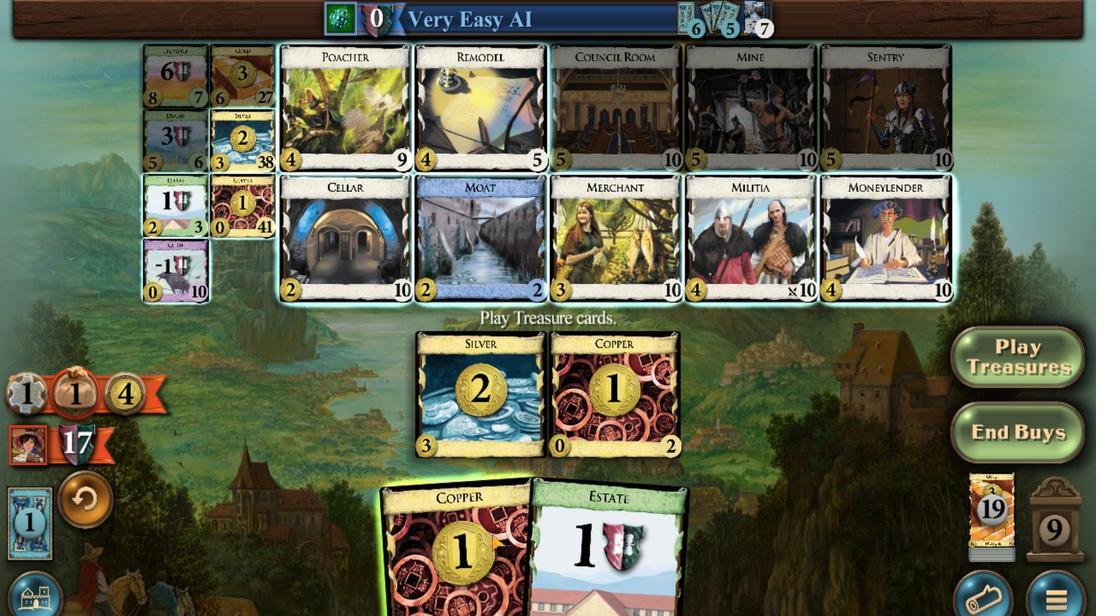 
Action: Mouse scrolled (504, 444) with delta (0, 0)
Screenshot: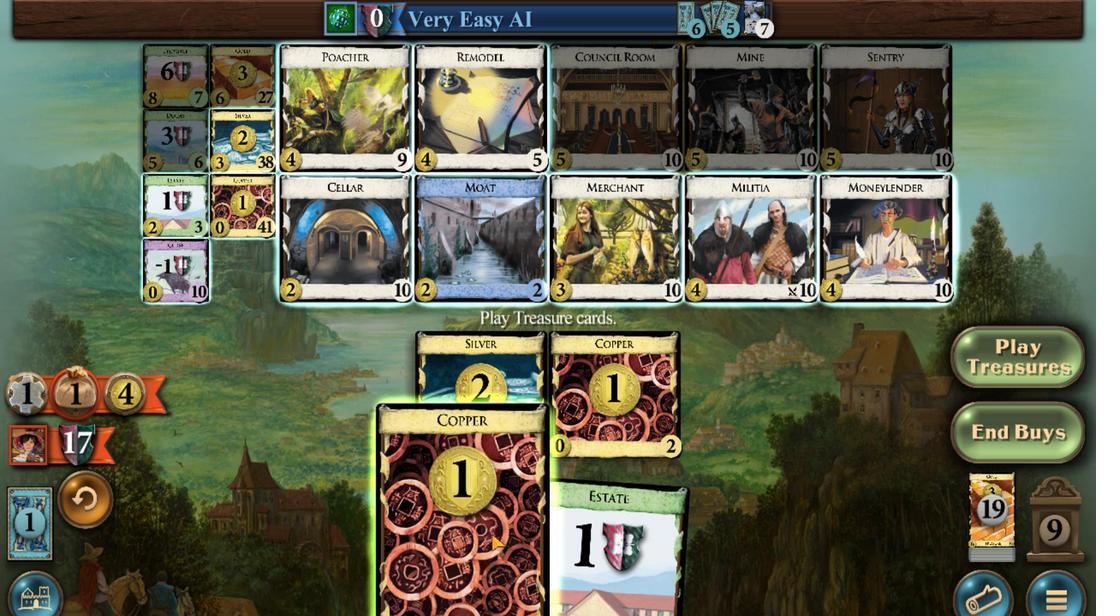 
Action: Mouse moved to (252, 477)
Screenshot: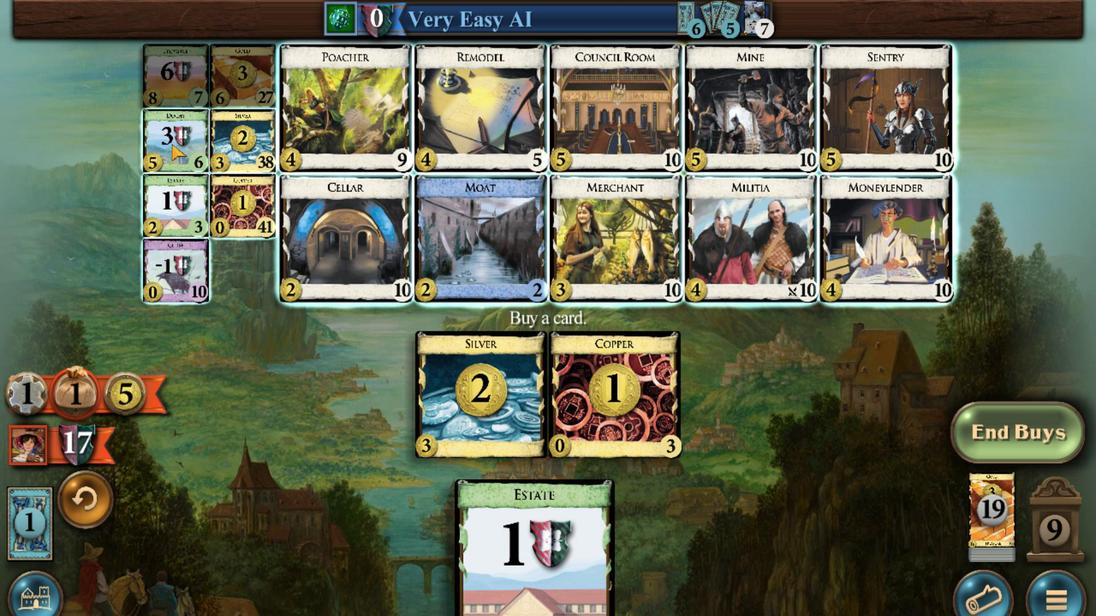 
Action: Mouse scrolled (252, 477) with delta (0, 0)
Screenshot: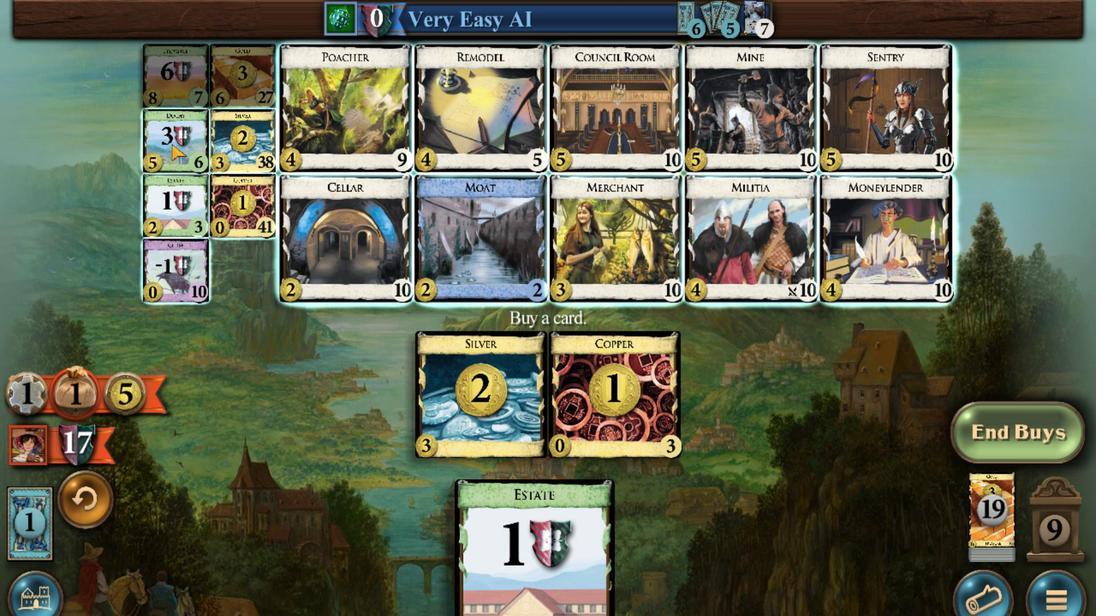 
Action: Mouse scrolled (252, 477) with delta (0, 0)
Screenshot: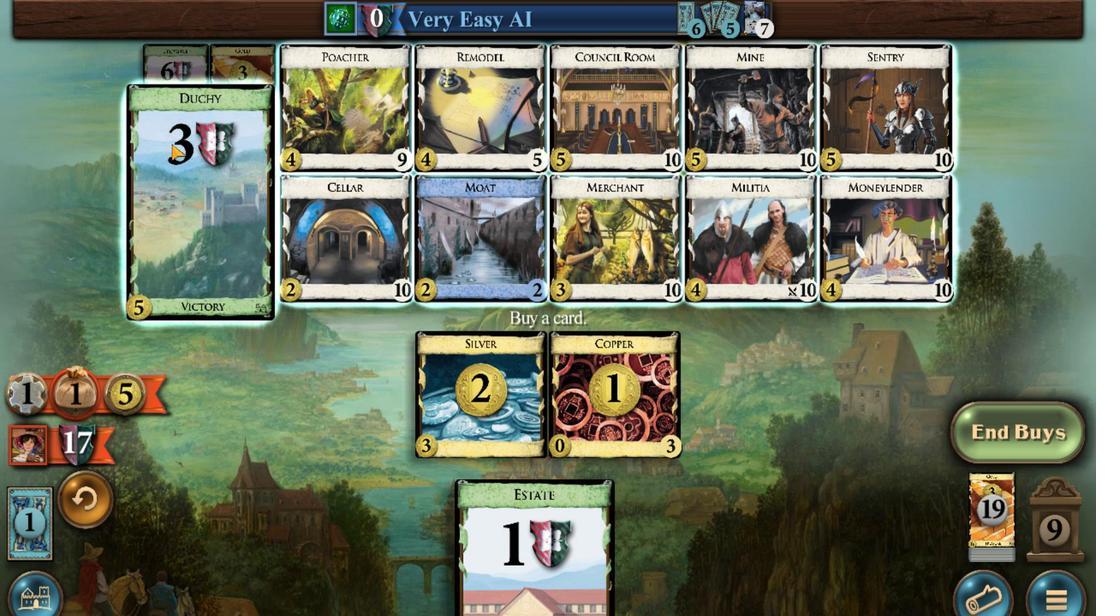 
Action: Mouse scrolled (252, 477) with delta (0, 0)
Screenshot: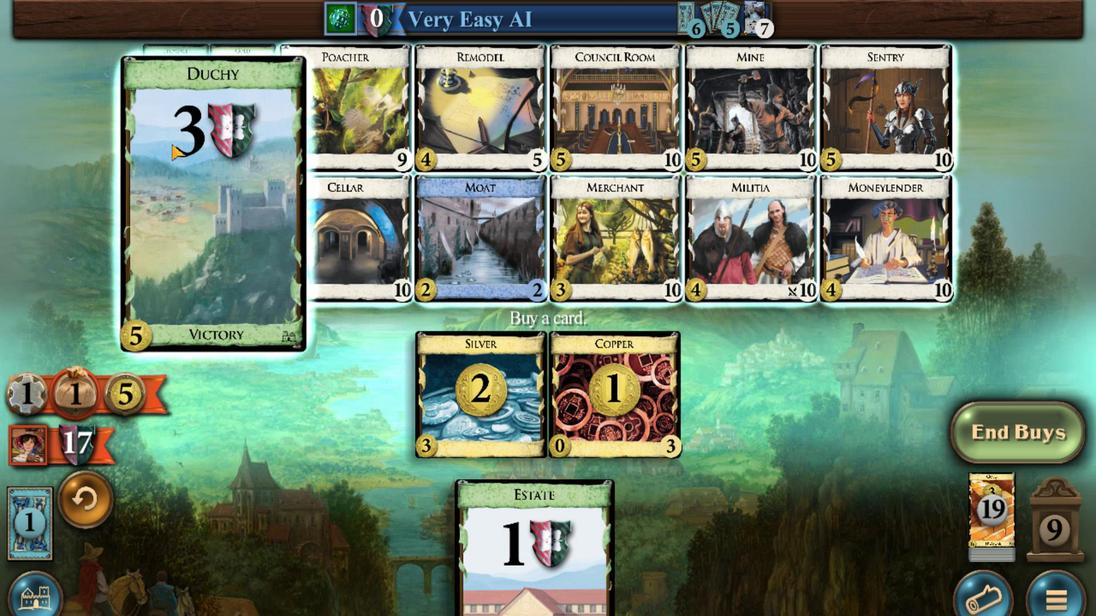
Action: Mouse scrolled (252, 477) with delta (0, 0)
Screenshot: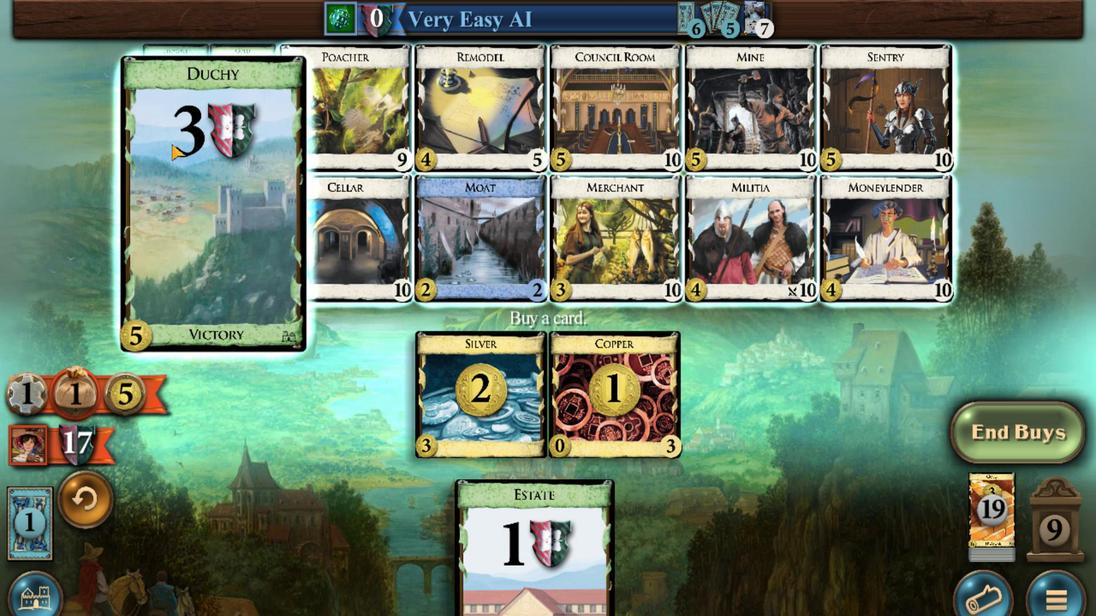 
Action: Mouse moved to (472, 445)
Screenshot: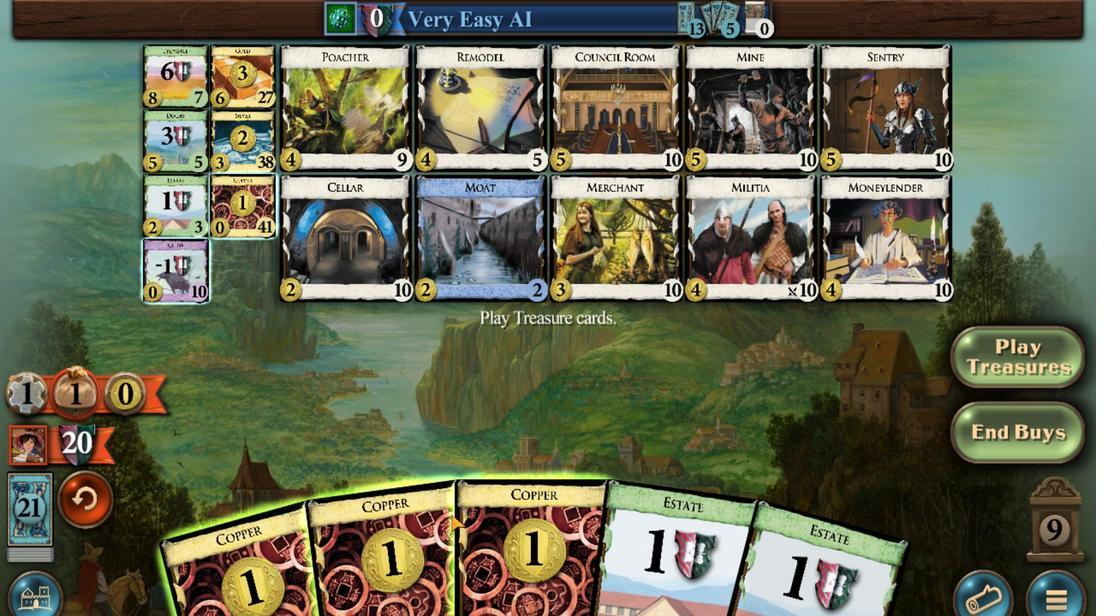 
Action: Mouse scrolled (472, 445) with delta (0, 0)
Screenshot: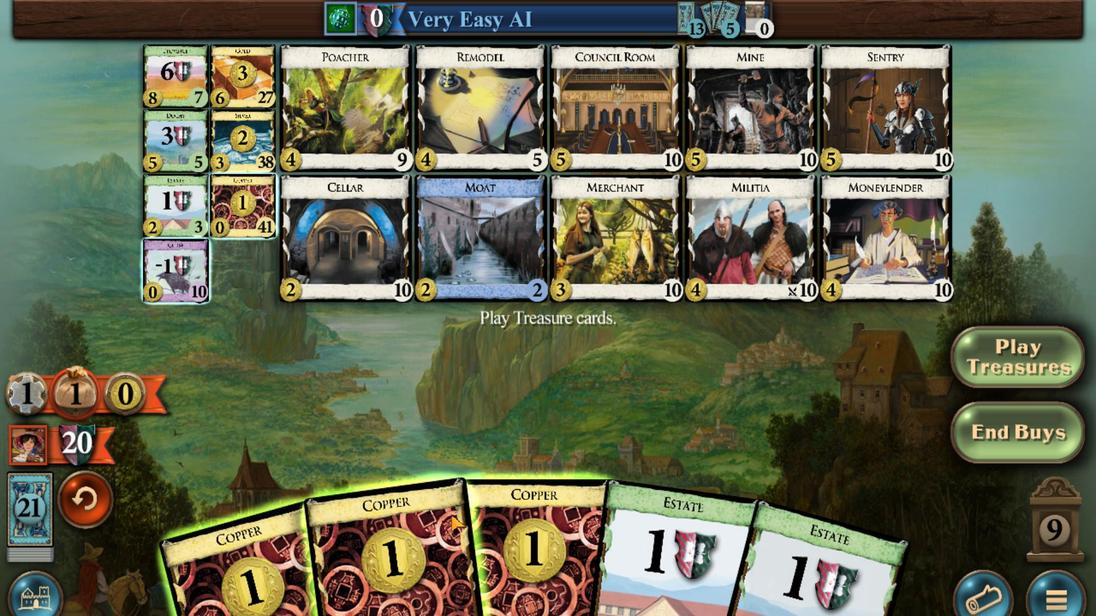 
Action: Mouse moved to (438, 444)
Screenshot: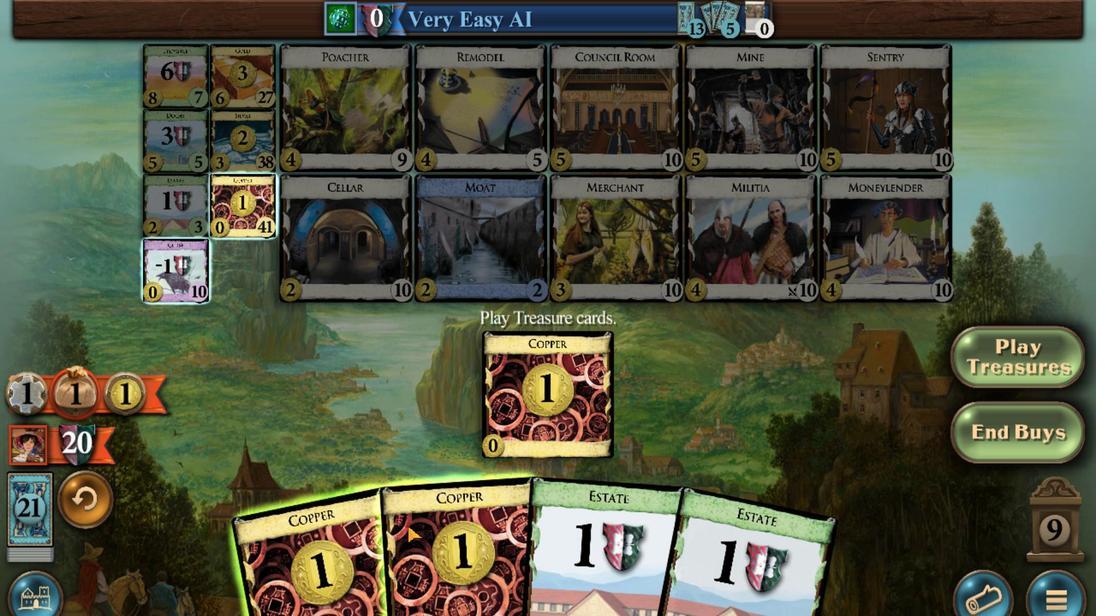 
Action: Mouse scrolled (438, 444) with delta (0, 0)
Screenshot: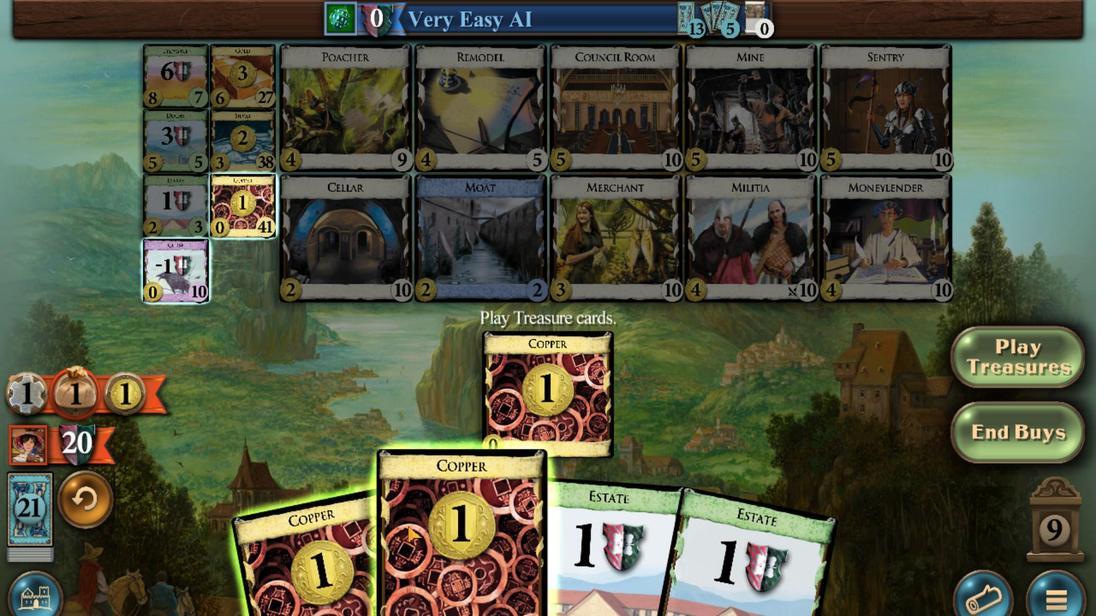 
Action: Mouse moved to (425, 444)
Screenshot: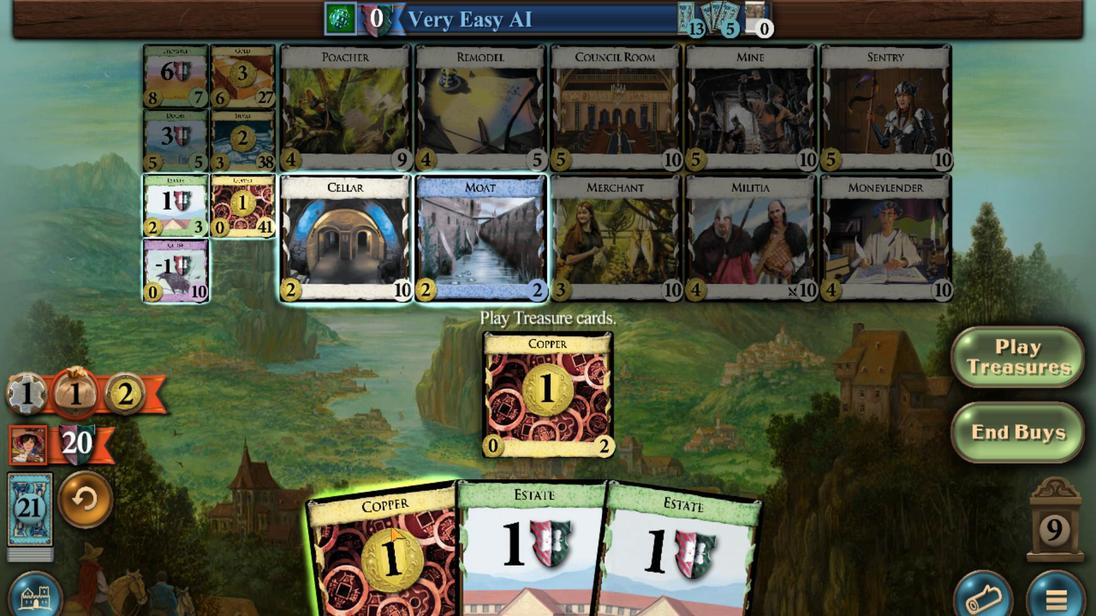
Action: Mouse scrolled (425, 444) with delta (0, 0)
Screenshot: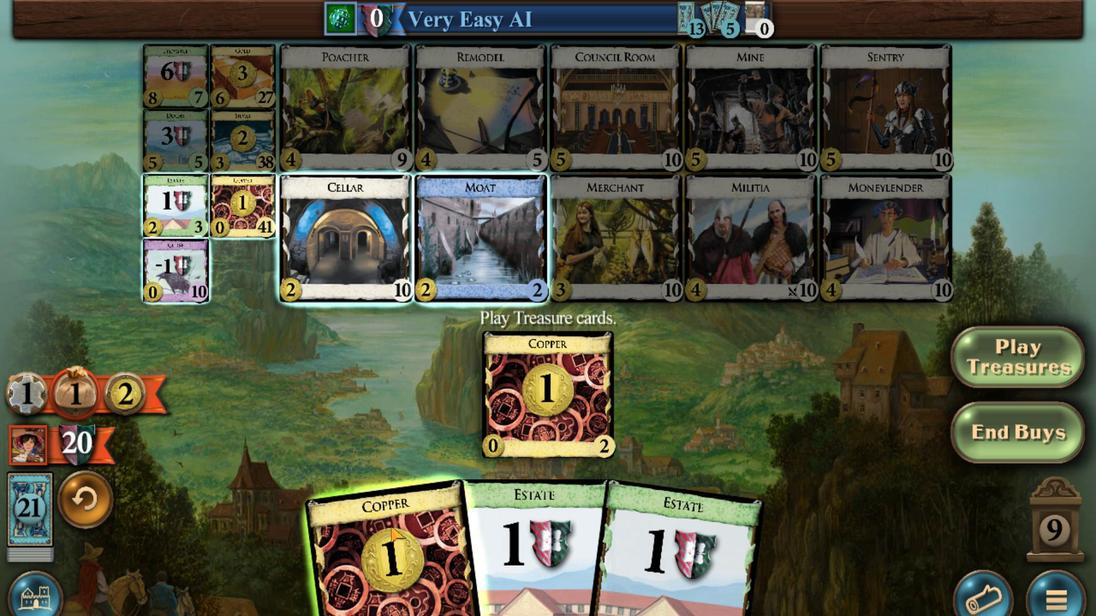 
Action: Mouse moved to (311, 477)
Screenshot: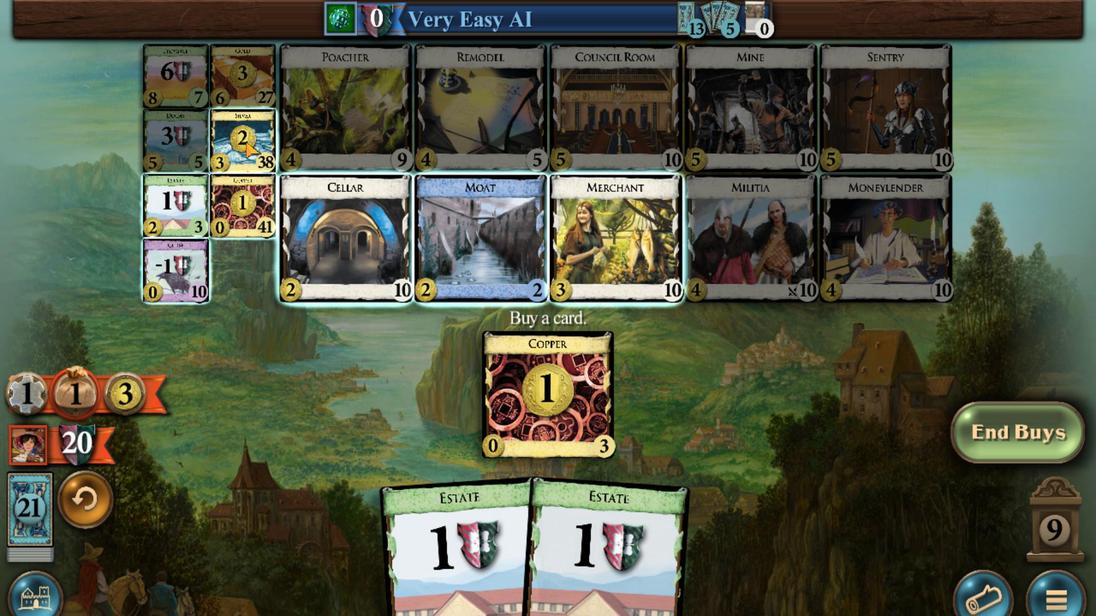 
Action: Mouse scrolled (311, 477) with delta (0, 0)
Screenshot: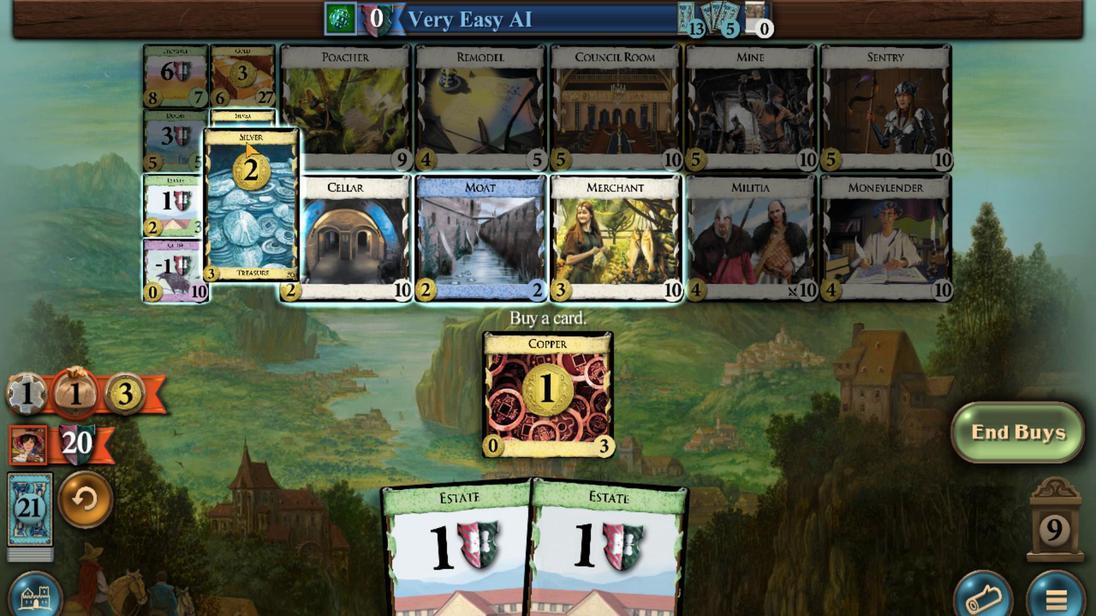 
Action: Mouse scrolled (311, 477) with delta (0, 0)
Screenshot: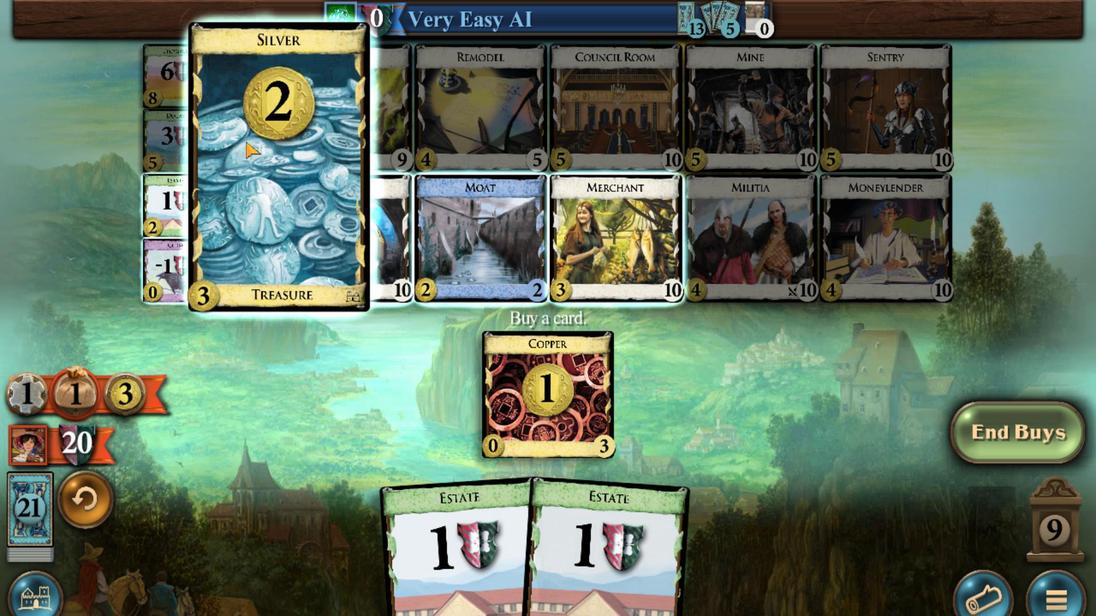 
Action: Mouse scrolled (311, 477) with delta (0, 0)
Screenshot: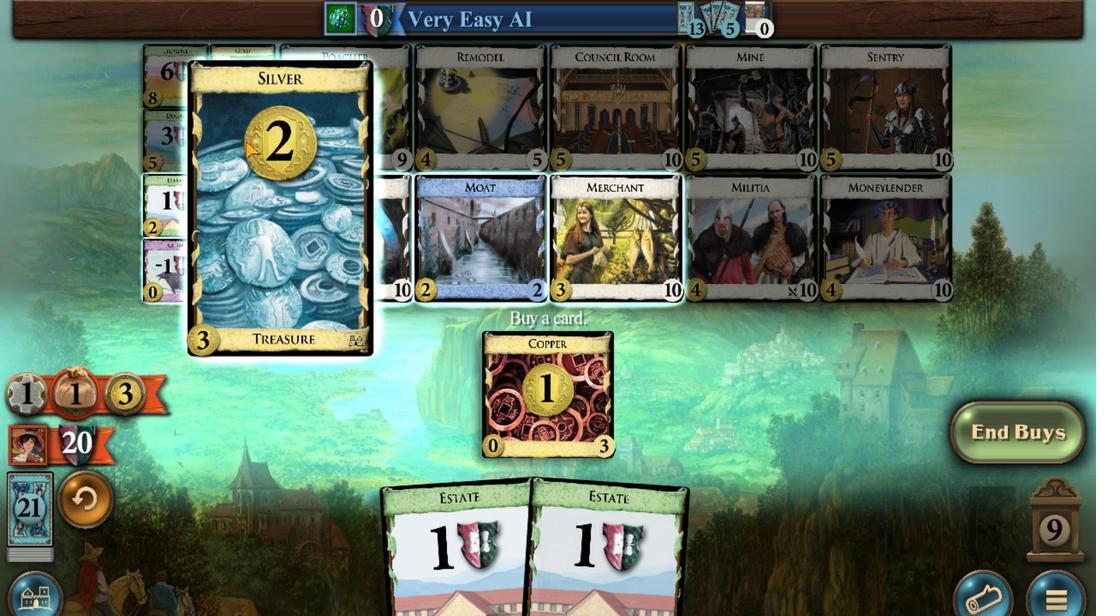 
Action: Mouse scrolled (311, 477) with delta (0, 0)
Screenshot: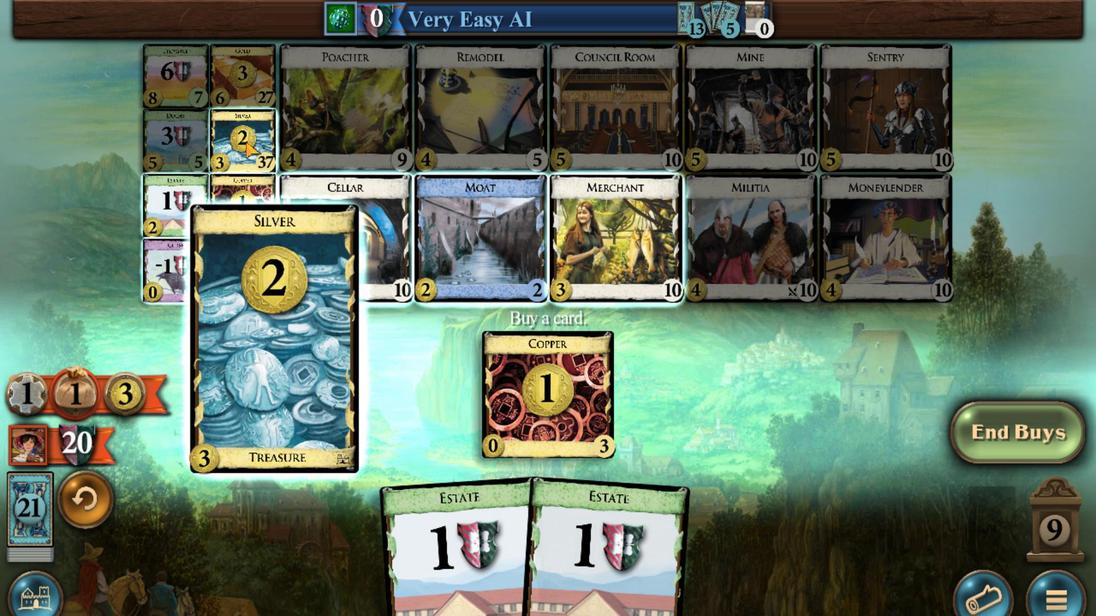 
Action: Mouse moved to (319, 444)
Screenshot: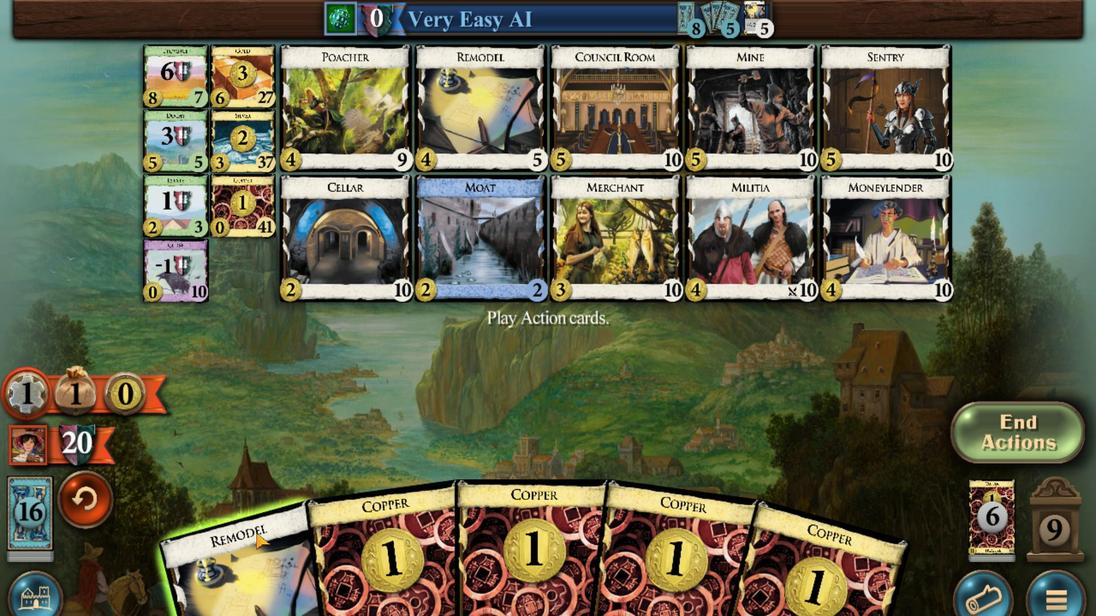 
Action: Mouse scrolled (319, 444) with delta (0, 0)
Screenshot: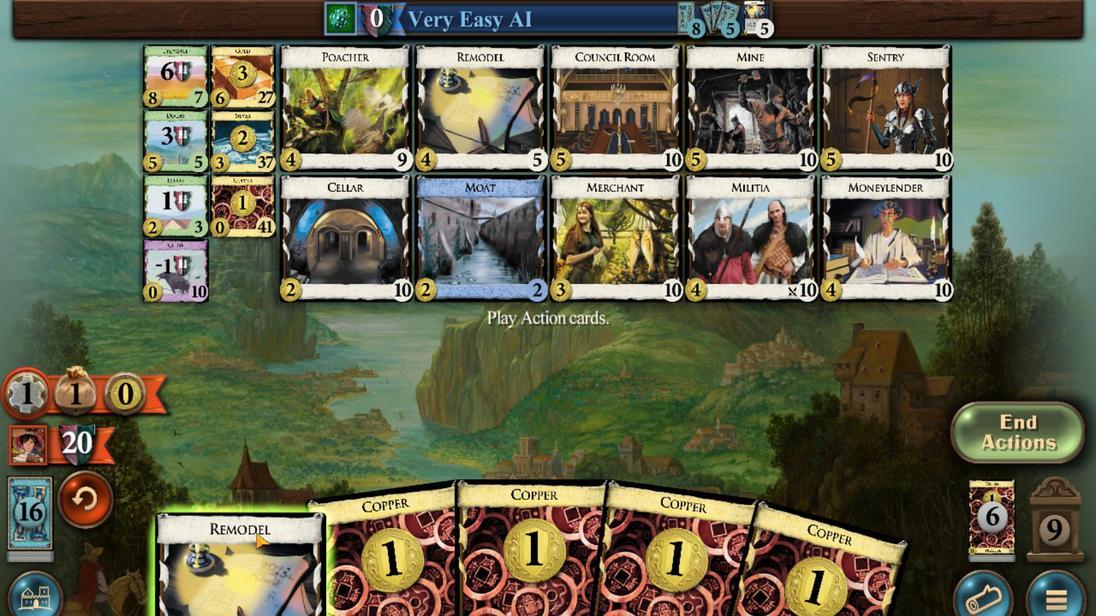 
Action: Mouse moved to (263, 472)
Screenshot: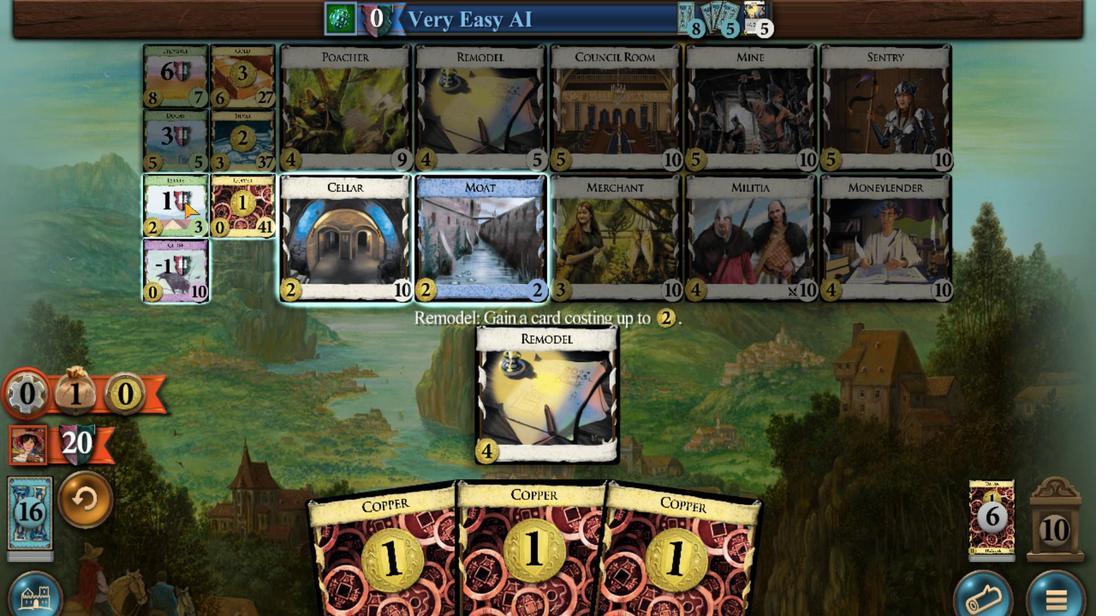 
Action: Mouse scrolled (263, 472) with delta (0, 0)
Screenshot: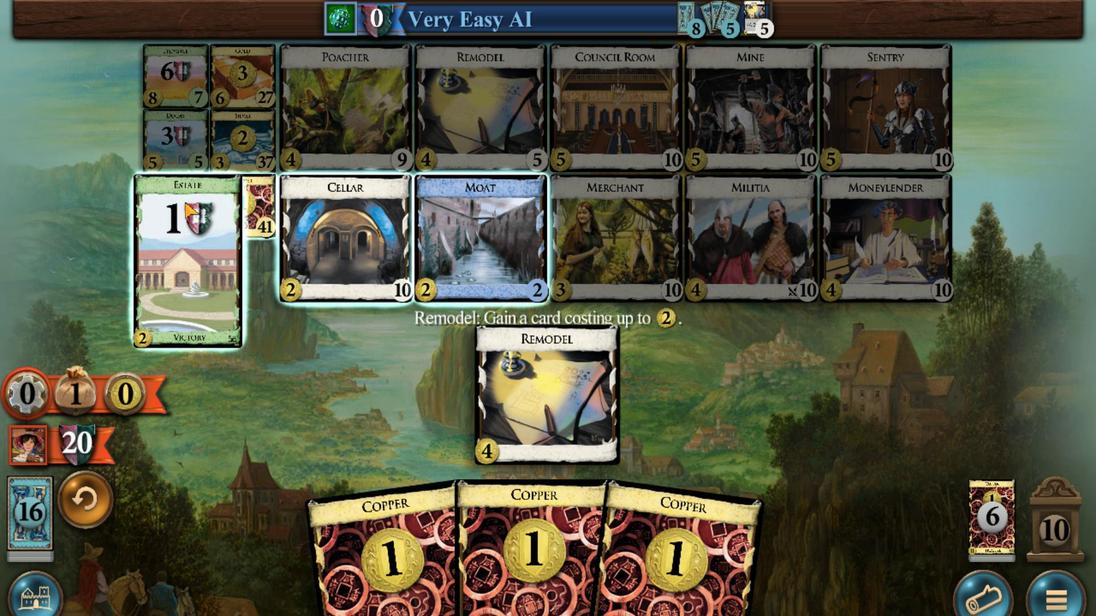 
Action: Mouse scrolled (263, 472) with delta (0, 0)
Screenshot: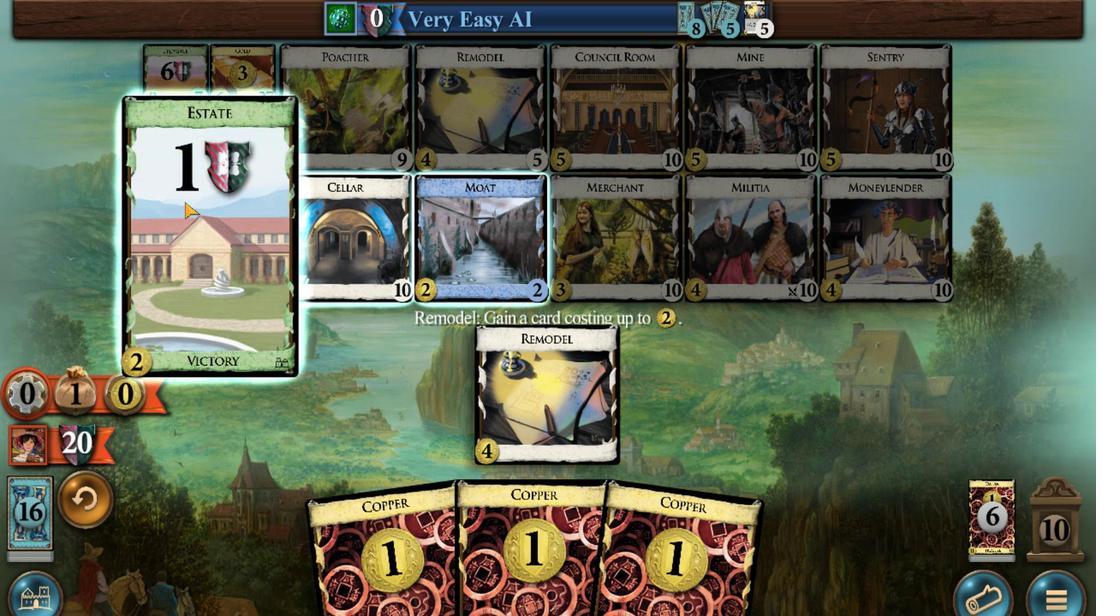
Action: Mouse scrolled (263, 472) with delta (0, 0)
Screenshot: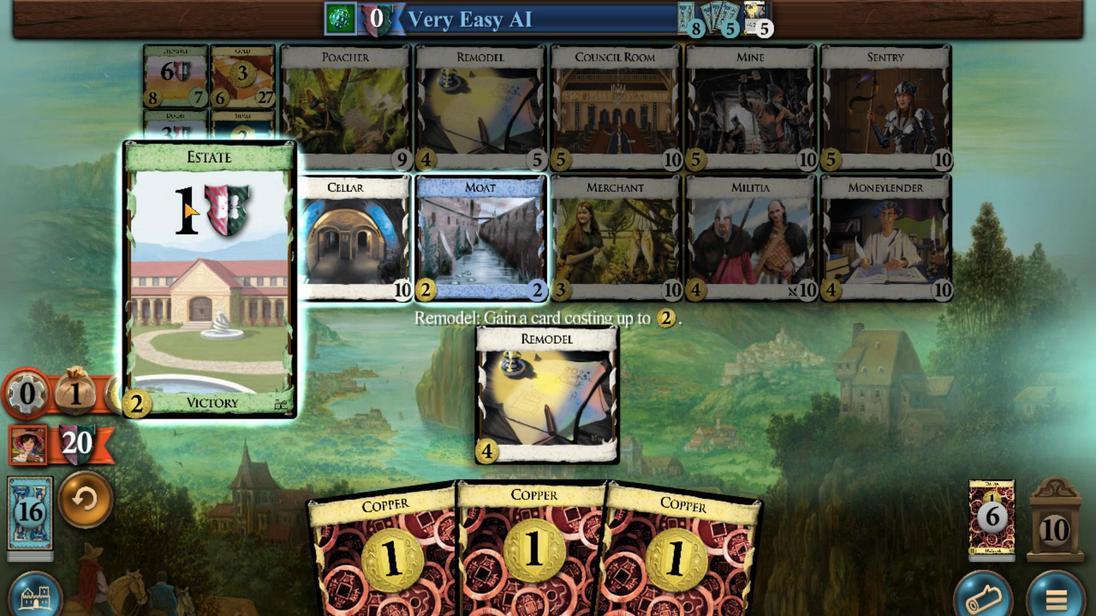 
Action: Mouse moved to (613, 445)
Screenshot: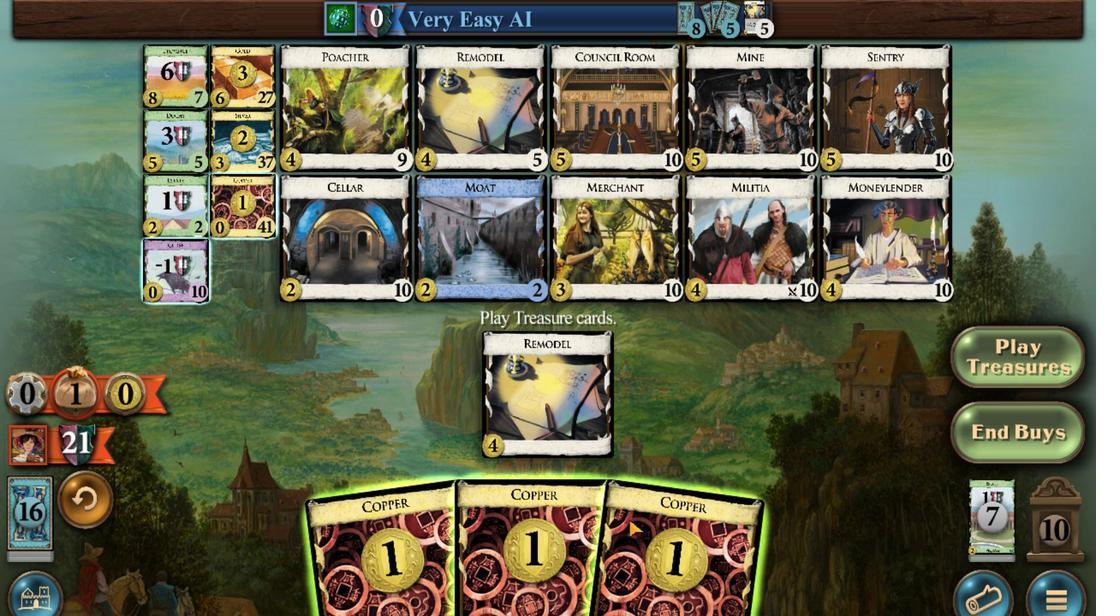 
Action: Mouse scrolled (613, 445) with delta (0, 0)
Screenshot: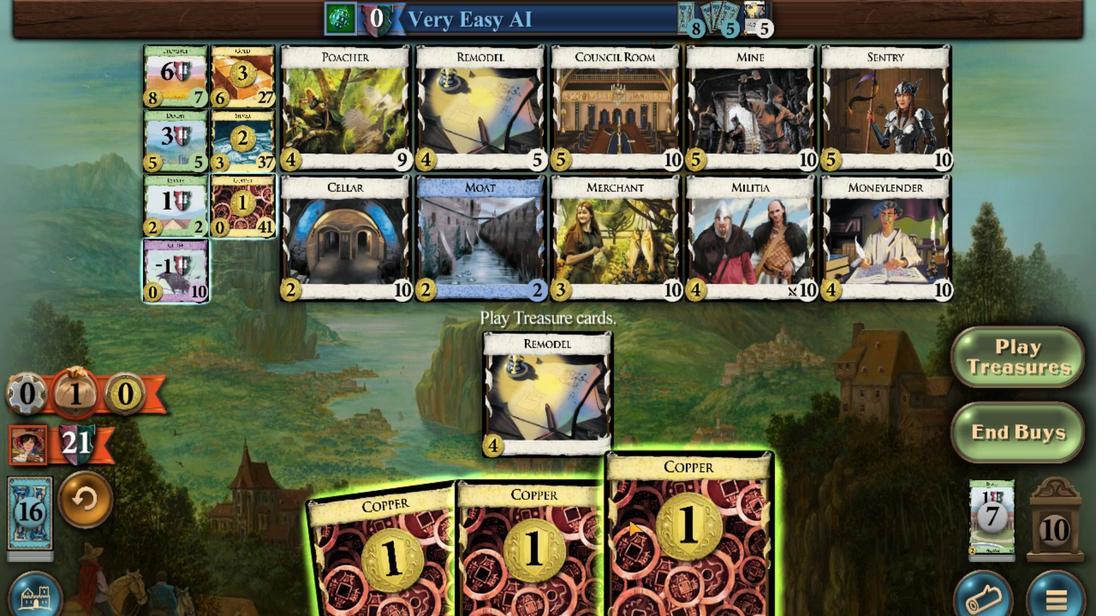 
Action: Mouse moved to (578, 444)
Screenshot: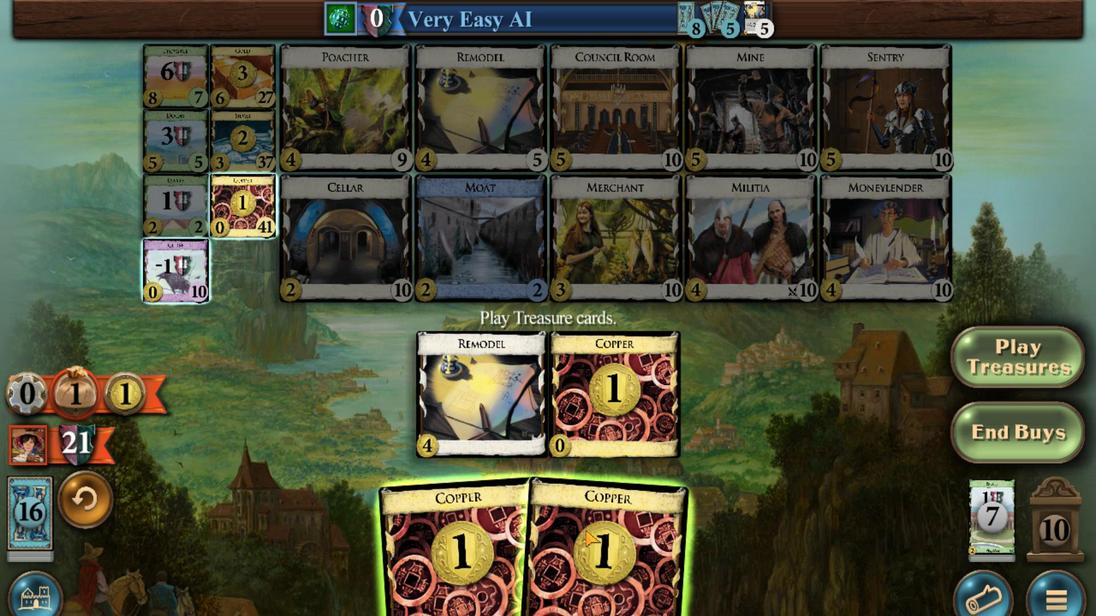
Action: Mouse scrolled (578, 444) with delta (0, 0)
Screenshot: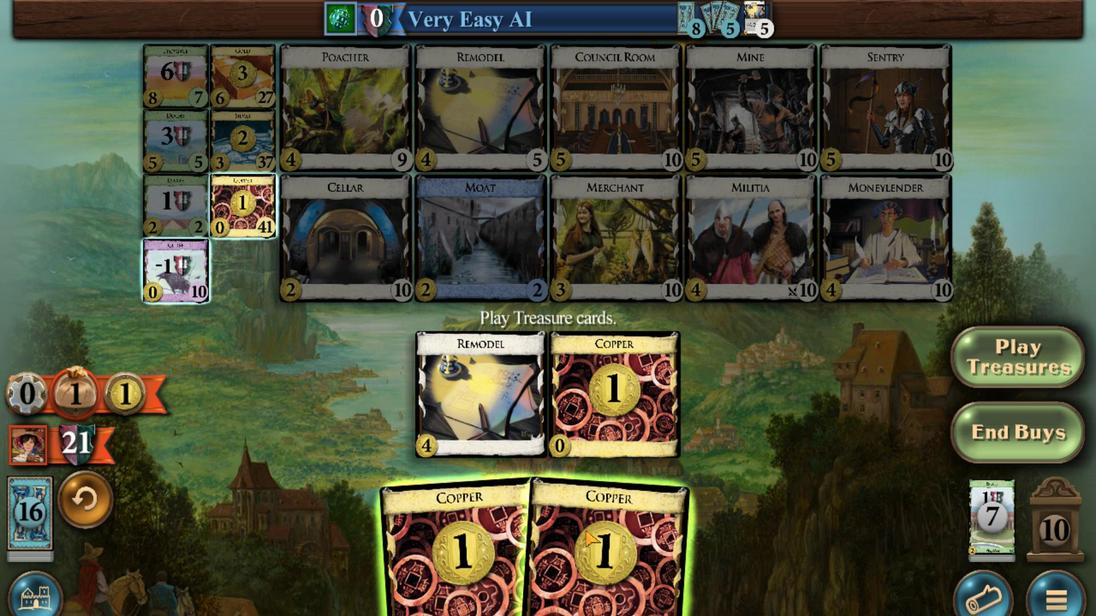 
Action: Mouse moved to (519, 444)
Screenshot: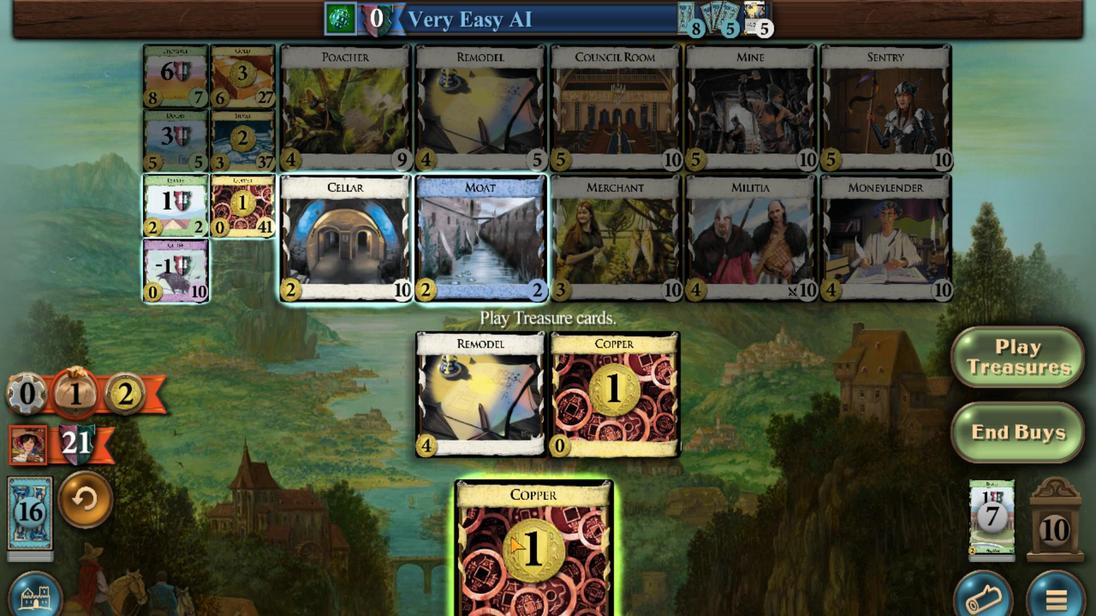 
Action: Mouse scrolled (519, 444) with delta (0, 0)
Screenshot: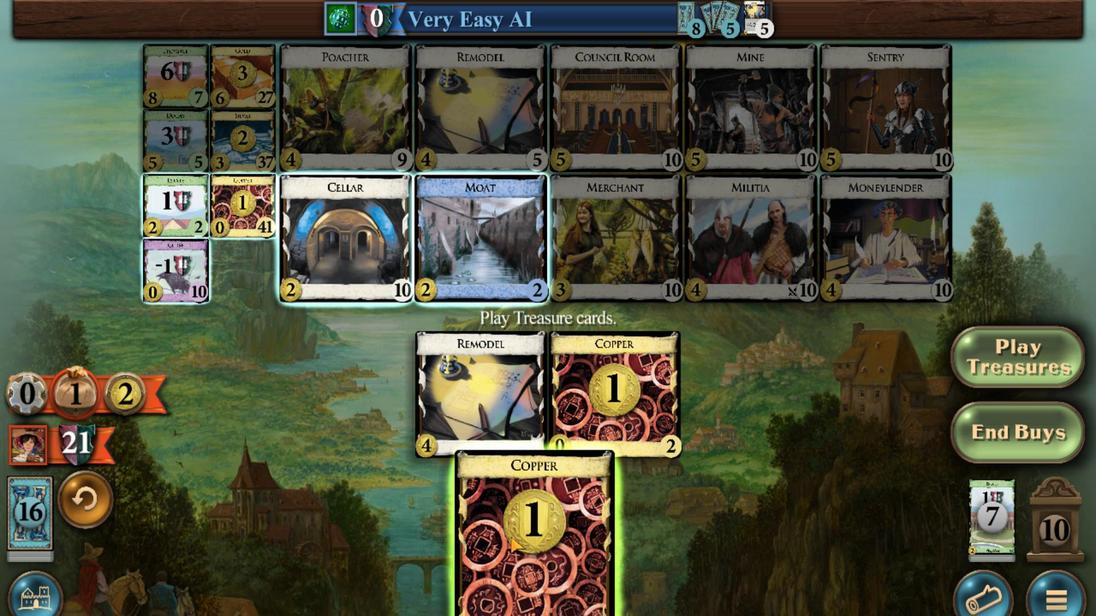 
Action: Mouse moved to (307, 478)
Screenshot: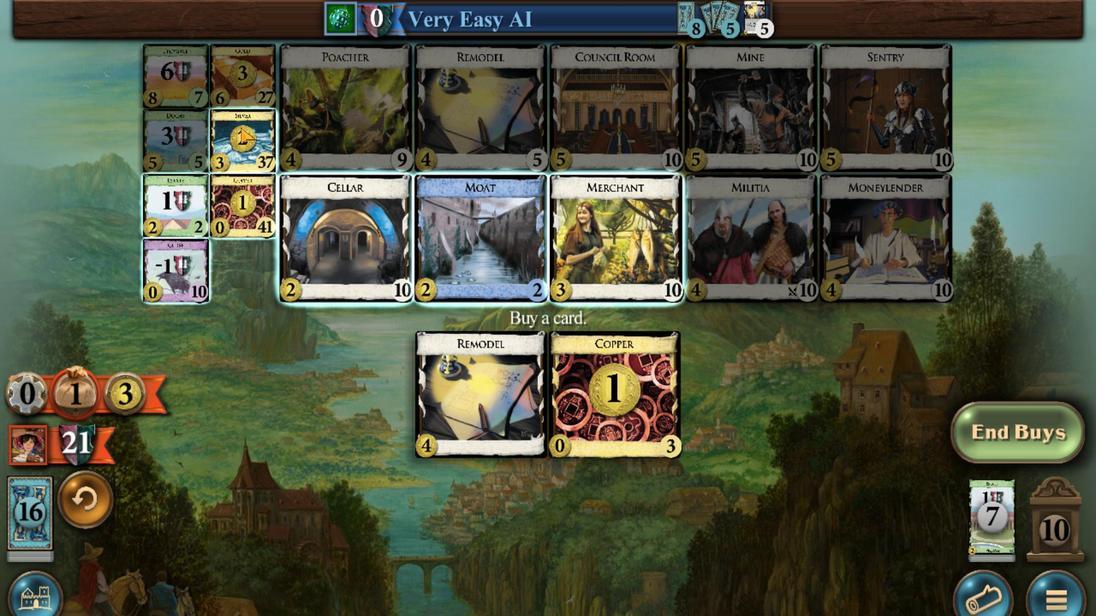 
Action: Mouse scrolled (307, 478) with delta (0, 0)
Screenshot: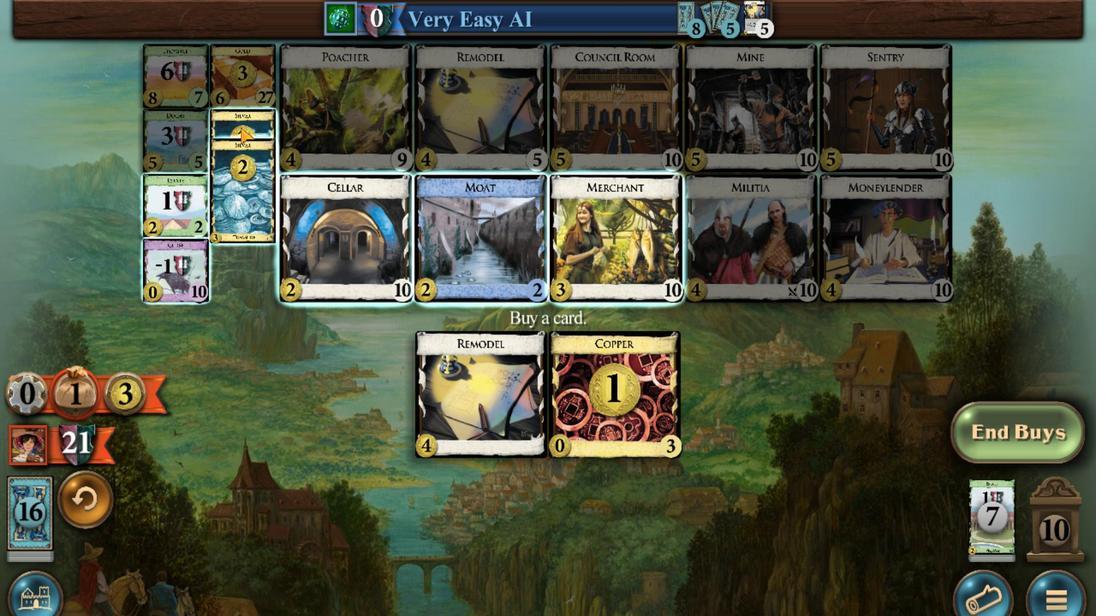 
Action: Mouse scrolled (307, 478) with delta (0, 0)
Screenshot: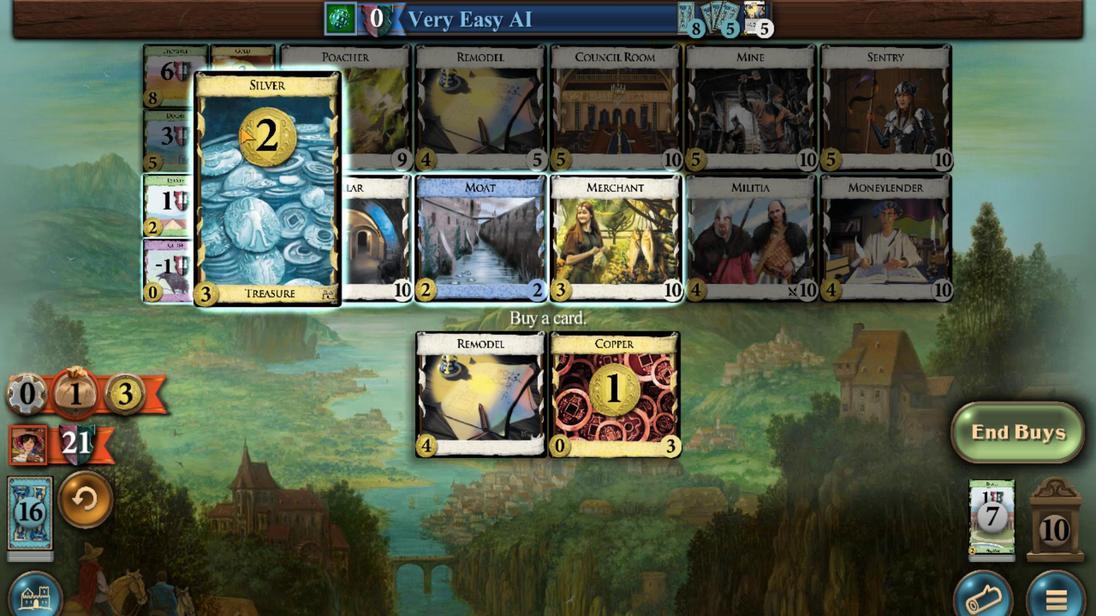 
Action: Mouse scrolled (307, 478) with delta (0, 0)
Screenshot: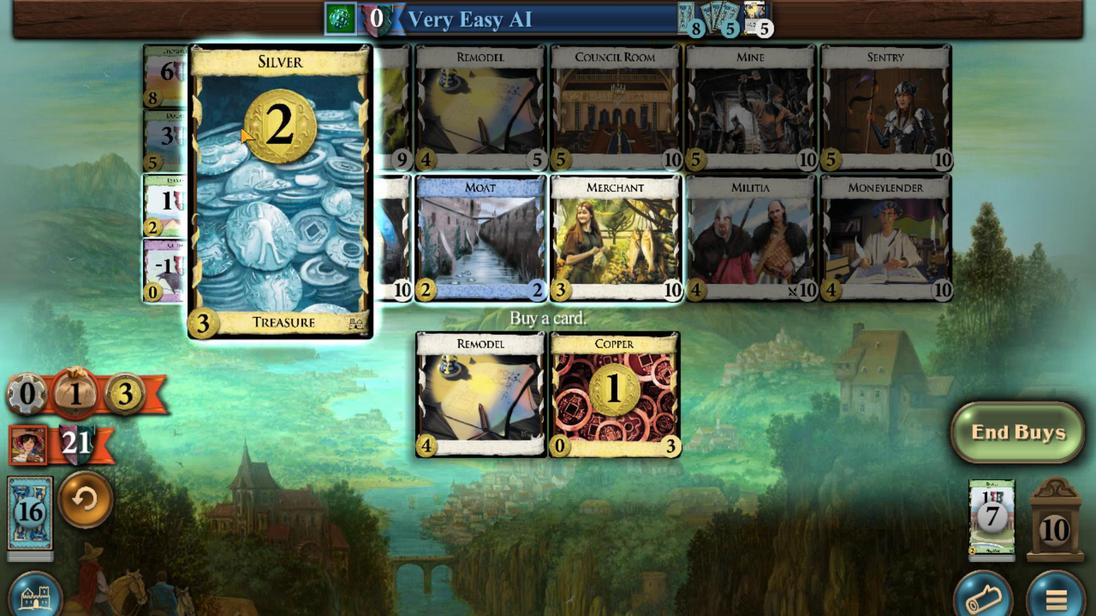 
Action: Mouse scrolled (307, 478) with delta (0, 0)
Screenshot: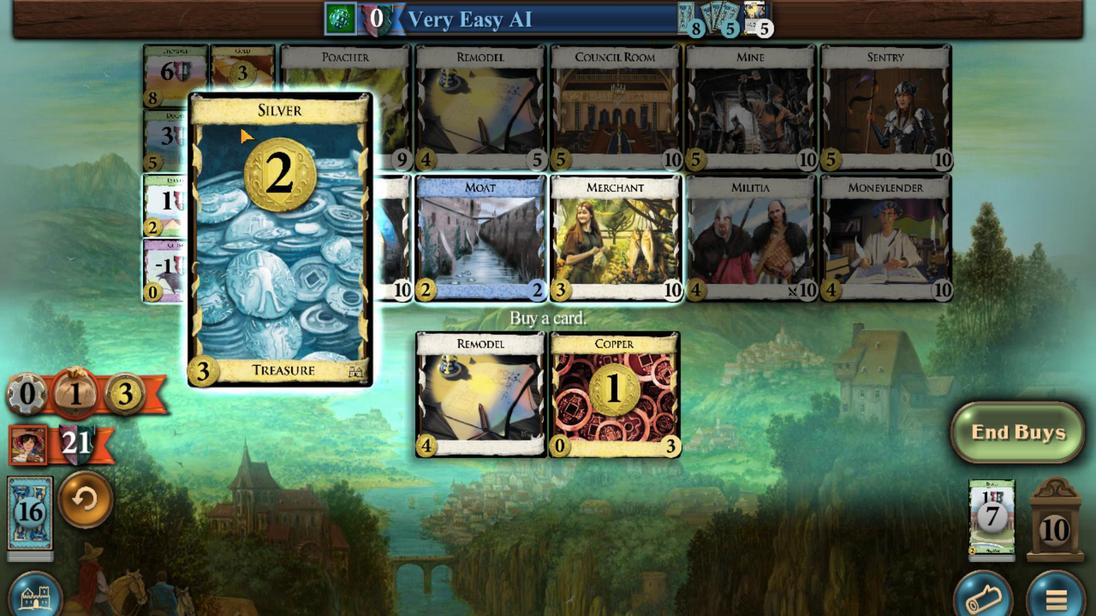 
Action: Mouse moved to (315, 472)
Screenshot: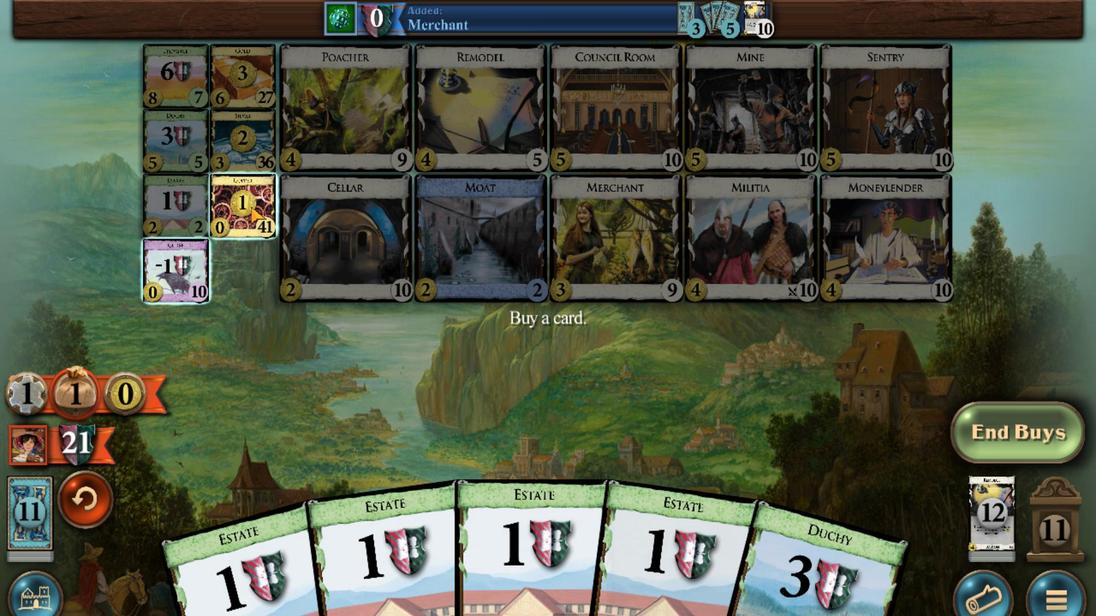 
Action: Mouse scrolled (315, 472) with delta (0, 0)
Screenshot: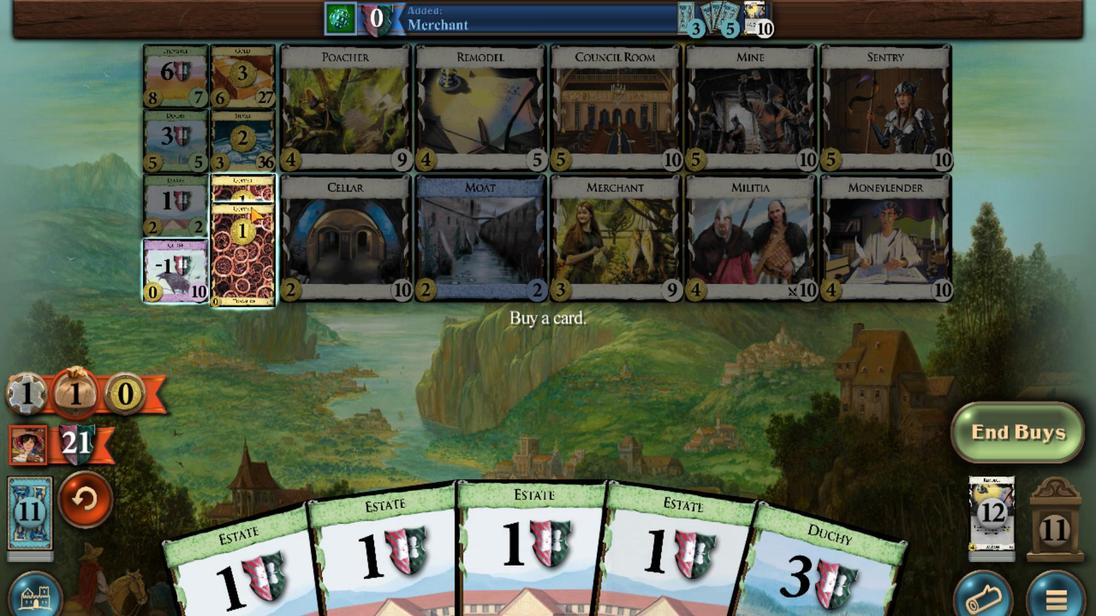 
Action: Mouse scrolled (315, 472) with delta (0, 0)
Screenshot: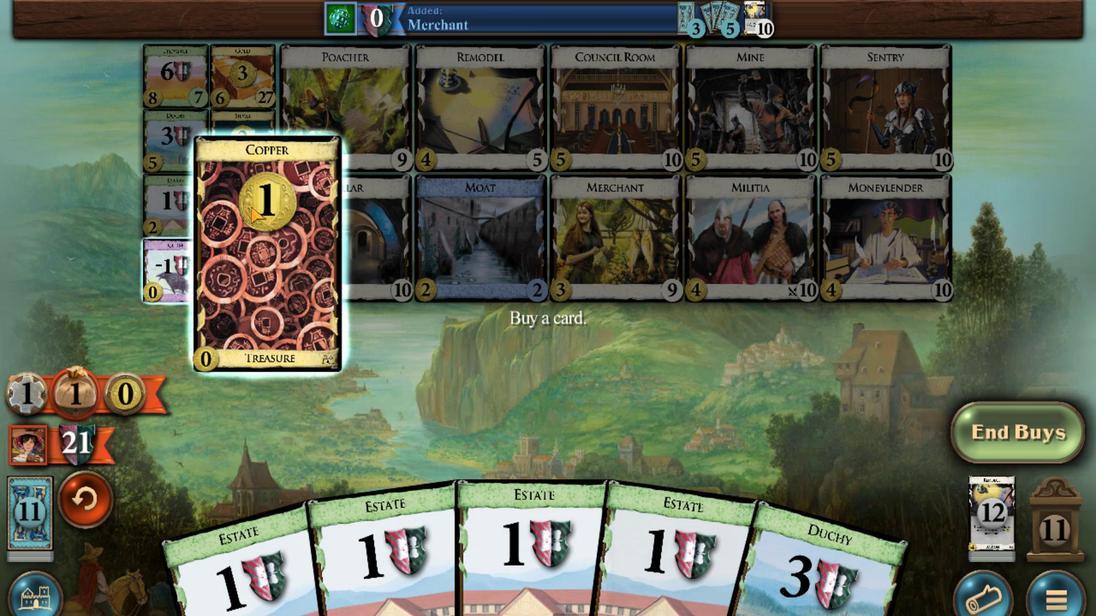 
Action: Mouse scrolled (315, 472) with delta (0, 0)
Screenshot: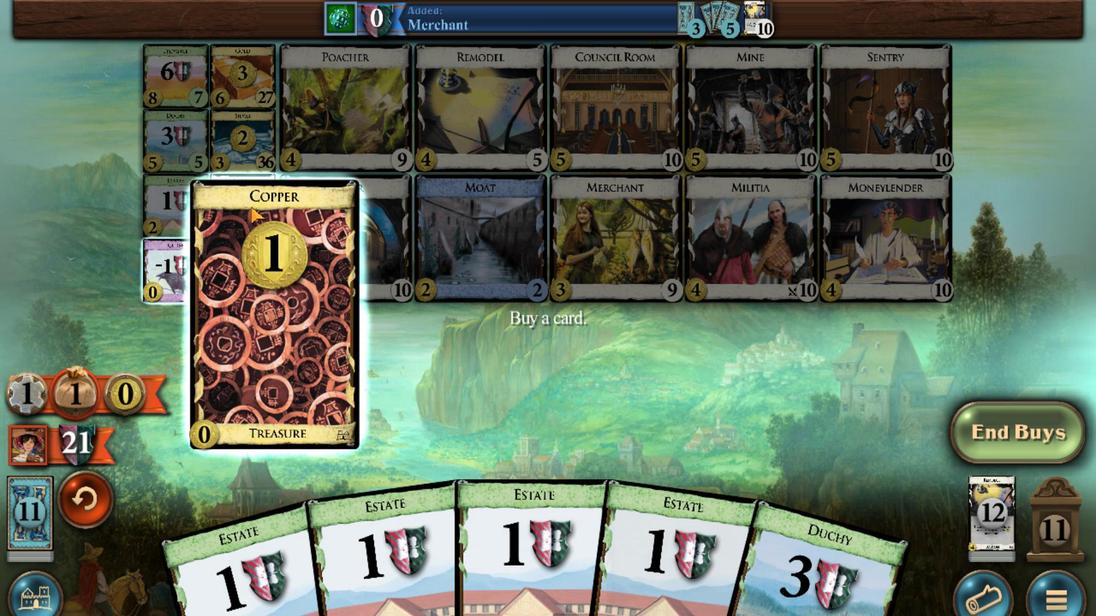 
Action: Mouse moved to (317, 442)
Screenshot: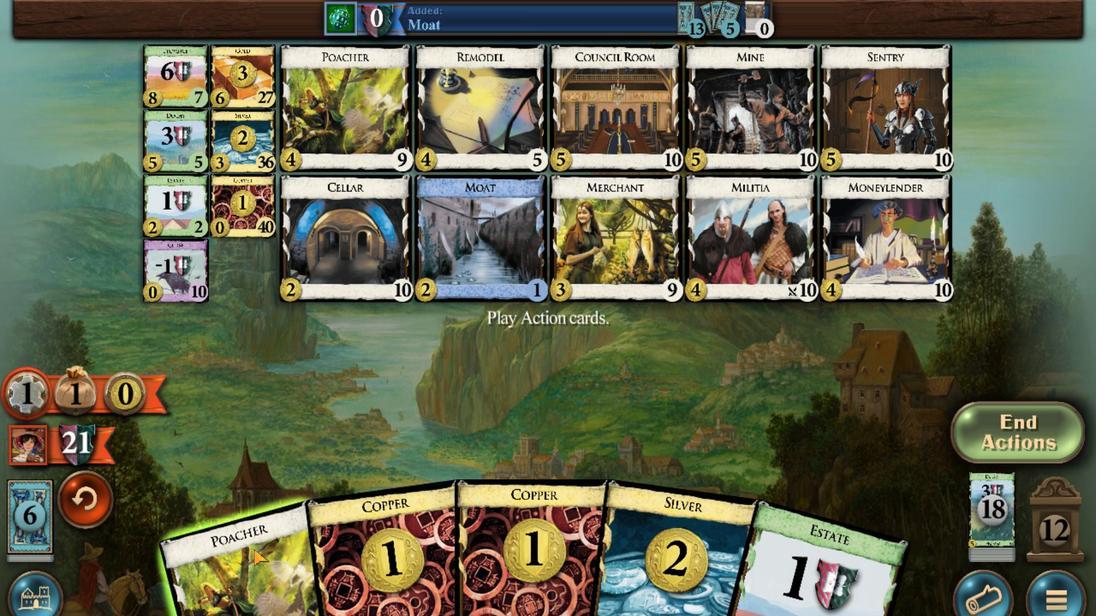 
Action: Mouse scrolled (317, 442) with delta (0, 0)
Screenshot: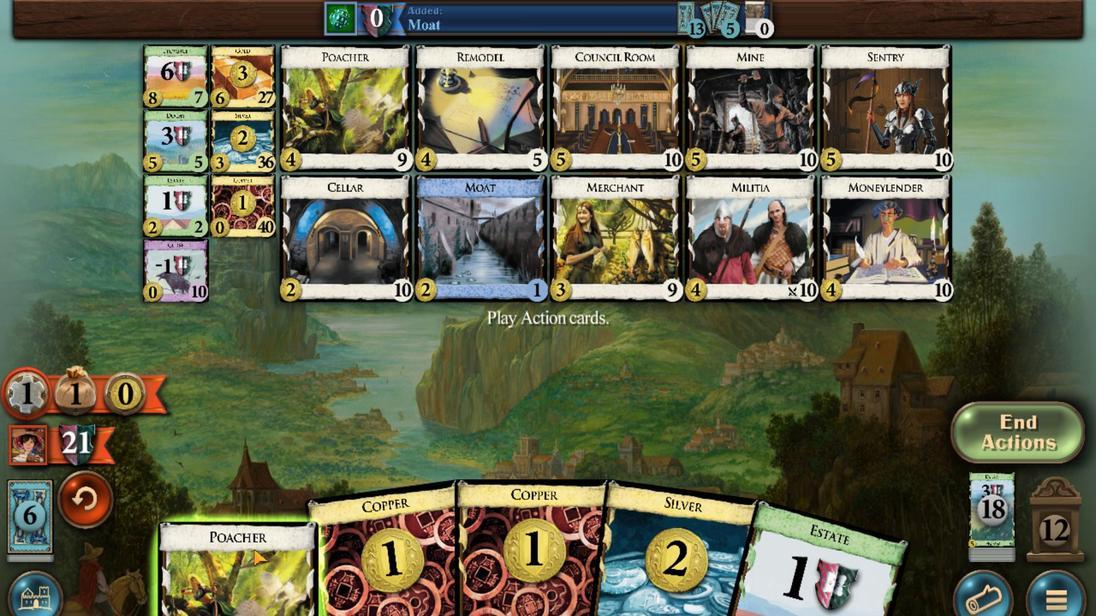 
Action: Mouse scrolled (317, 442) with delta (0, 0)
Screenshot: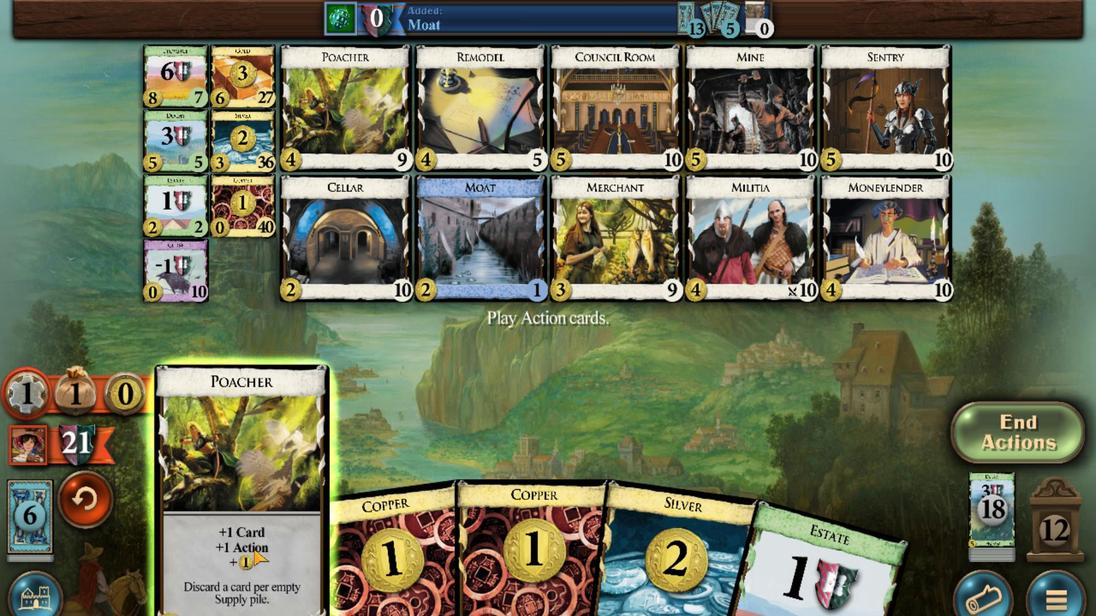 
Action: Mouse moved to (556, 438)
Screenshot: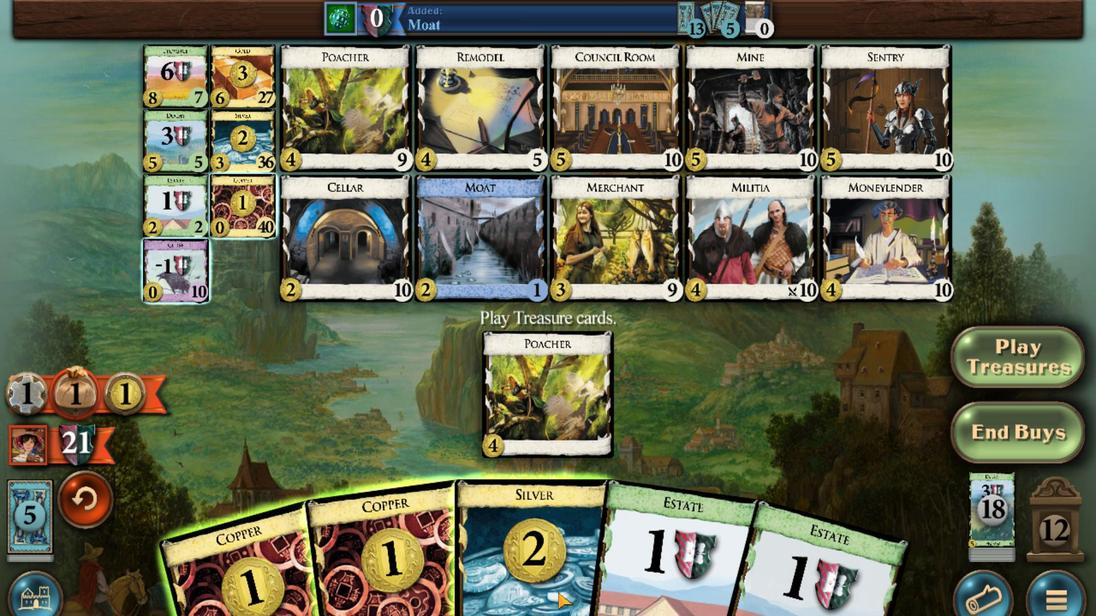 
Action: Mouse scrolled (556, 438) with delta (0, 0)
Screenshot: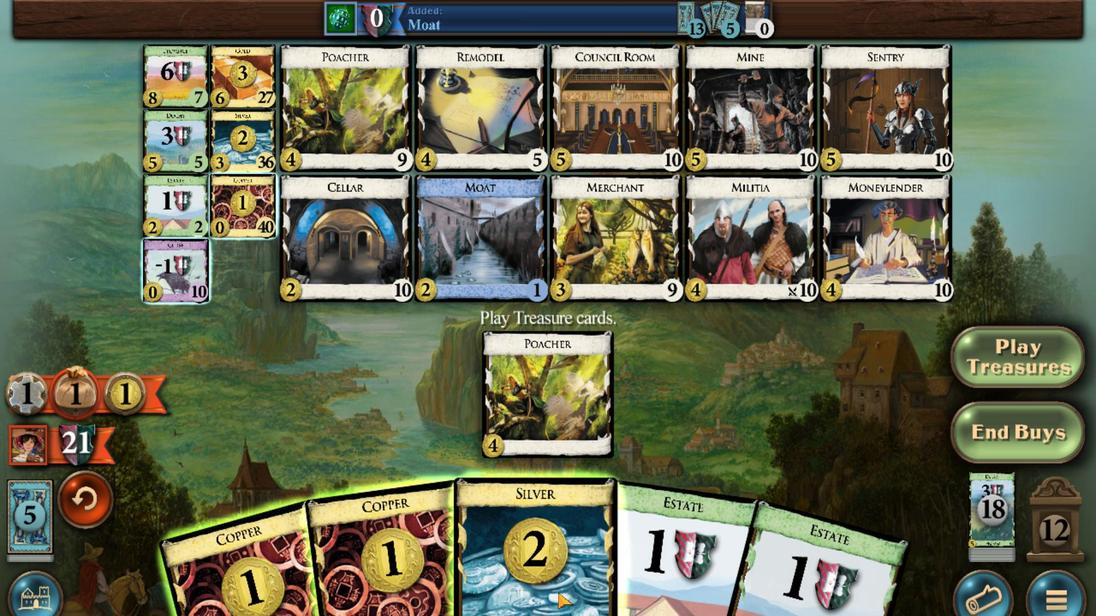 
Action: Mouse moved to (473, 441)
Screenshot: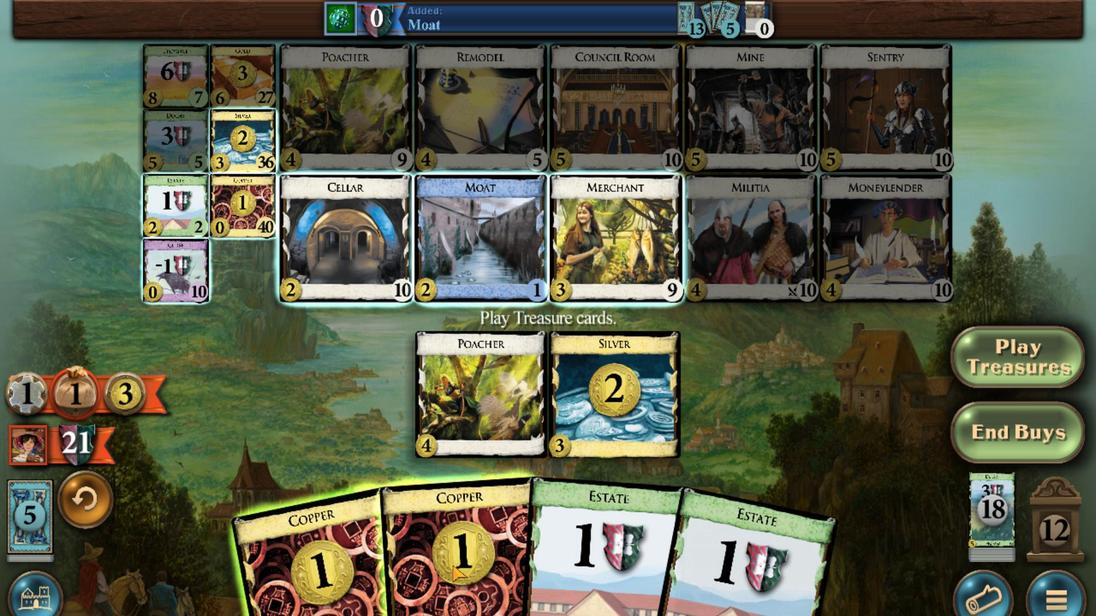 
Action: Mouse scrolled (473, 441) with delta (0, 0)
Screenshot: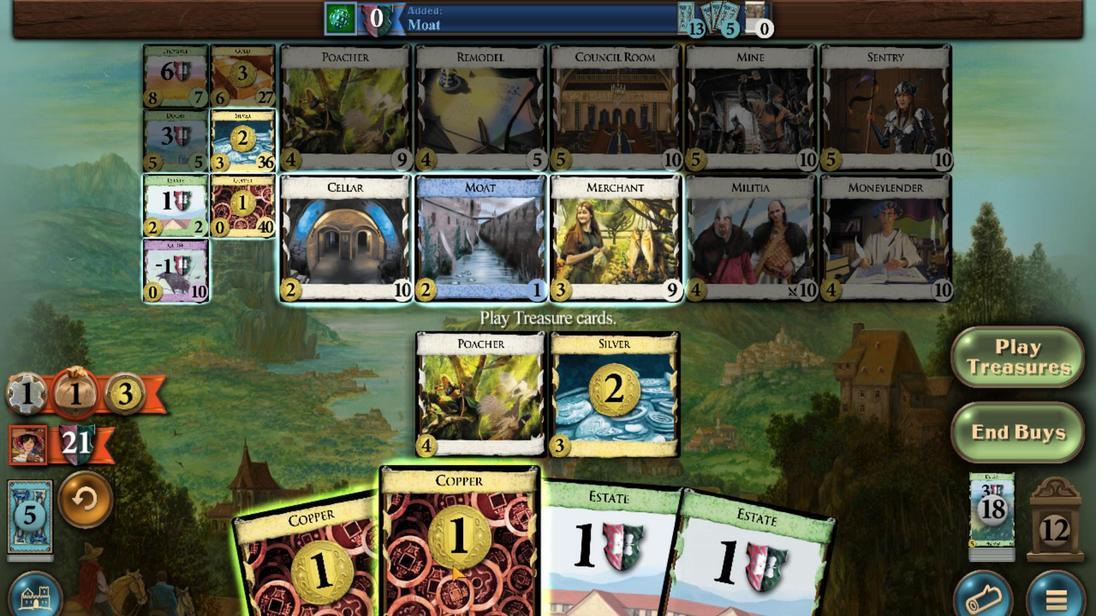 
Action: Mouse moved to (432, 442)
Screenshot: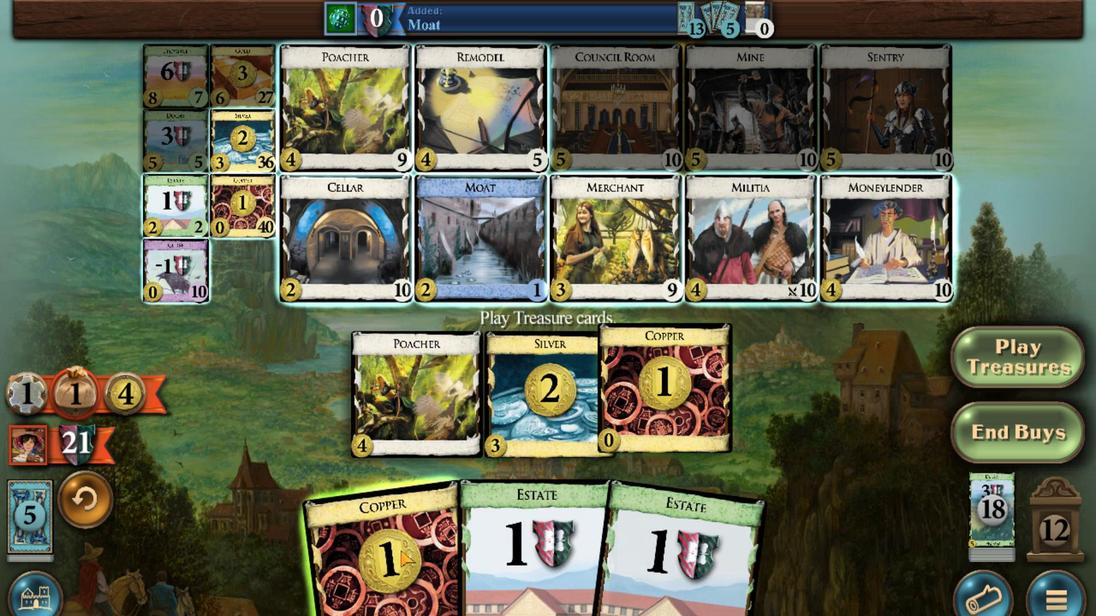 
Action: Mouse scrolled (432, 442) with delta (0, 0)
